 Task: Making Ringtones.
Action: Mouse pressed left at (704, 424)
Screenshot: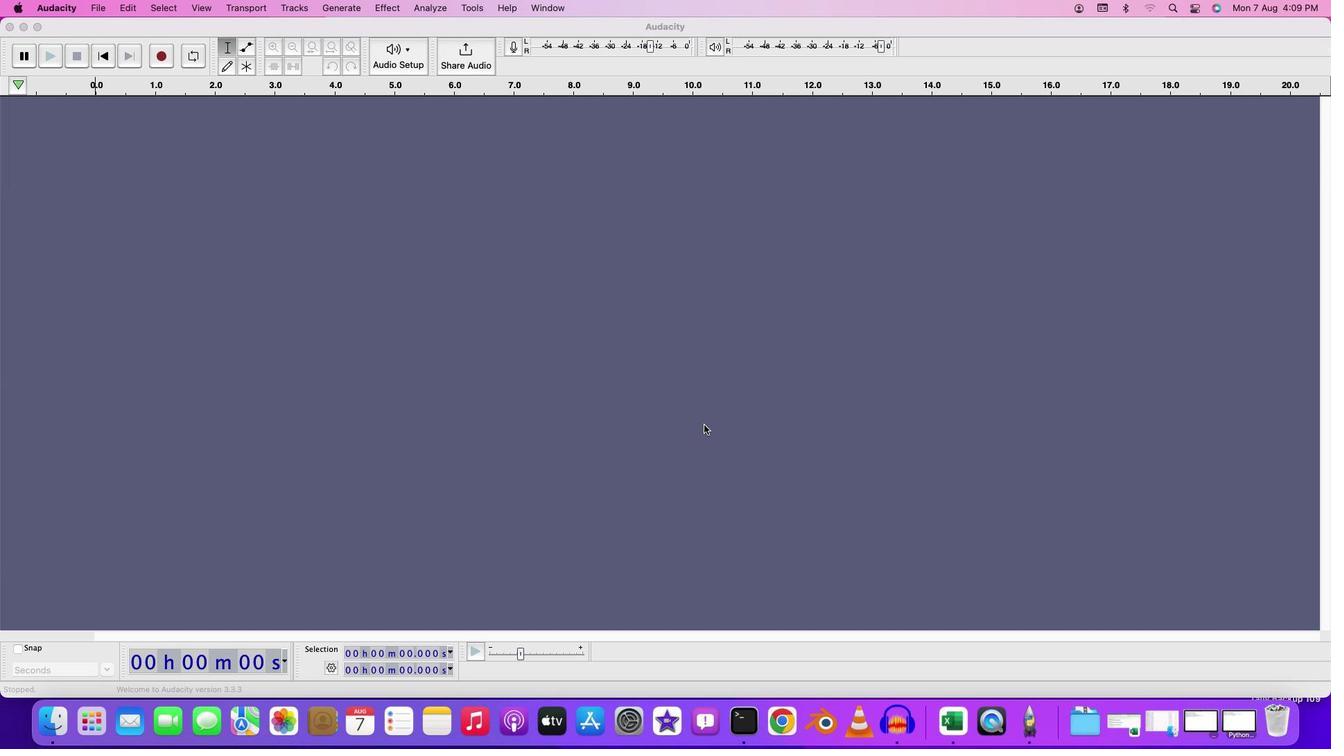 
Action: Mouse moved to (101, 11)
Screenshot: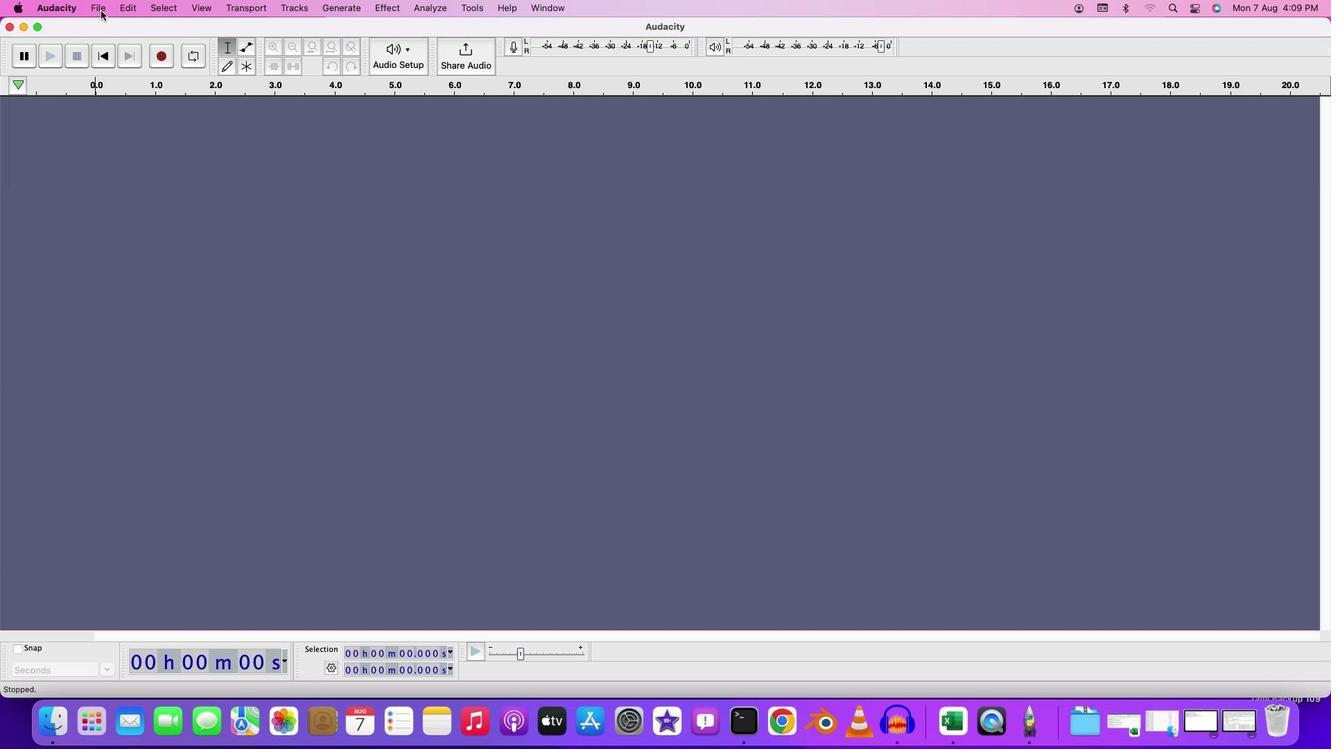 
Action: Mouse pressed left at (101, 11)
Screenshot: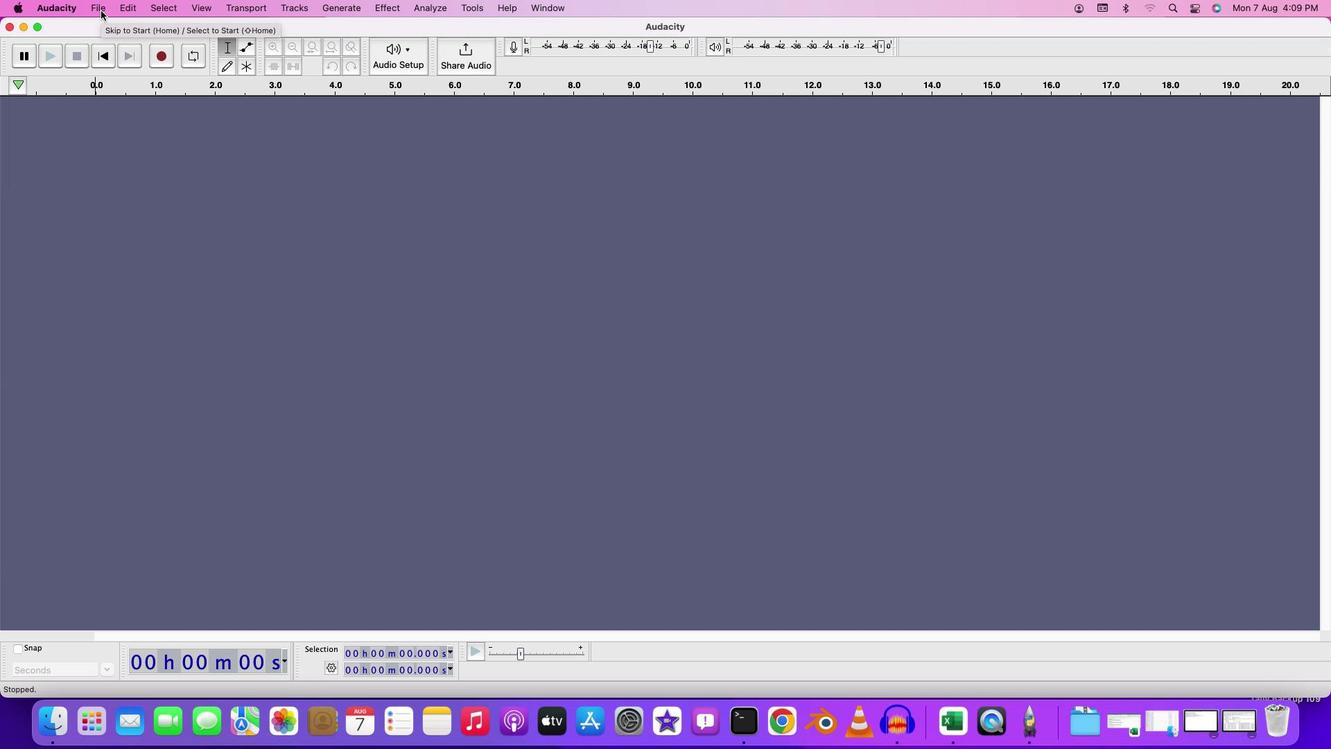 
Action: Mouse moved to (113, 45)
Screenshot: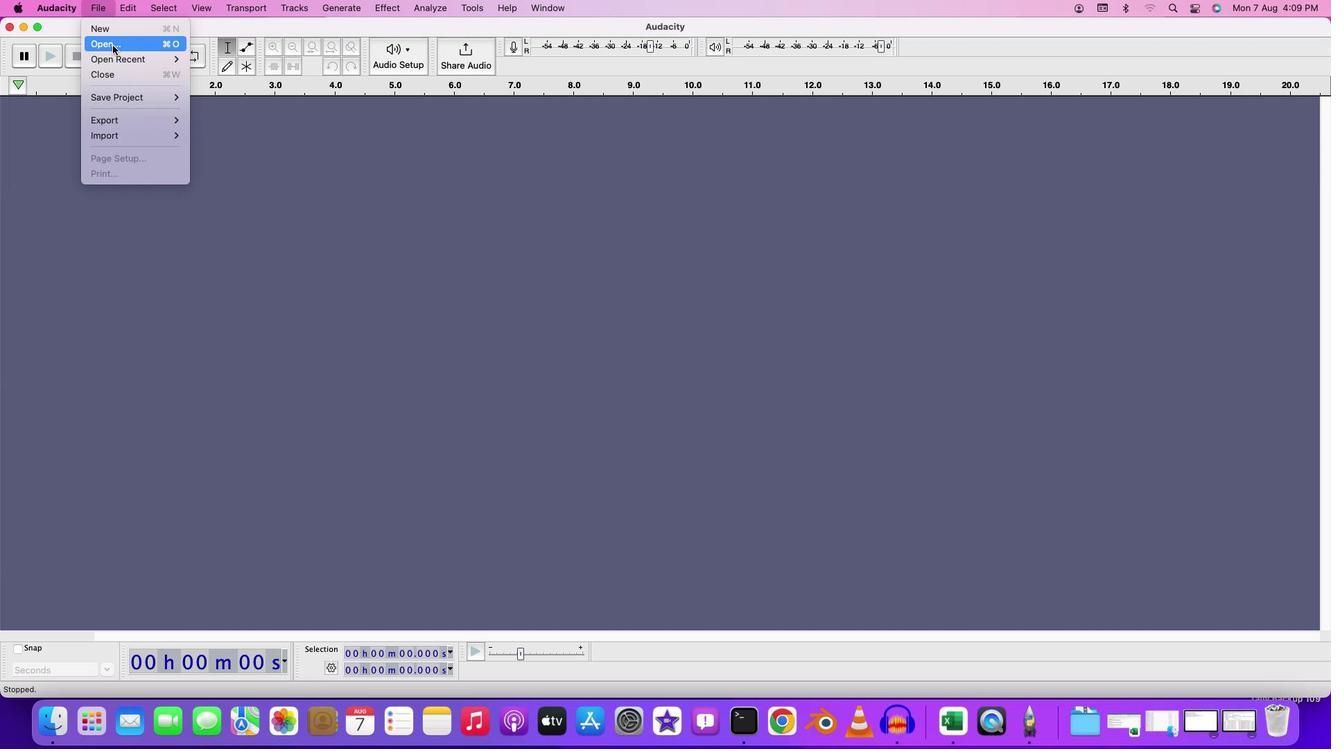 
Action: Mouse pressed left at (113, 45)
Screenshot: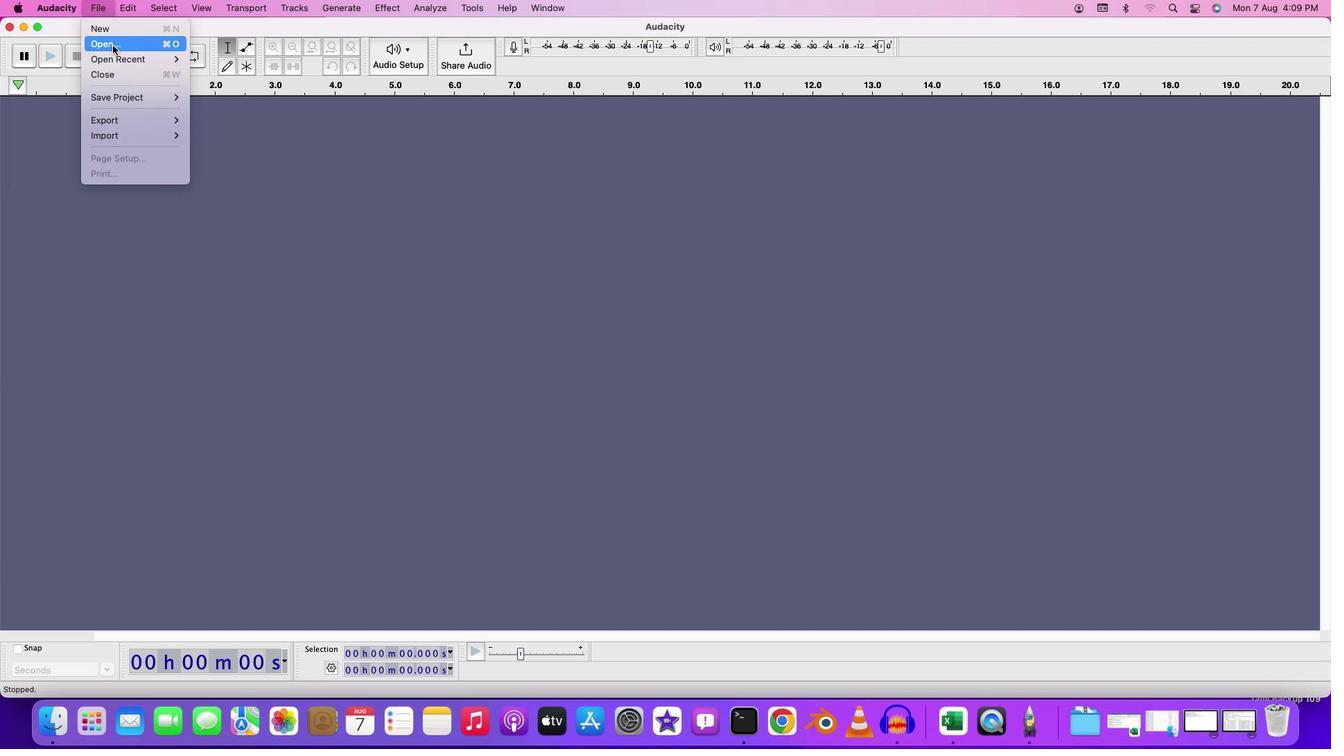 
Action: Mouse moved to (584, 200)
Screenshot: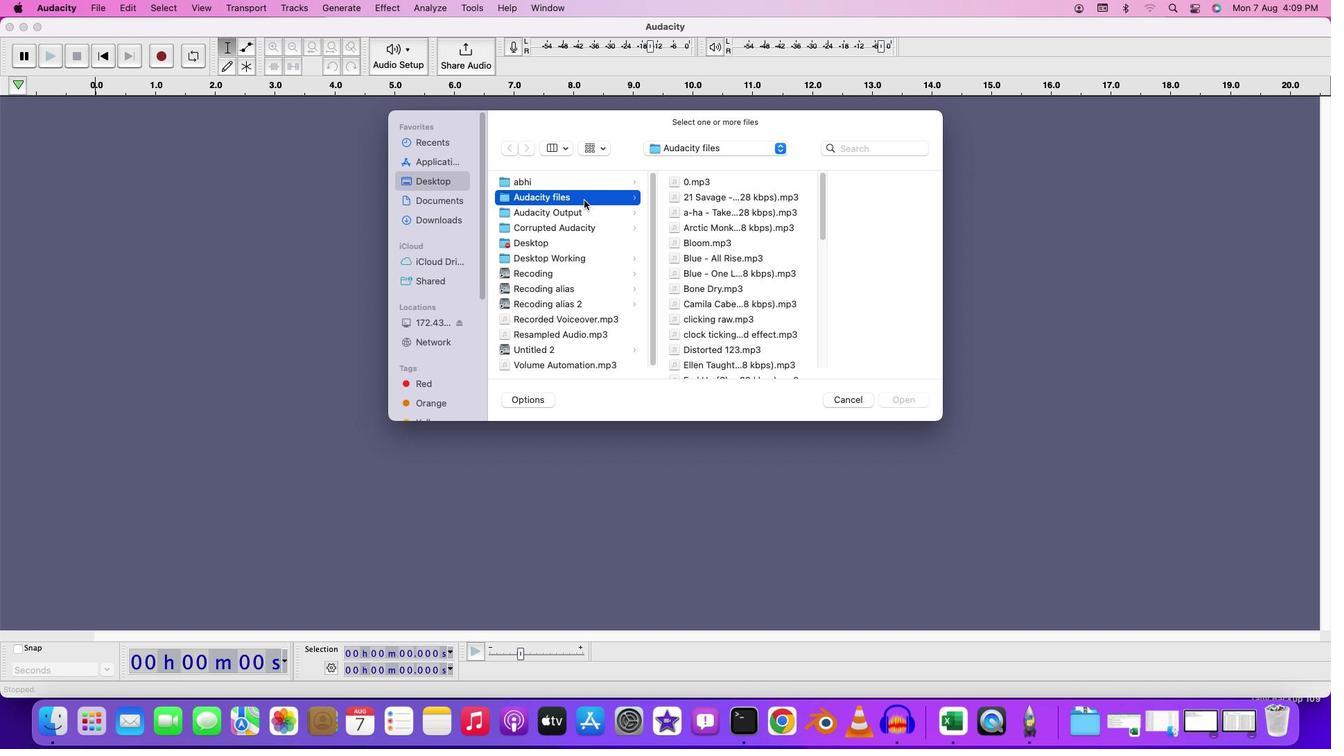 
Action: Mouse pressed left at (584, 200)
Screenshot: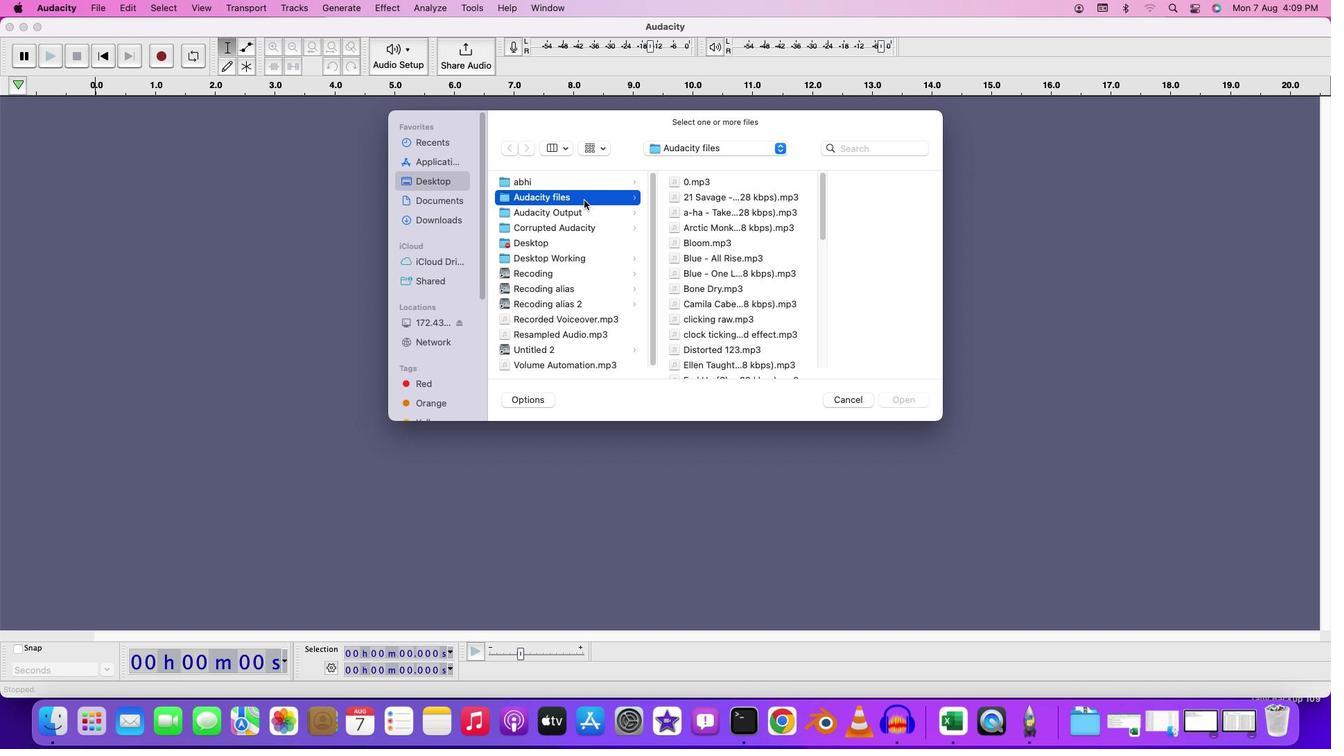 
Action: Mouse moved to (733, 285)
Screenshot: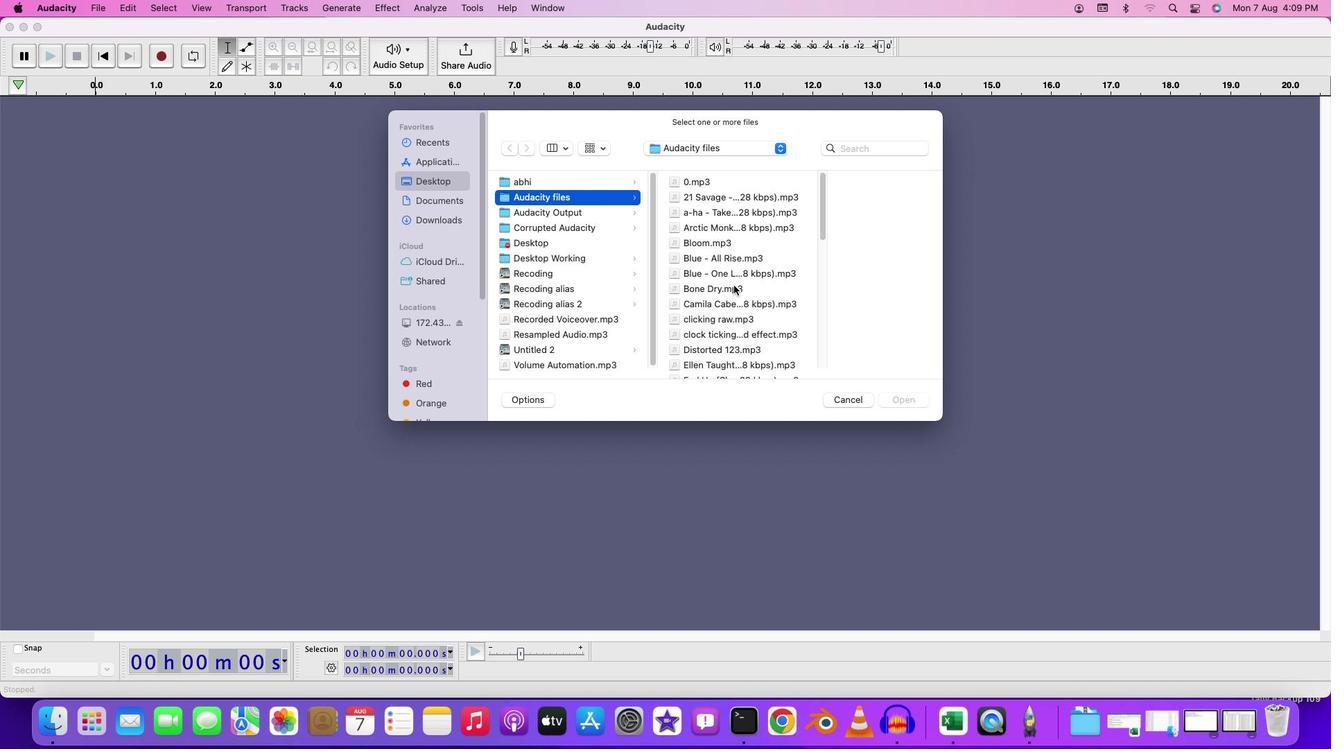 
Action: Mouse scrolled (733, 285) with delta (0, 0)
Screenshot: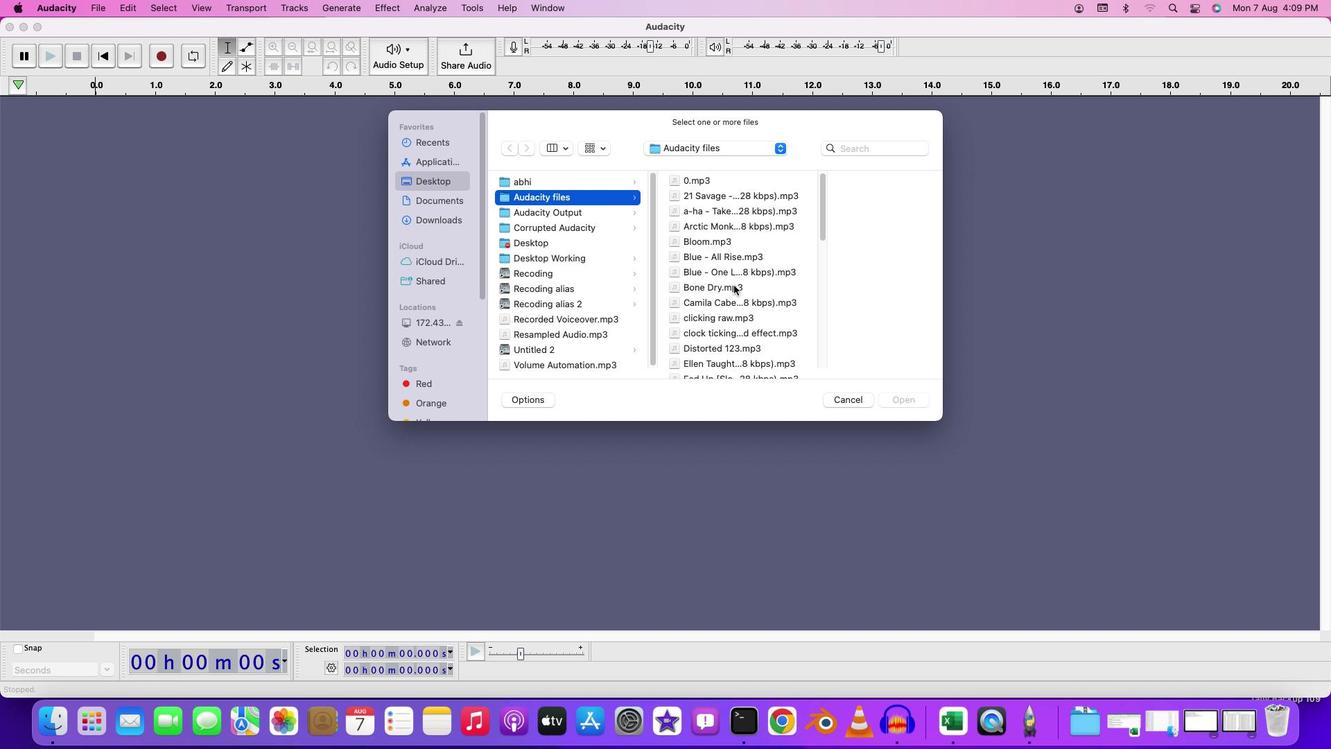 
Action: Mouse moved to (733, 285)
Screenshot: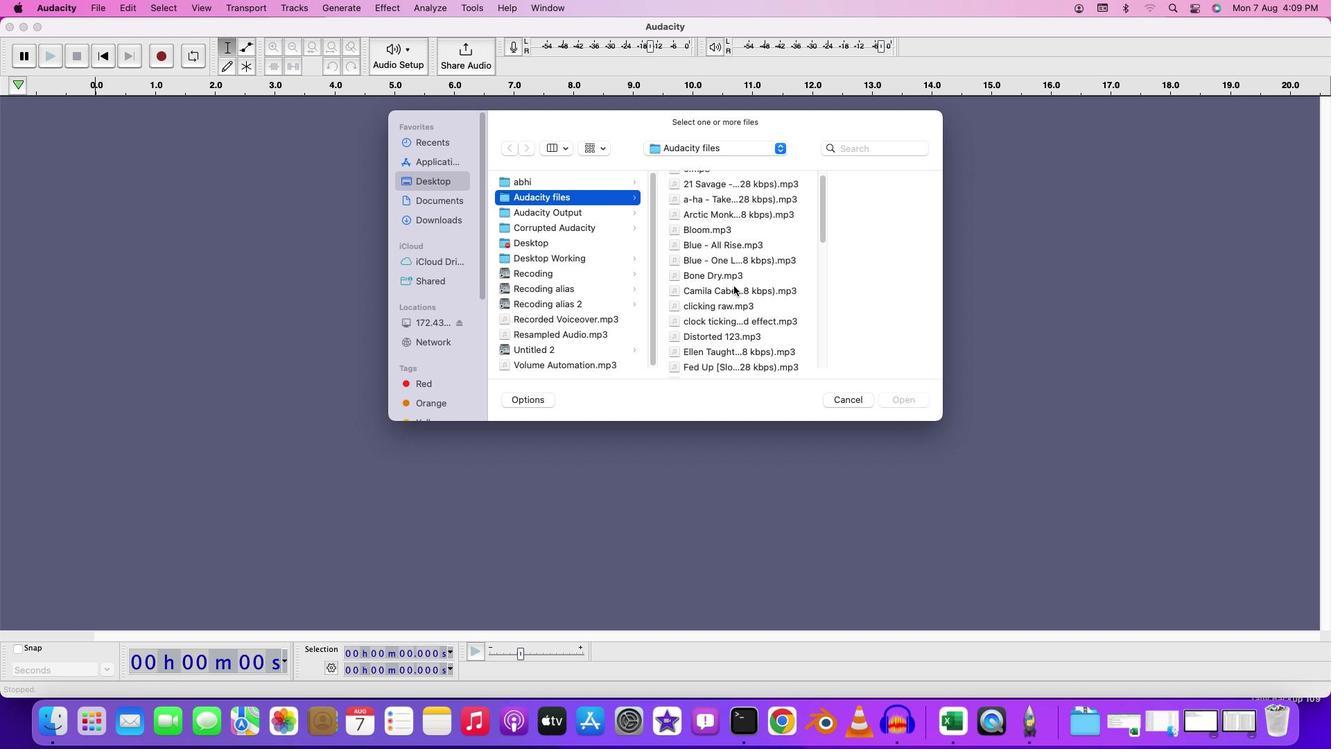 
Action: Mouse scrolled (733, 285) with delta (0, 0)
Screenshot: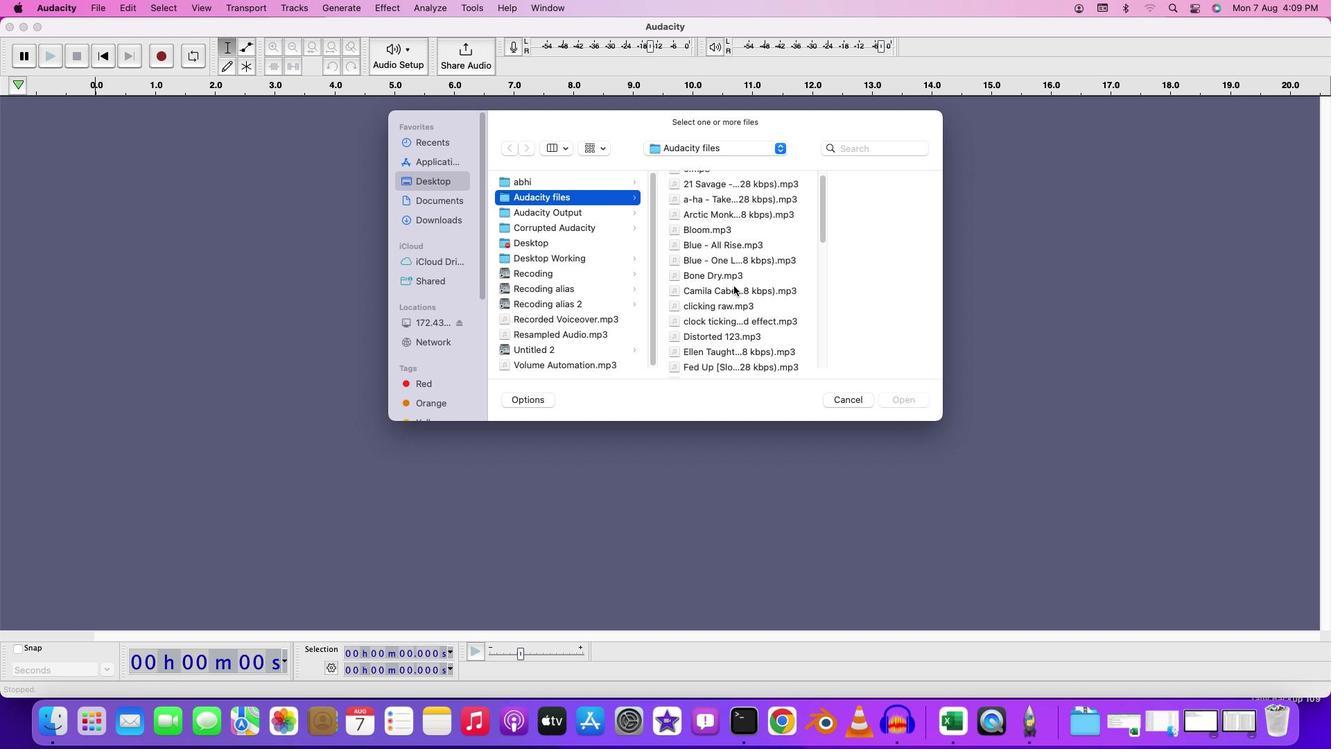 
Action: Mouse scrolled (733, 285) with delta (0, -2)
Screenshot: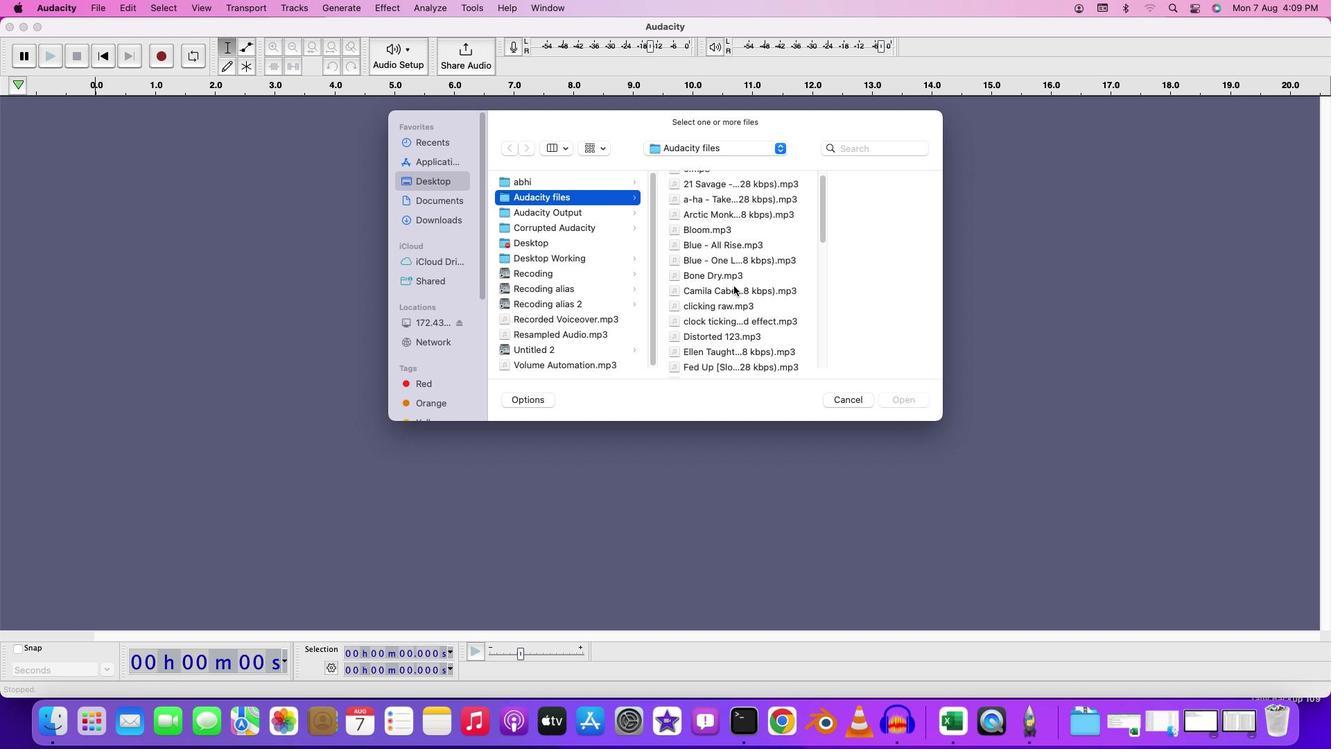 
Action: Mouse scrolled (733, 285) with delta (0, -3)
Screenshot: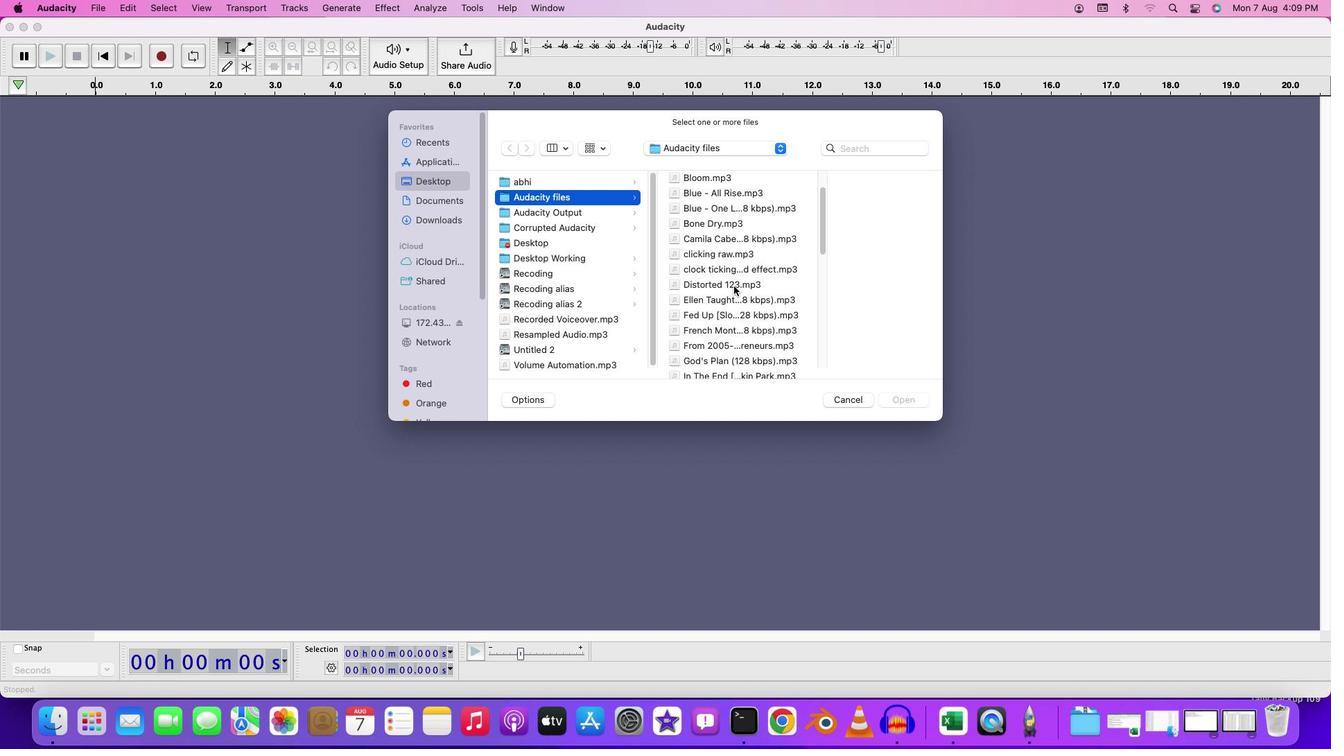 
Action: Mouse scrolled (733, 285) with delta (0, -3)
Screenshot: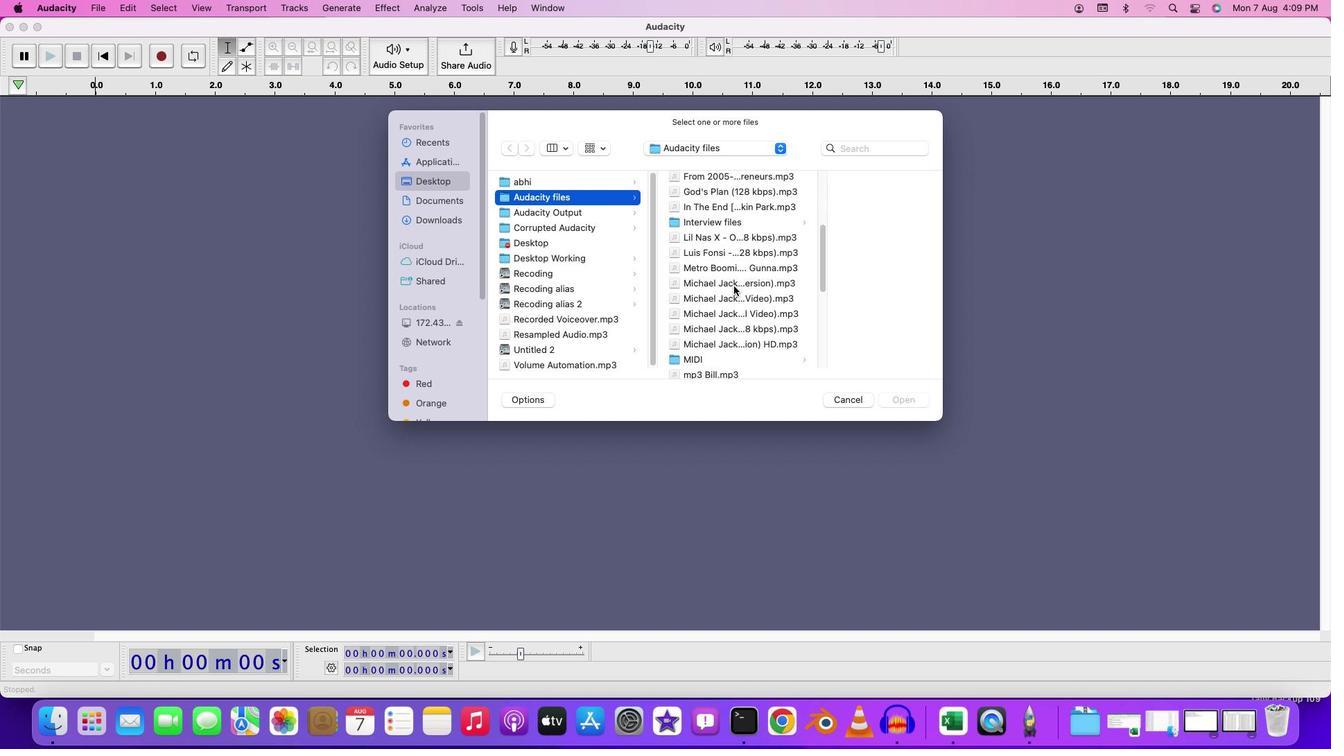 
Action: Mouse scrolled (733, 285) with delta (0, 0)
Screenshot: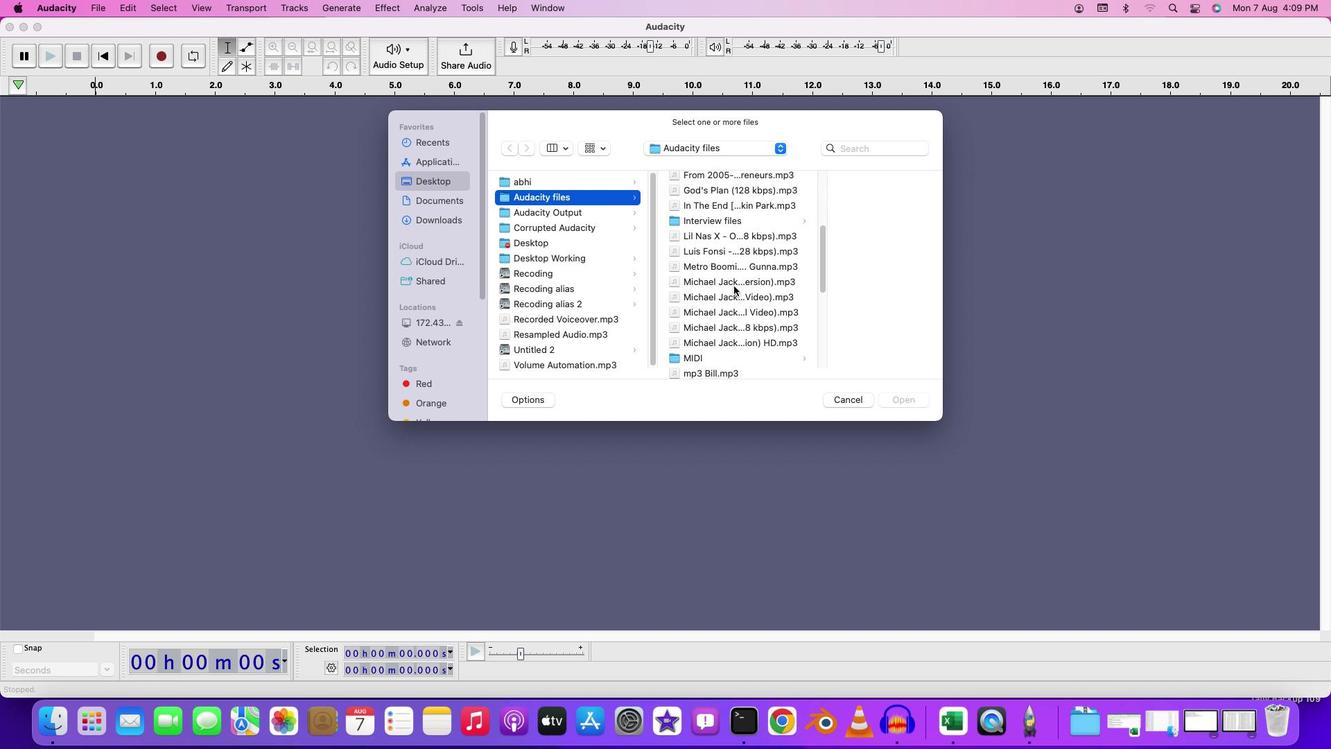 
Action: Mouse scrolled (733, 285) with delta (0, 0)
Screenshot: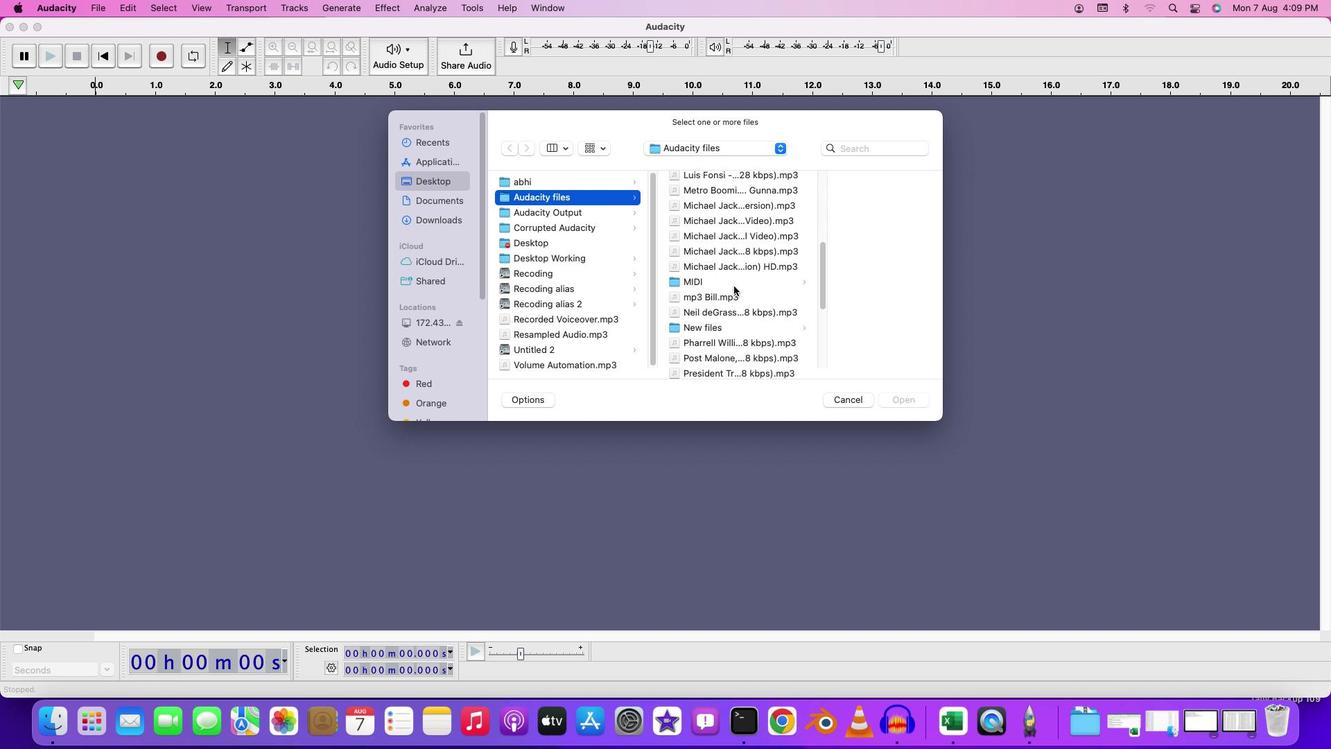 
Action: Mouse scrolled (733, 285) with delta (0, -2)
Screenshot: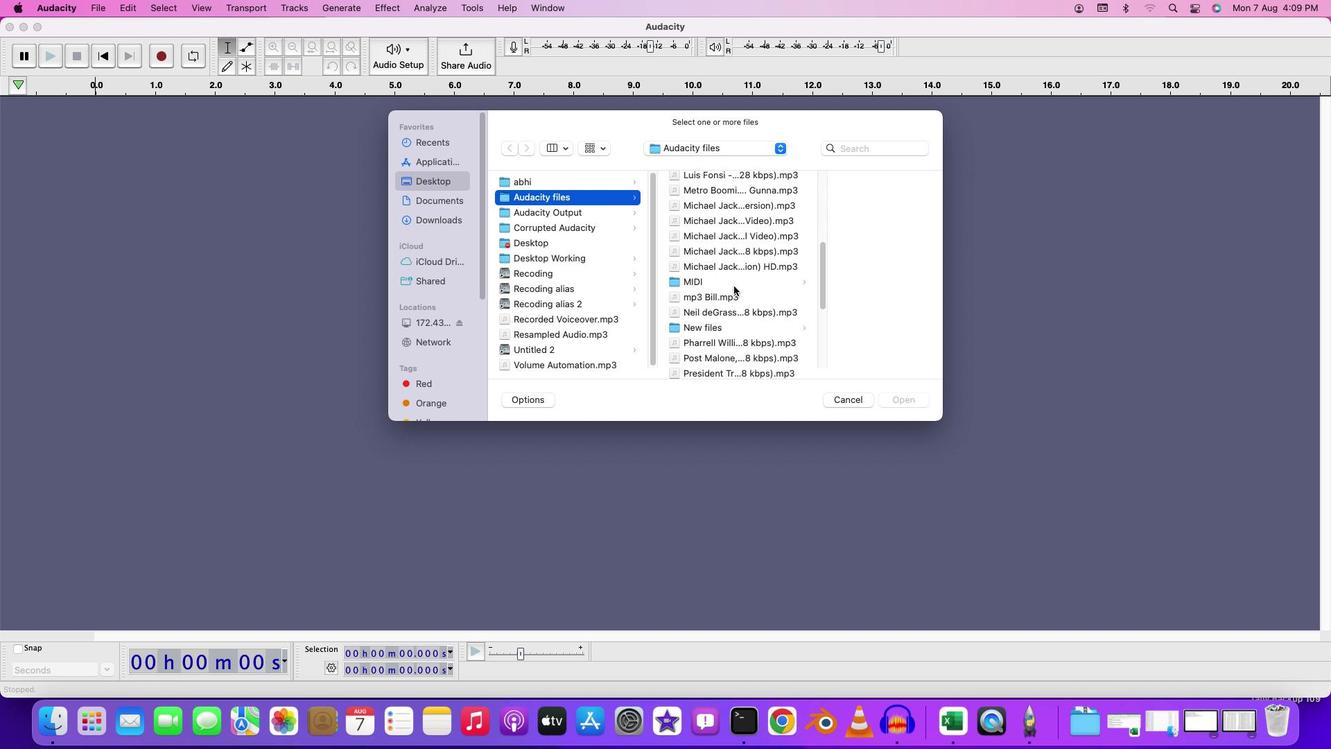 
Action: Mouse scrolled (733, 285) with delta (0, -3)
Screenshot: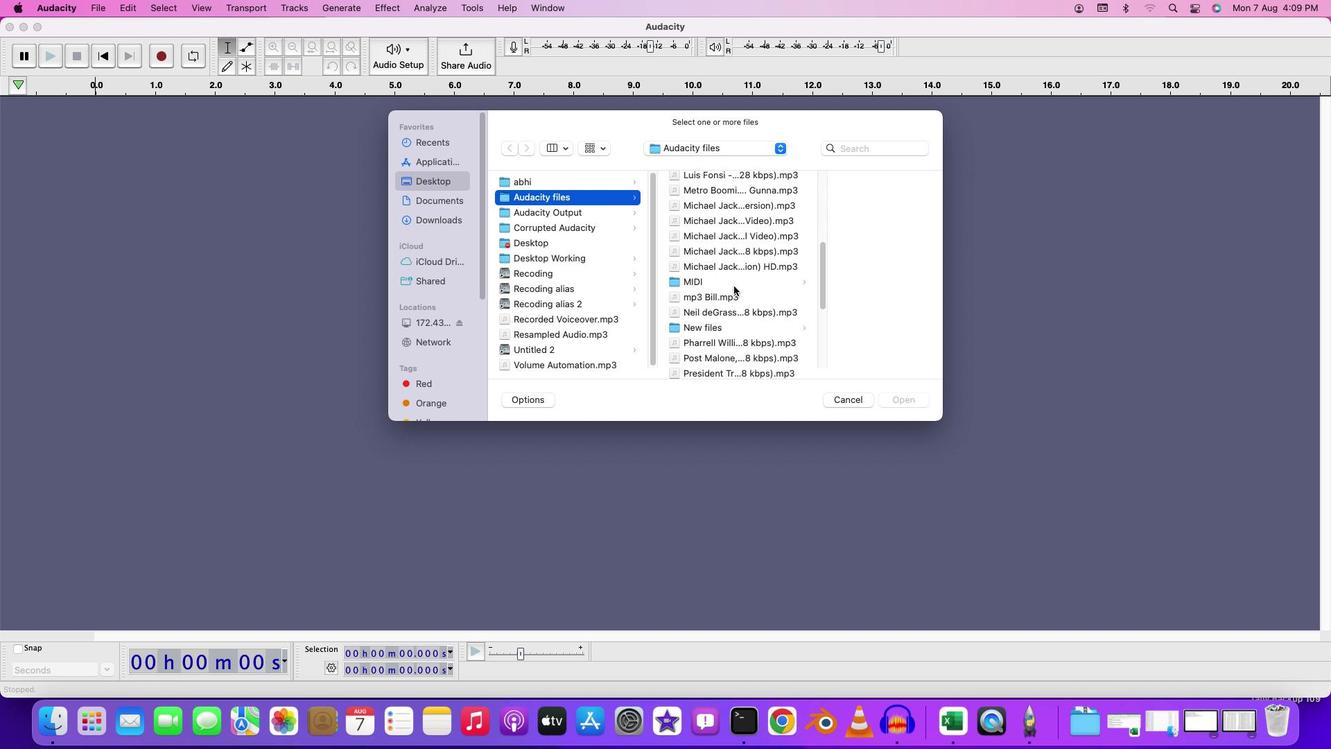 
Action: Mouse scrolled (733, 285) with delta (0, -4)
Screenshot: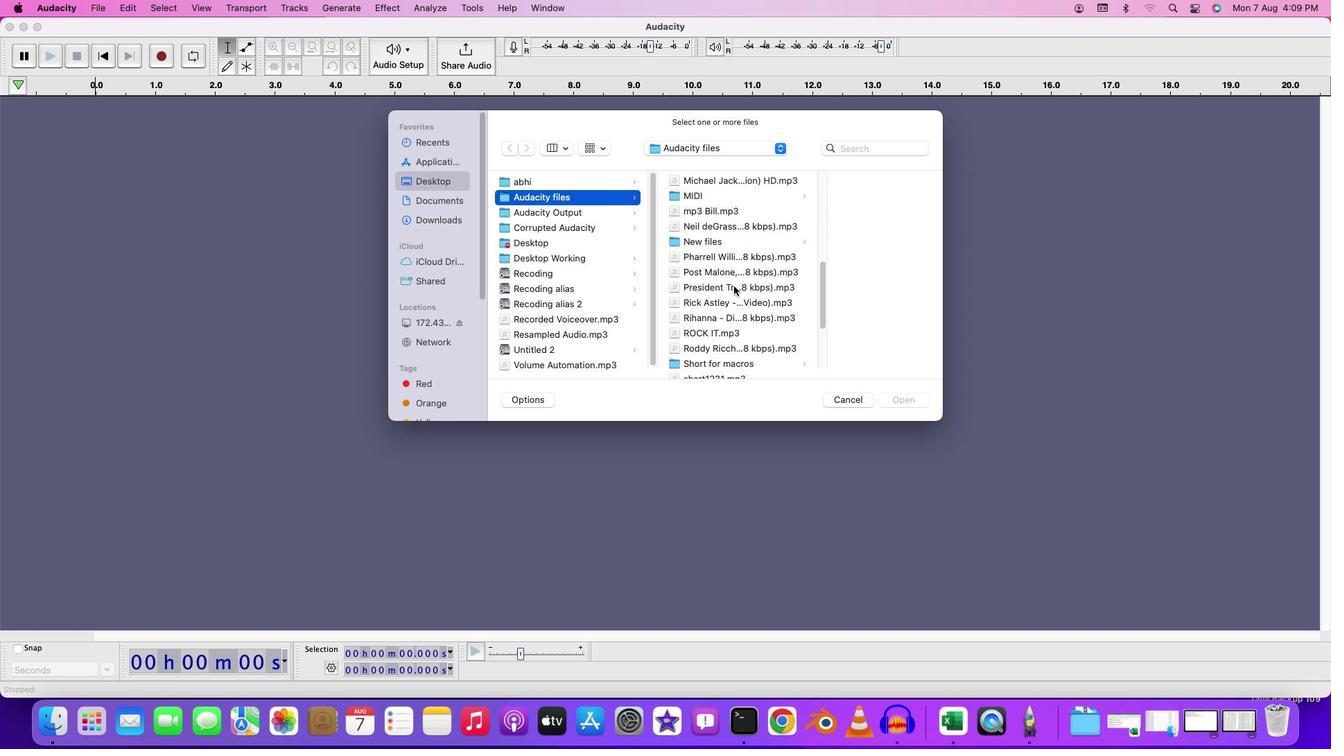 
Action: Mouse moved to (749, 320)
Screenshot: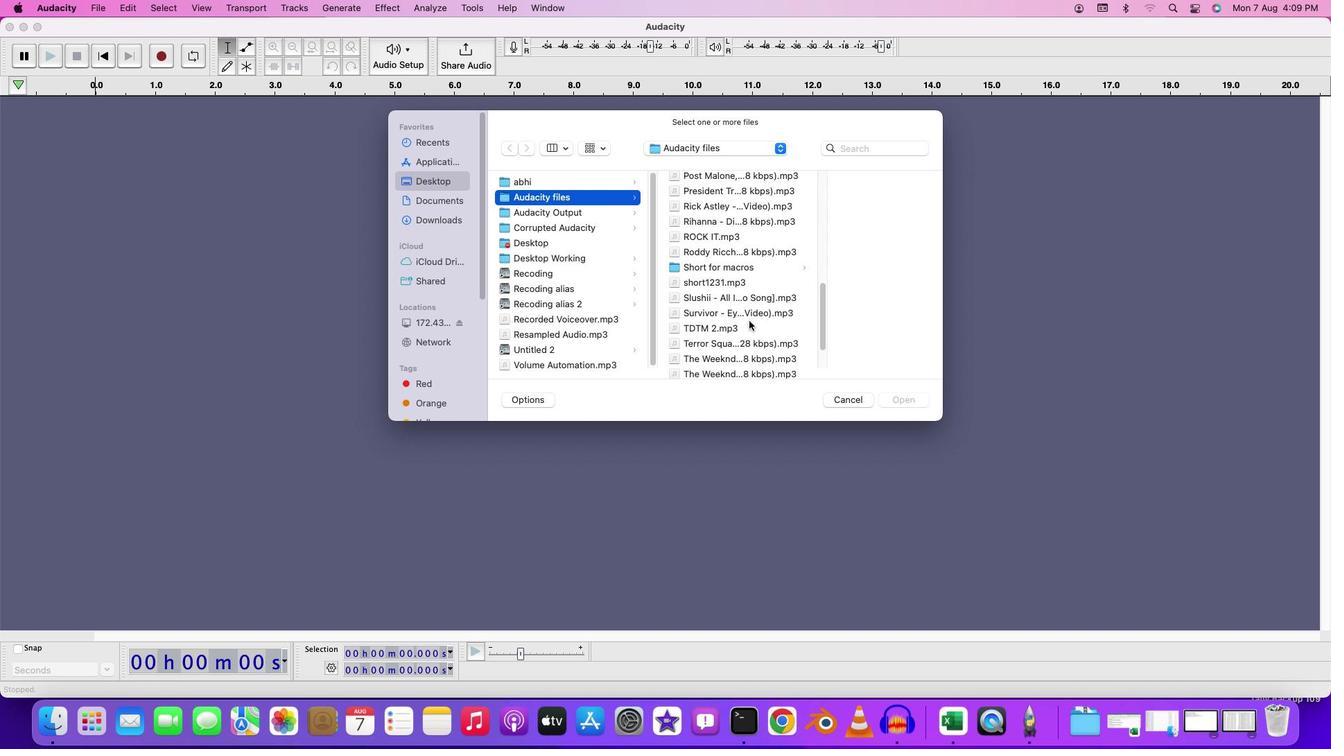 
Action: Mouse scrolled (749, 320) with delta (0, 0)
Screenshot: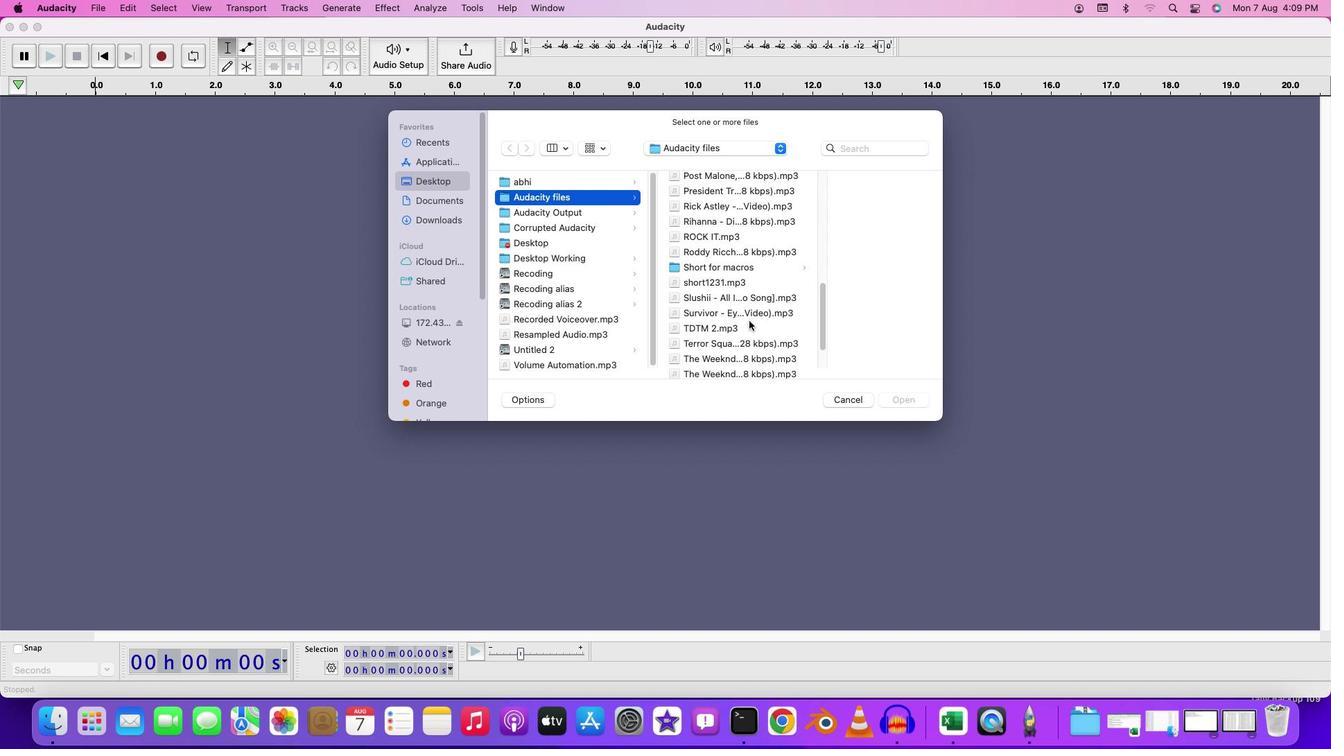 
Action: Mouse moved to (731, 327)
Screenshot: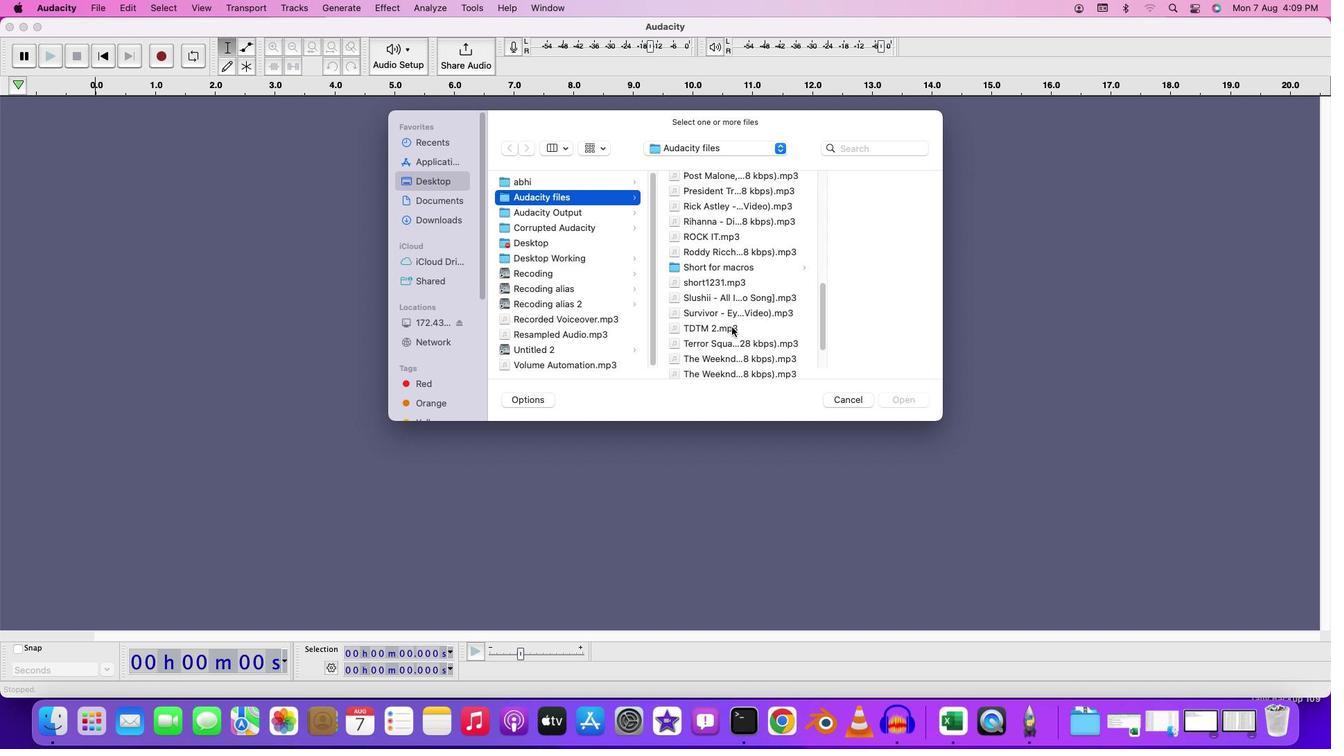 
Action: Mouse pressed left at (731, 327)
Screenshot: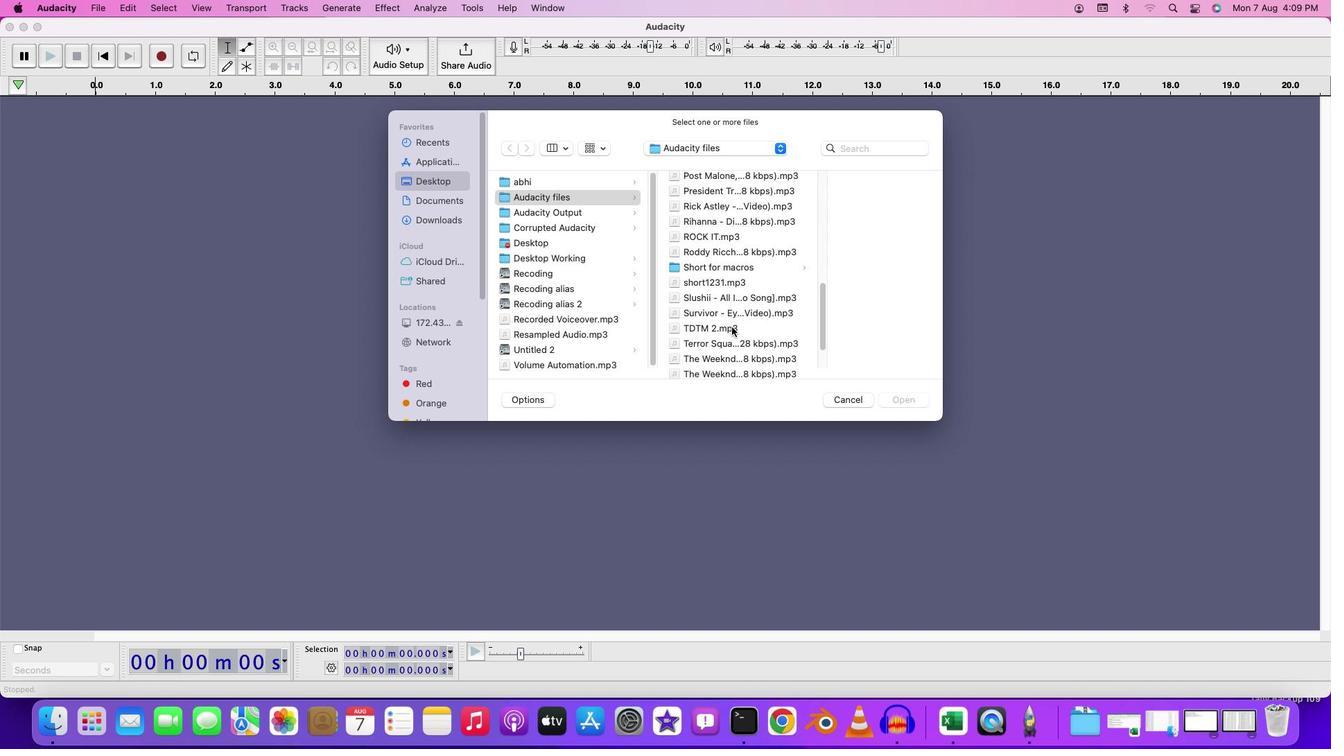 
Action: Mouse pressed left at (731, 327)
Screenshot: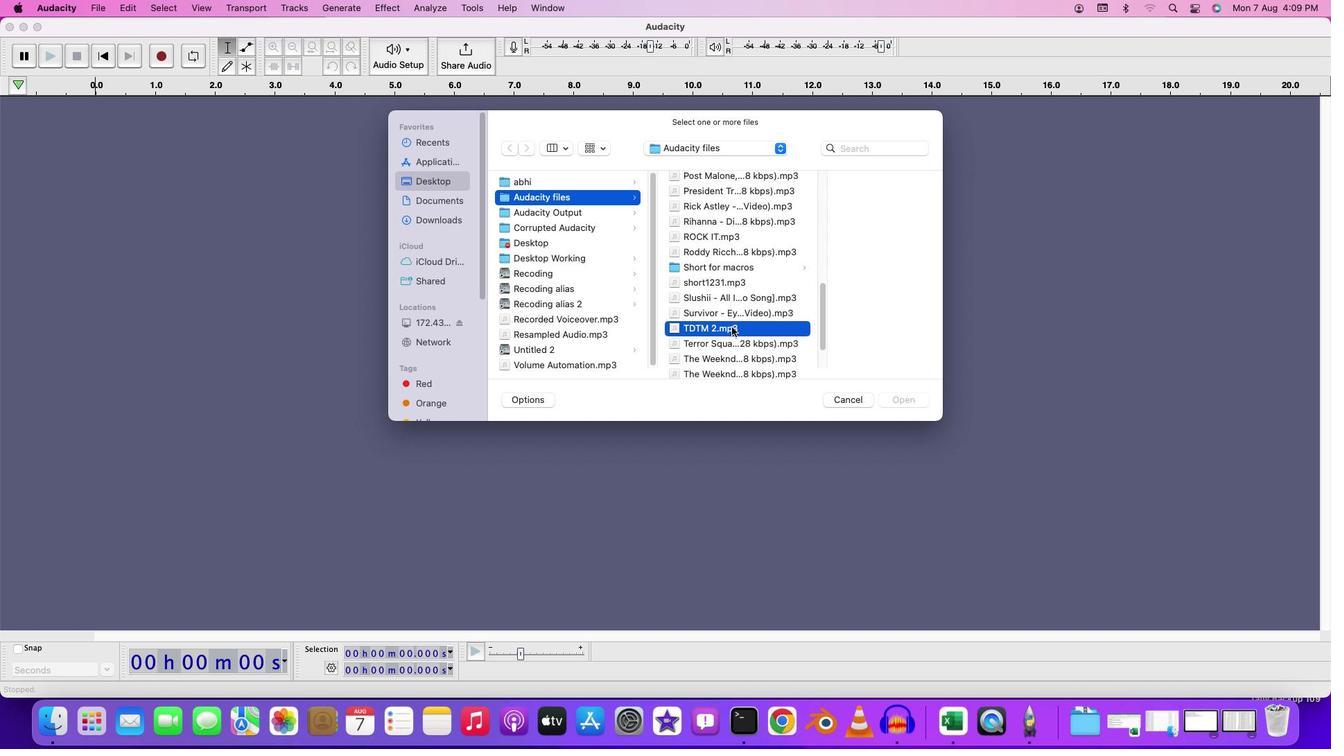 
Action: Mouse moved to (423, 373)
Screenshot: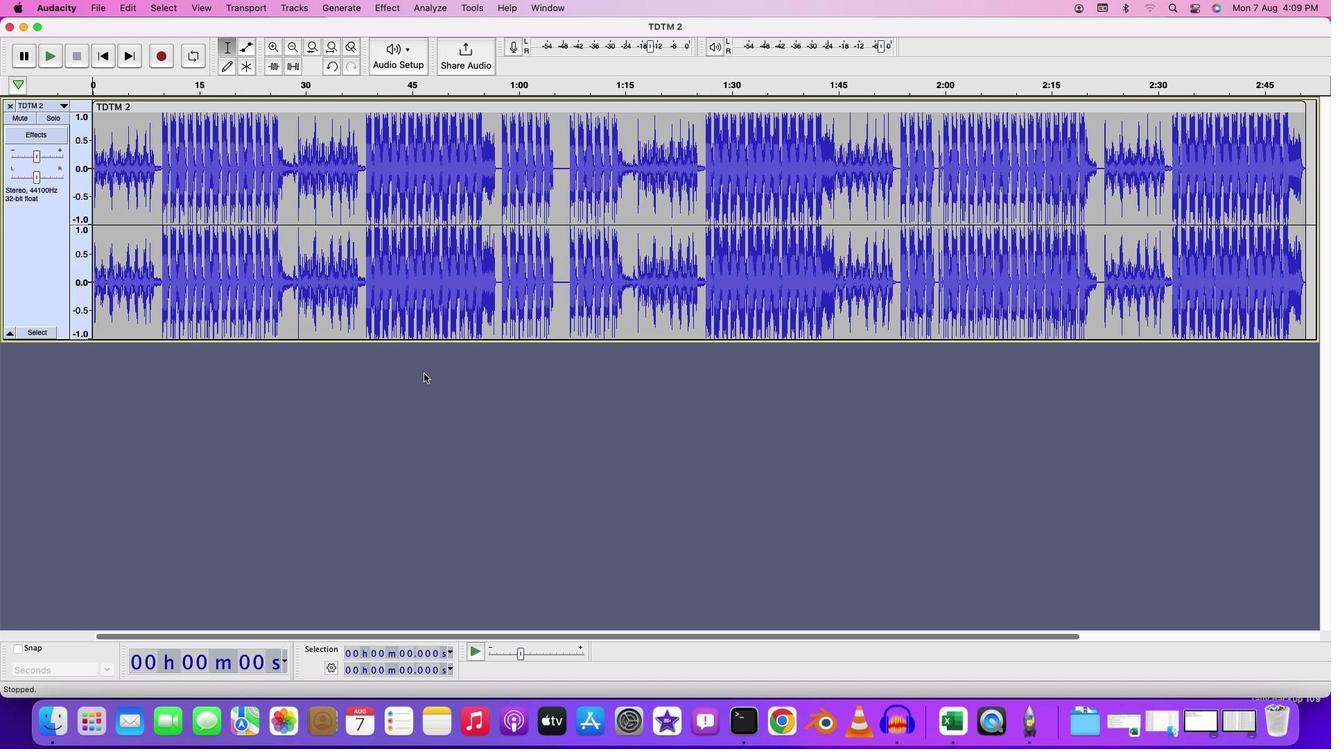 
Action: Mouse pressed left at (423, 373)
Screenshot: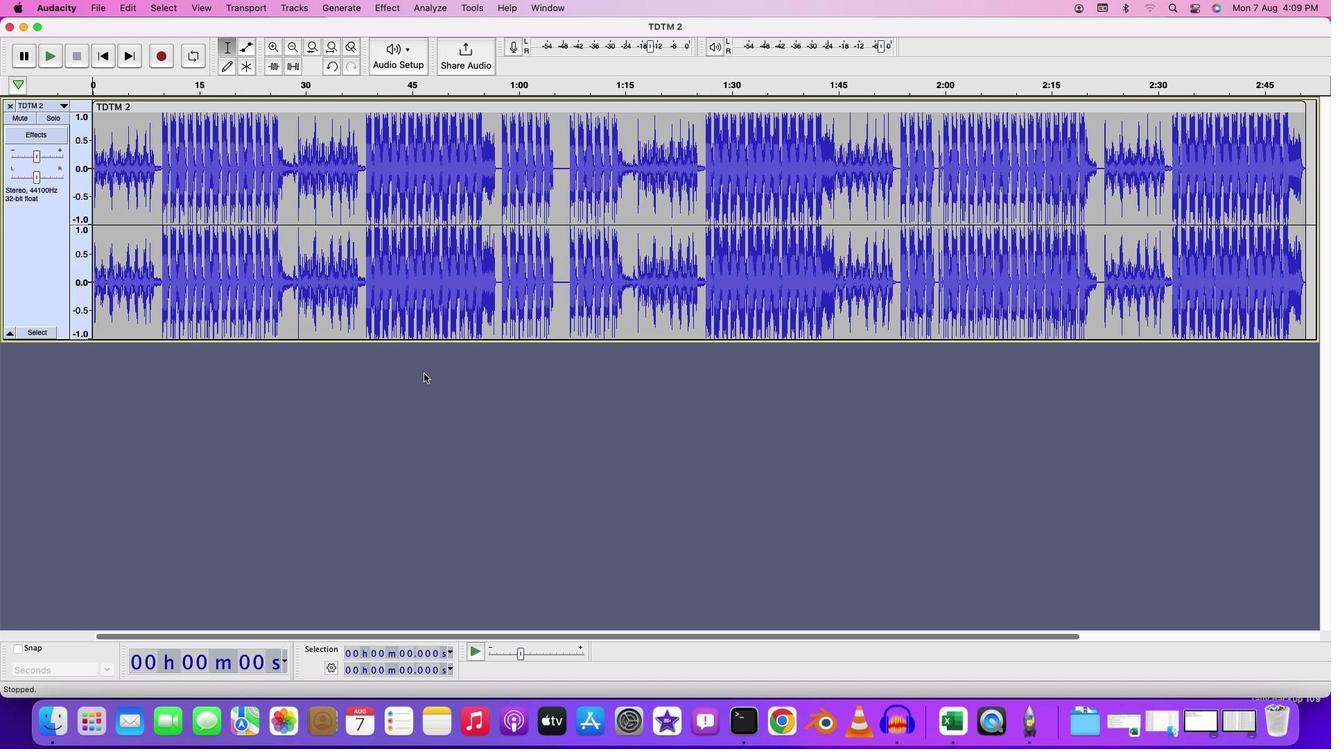 
Action: Mouse moved to (115, 136)
Screenshot: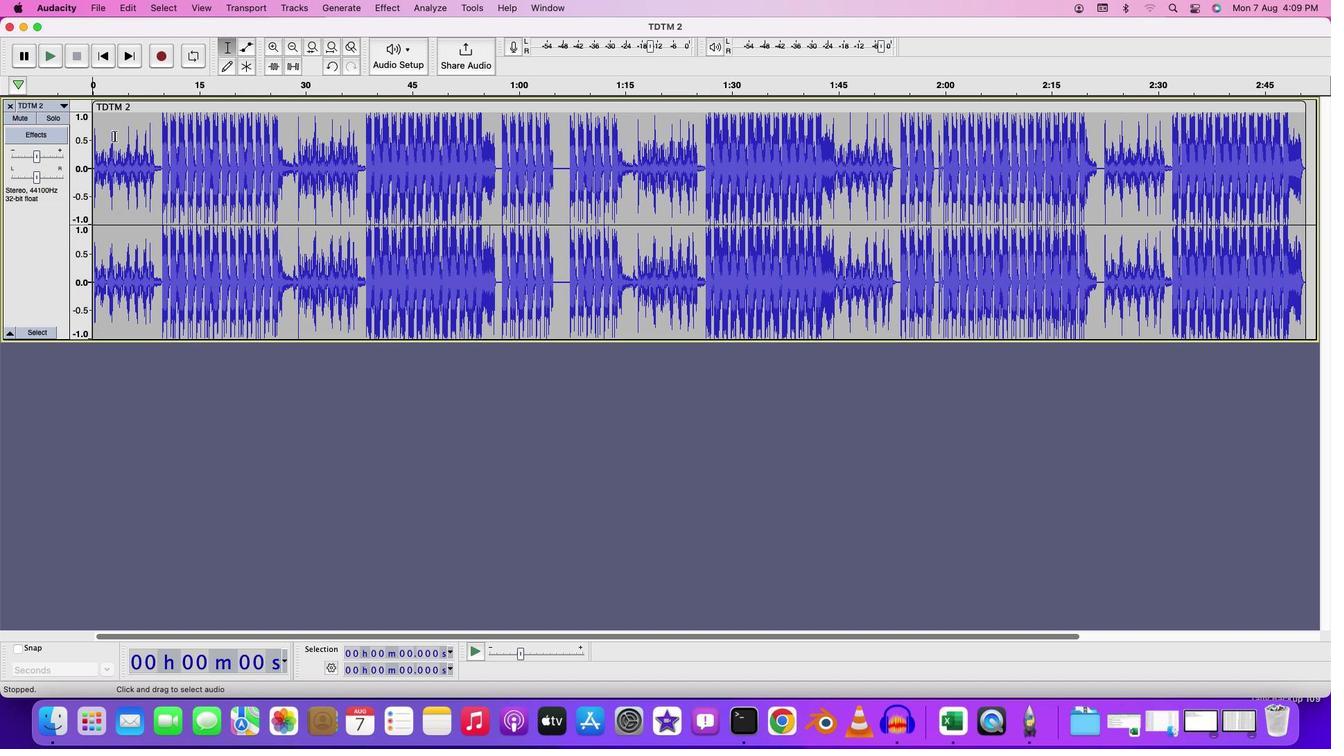 
Action: Key pressed Key.space
Screenshot: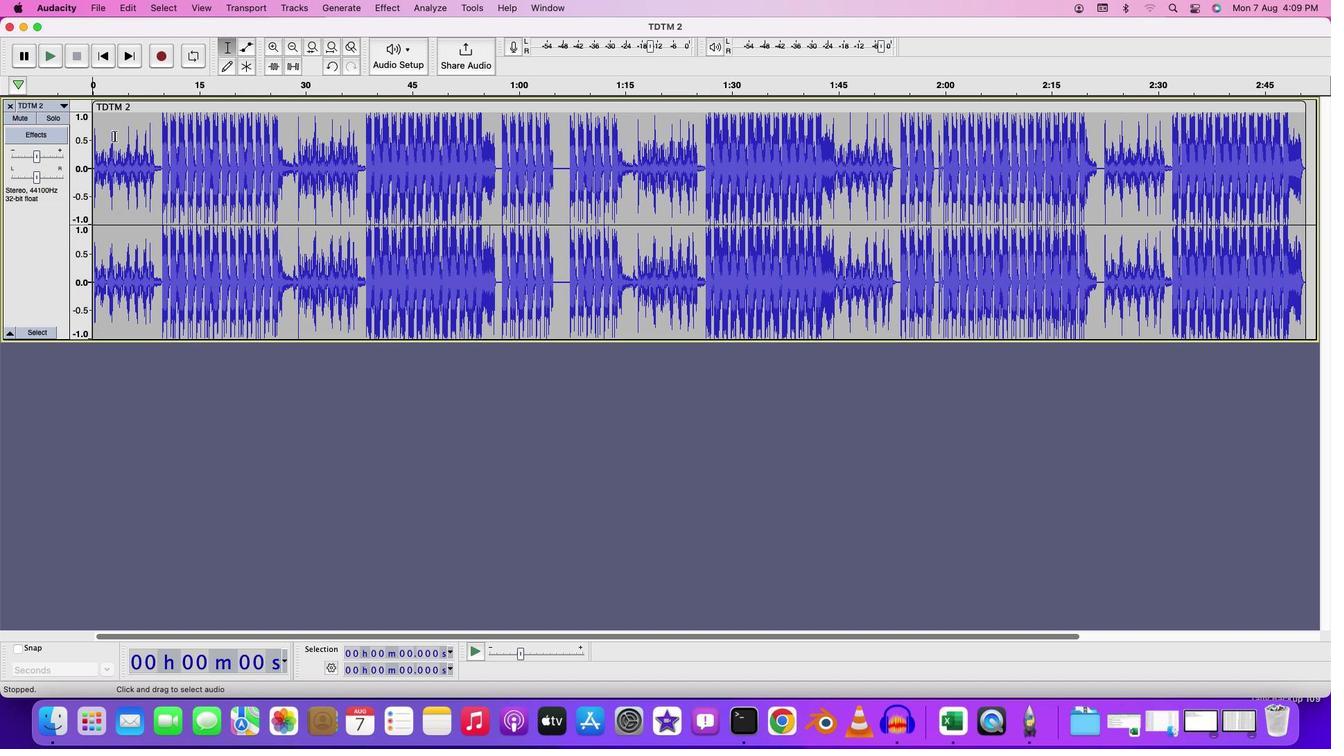 
Action: Mouse moved to (113, 136)
Screenshot: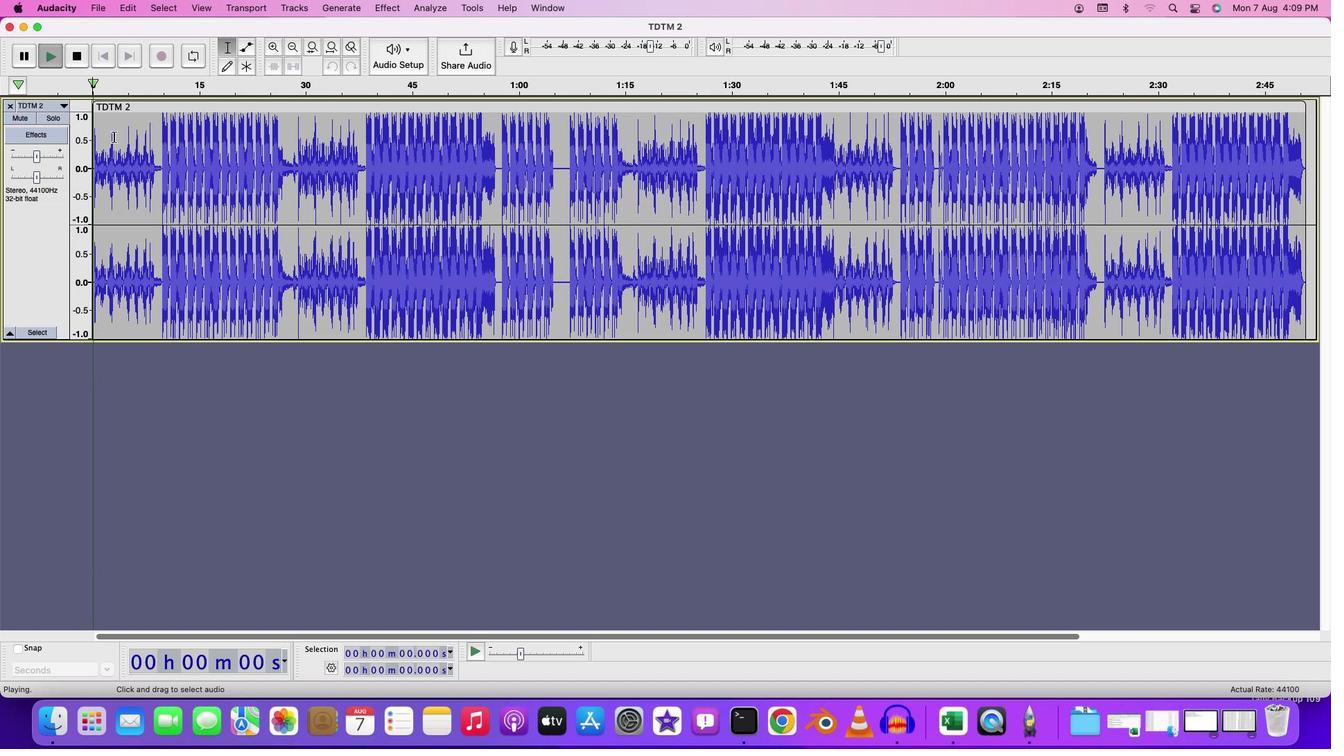 
Action: Key pressed Key.space
Screenshot: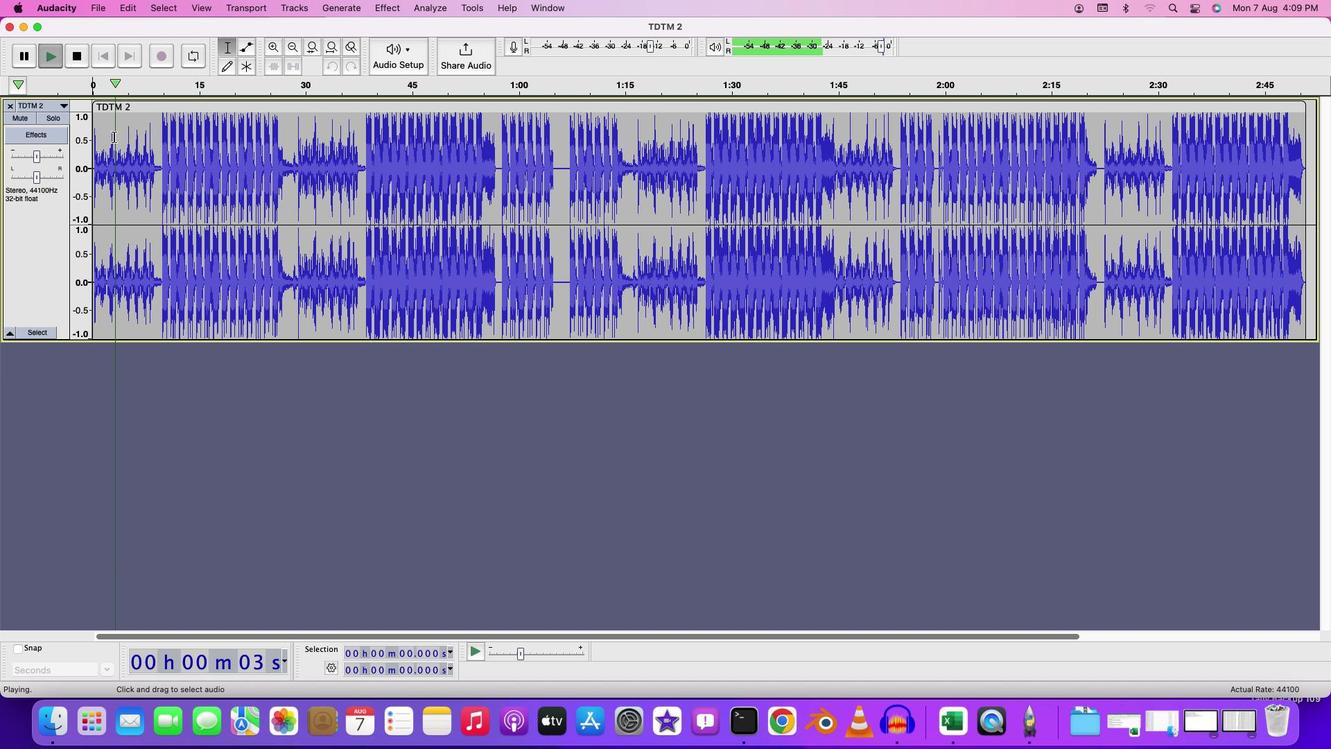 
Action: Mouse moved to (101, 15)
Screenshot: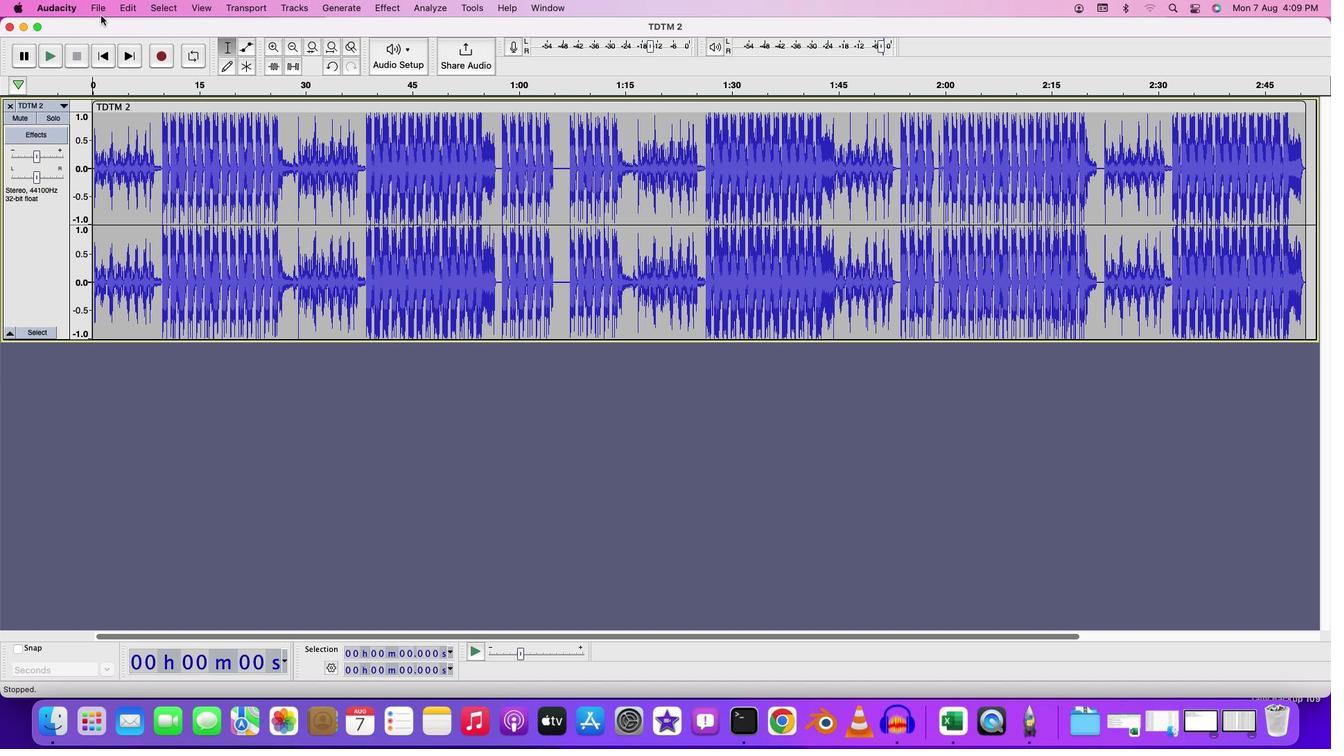 
Action: Mouse pressed left at (101, 15)
Screenshot: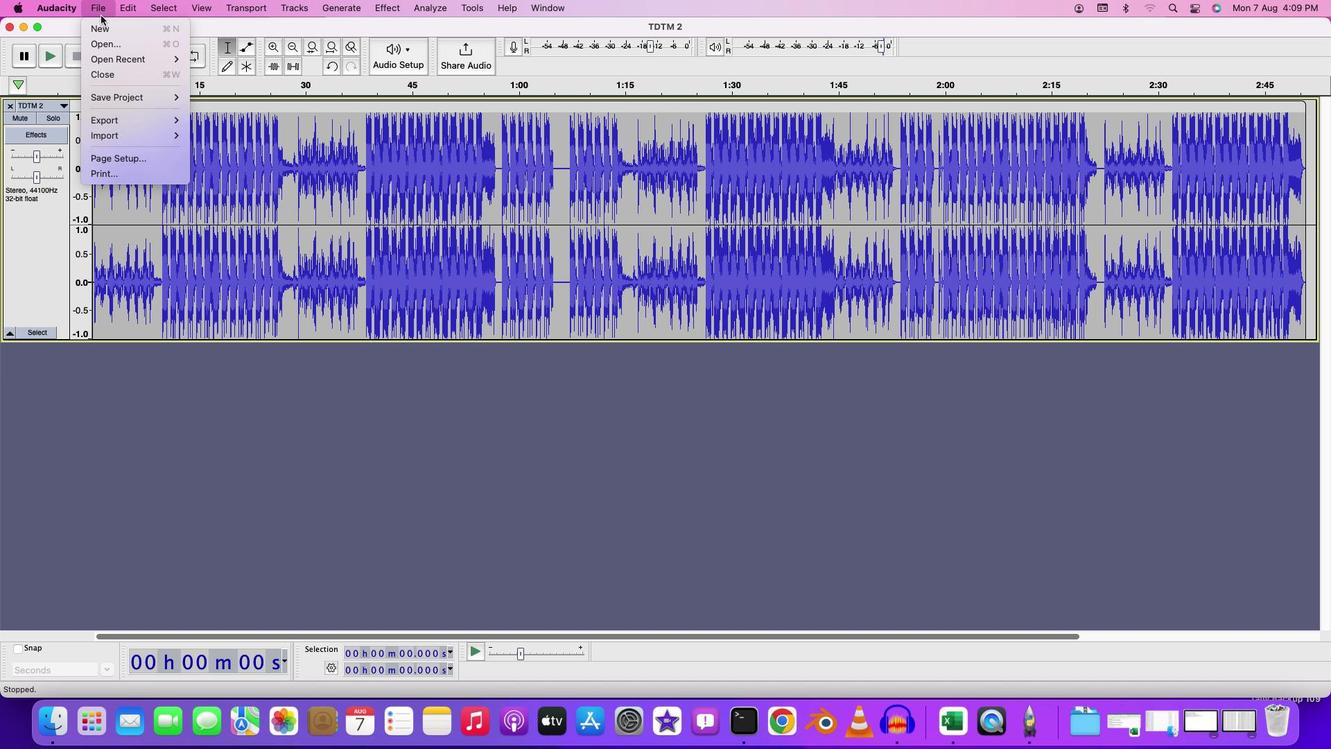 
Action: Mouse moved to (103, 49)
Screenshot: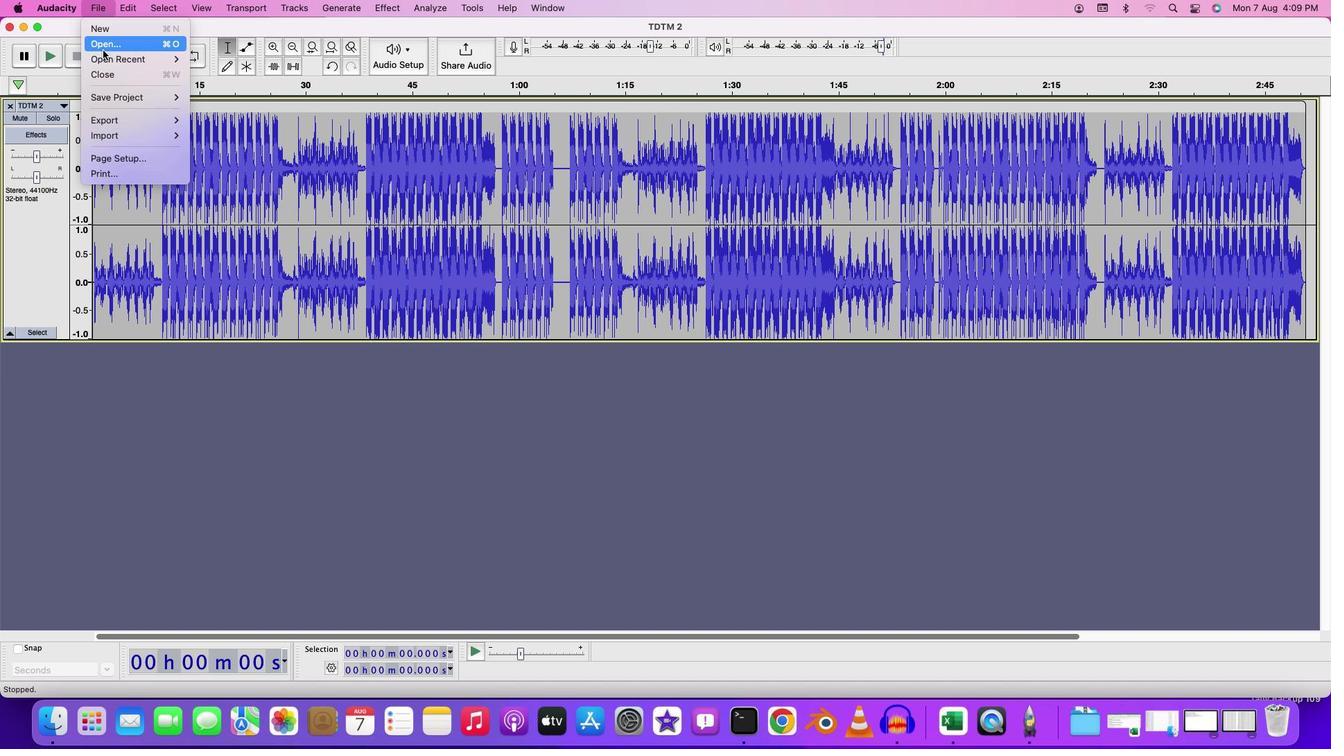
Action: Mouse pressed left at (103, 49)
Screenshot: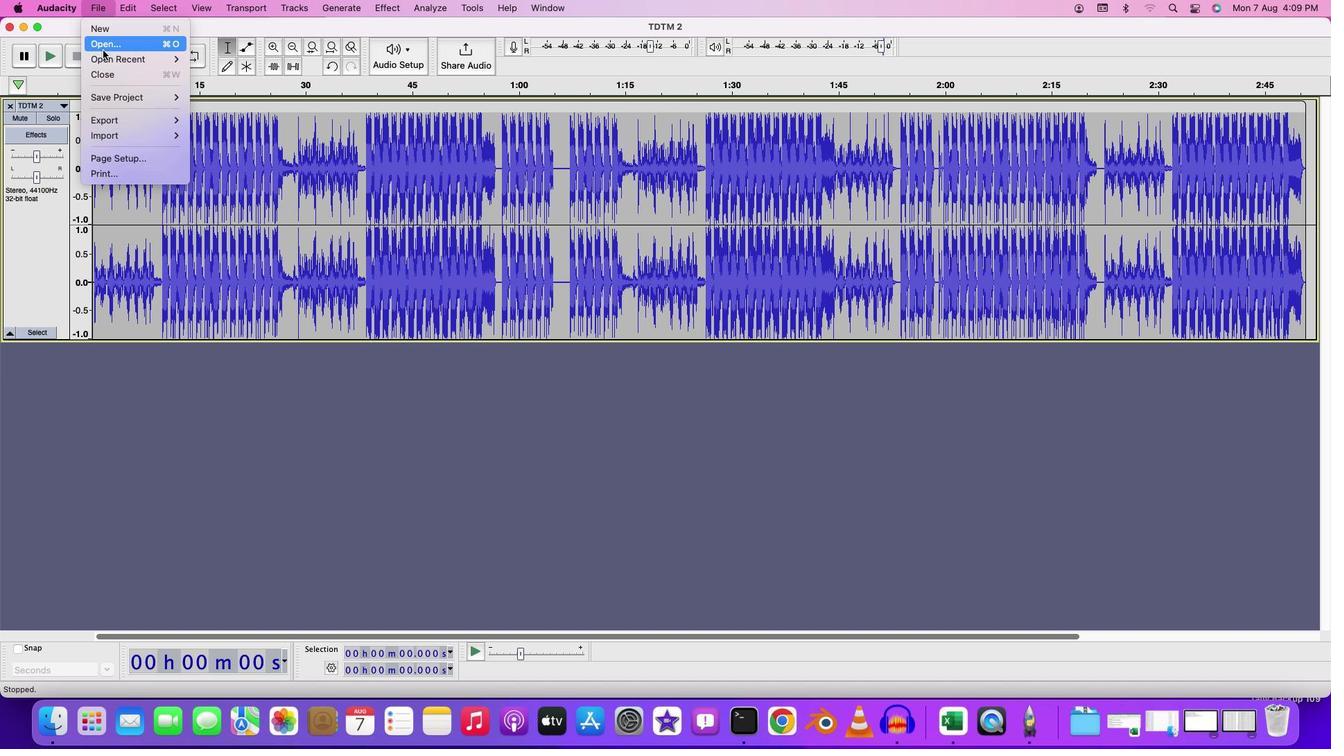
Action: Mouse moved to (708, 126)
Screenshot: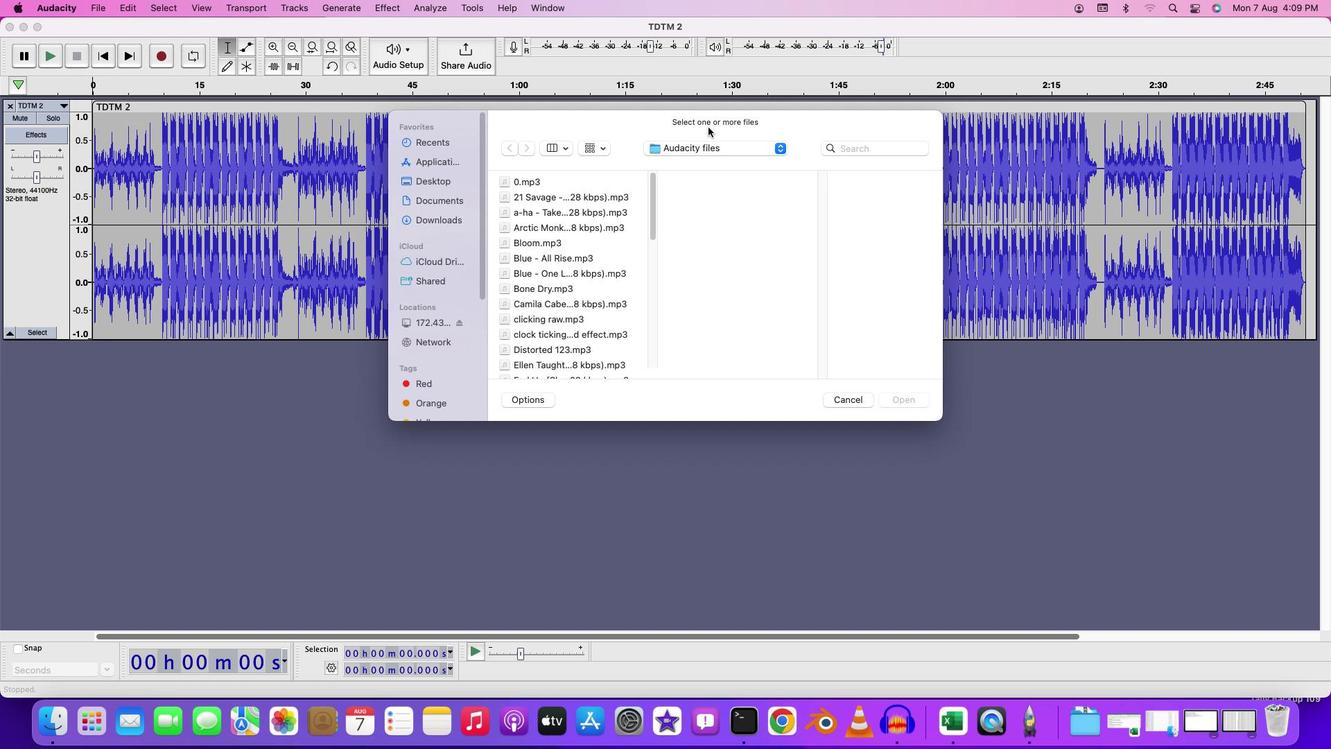 
Action: Mouse pressed left at (708, 126)
Screenshot: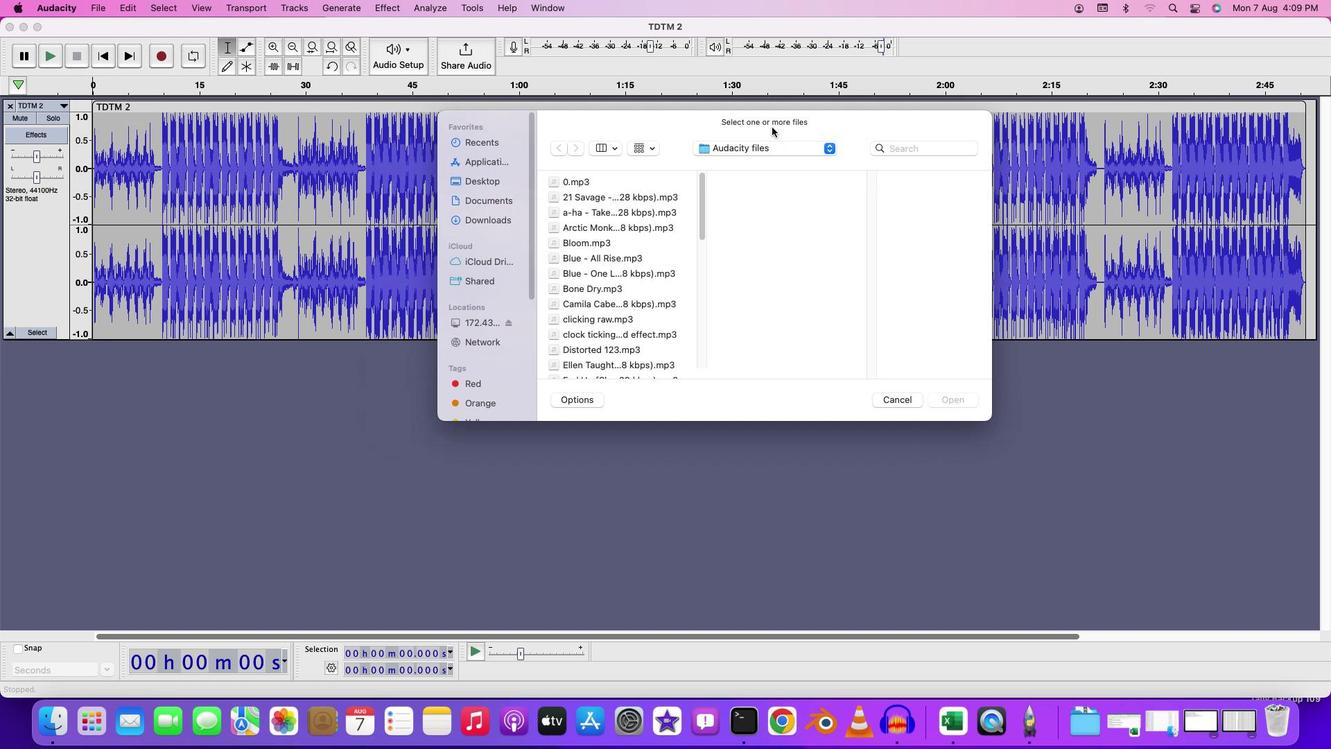 
Action: Mouse moved to (868, 310)
Screenshot: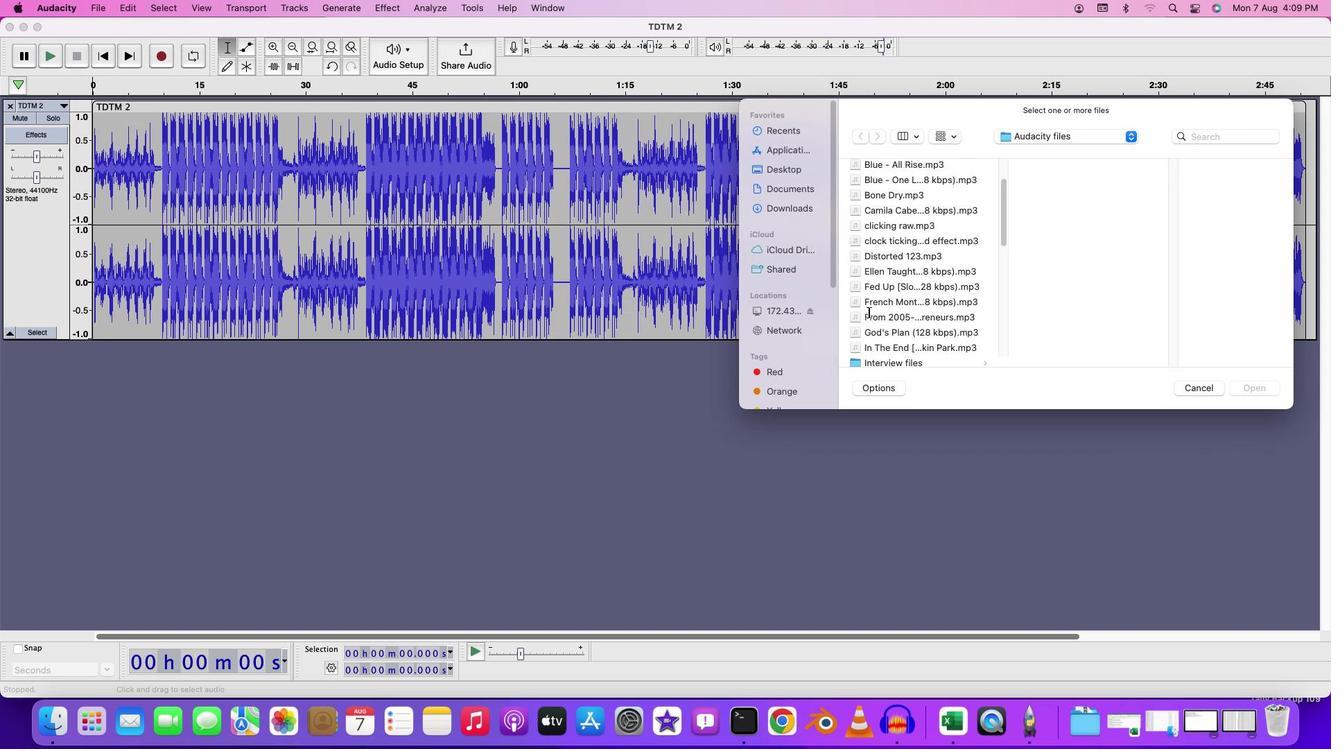 
Action: Mouse scrolled (868, 310) with delta (0, 0)
Screenshot: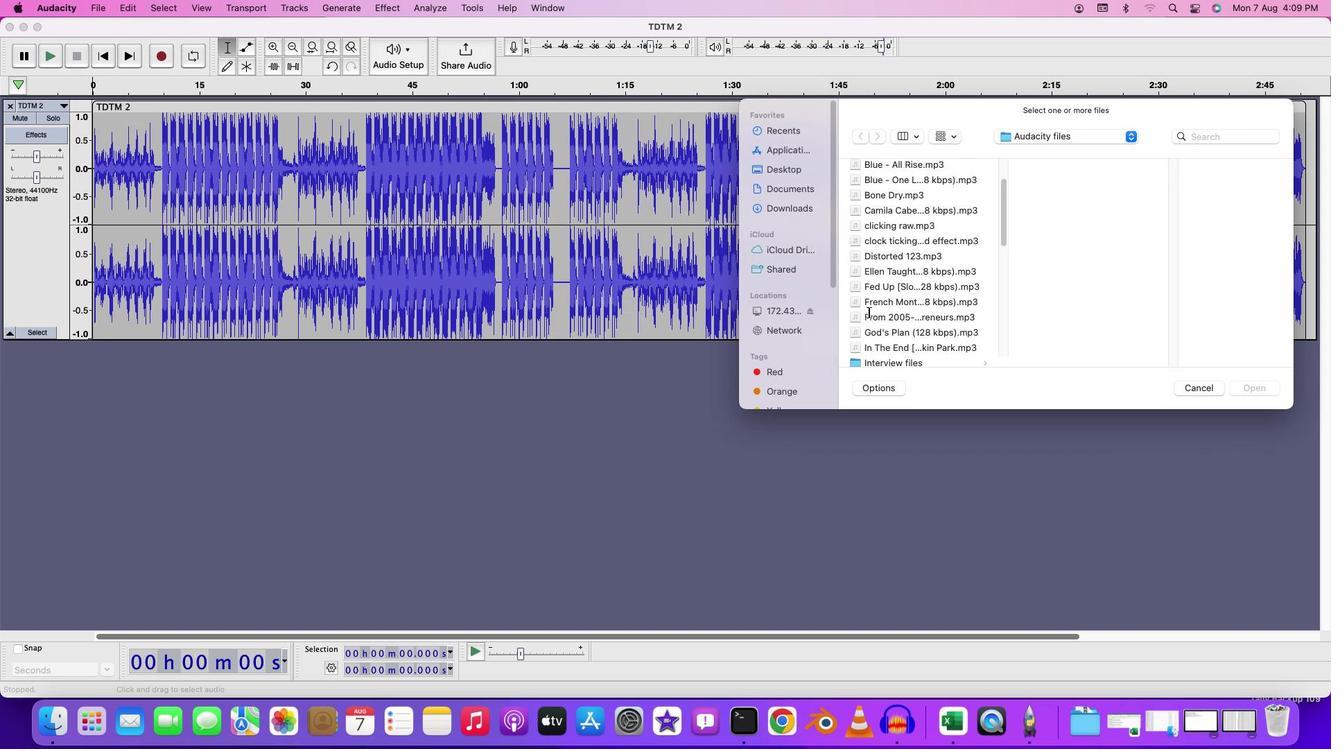
Action: Mouse moved to (869, 311)
Screenshot: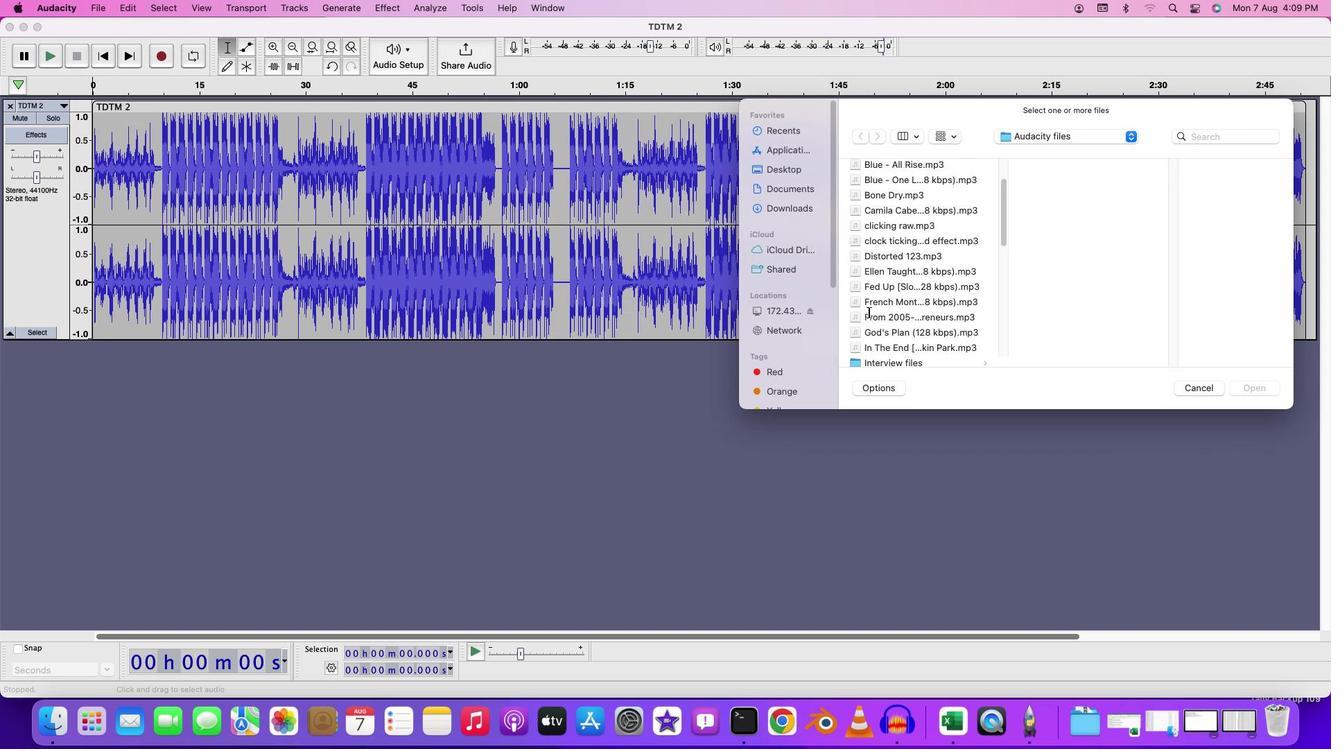
Action: Mouse scrolled (869, 311) with delta (0, 0)
Screenshot: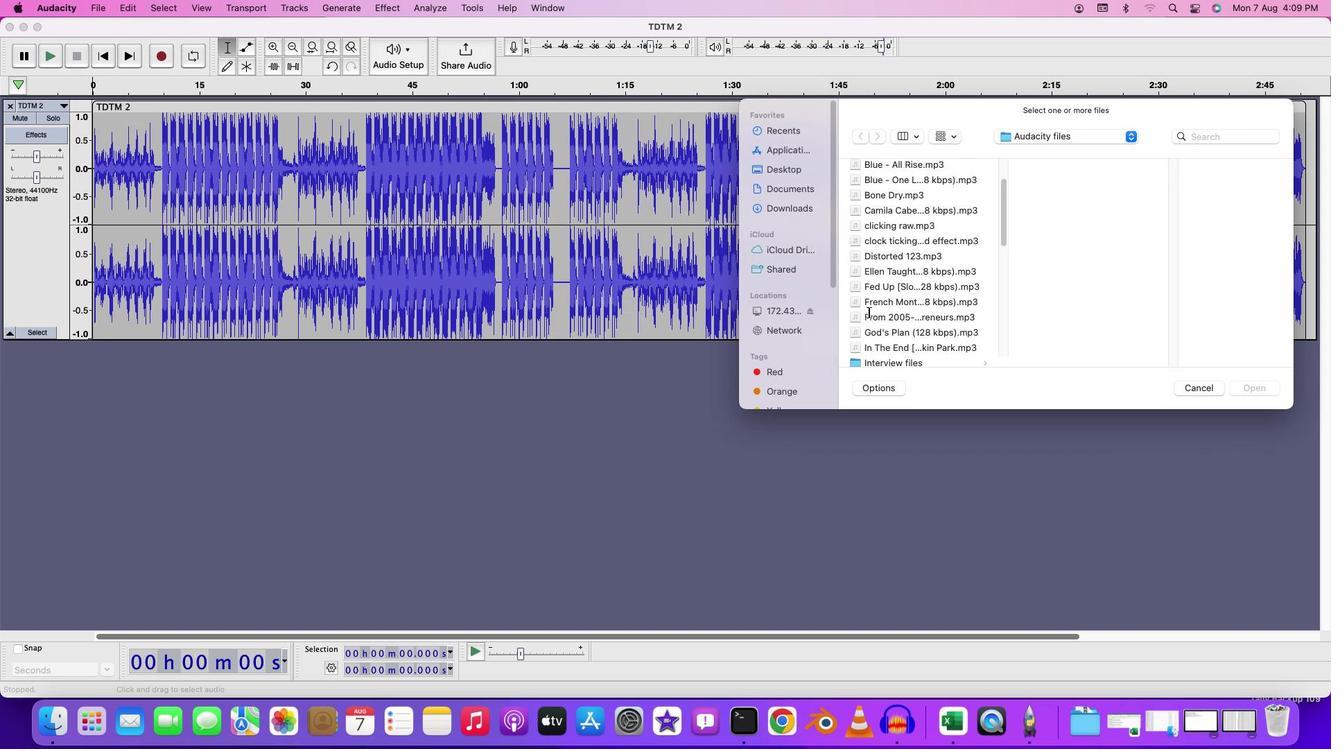 
Action: Mouse moved to (869, 311)
Screenshot: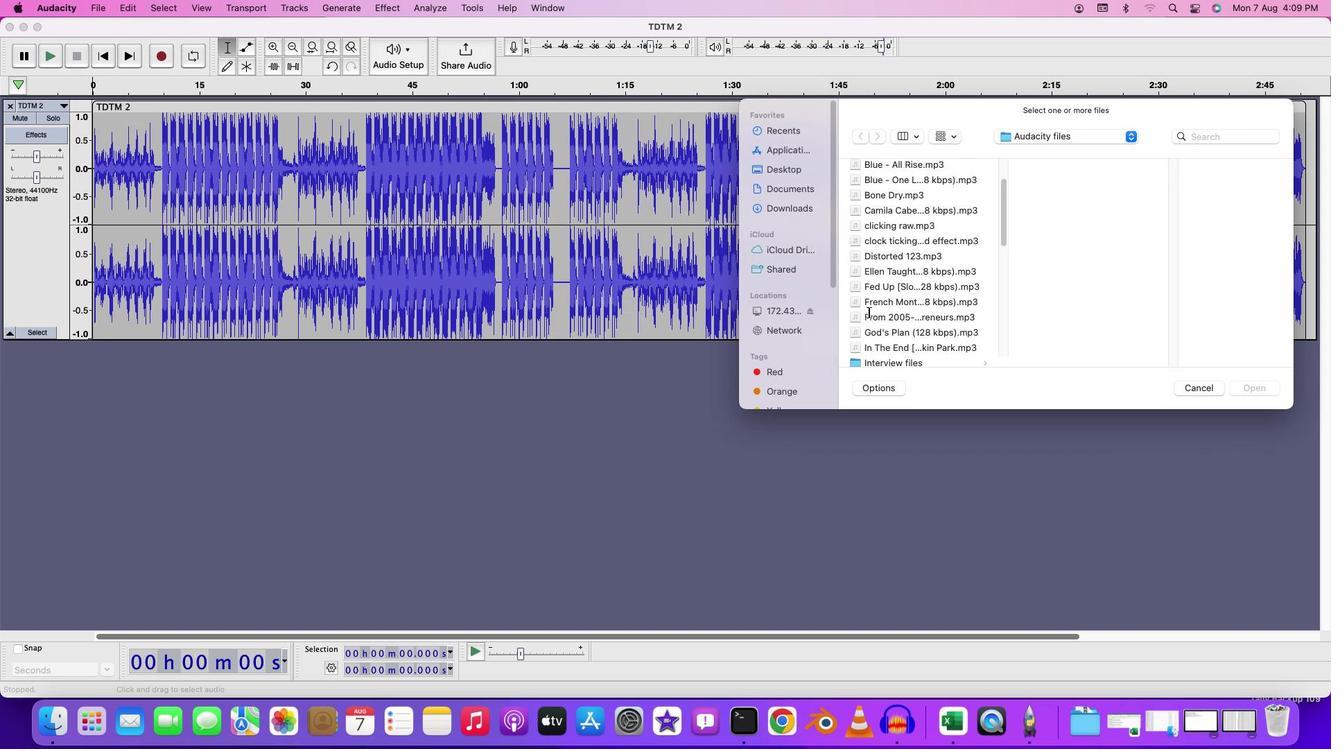 
Action: Mouse scrolled (869, 311) with delta (0, -2)
Screenshot: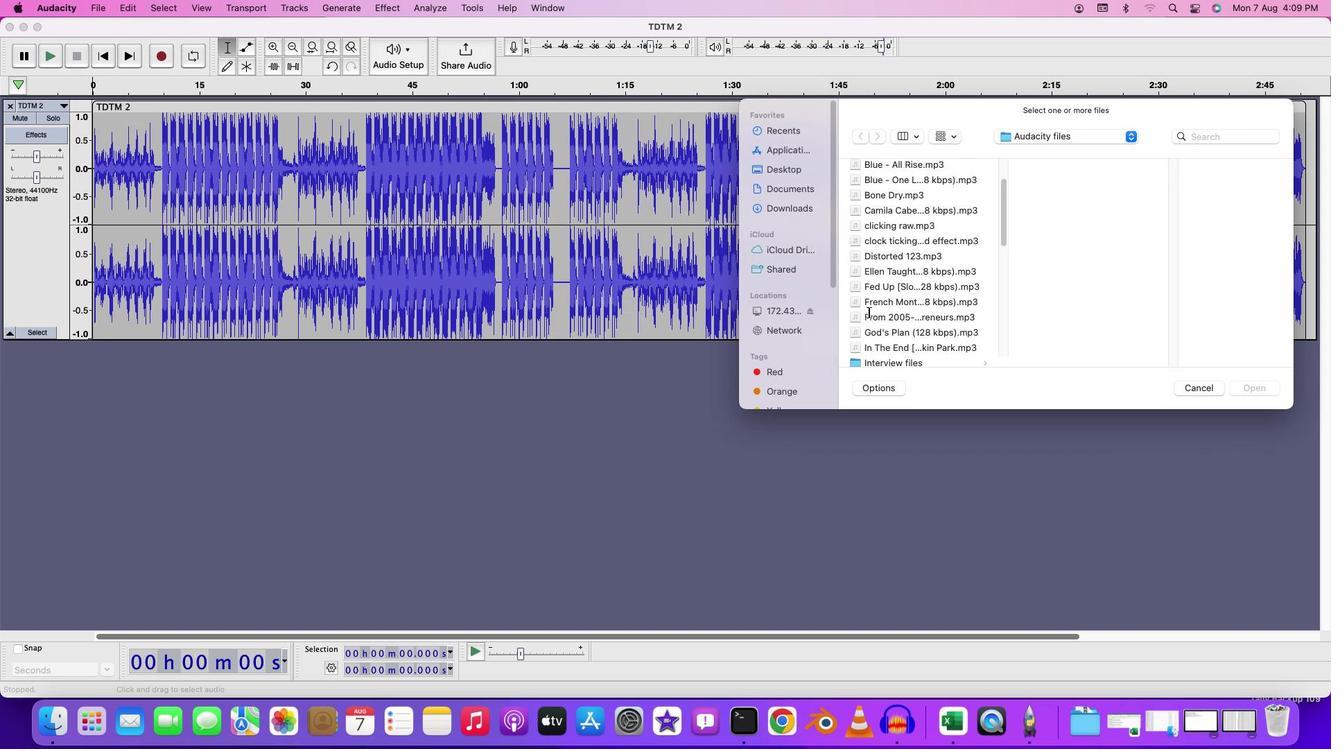 
Action: Mouse scrolled (869, 311) with delta (0, -3)
Screenshot: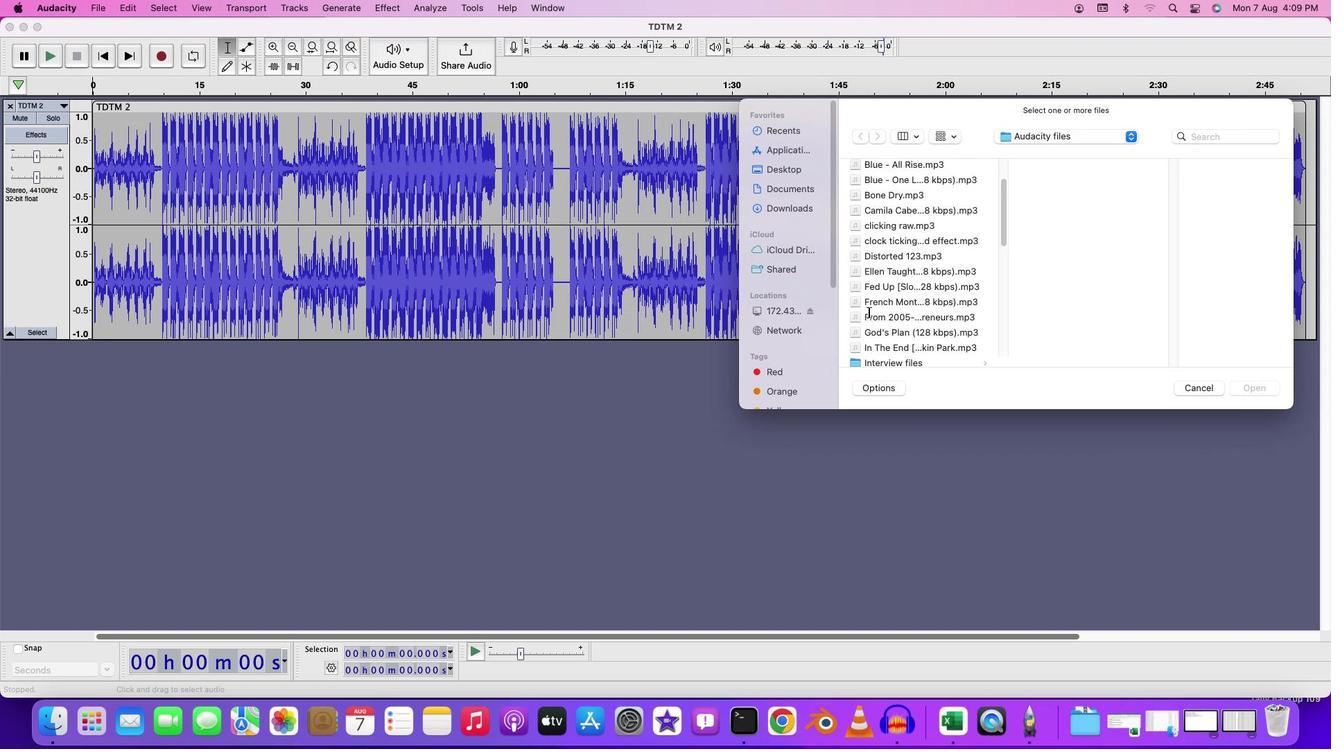 
Action: Mouse scrolled (869, 311) with delta (0, -4)
Screenshot: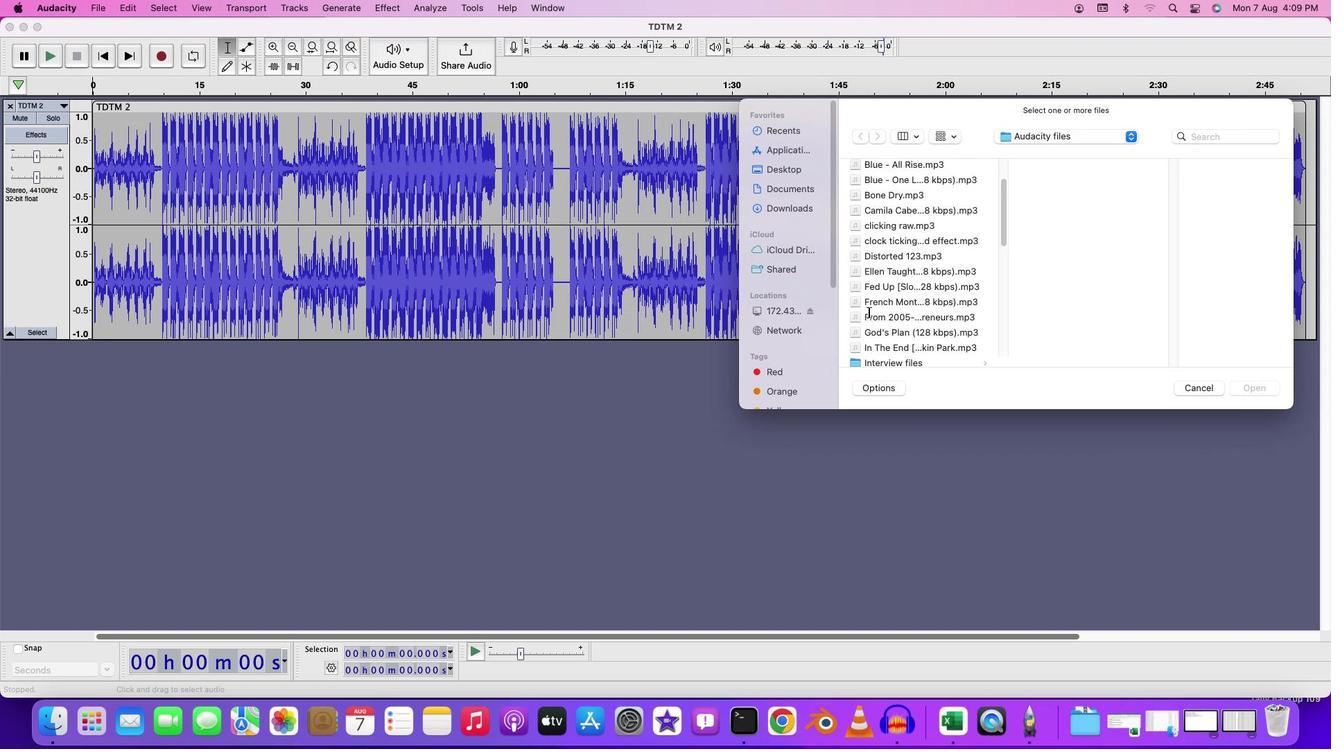 
Action: Mouse moved to (869, 312)
Screenshot: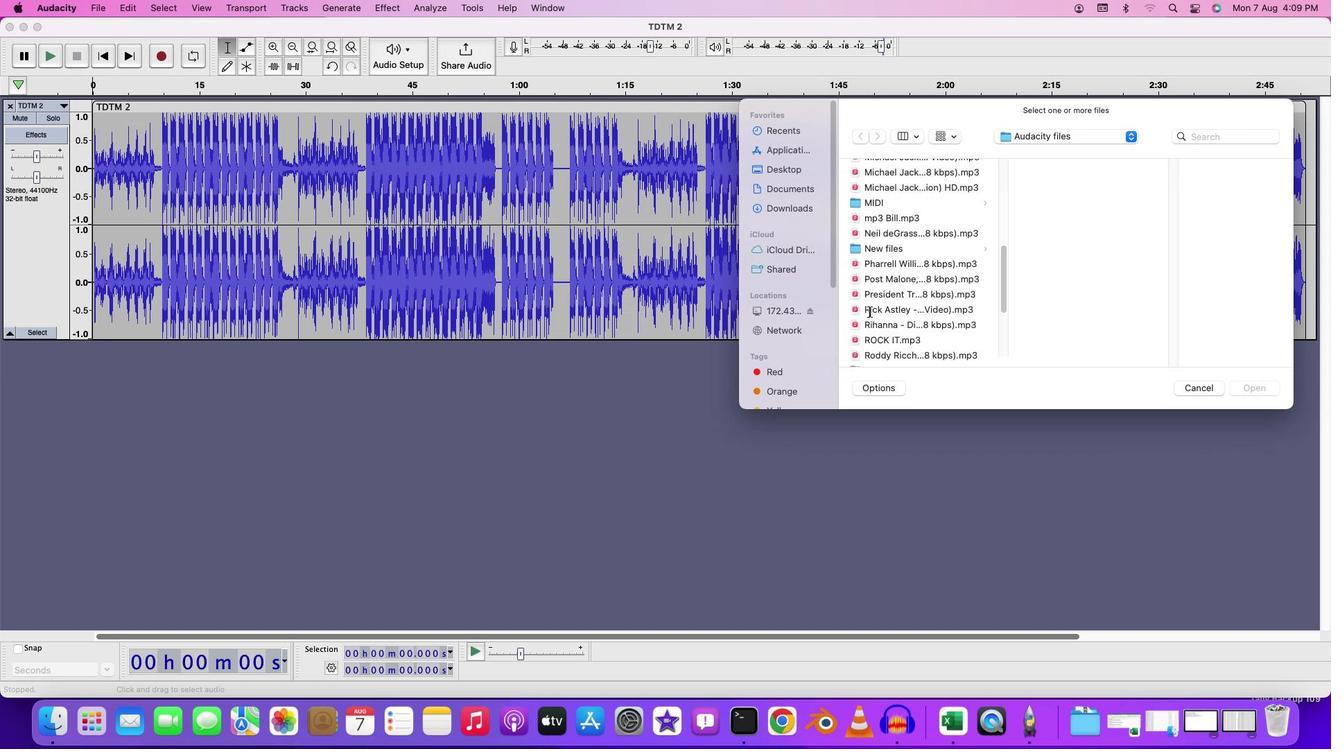 
Action: Mouse scrolled (869, 312) with delta (0, -4)
Screenshot: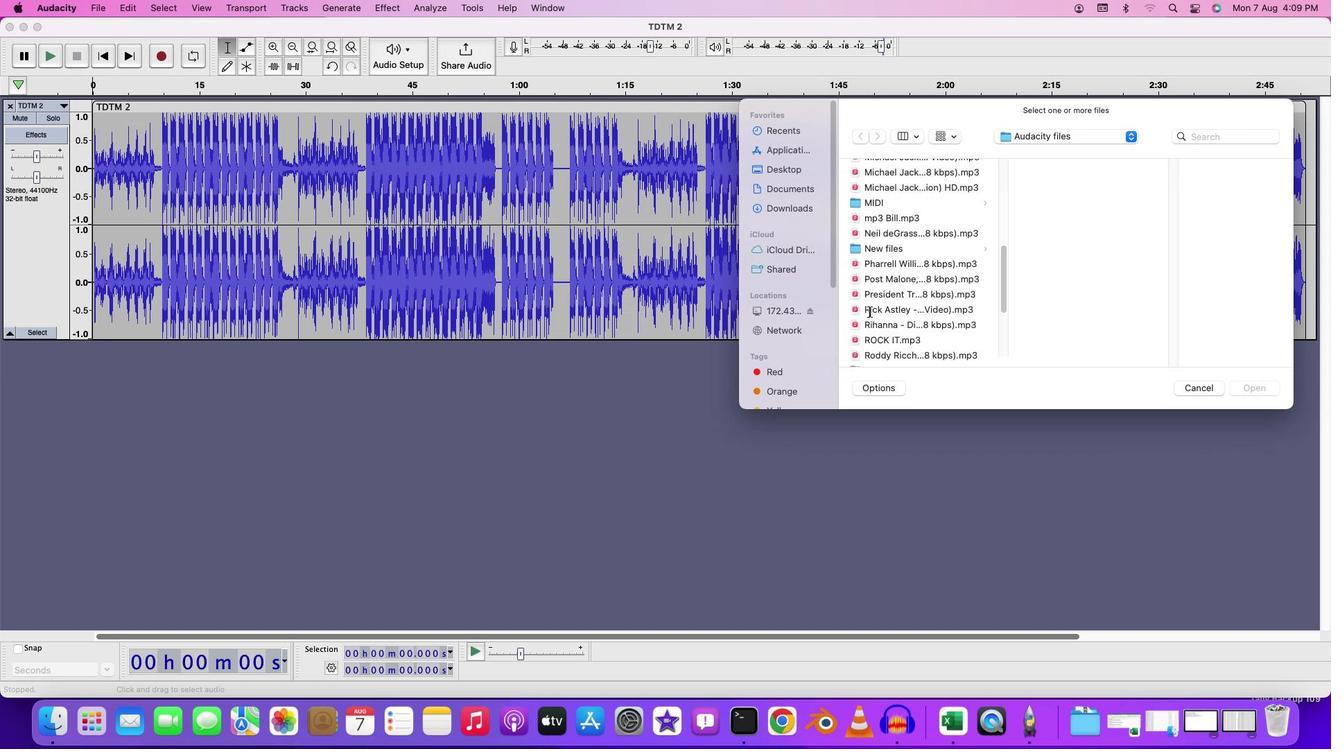 
Action: Mouse moved to (889, 310)
Screenshot: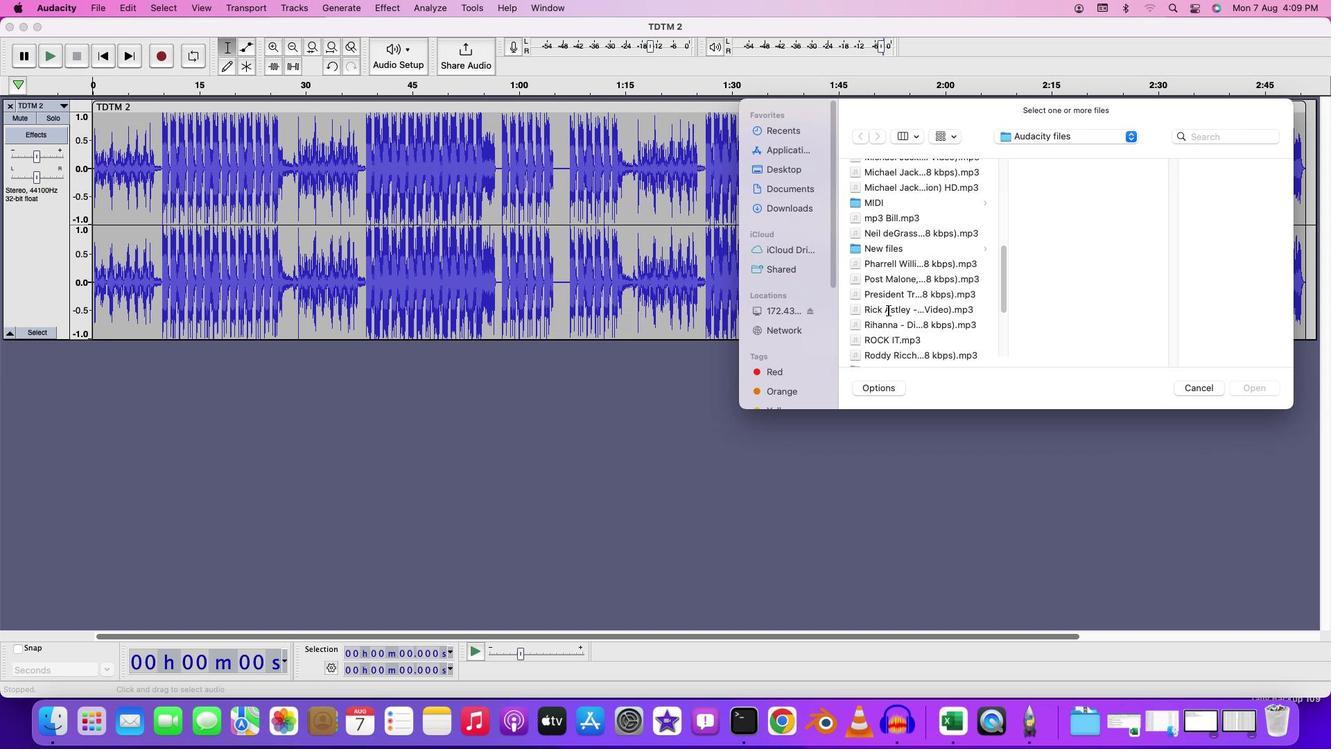 
Action: Mouse scrolled (889, 310) with delta (0, 0)
Screenshot: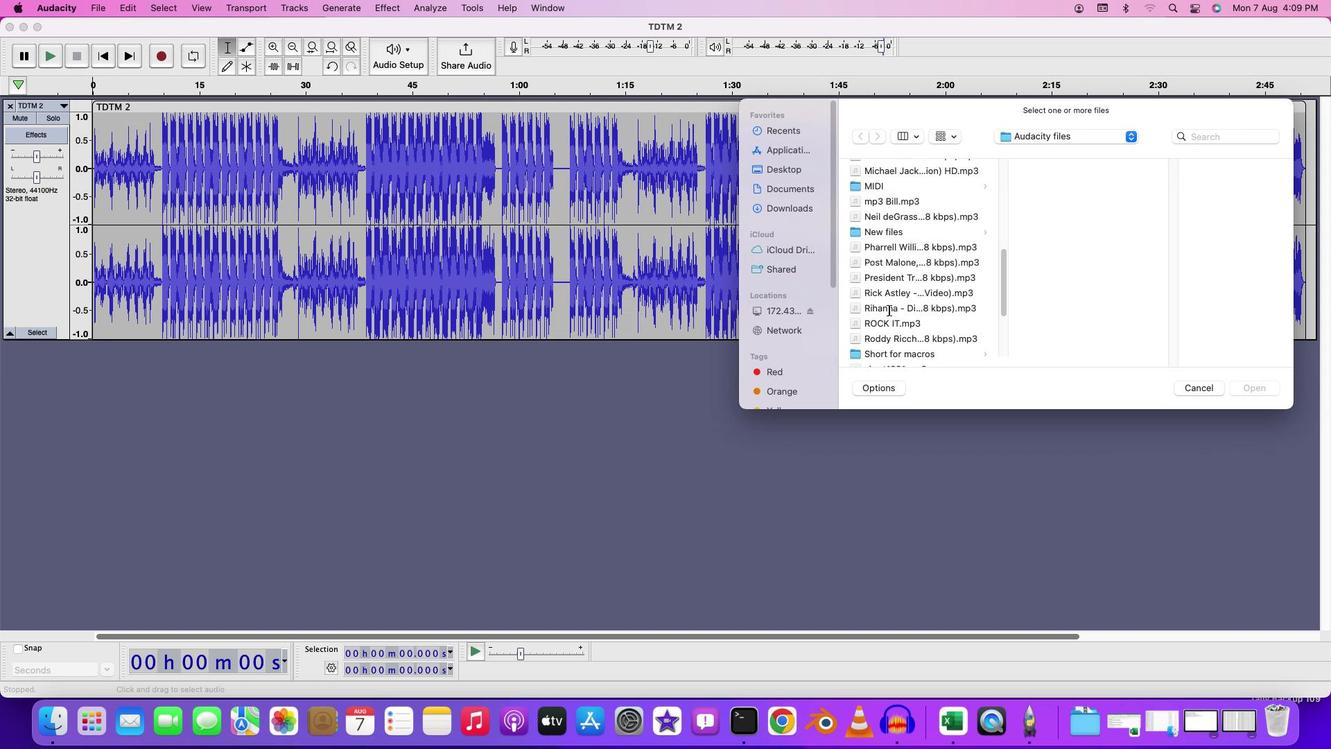 
Action: Mouse moved to (889, 310)
Screenshot: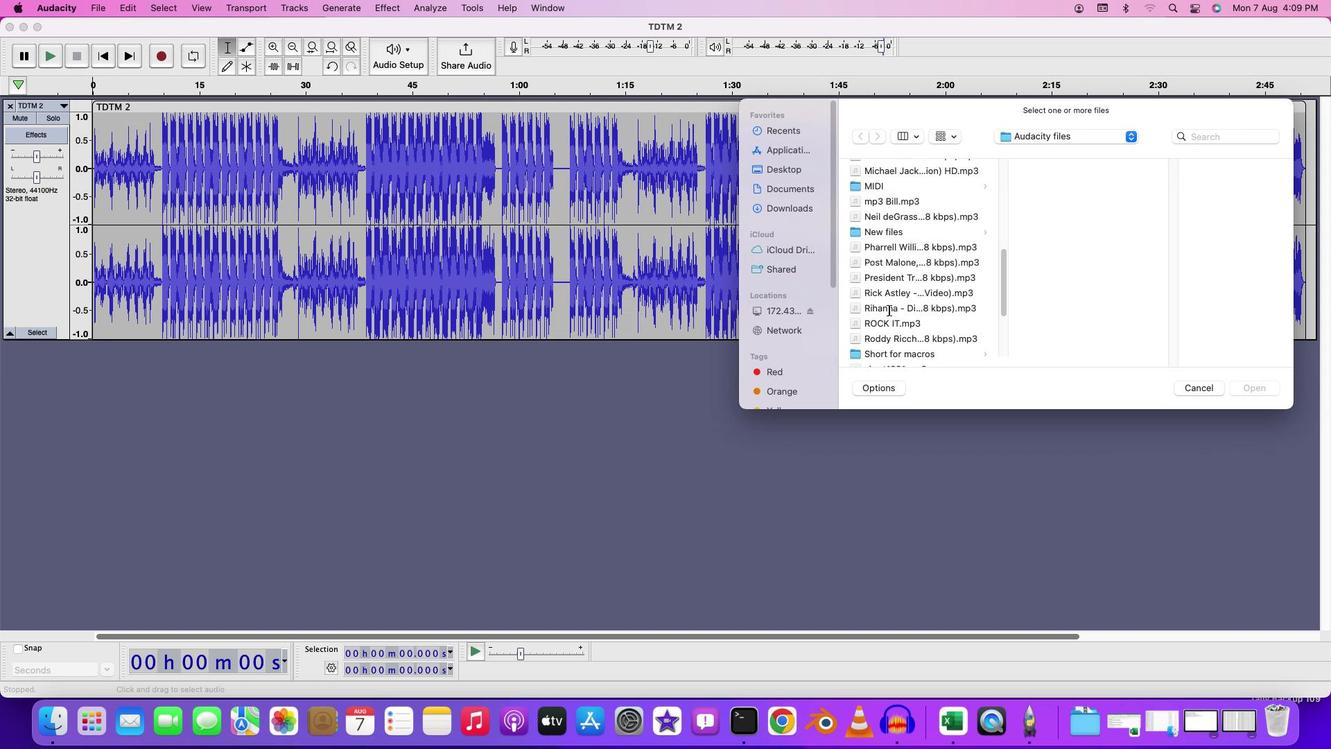 
Action: Mouse scrolled (889, 310) with delta (0, 0)
Screenshot: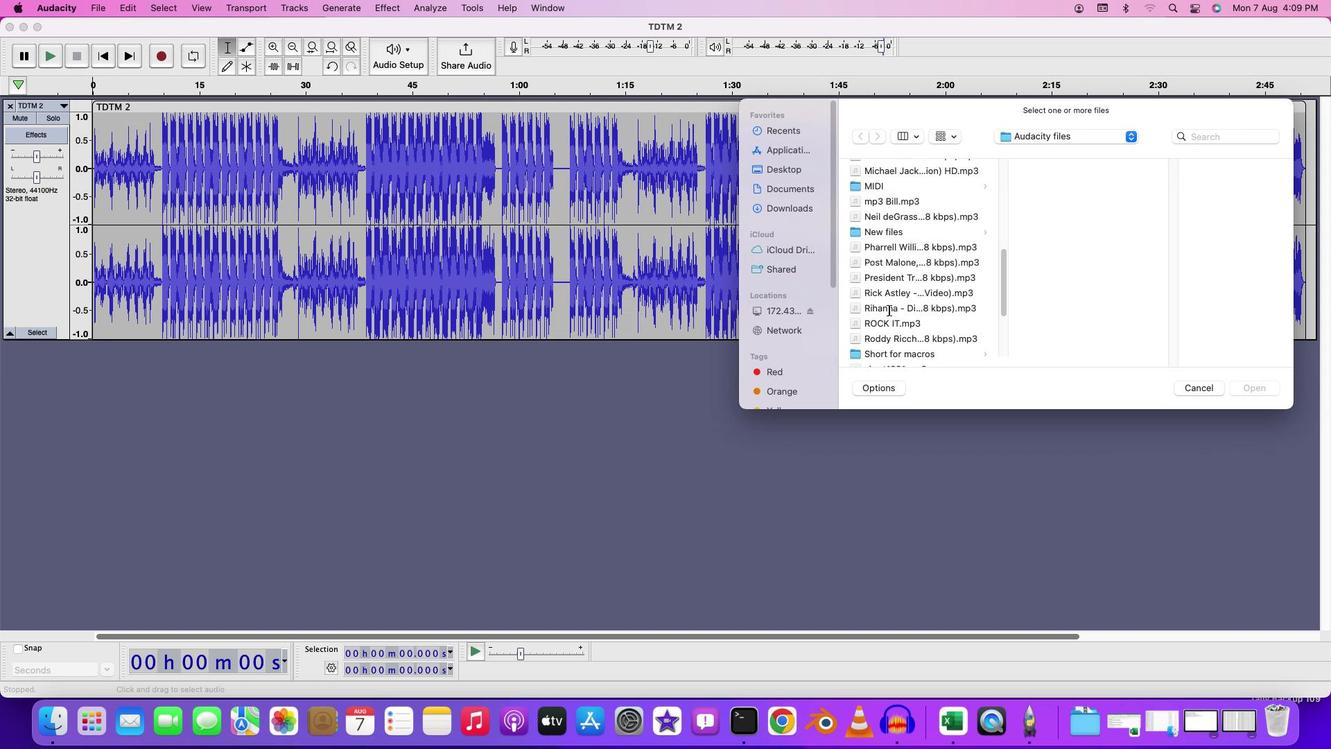 
Action: Mouse scrolled (889, 310) with delta (0, -2)
Screenshot: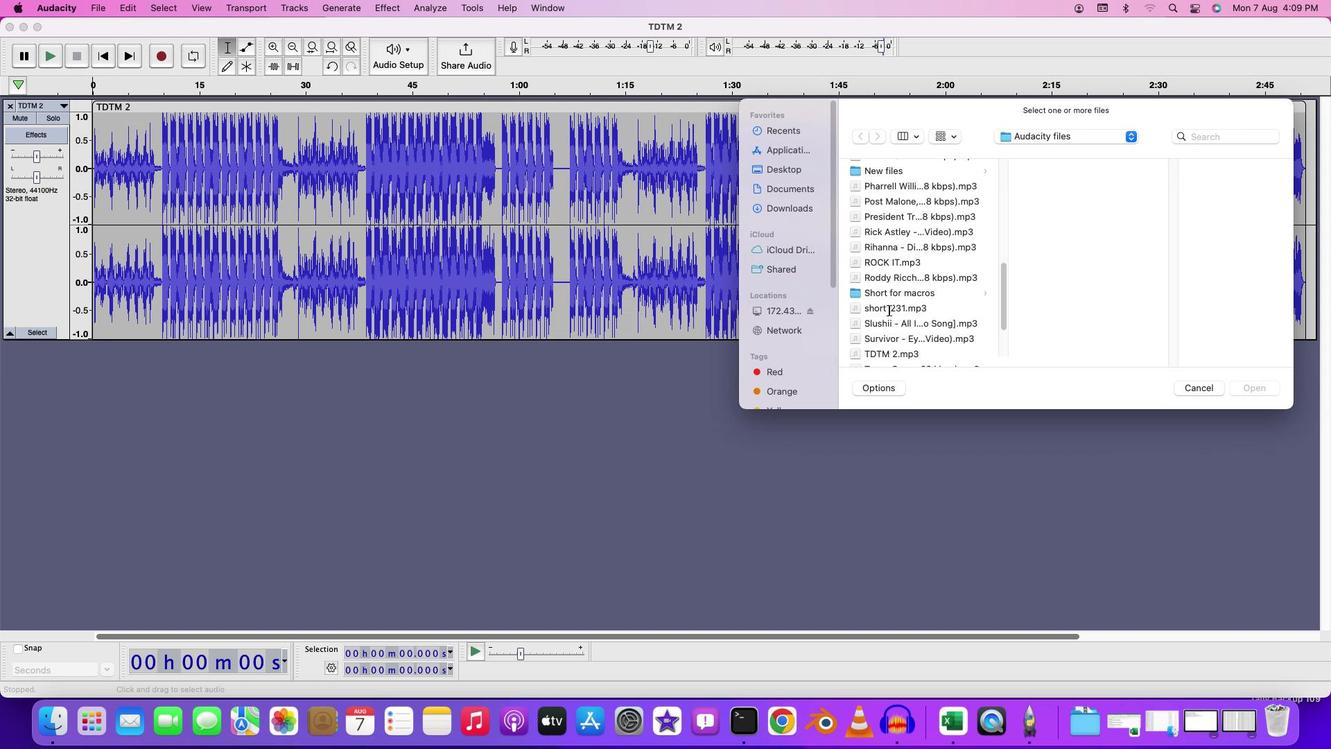 
Action: Mouse scrolled (889, 310) with delta (0, -3)
Screenshot: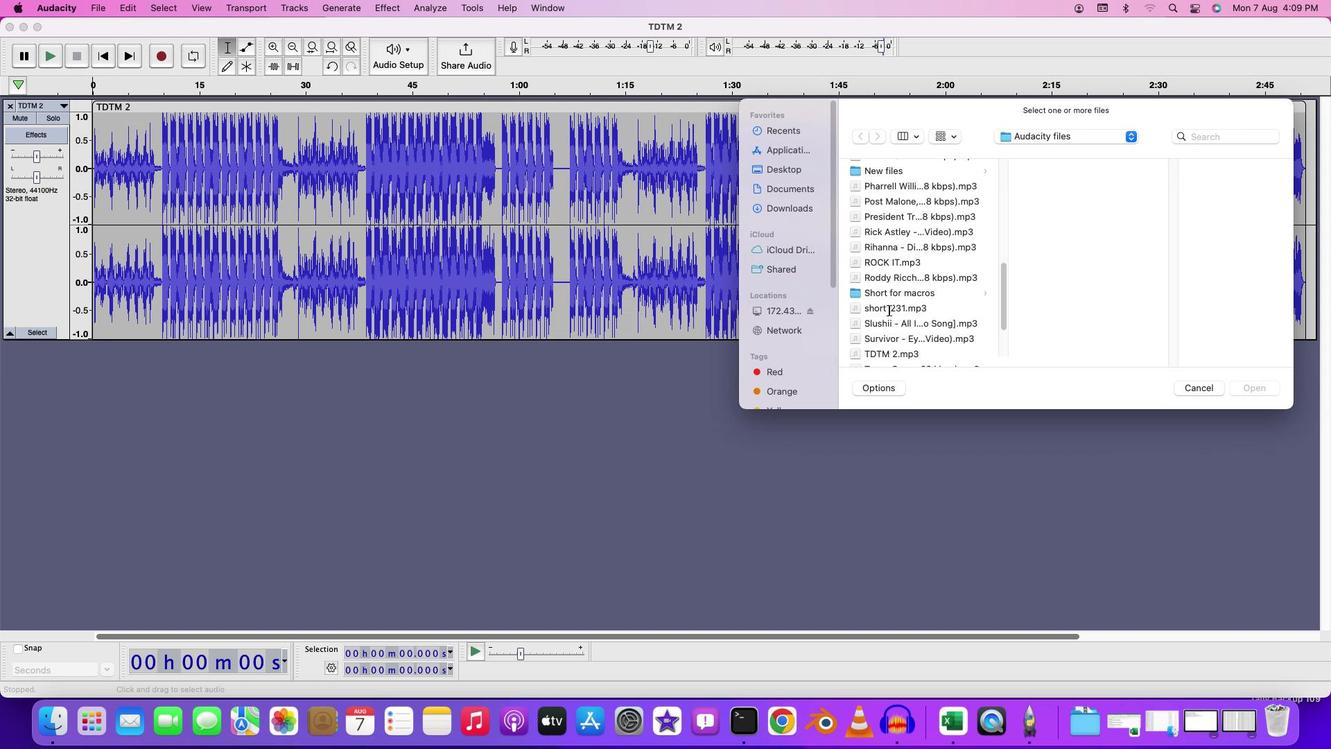 
Action: Mouse scrolled (889, 310) with delta (0, -4)
Screenshot: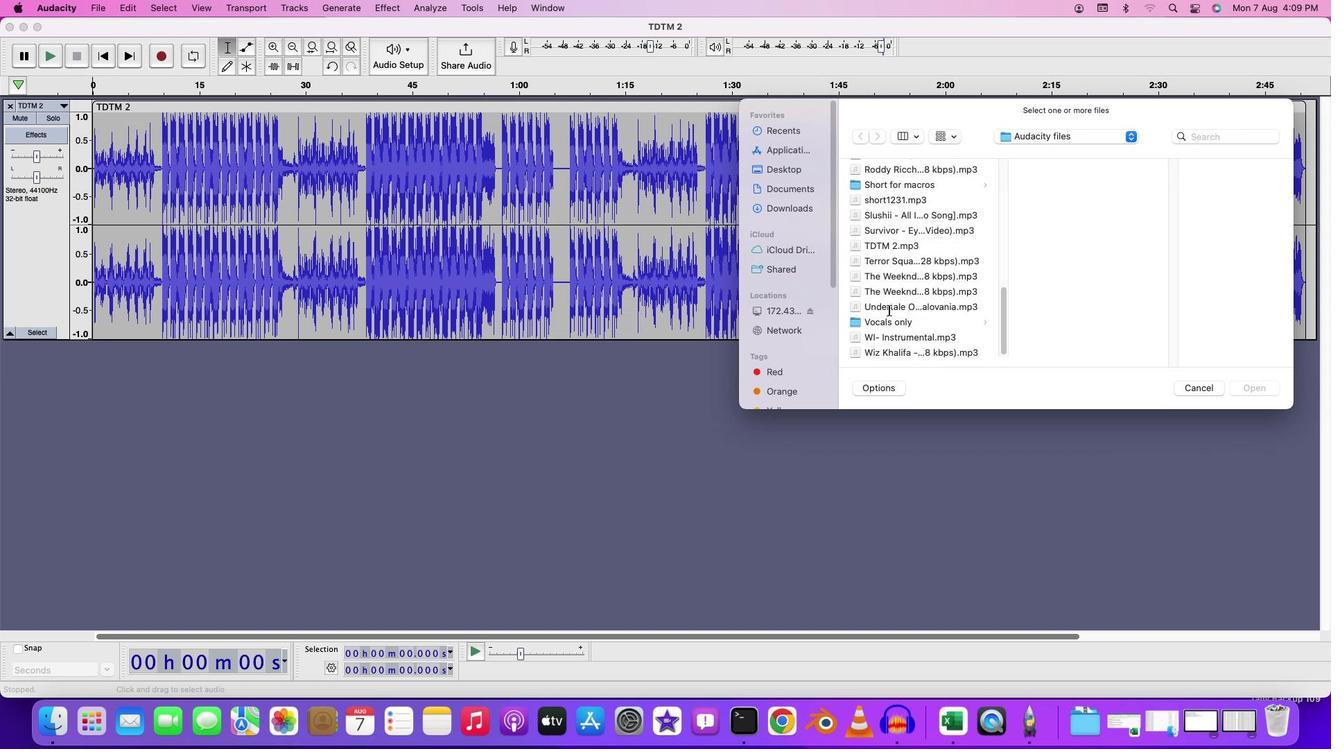 
Action: Mouse moved to (905, 337)
Screenshot: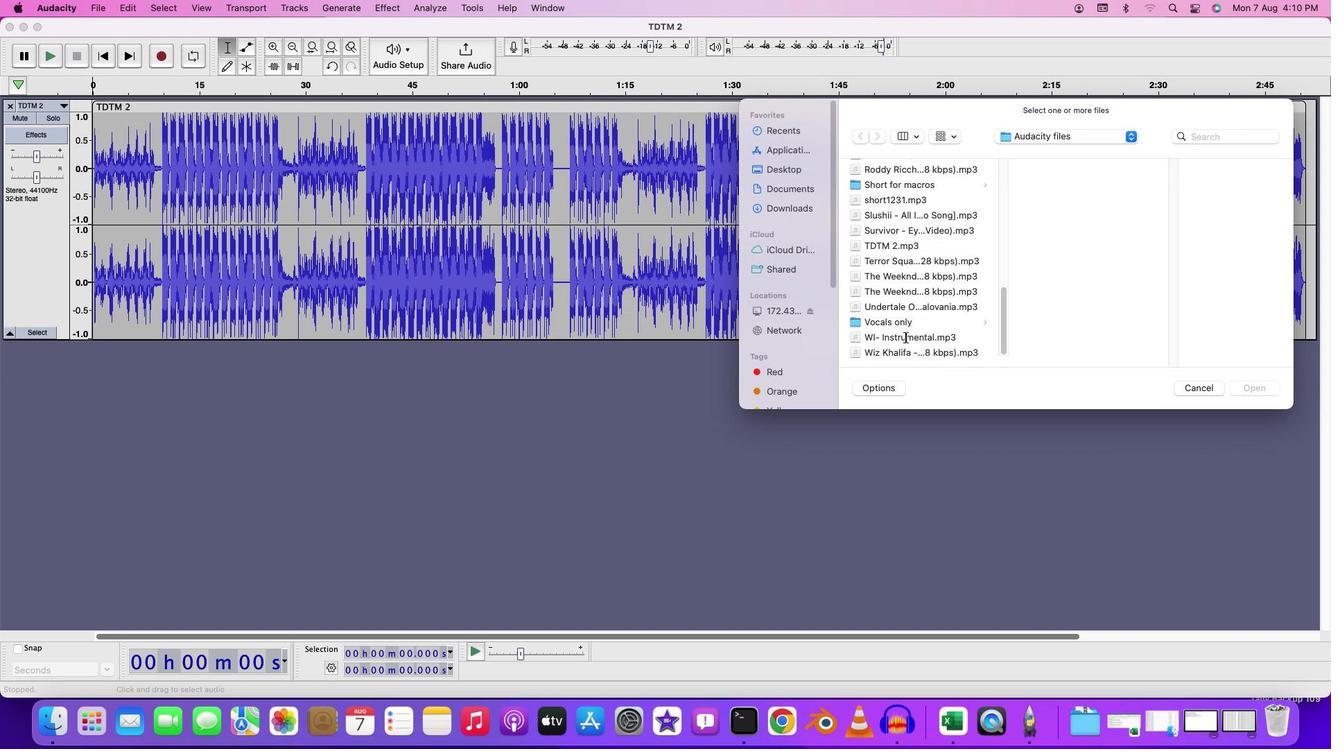 
Action: Mouse pressed left at (905, 337)
Screenshot: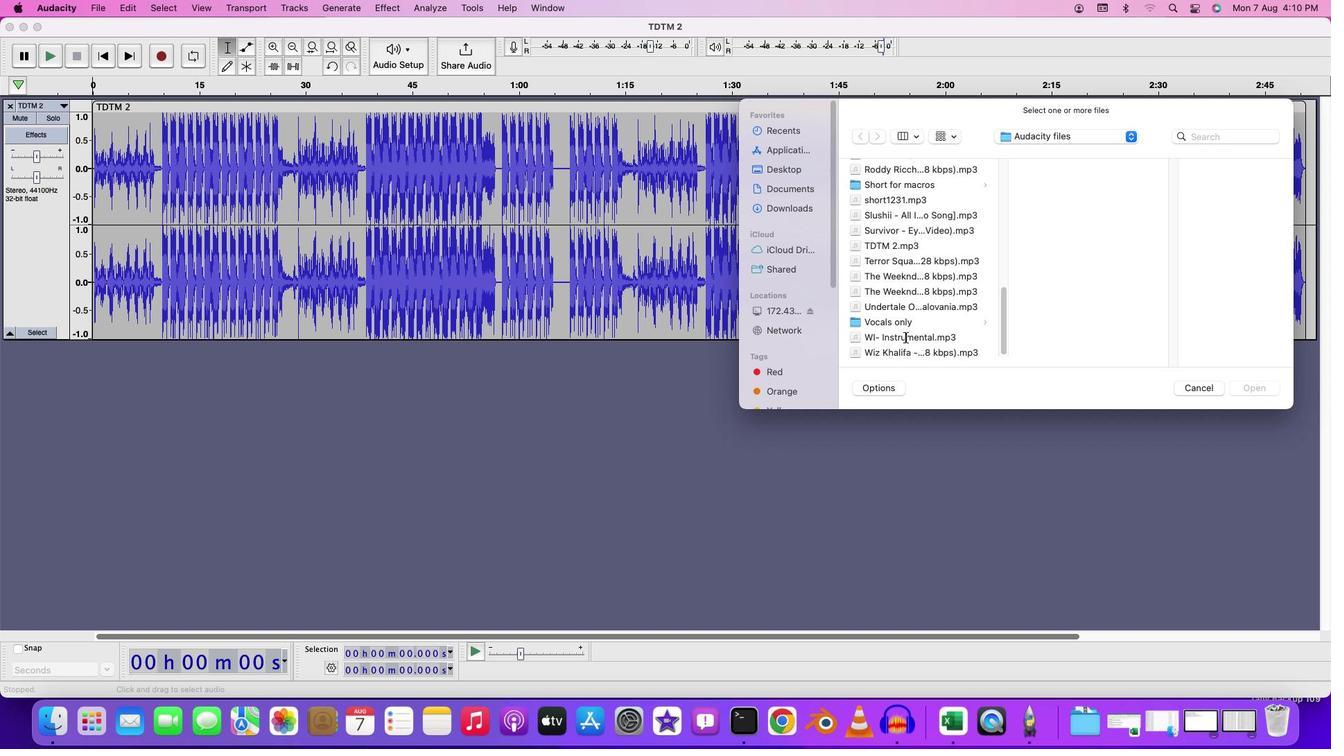 
Action: Mouse moved to (1199, 389)
Screenshot: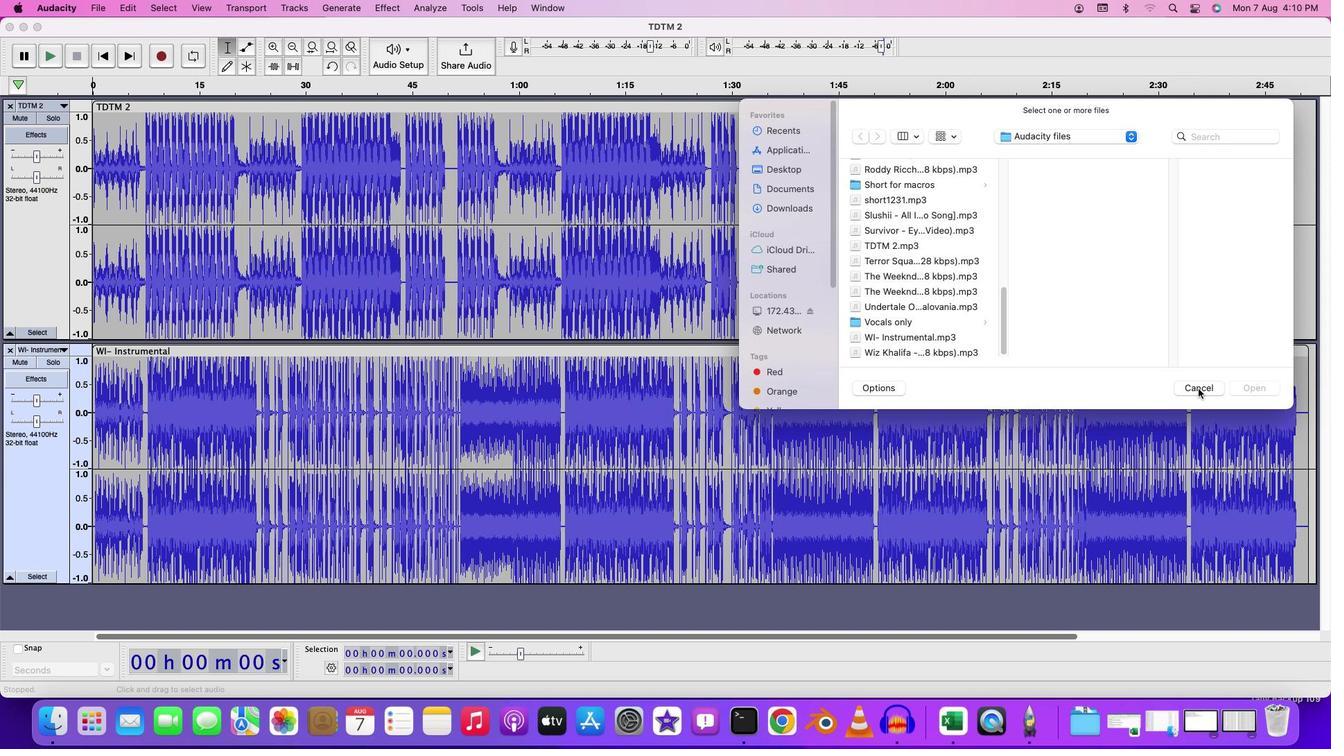 
Action: Mouse pressed left at (1199, 389)
Screenshot: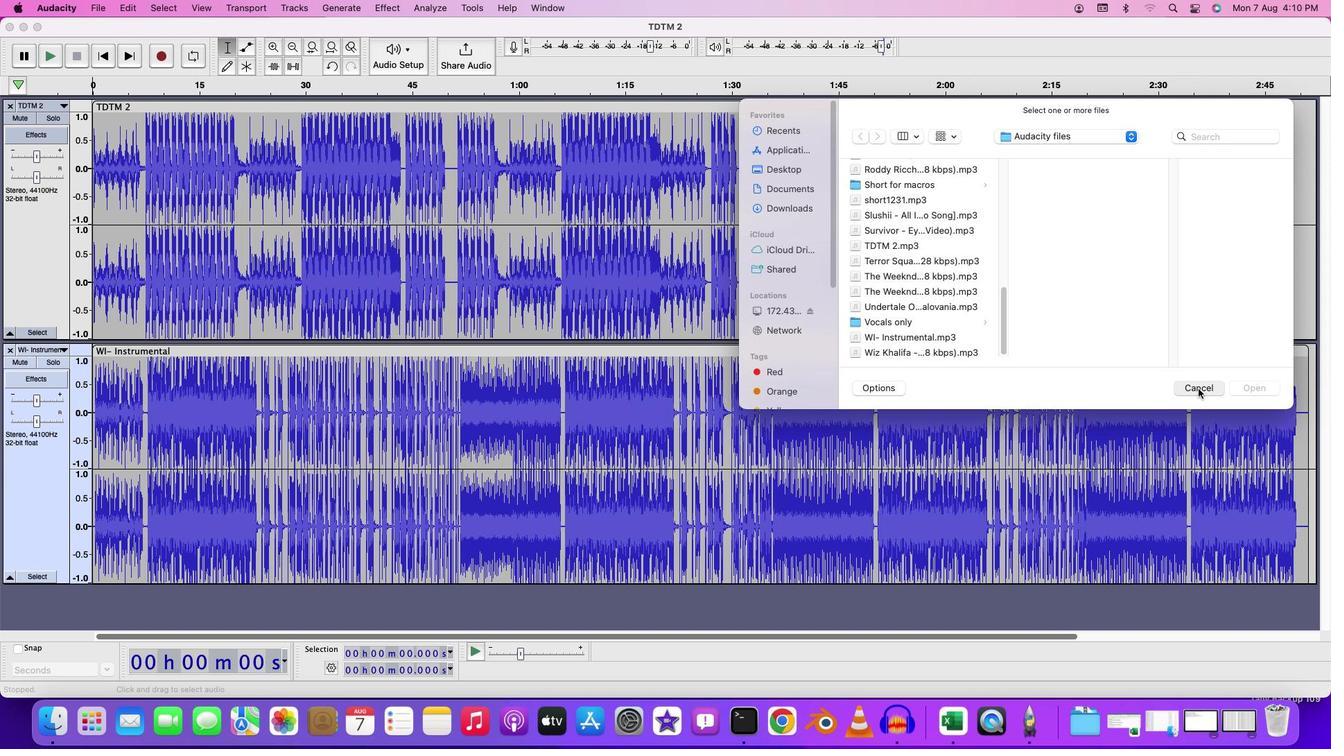 
Action: Mouse moved to (187, 352)
Screenshot: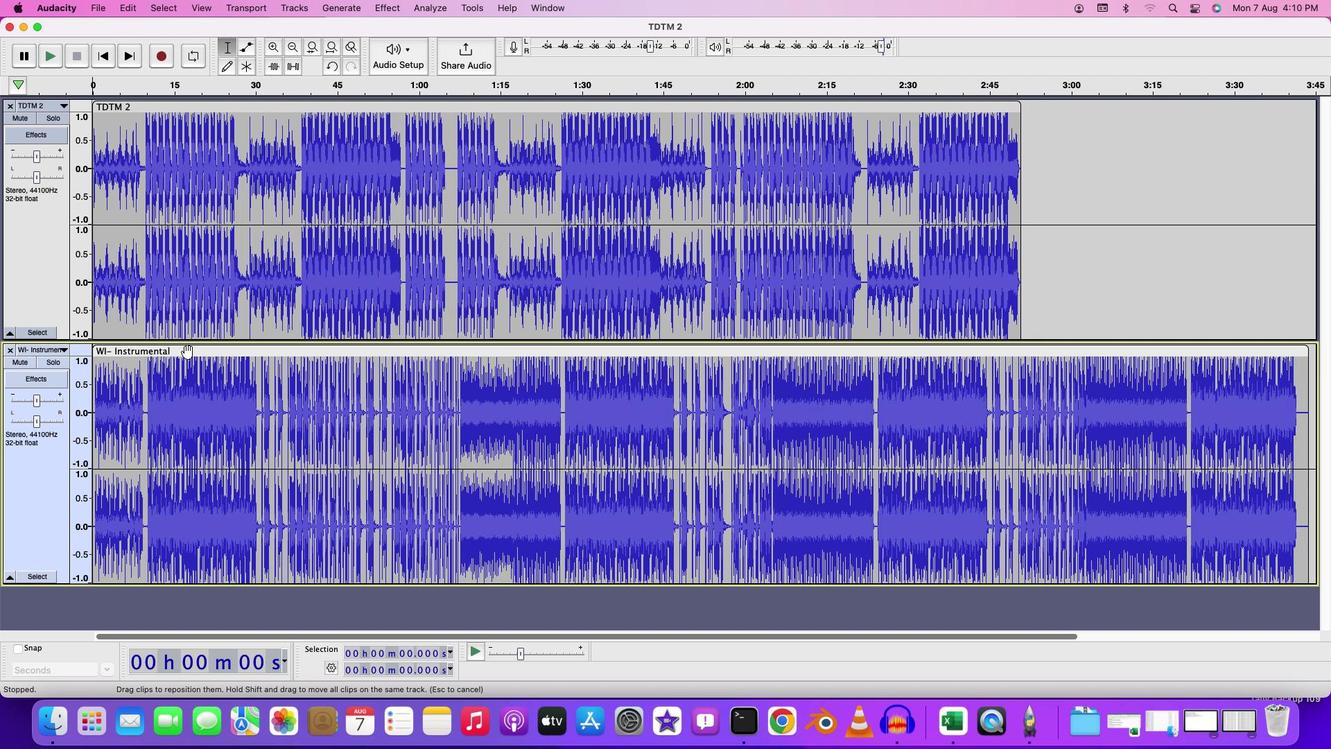 
Action: Mouse pressed left at (187, 352)
Screenshot: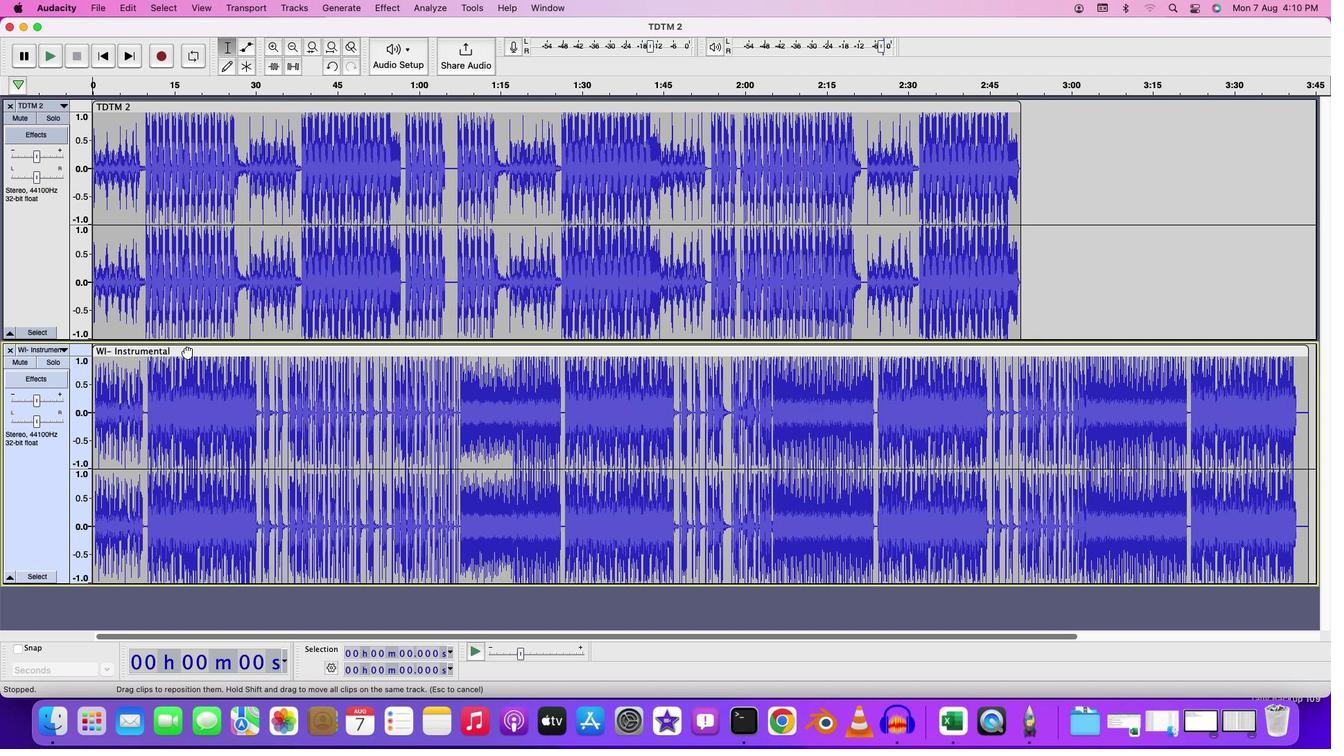 
Action: Mouse moved to (97, 129)
Screenshot: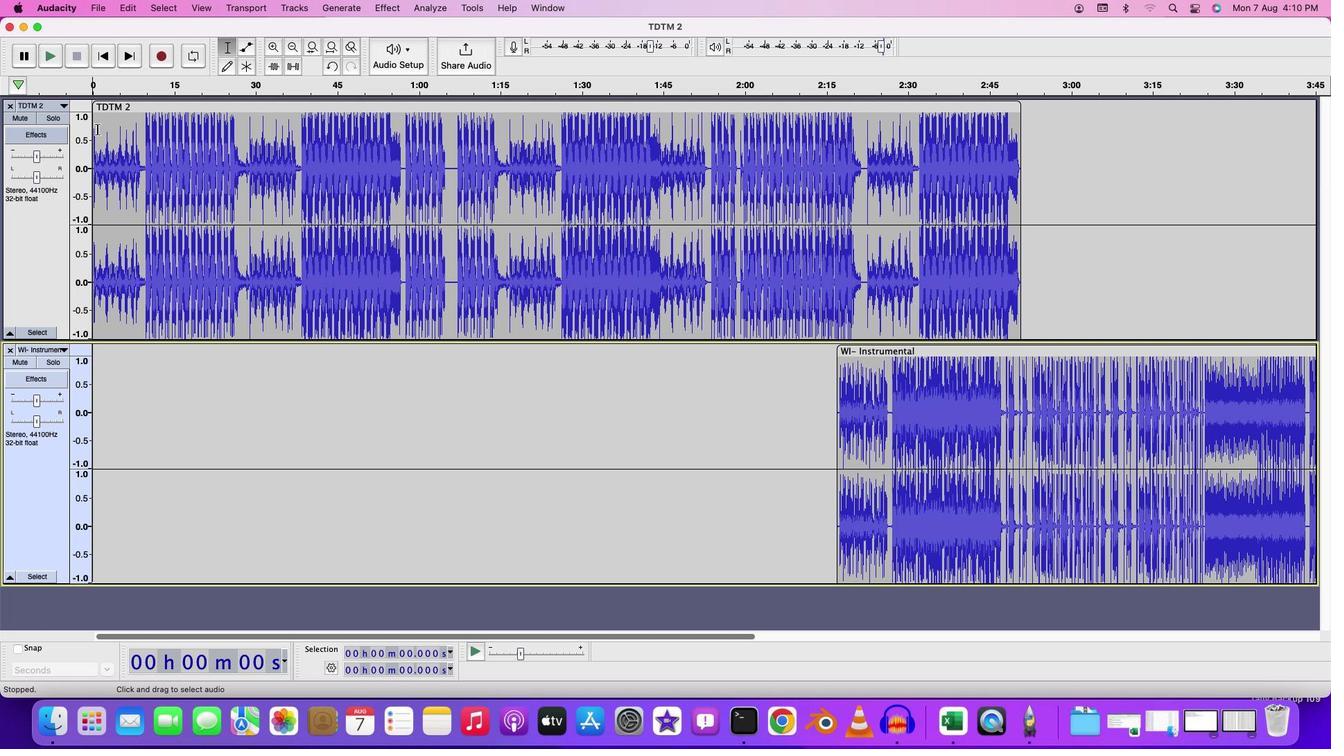 
Action: Mouse pressed left at (97, 129)
Screenshot: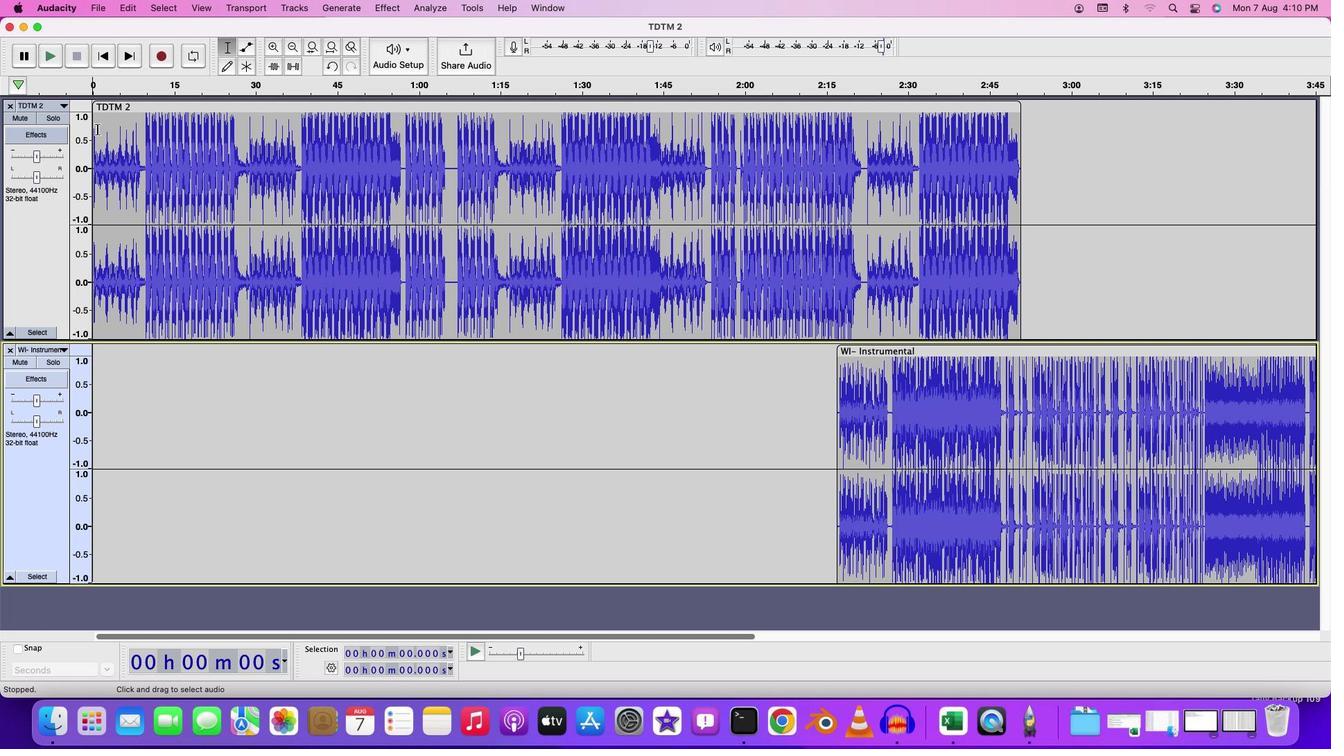 
Action: Key pressed Key.space
Screenshot: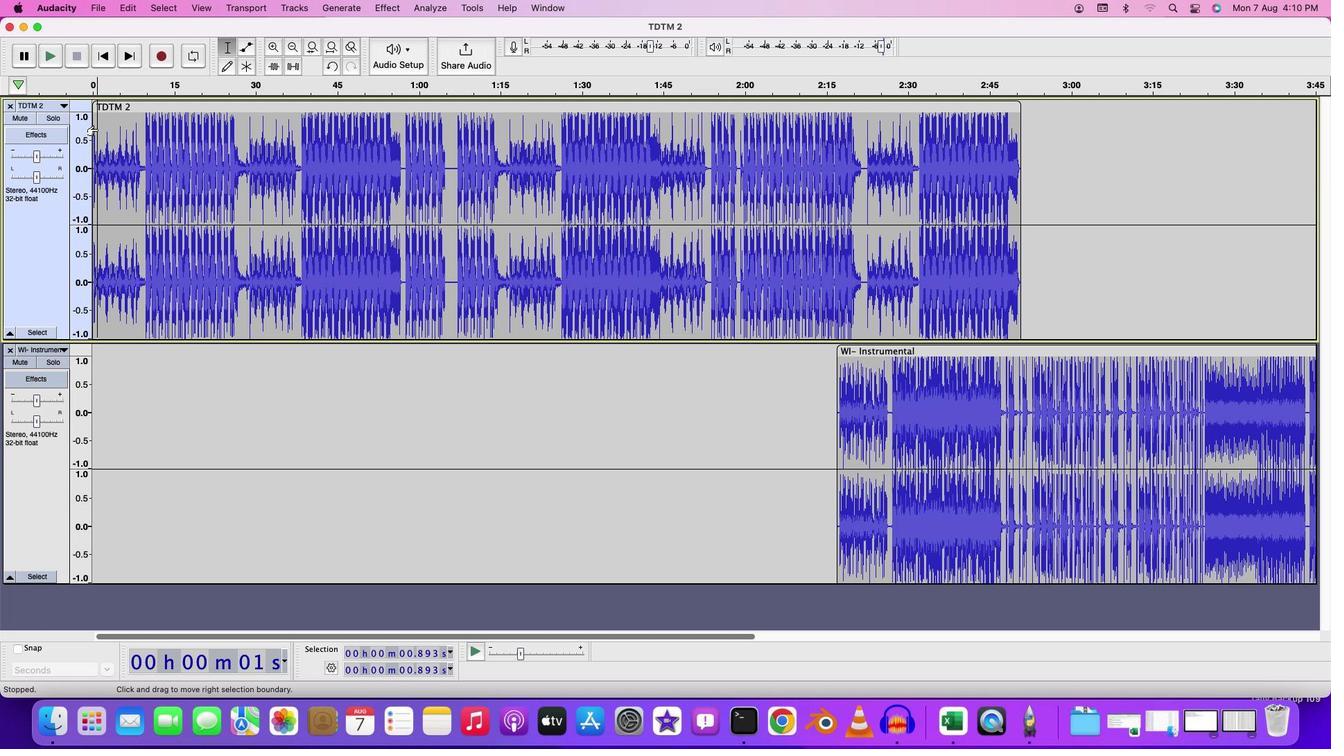 
Action: Mouse moved to (137, 120)
Screenshot: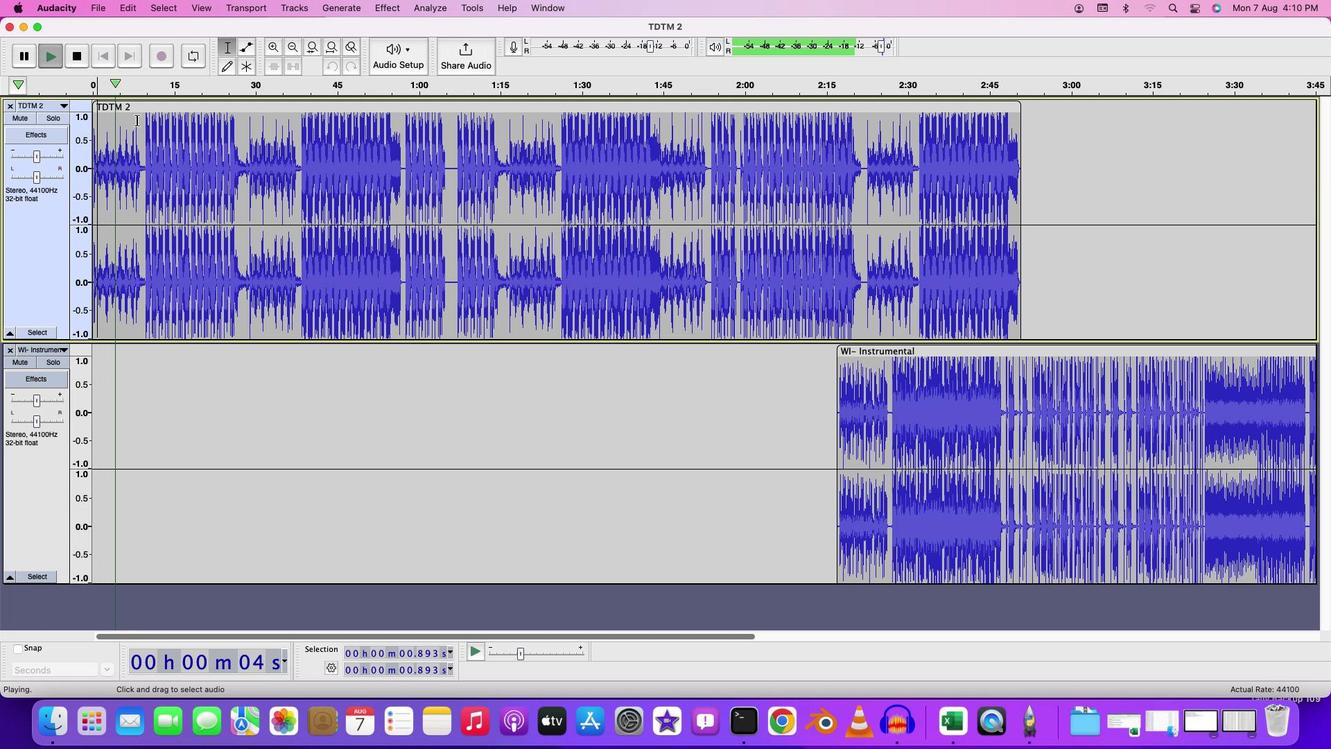 
Action: Mouse pressed left at (137, 120)
Screenshot: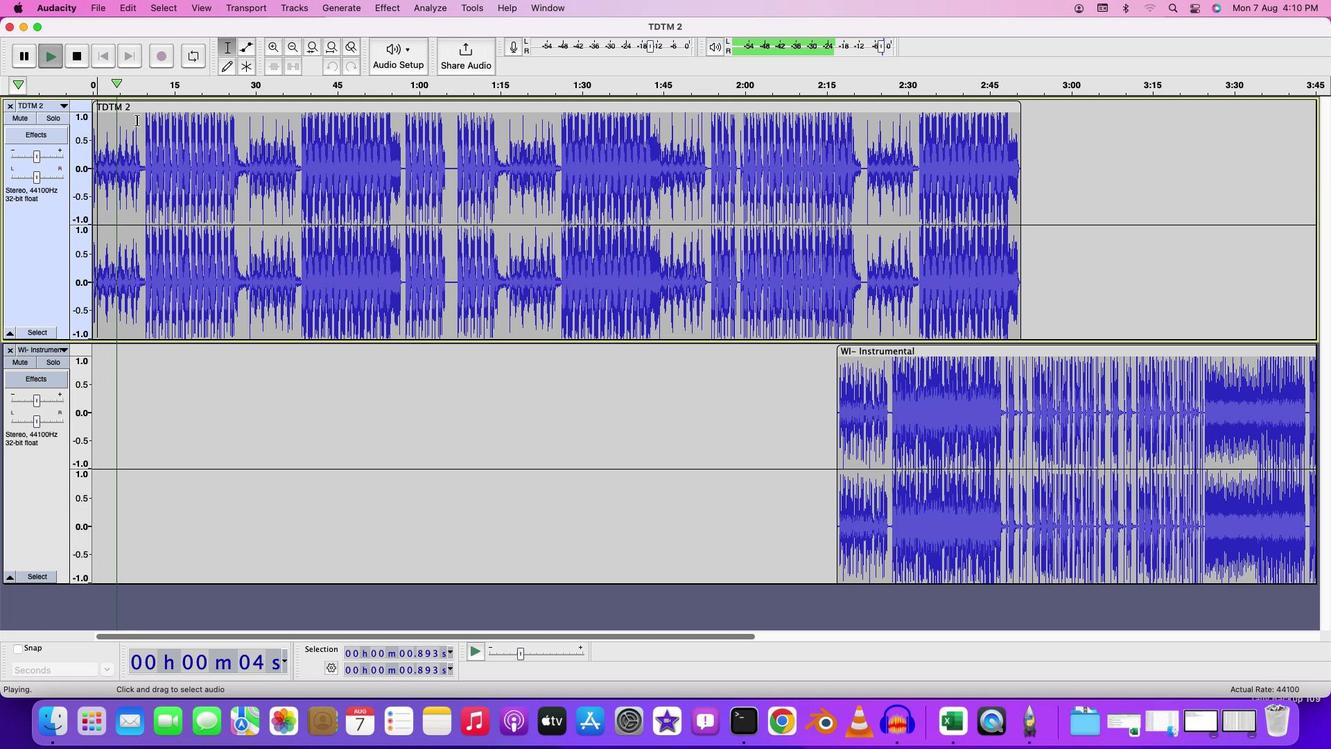 
Action: Mouse moved to (136, 120)
Screenshot: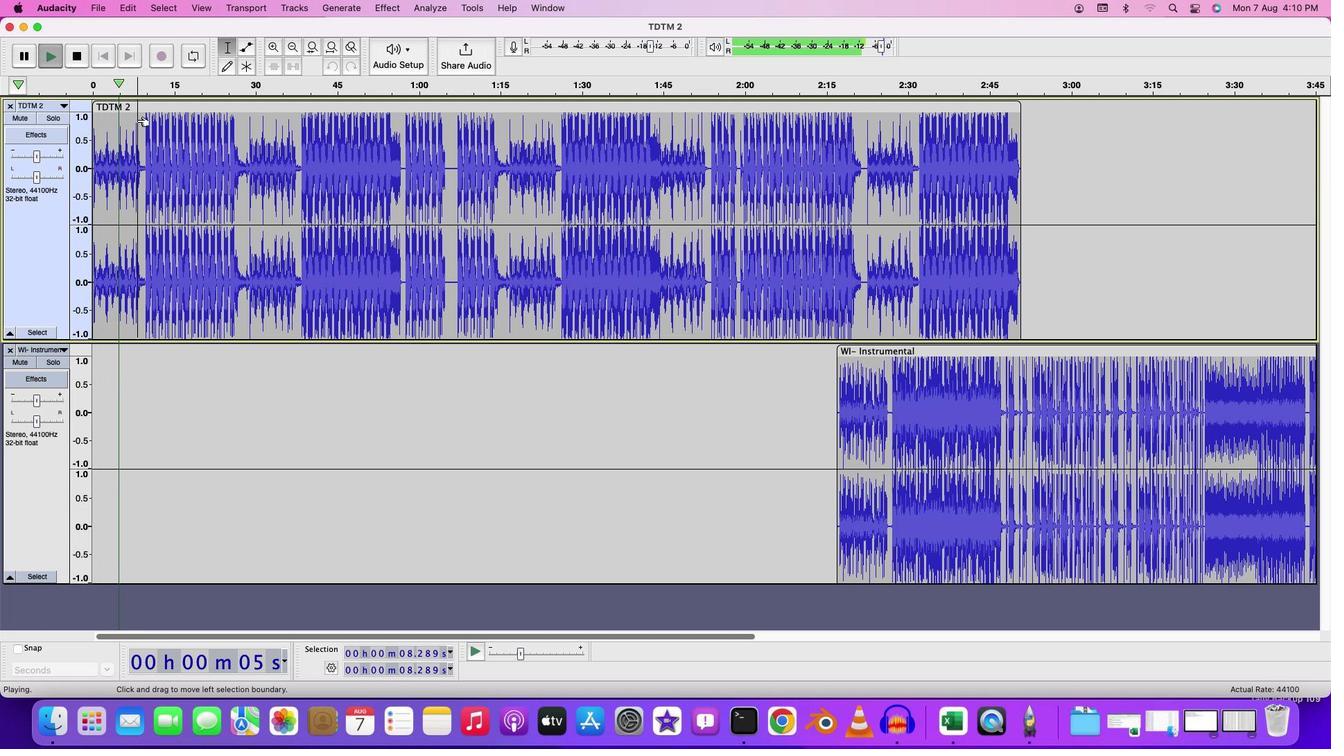 
Action: Key pressed Key.spaceKey.space
Screenshot: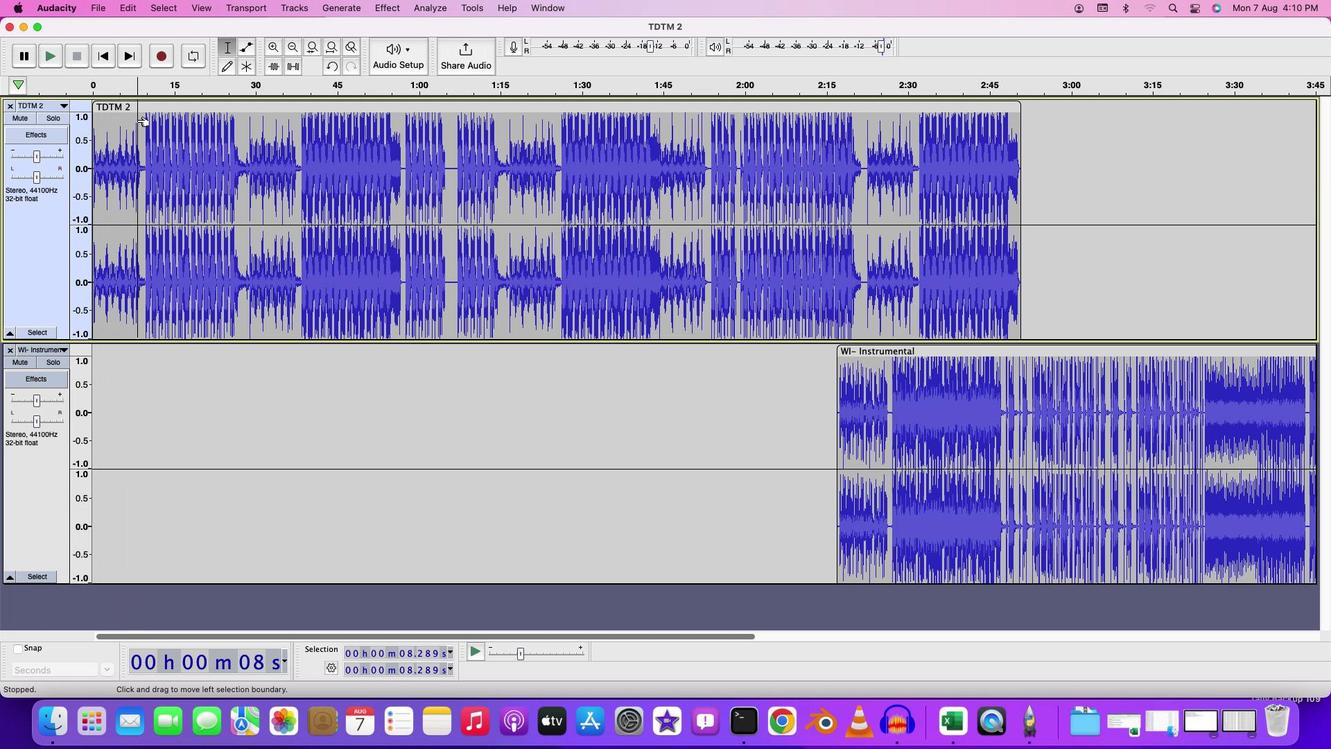 
Action: Mouse moved to (234, 126)
Screenshot: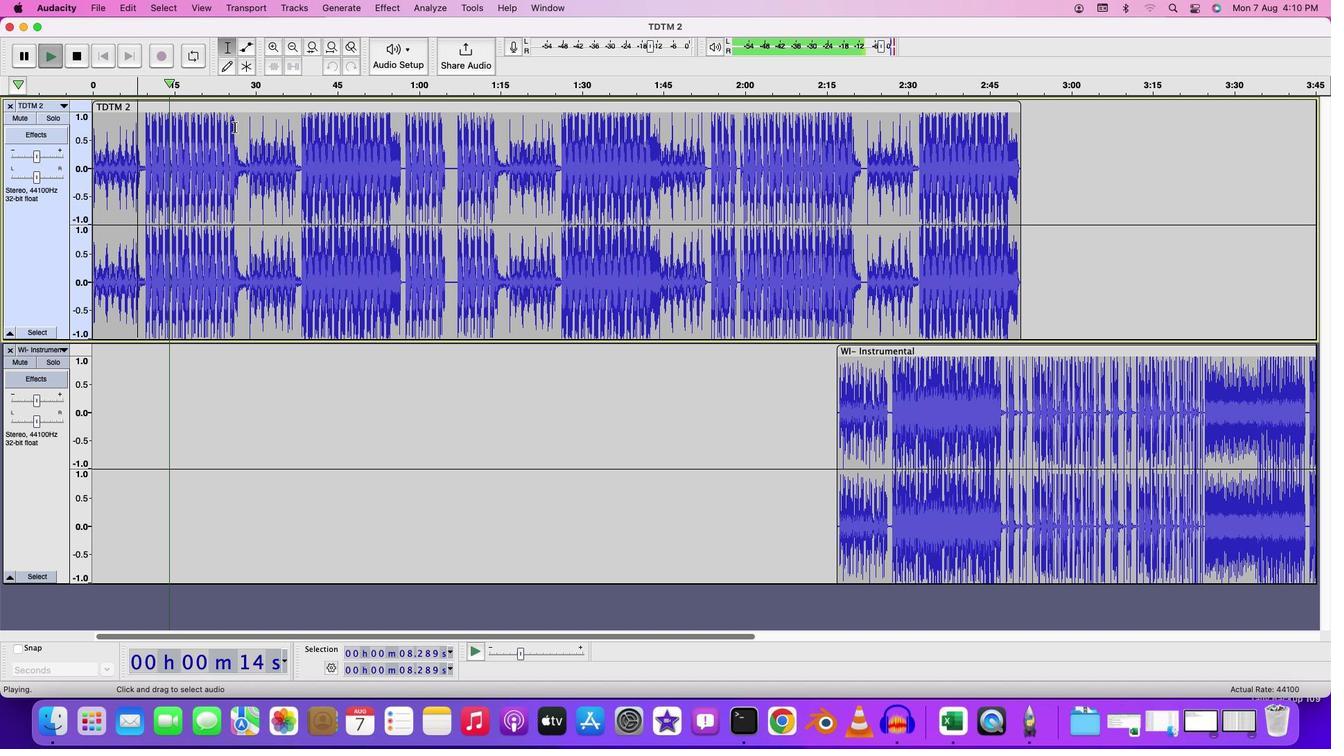 
Action: Mouse pressed left at (234, 126)
Screenshot: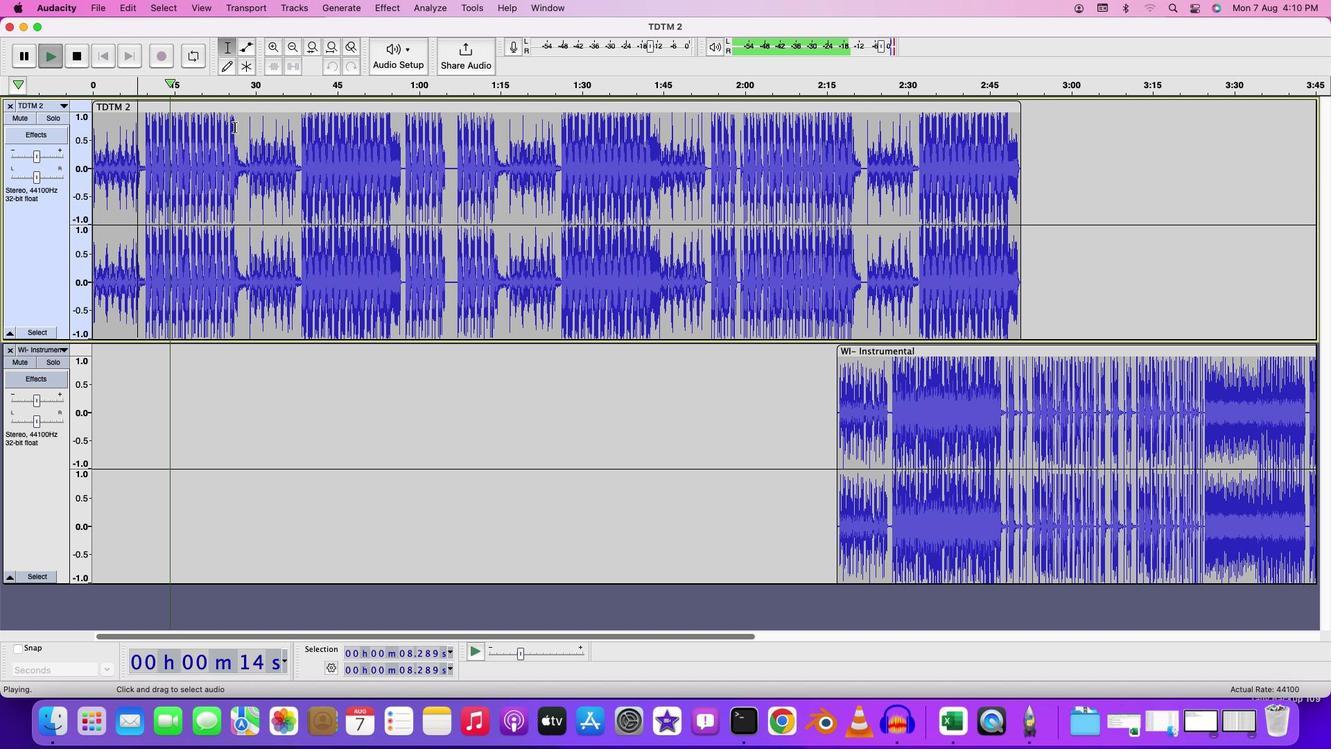 
Action: Key pressed Key.spaceKey.space
Screenshot: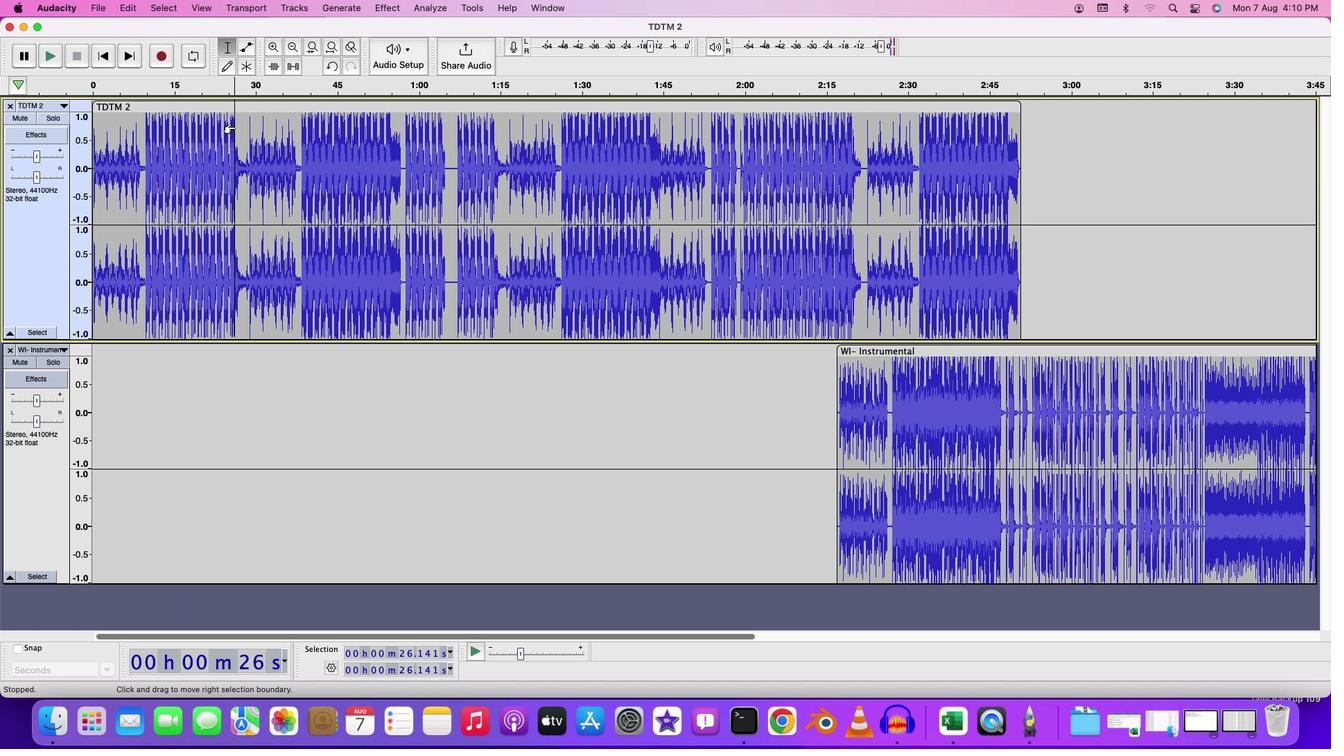 
Action: Mouse moved to (257, 152)
Screenshot: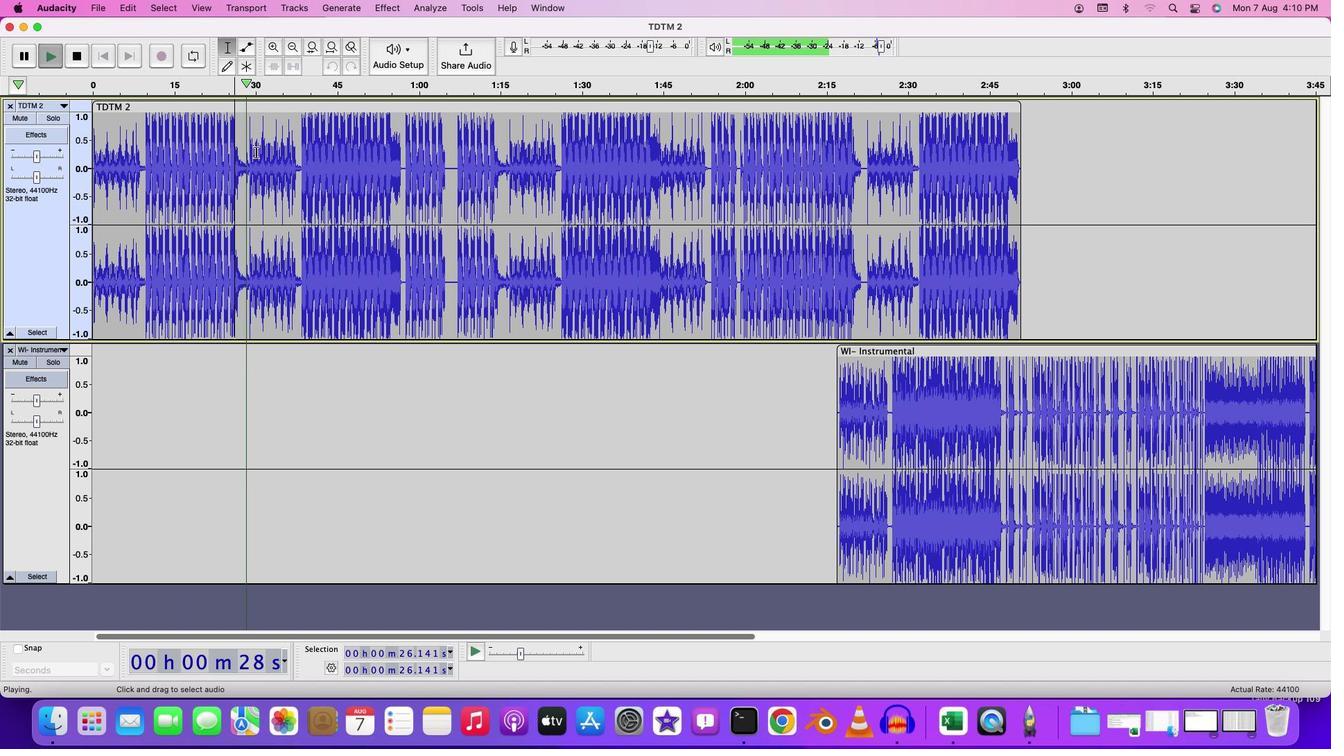 
Action: Key pressed Key.space
Screenshot: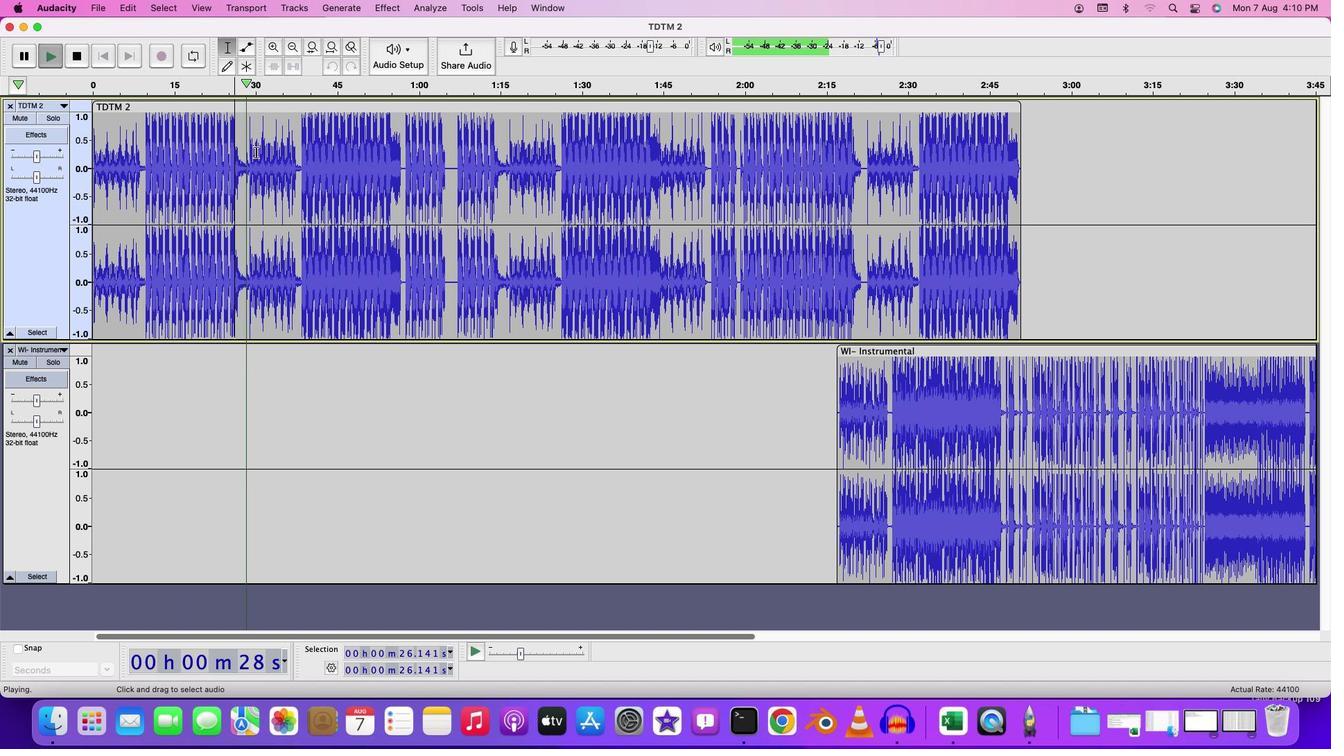 
Action: Mouse moved to (248, 150)
Screenshot: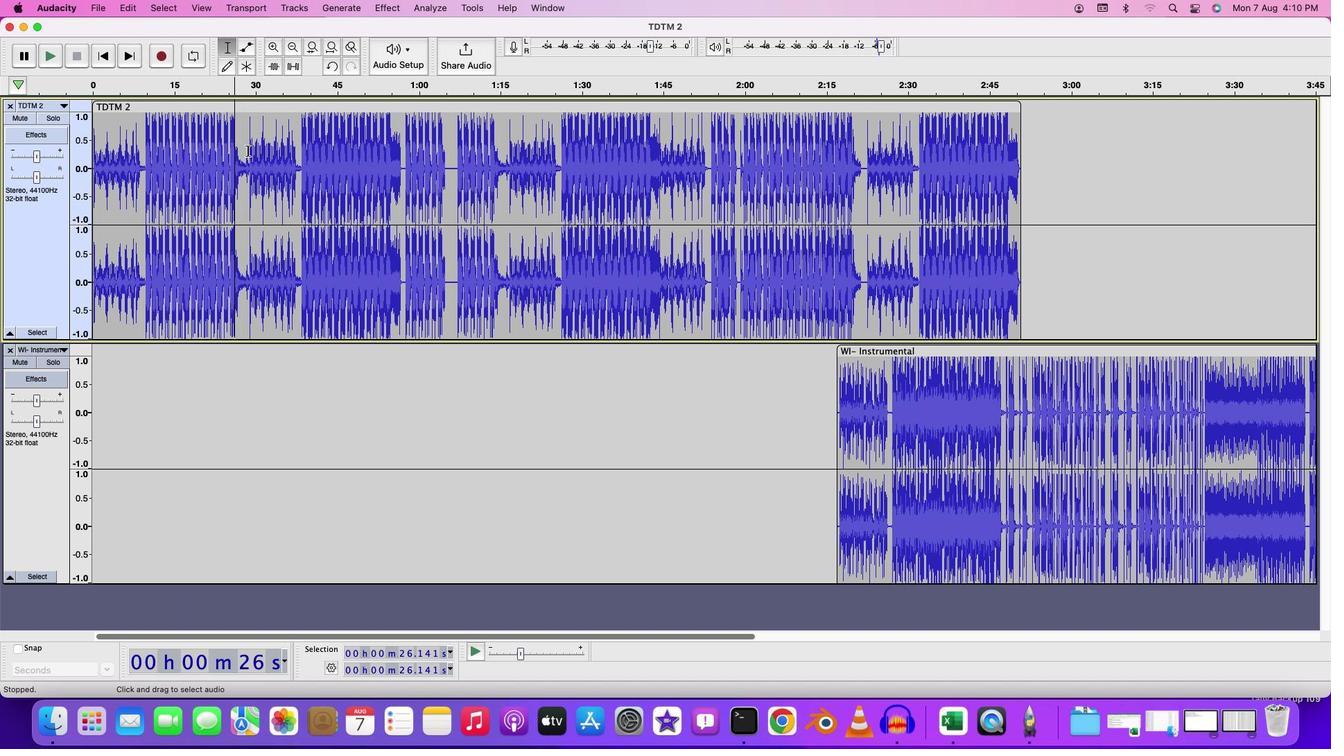 
Action: Mouse pressed left at (248, 150)
Screenshot: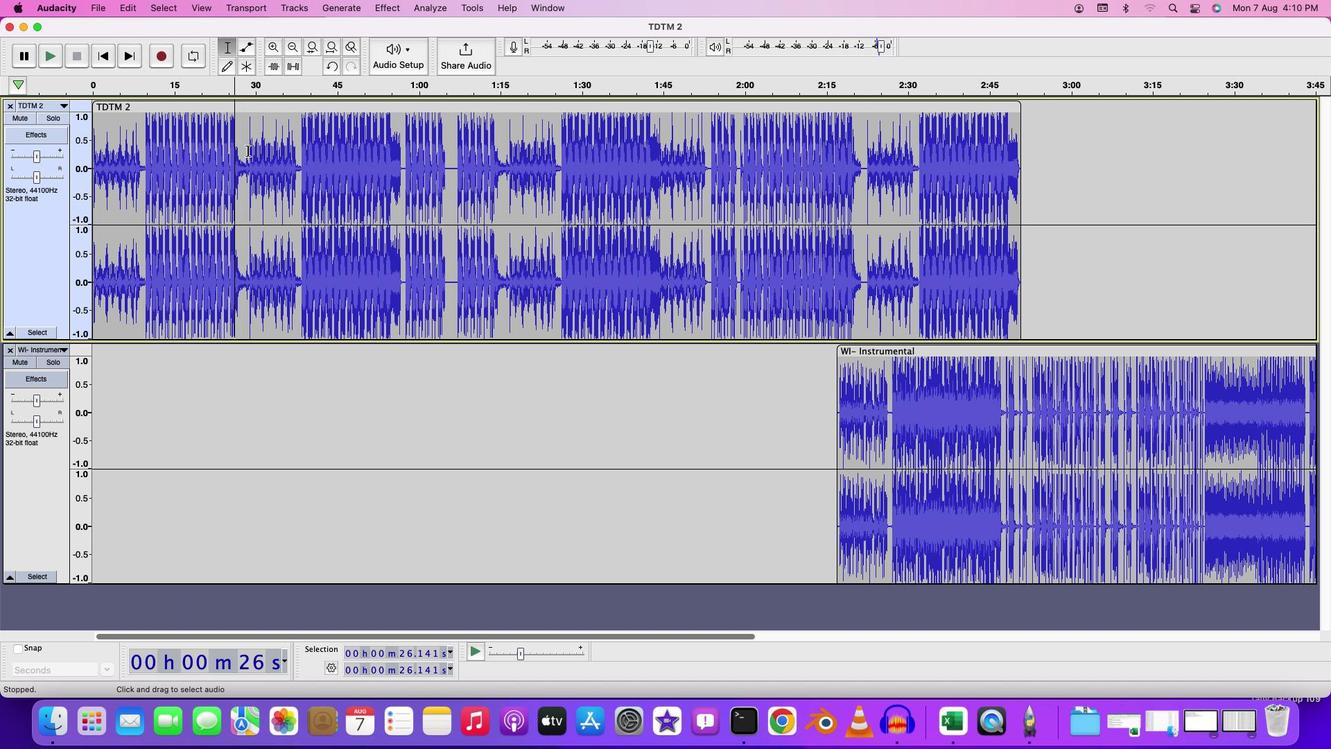 
Action: Mouse moved to (1021, 190)
Screenshot: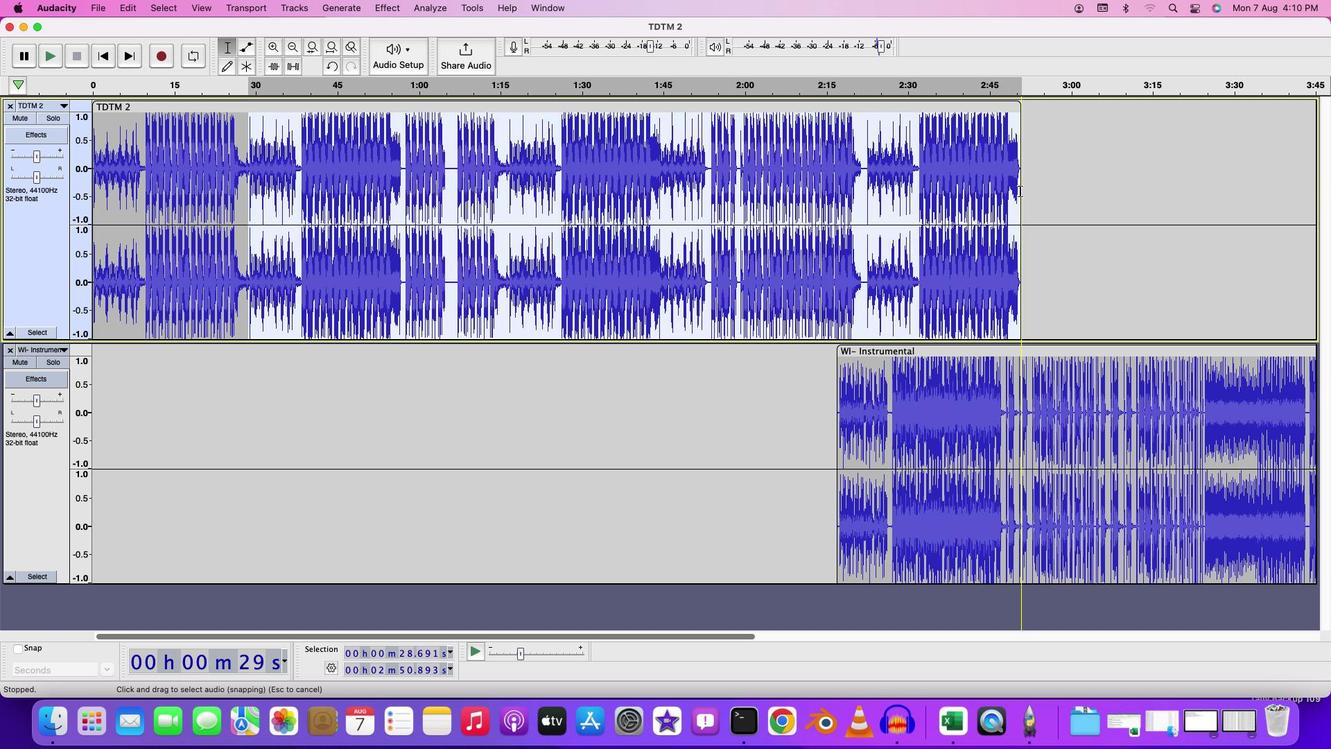 
Action: Key pressed Key.delete
Screenshot: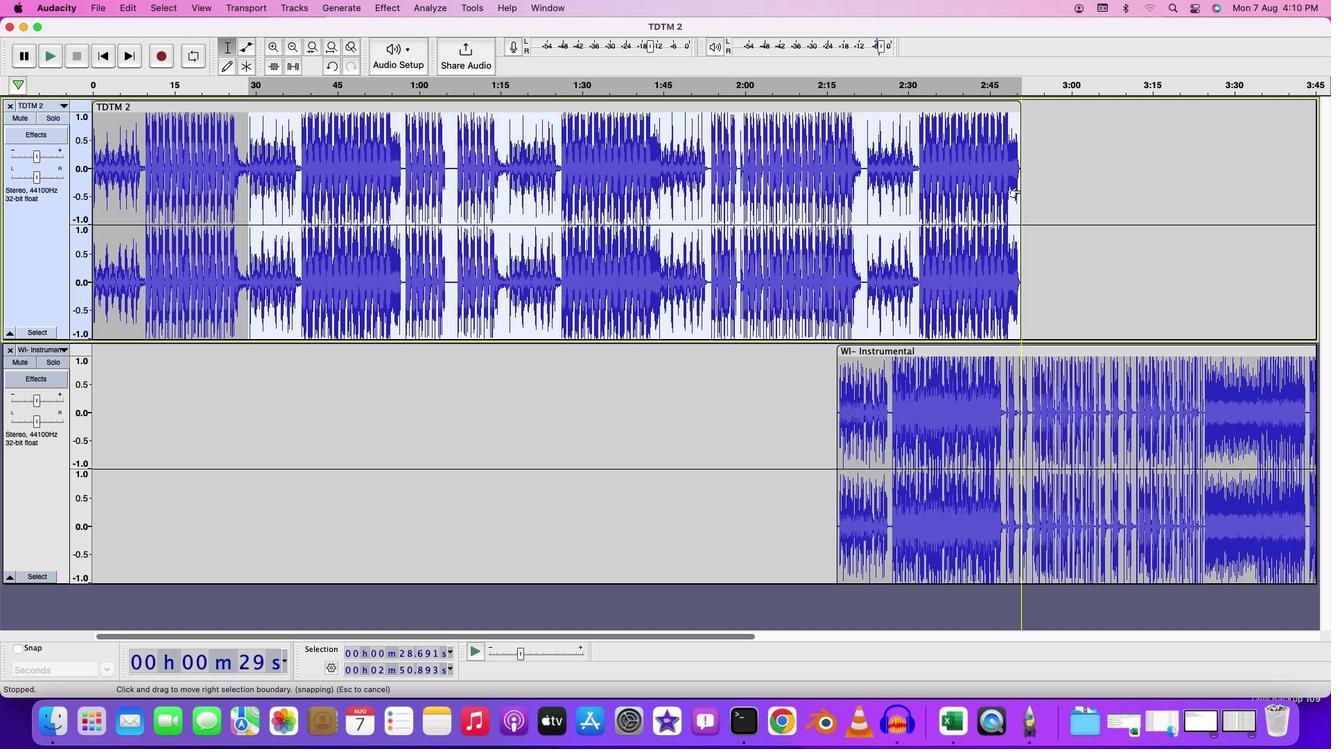 
Action: Mouse moved to (233, 142)
Screenshot: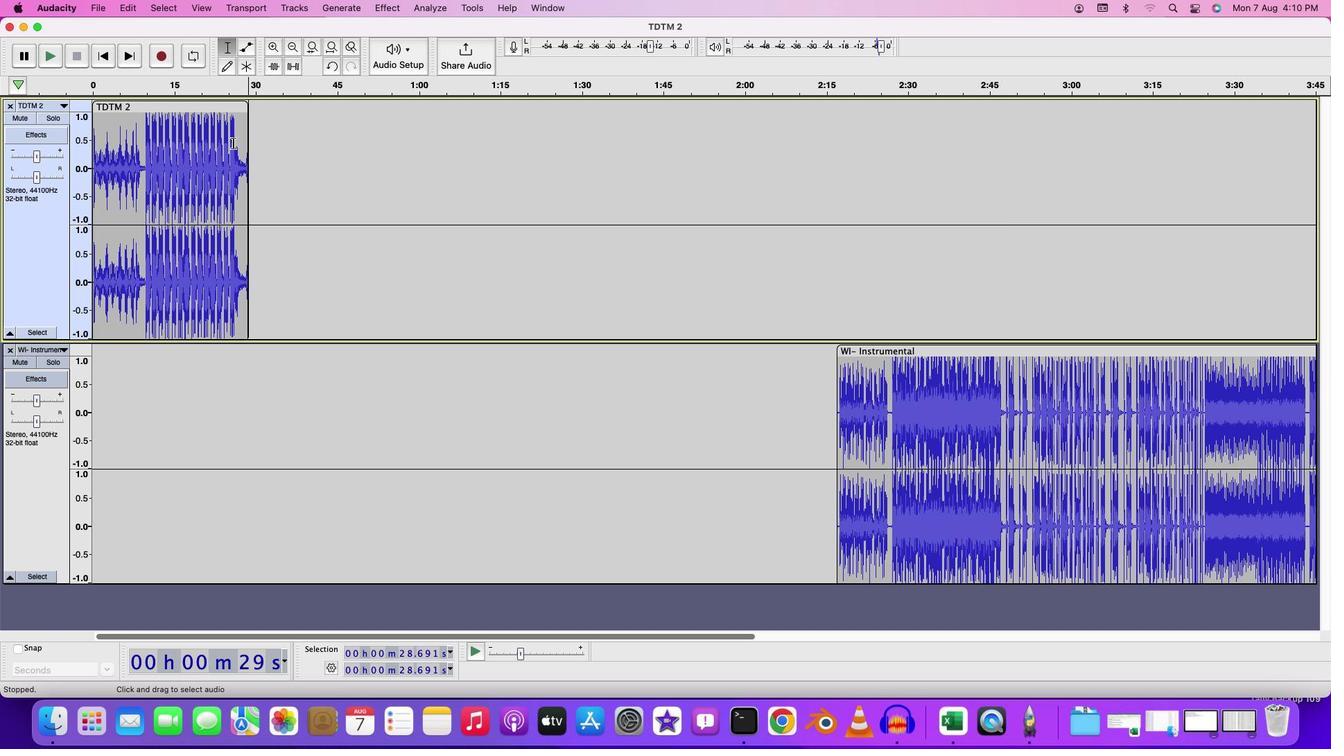 
Action: Mouse pressed left at (233, 142)
Screenshot: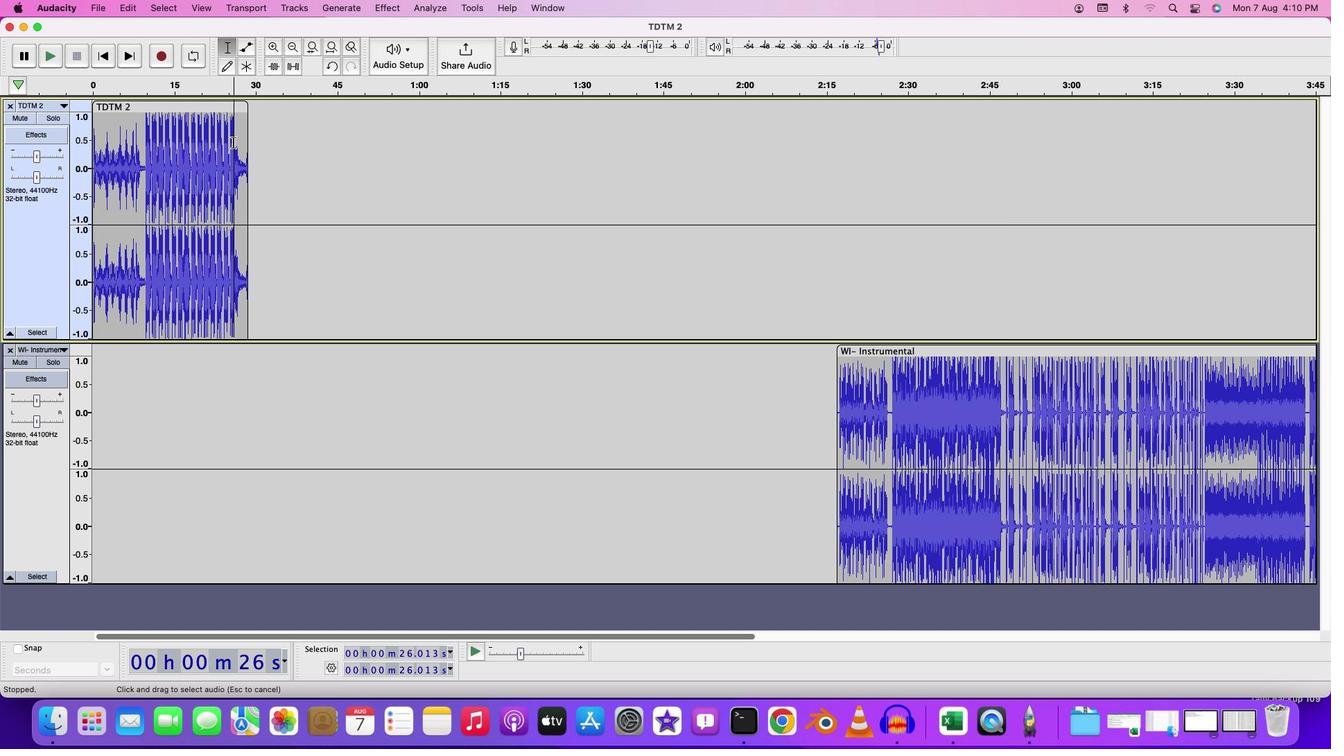 
Action: Mouse moved to (233, 142)
Screenshot: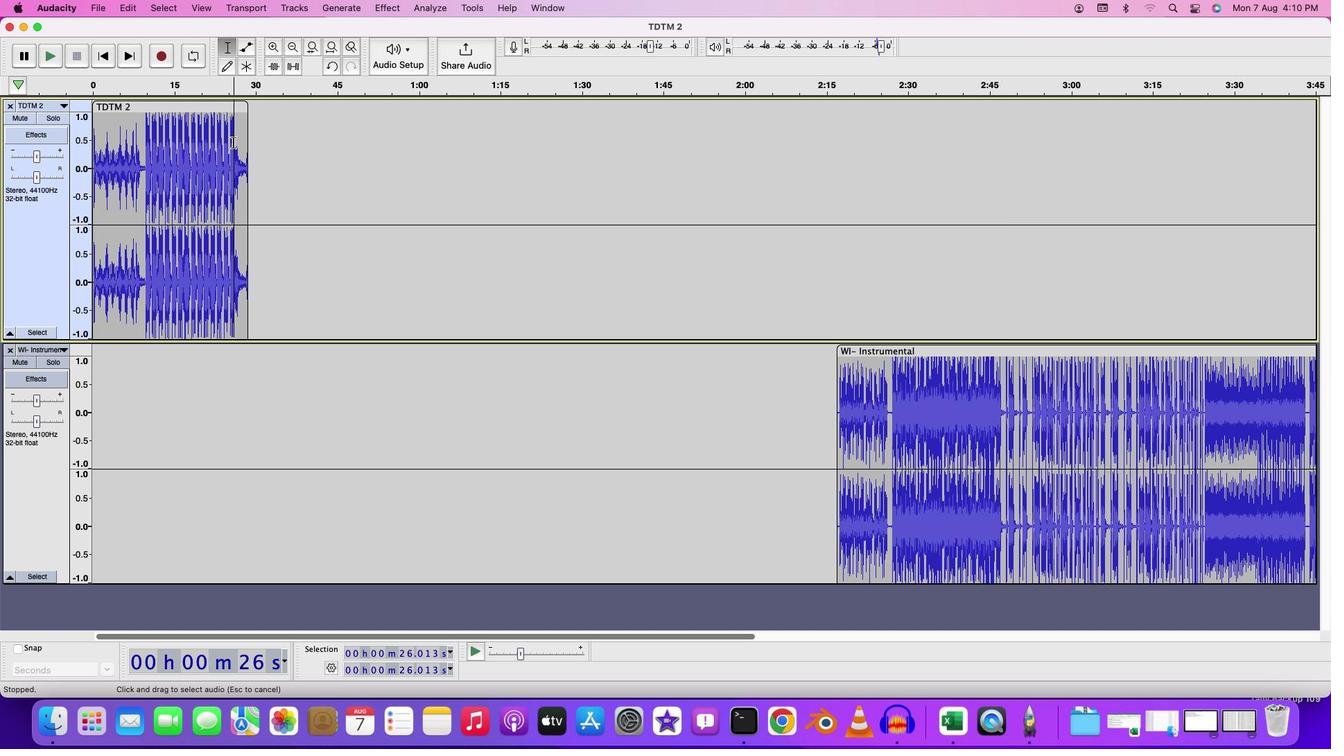 
Action: Key pressed Key.space
Screenshot: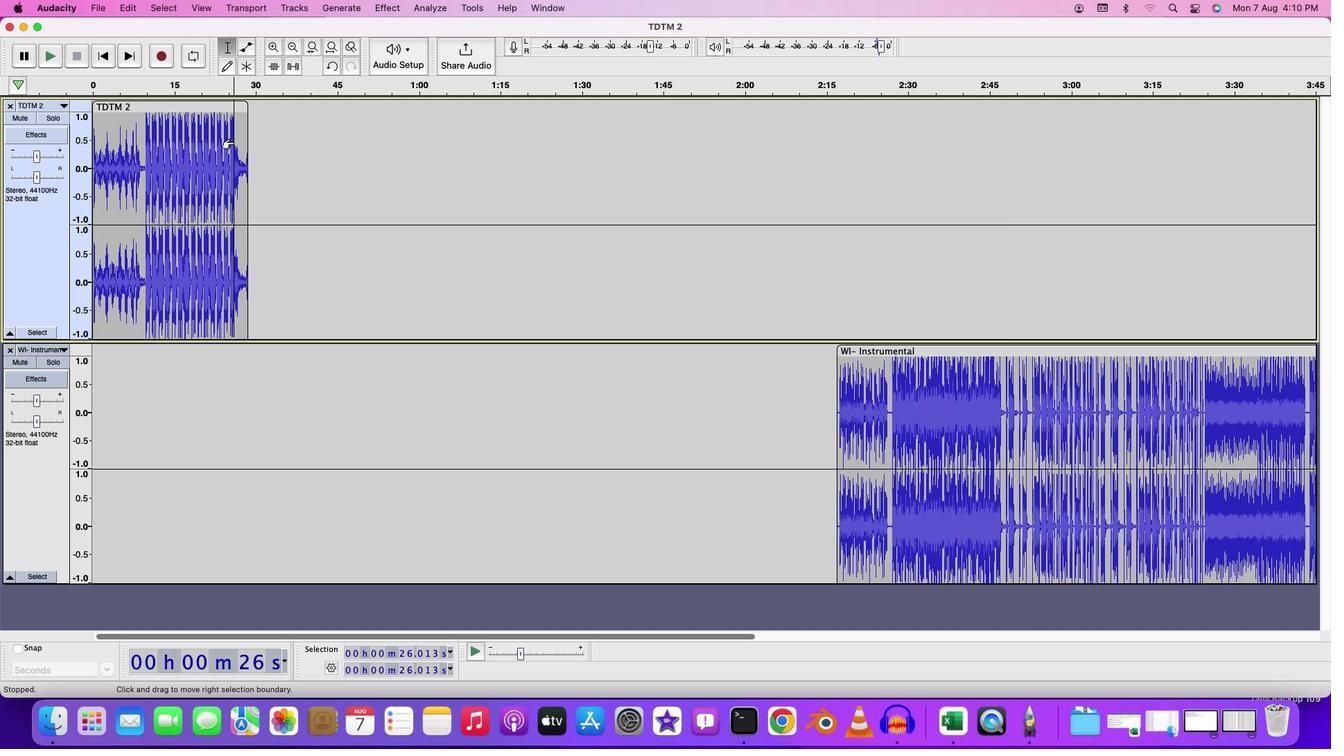 
Action: Mouse moved to (246, 130)
Screenshot: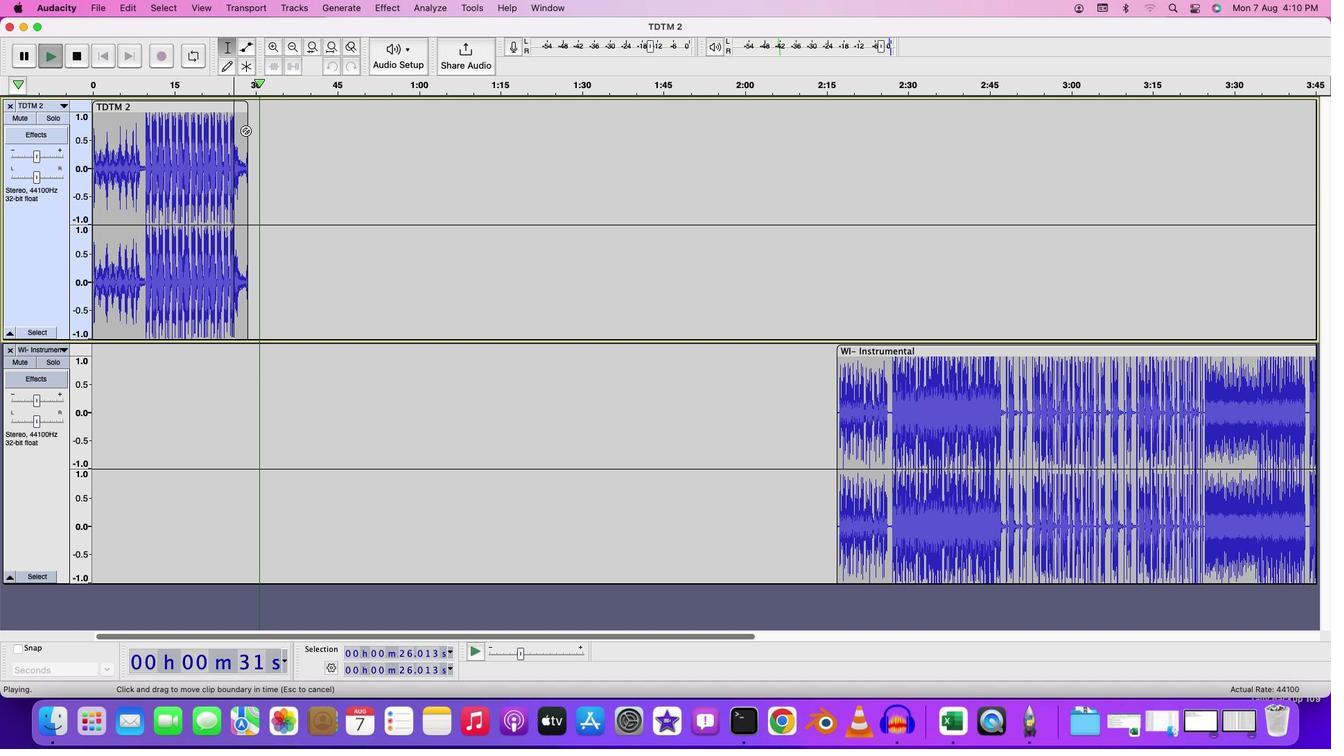 
Action: Key pressed Key.space
Screenshot: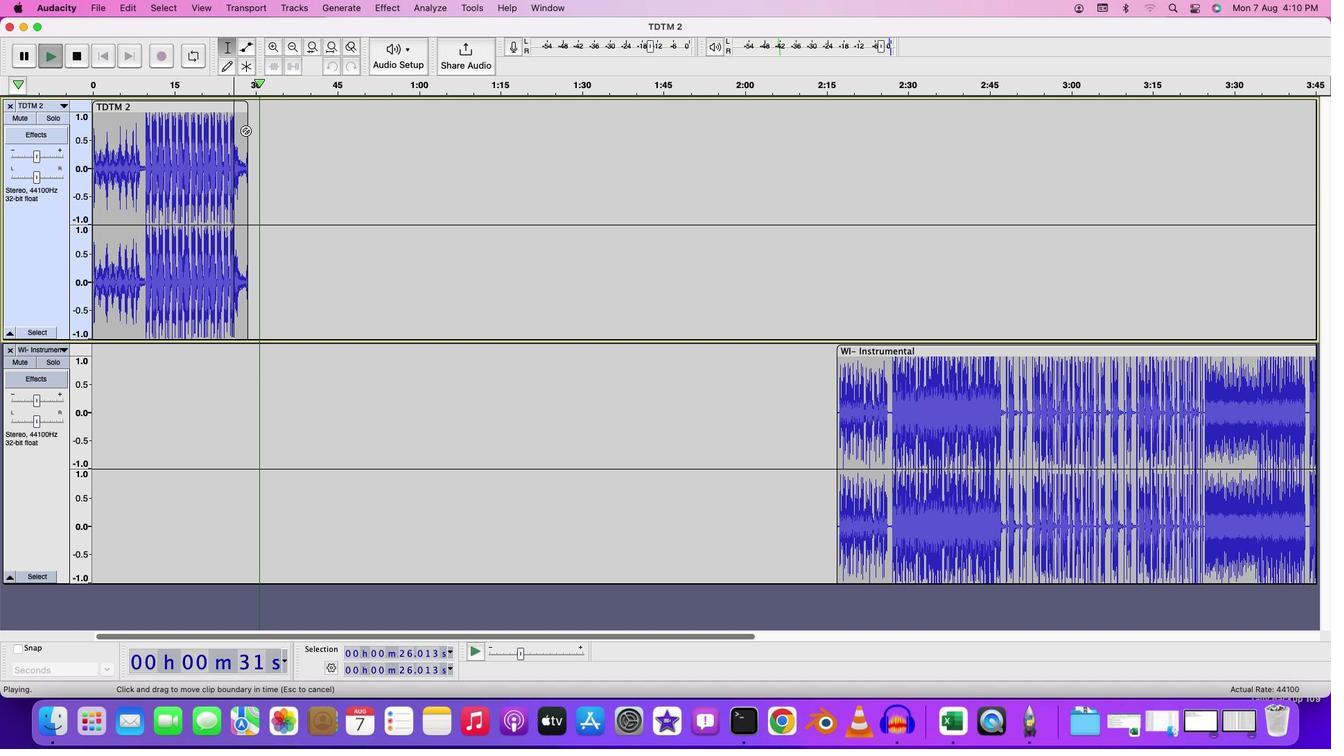 
Action: Mouse moved to (248, 127)
Screenshot: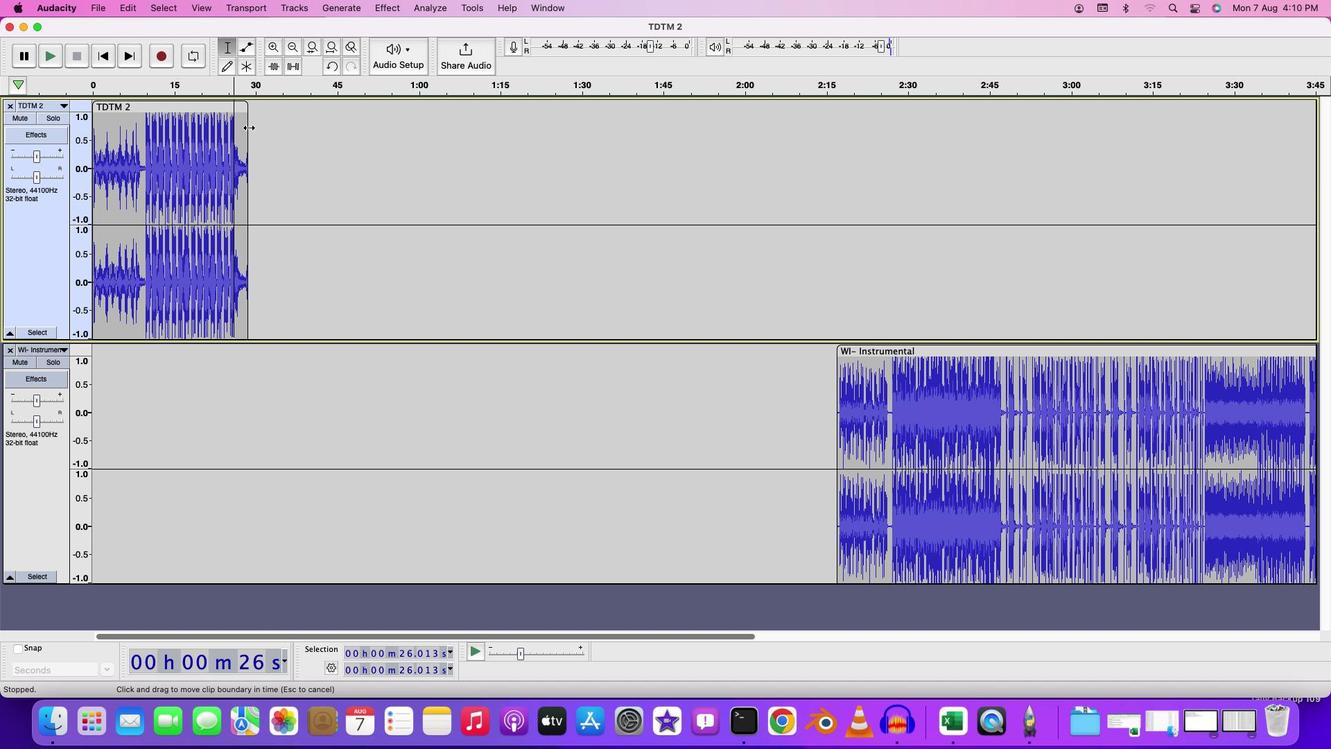 
Action: Mouse pressed left at (248, 127)
Screenshot: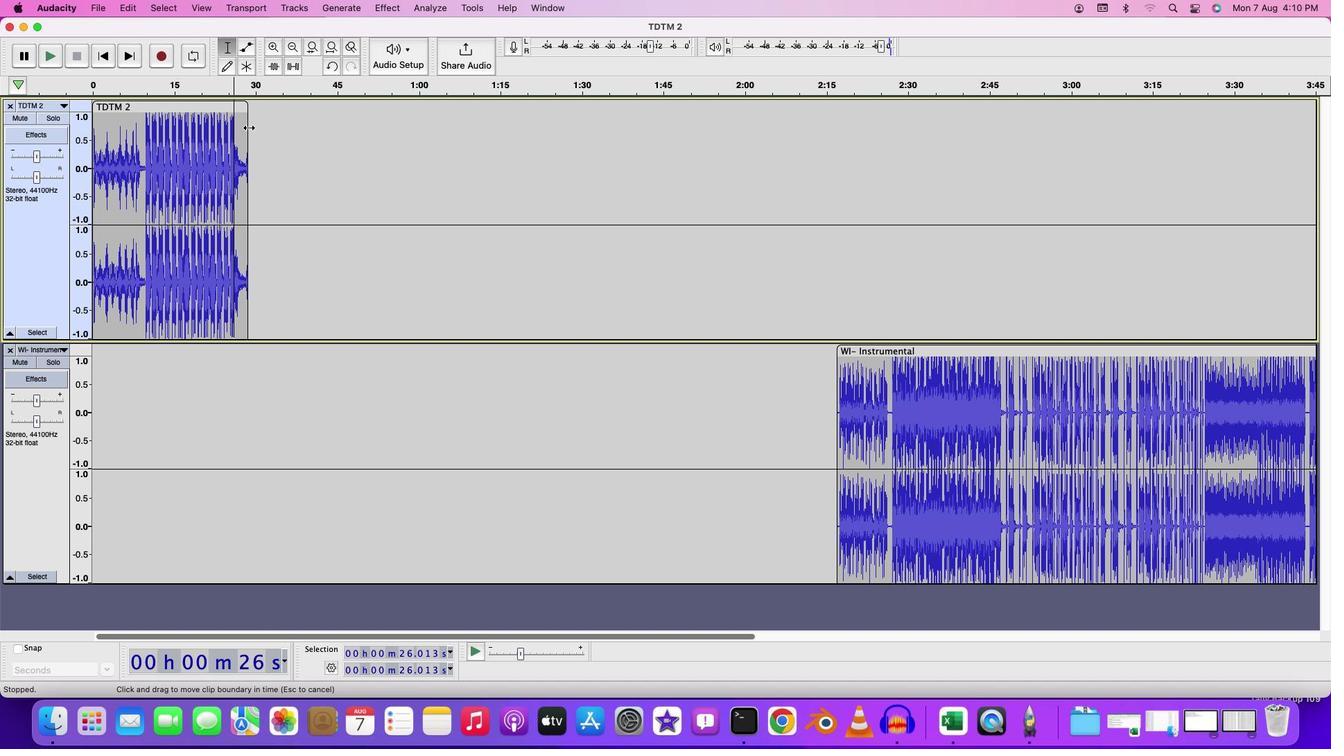
Action: Mouse moved to (224, 128)
Screenshot: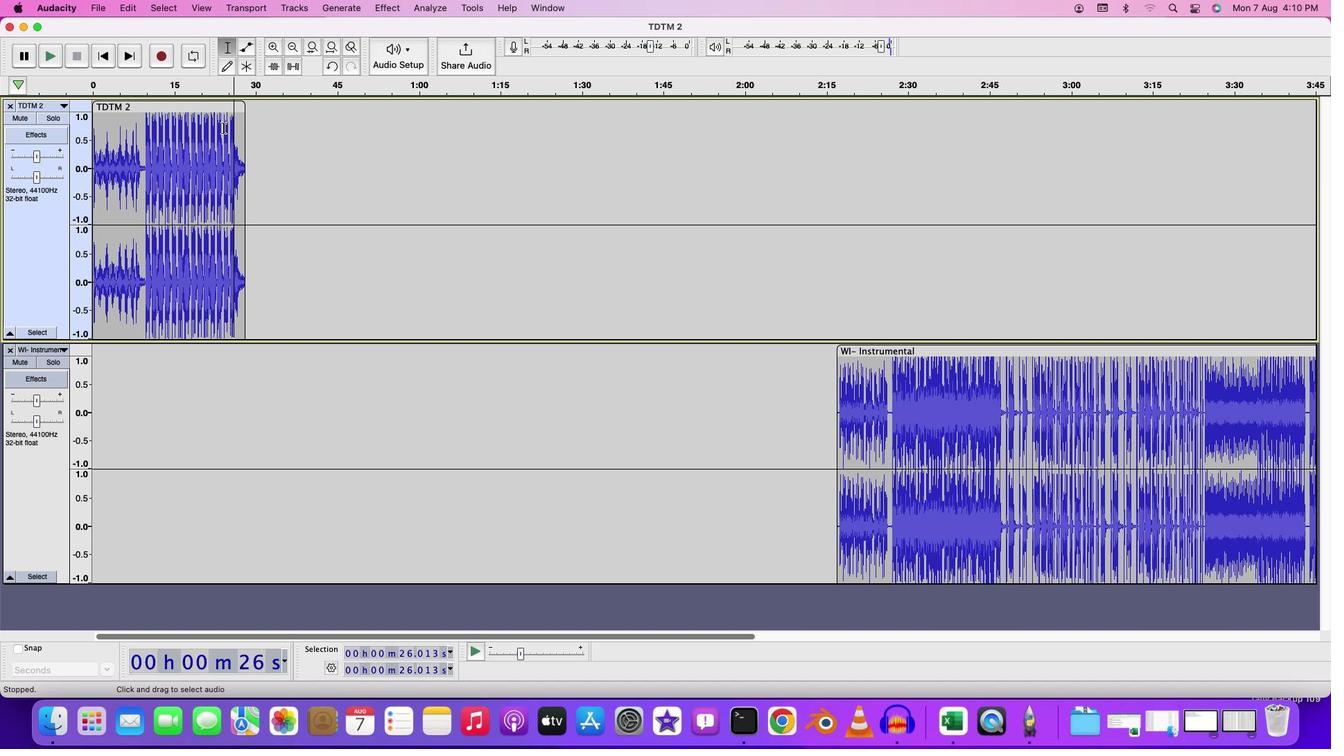 
Action: Mouse pressed left at (224, 128)
Screenshot: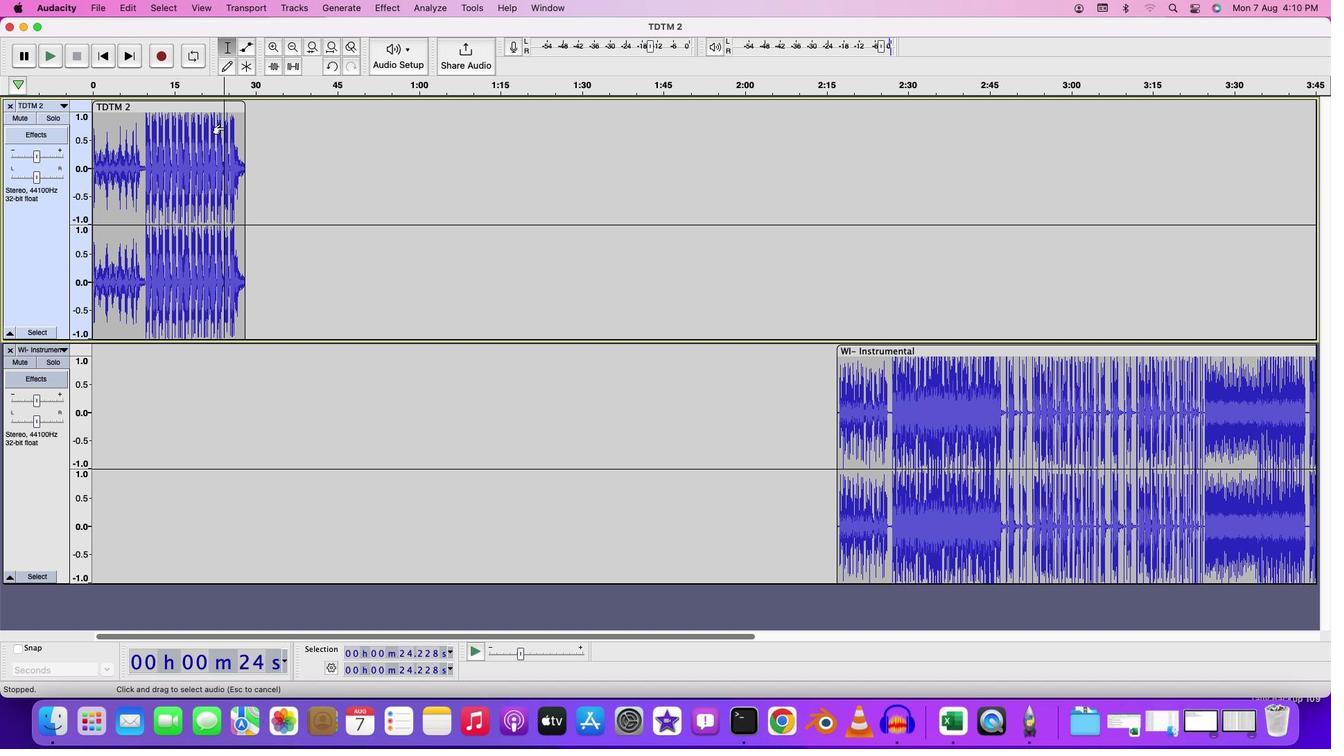 
Action: Key pressed Key.space
Screenshot: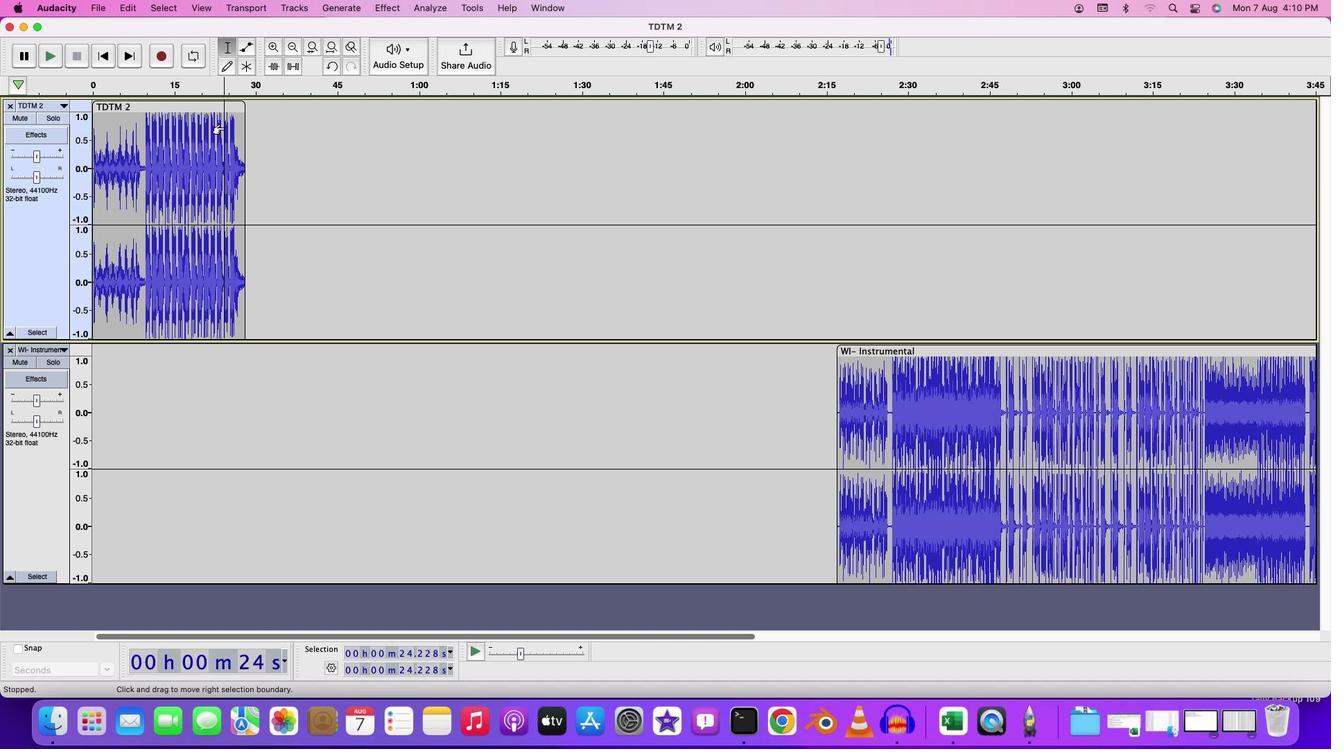 
Action: Mouse moved to (228, 133)
Screenshot: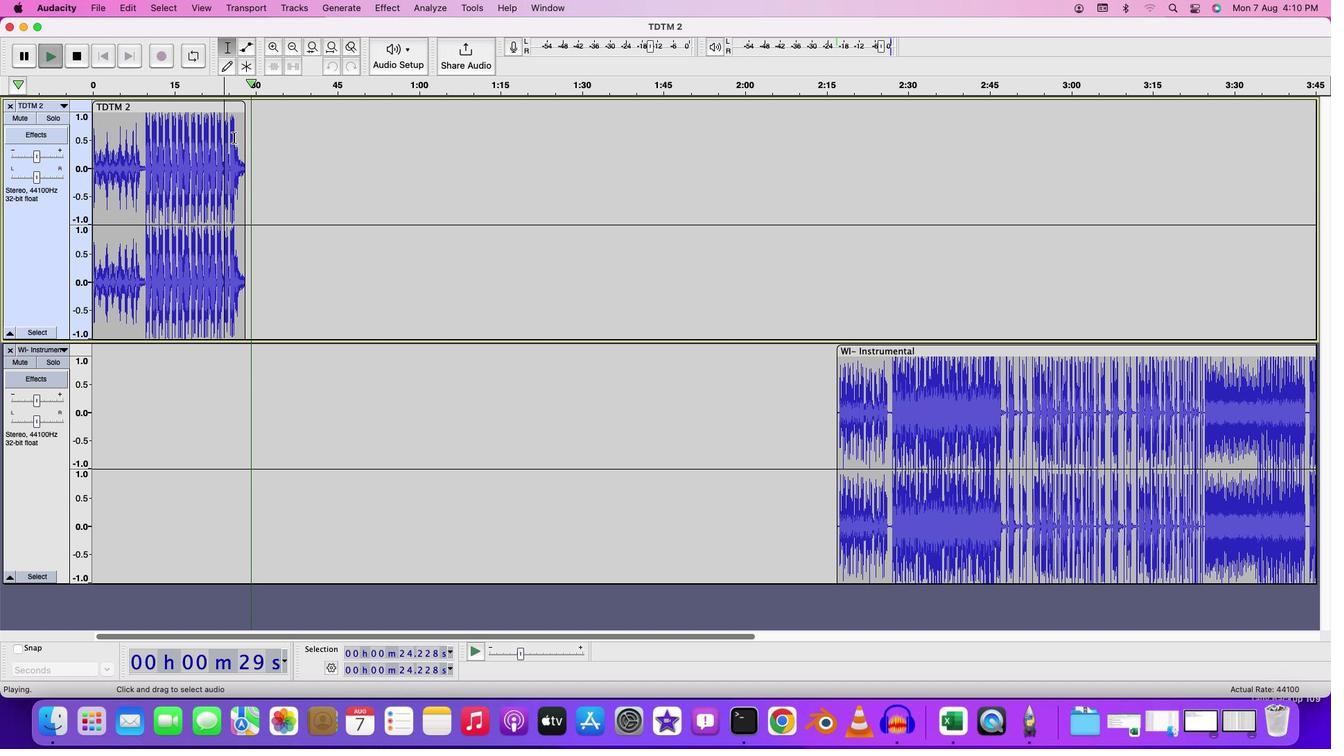 
Action: Key pressed Key.space
Screenshot: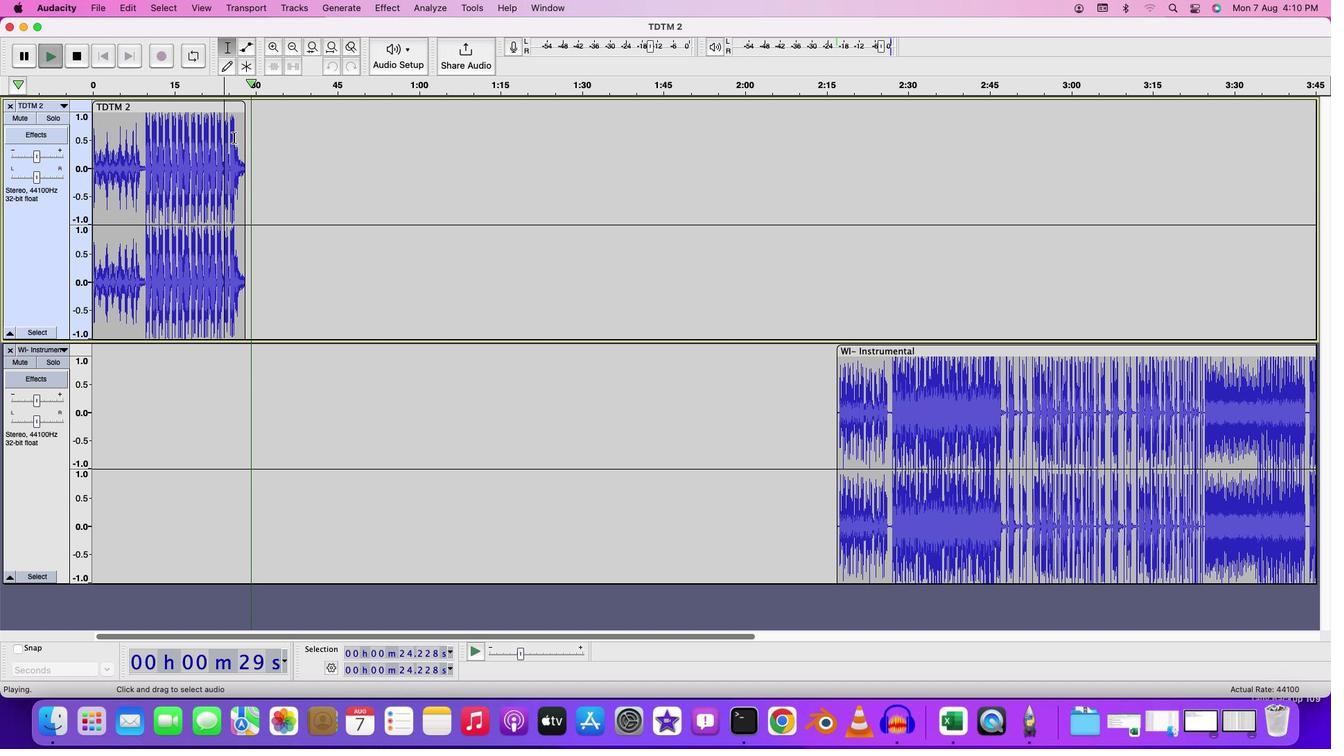 
Action: Mouse moved to (177, 124)
Screenshot: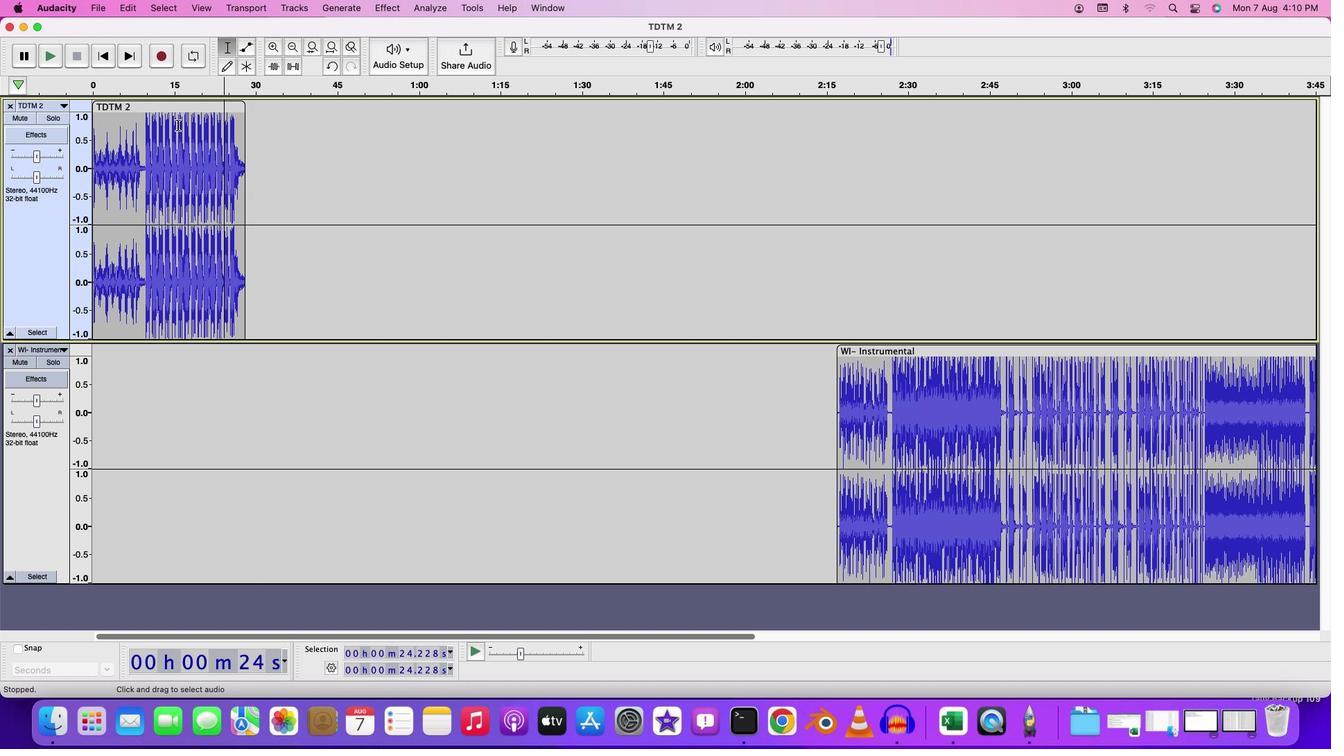 
Action: Mouse pressed left at (177, 124)
Screenshot: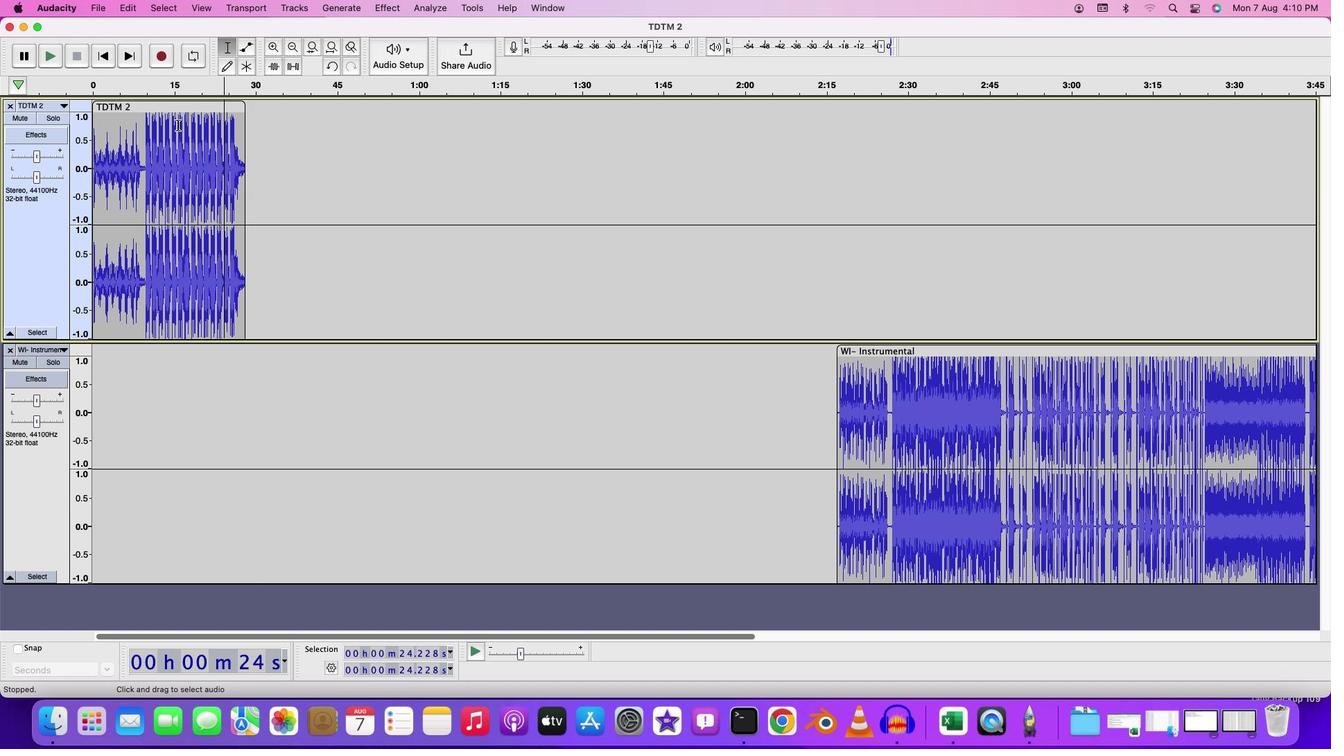 
Action: Mouse moved to (178, 125)
Screenshot: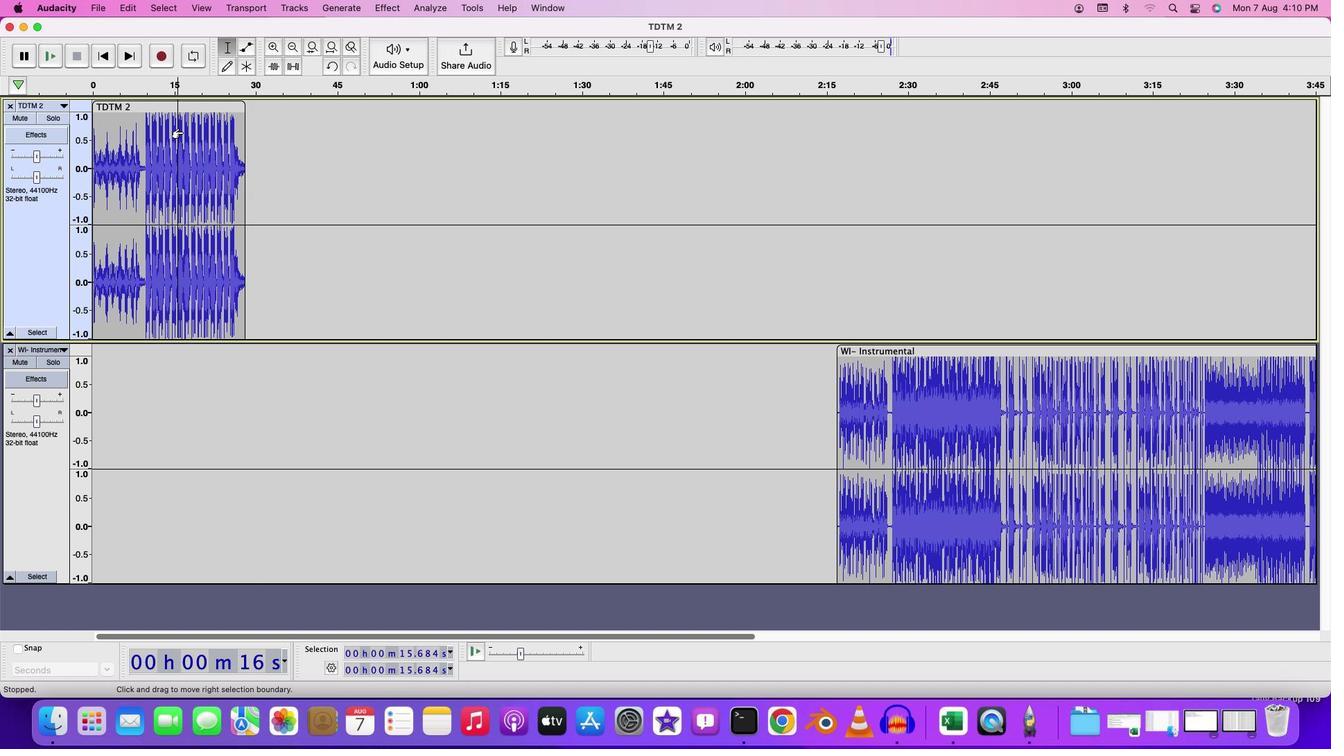 
Action: Key pressed Key.cmd
Screenshot: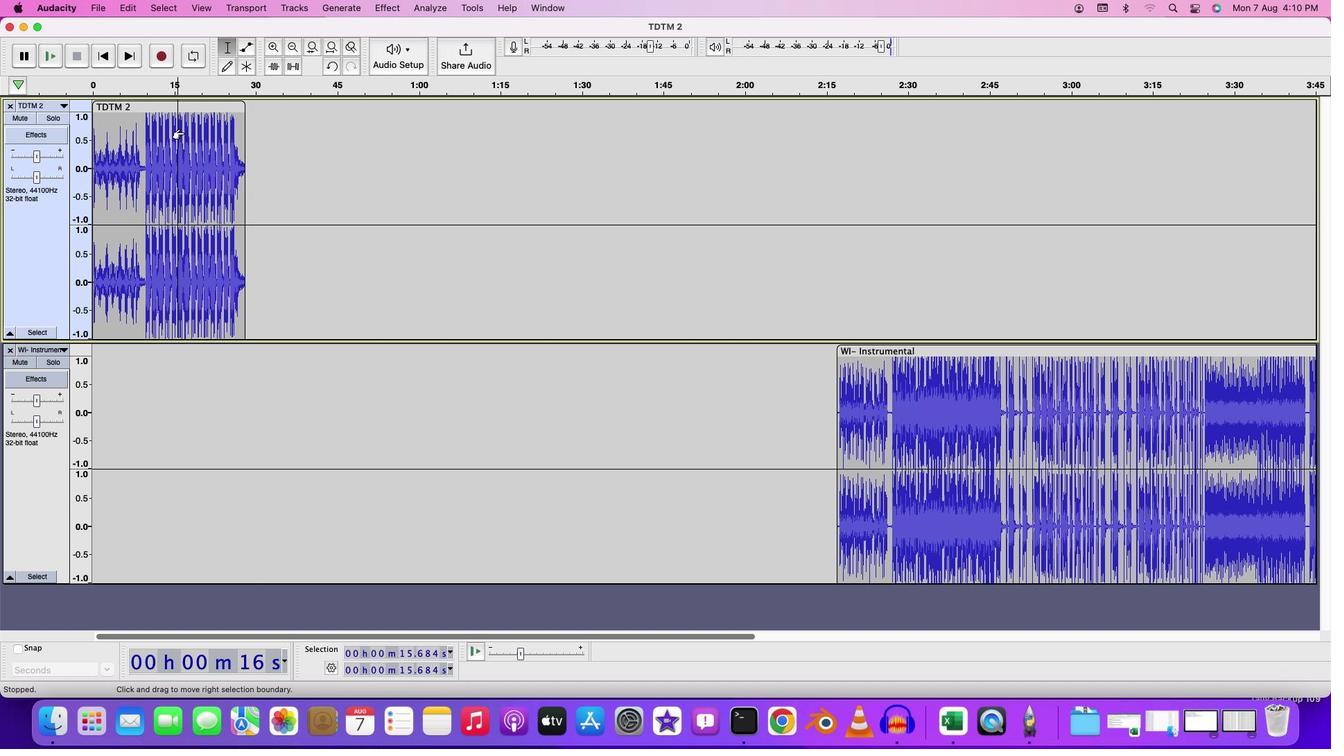 
Action: Mouse moved to (185, 135)
Screenshot: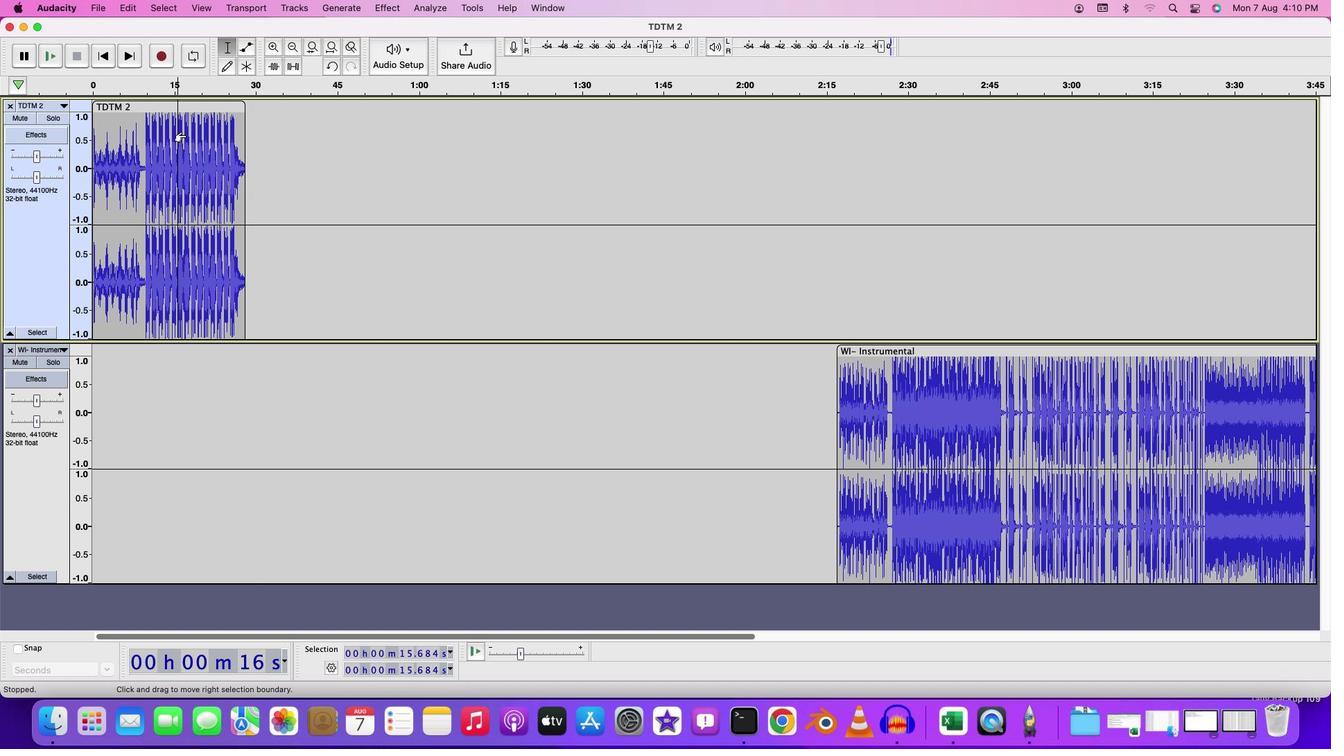 
Action: Mouse scrolled (185, 135) with delta (0, 0)
Screenshot: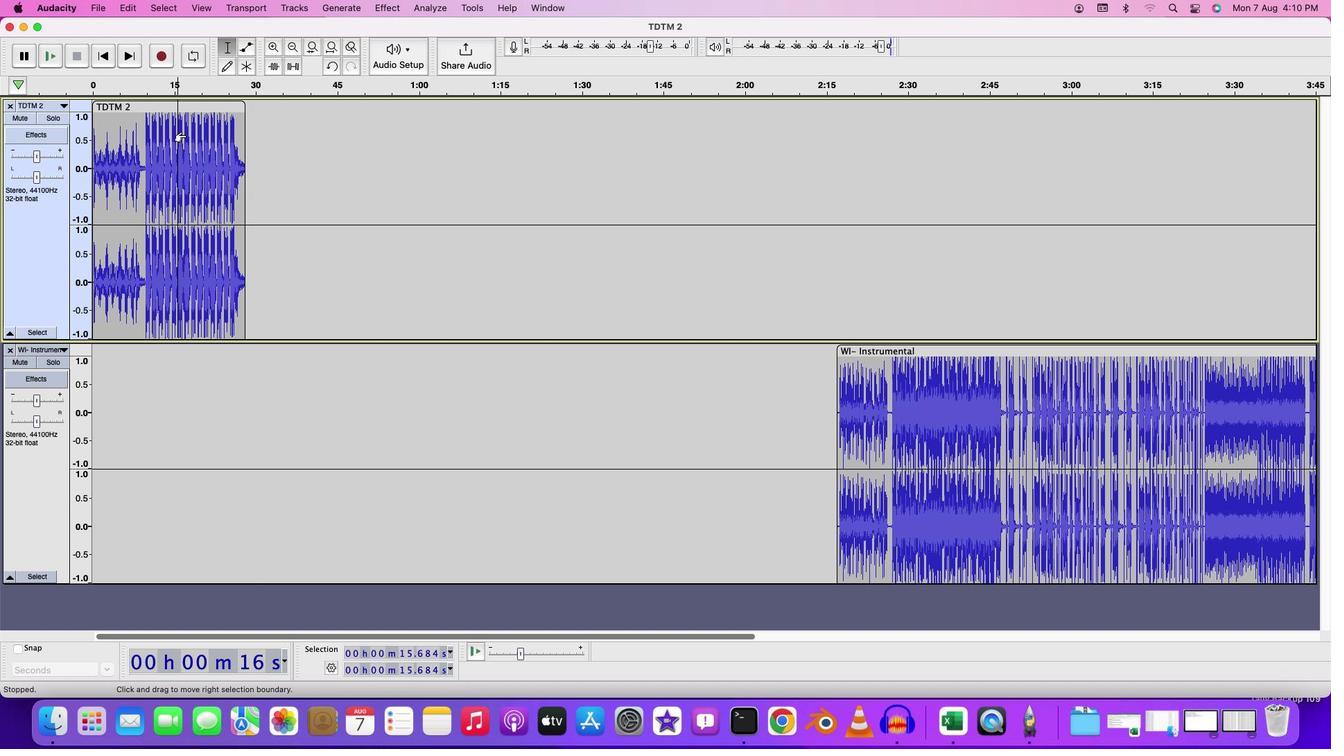 
Action: Mouse moved to (185, 135)
Screenshot: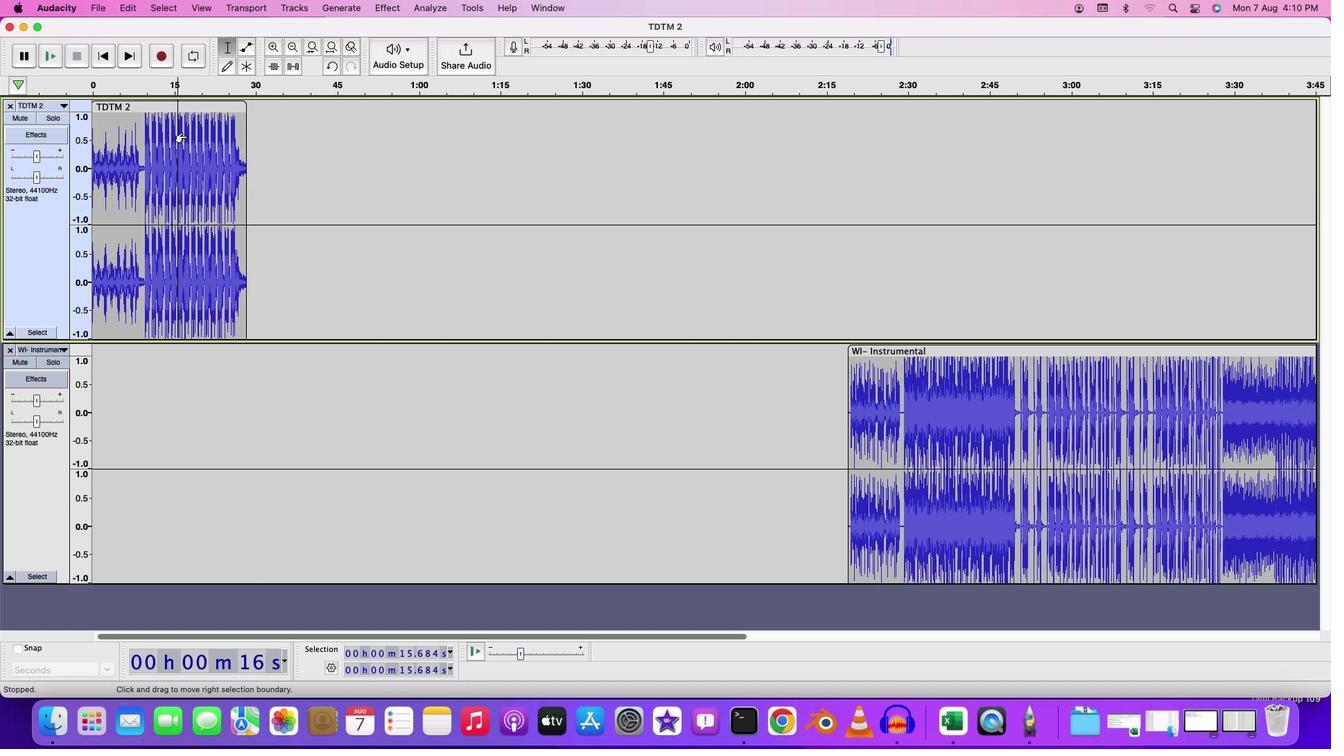 
Action: Mouse scrolled (185, 135) with delta (0, 0)
Screenshot: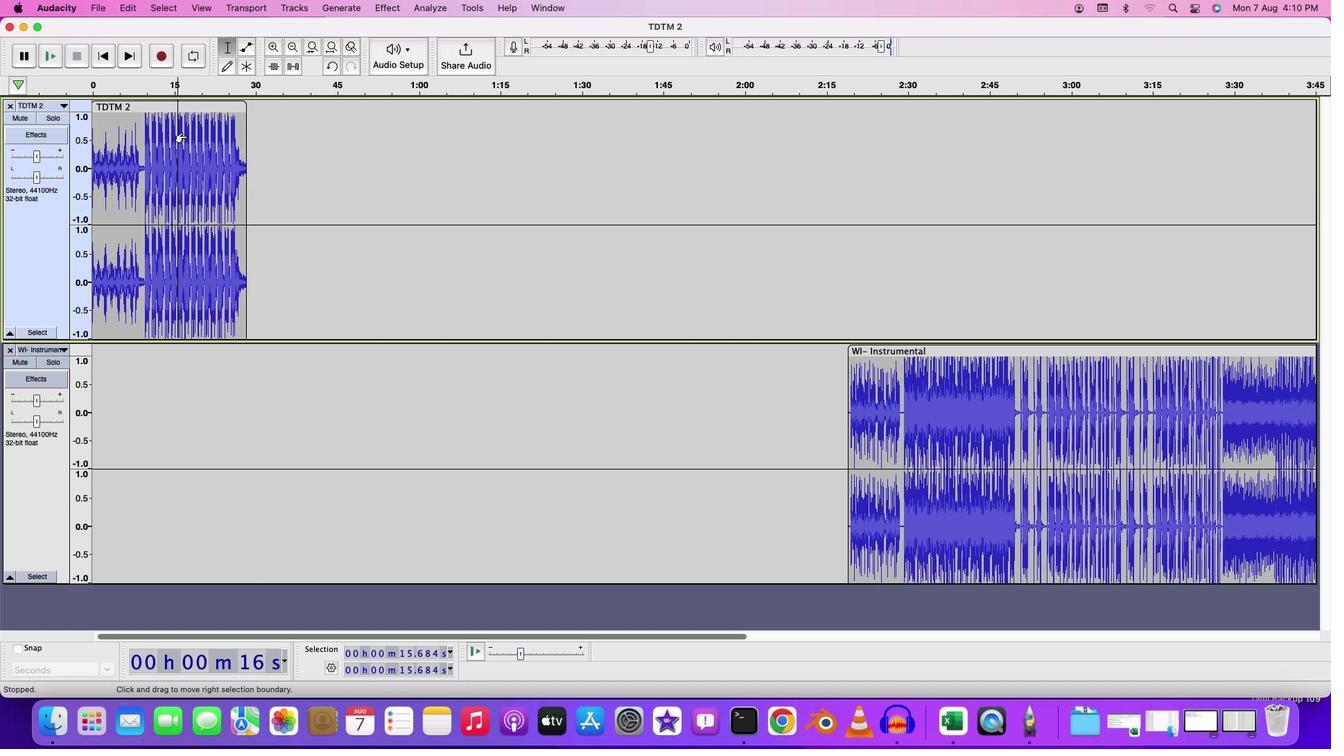 
Action: Mouse moved to (185, 136)
Screenshot: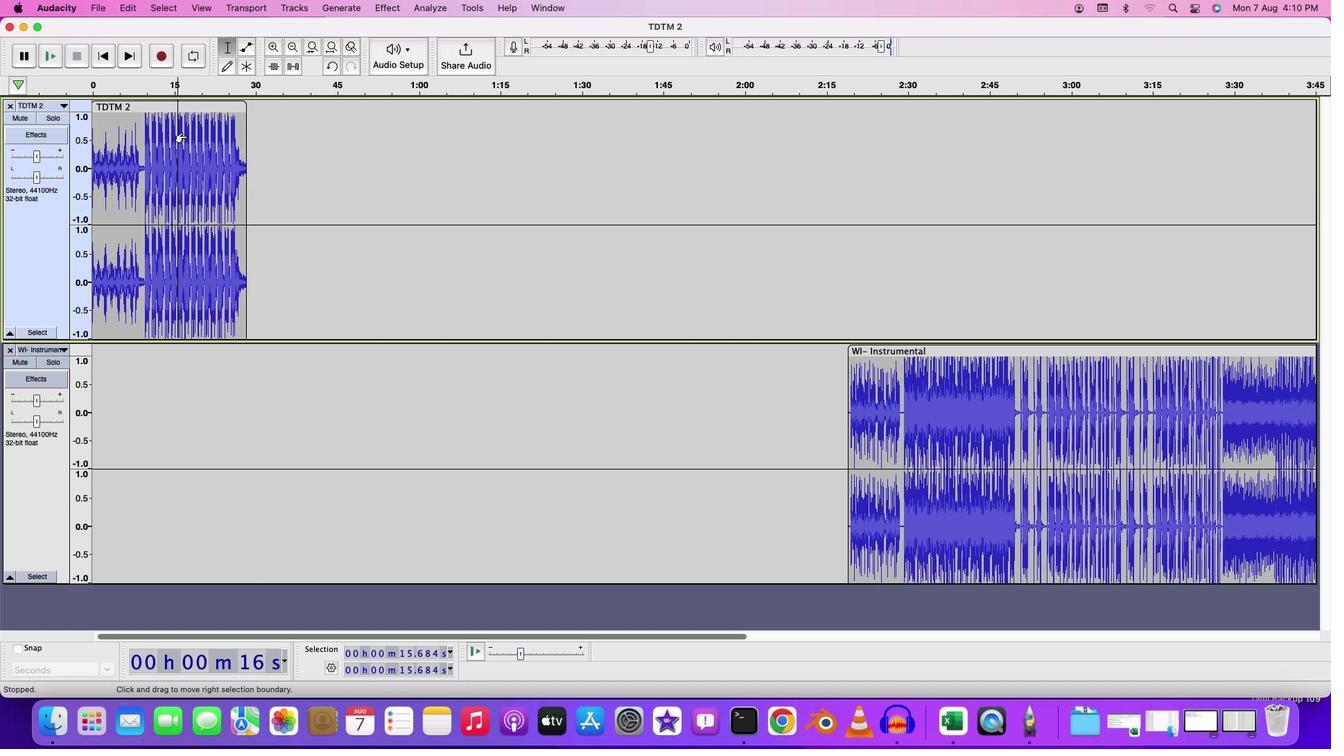 
Action: Mouse scrolled (185, 136) with delta (0, 1)
Screenshot: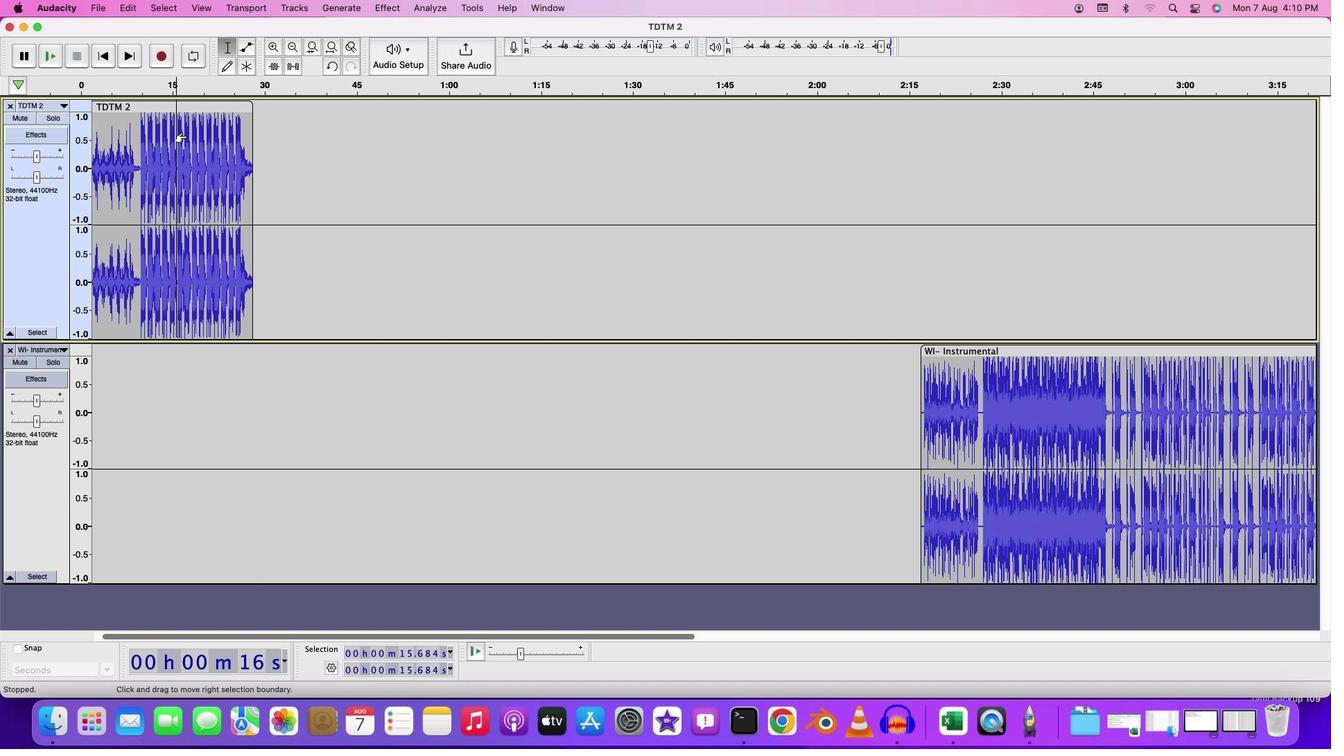 
Action: Mouse scrolled (185, 136) with delta (0, 2)
Screenshot: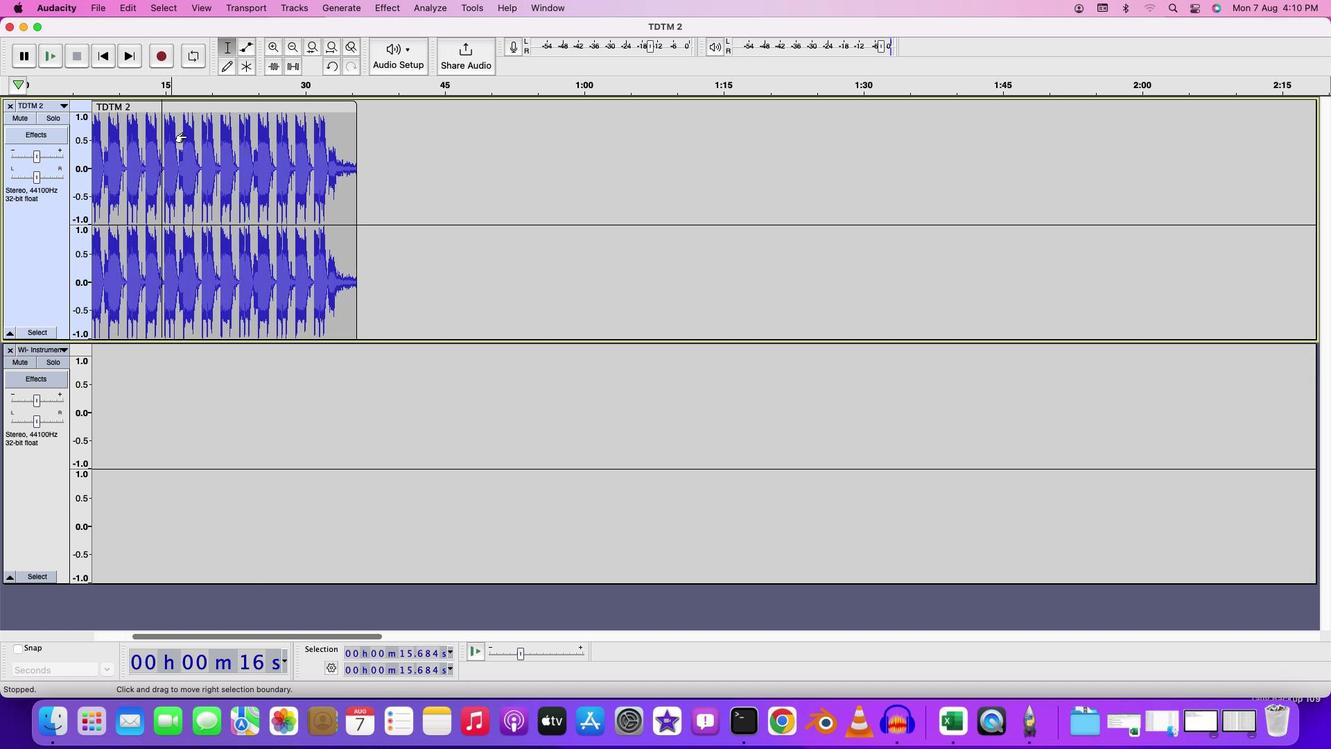 
Action: Mouse moved to (239, 170)
Screenshot: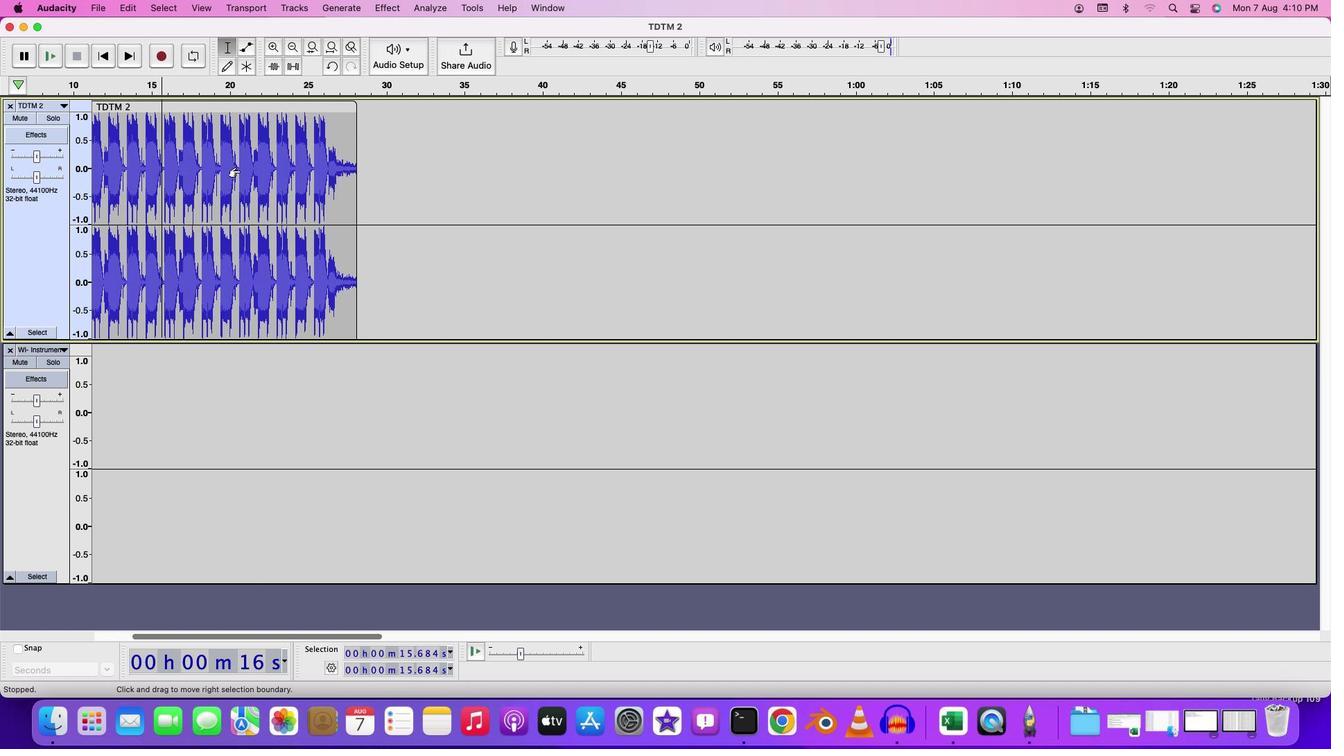 
Action: Mouse scrolled (239, 170) with delta (0, 0)
Screenshot: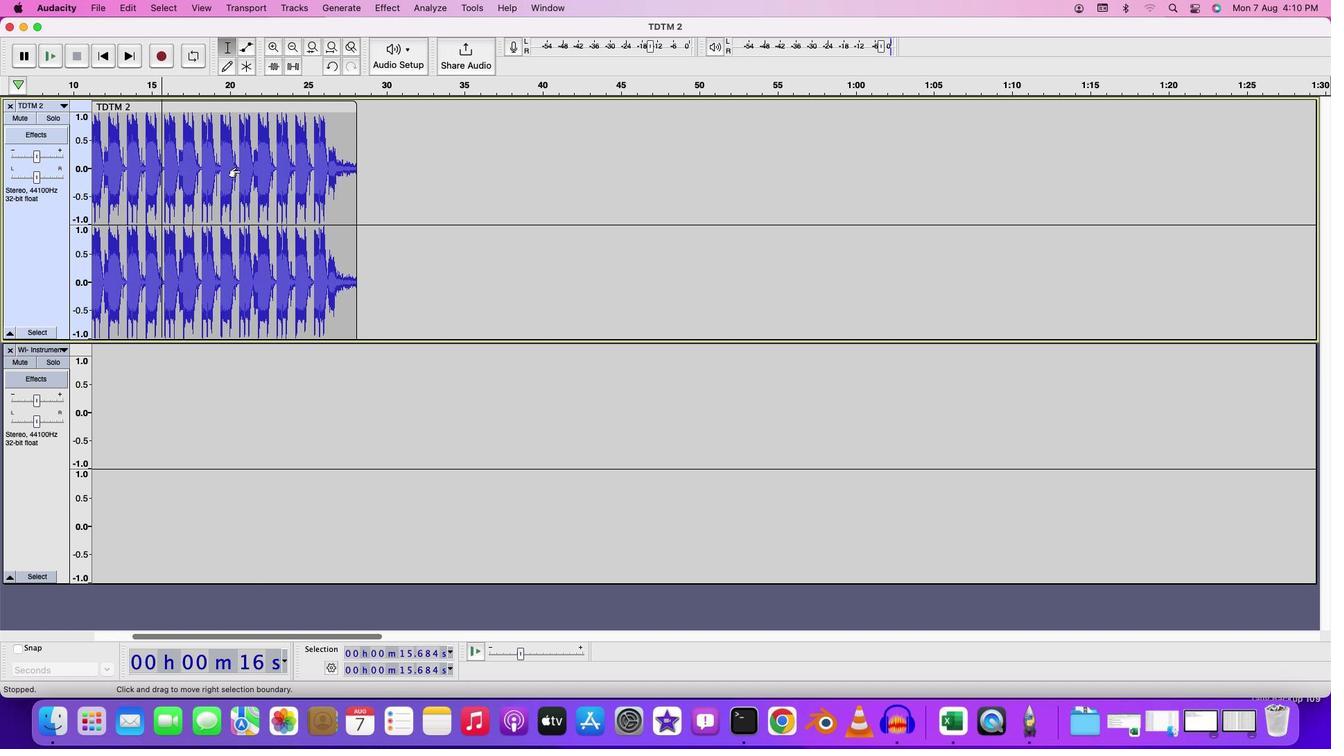
Action: Mouse moved to (242, 174)
Screenshot: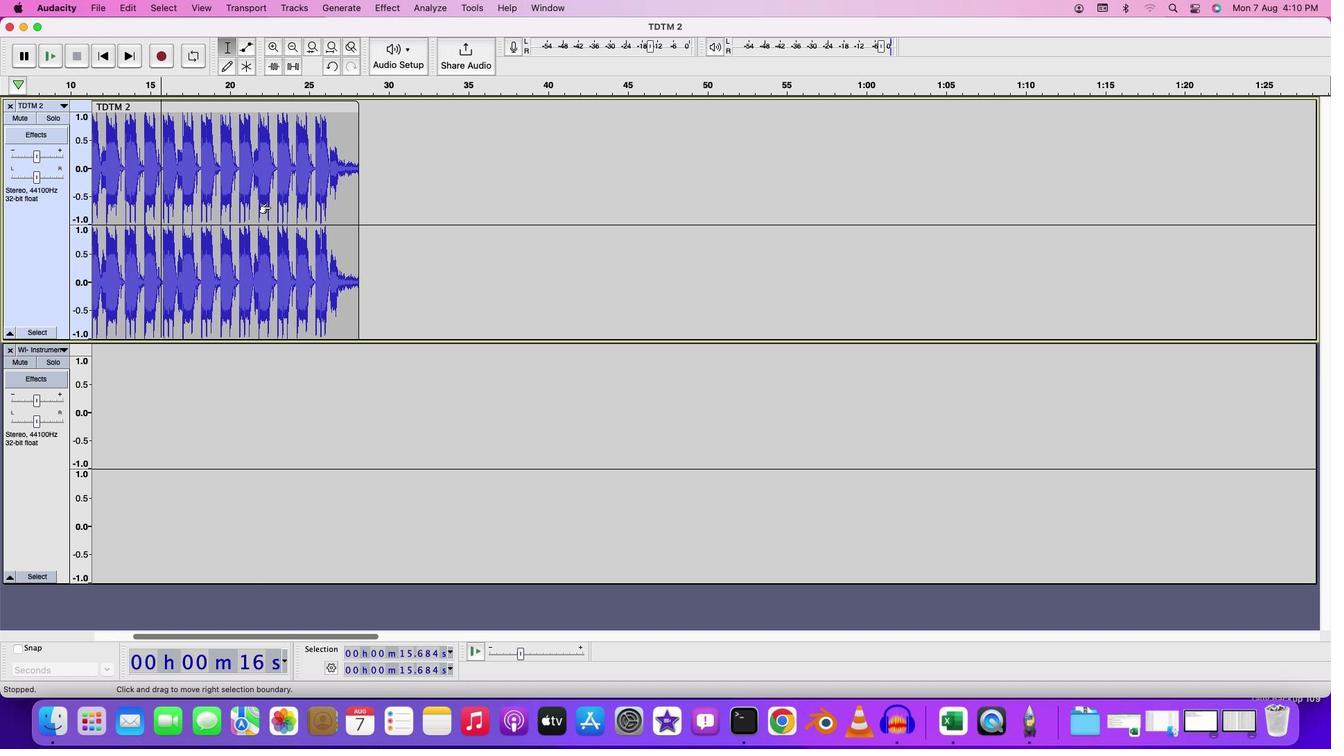 
Action: Mouse scrolled (242, 174) with delta (0, 0)
Screenshot: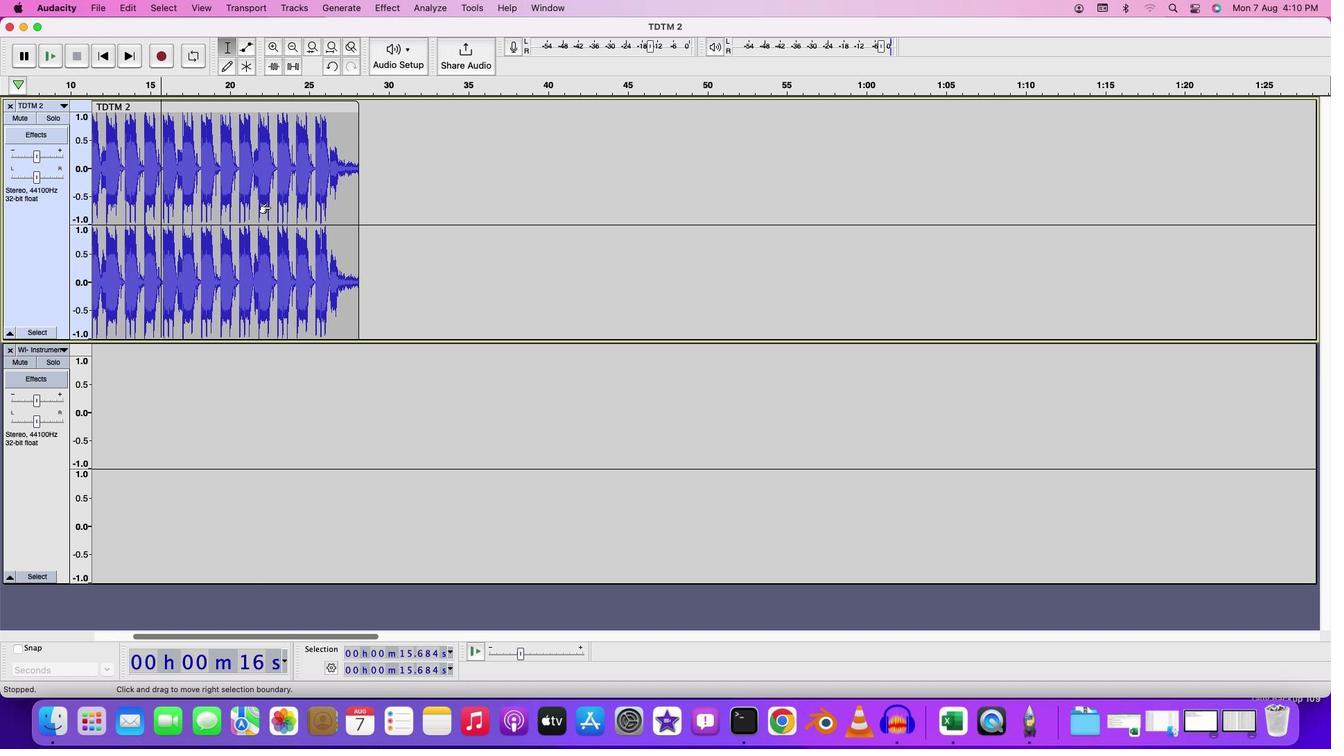 
Action: Mouse moved to (365, 636)
Screenshot: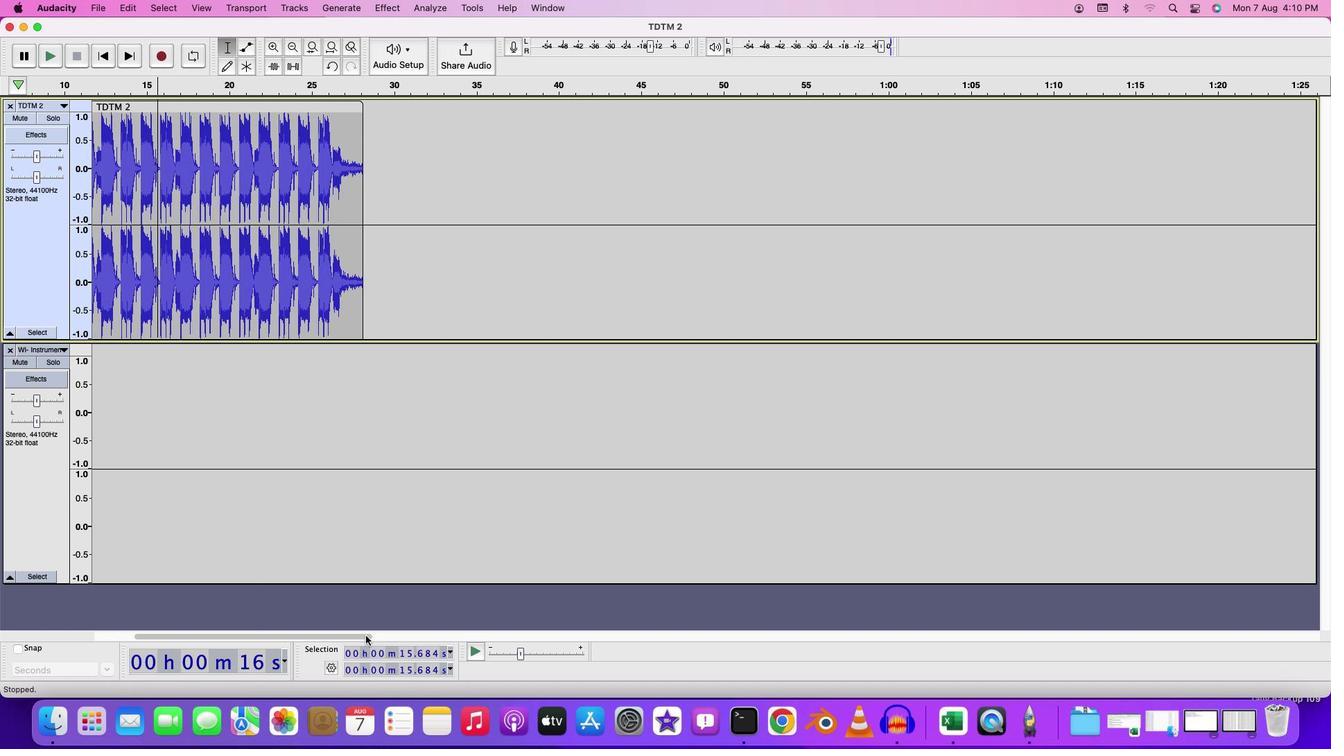 
Action: Mouse pressed left at (365, 636)
Screenshot: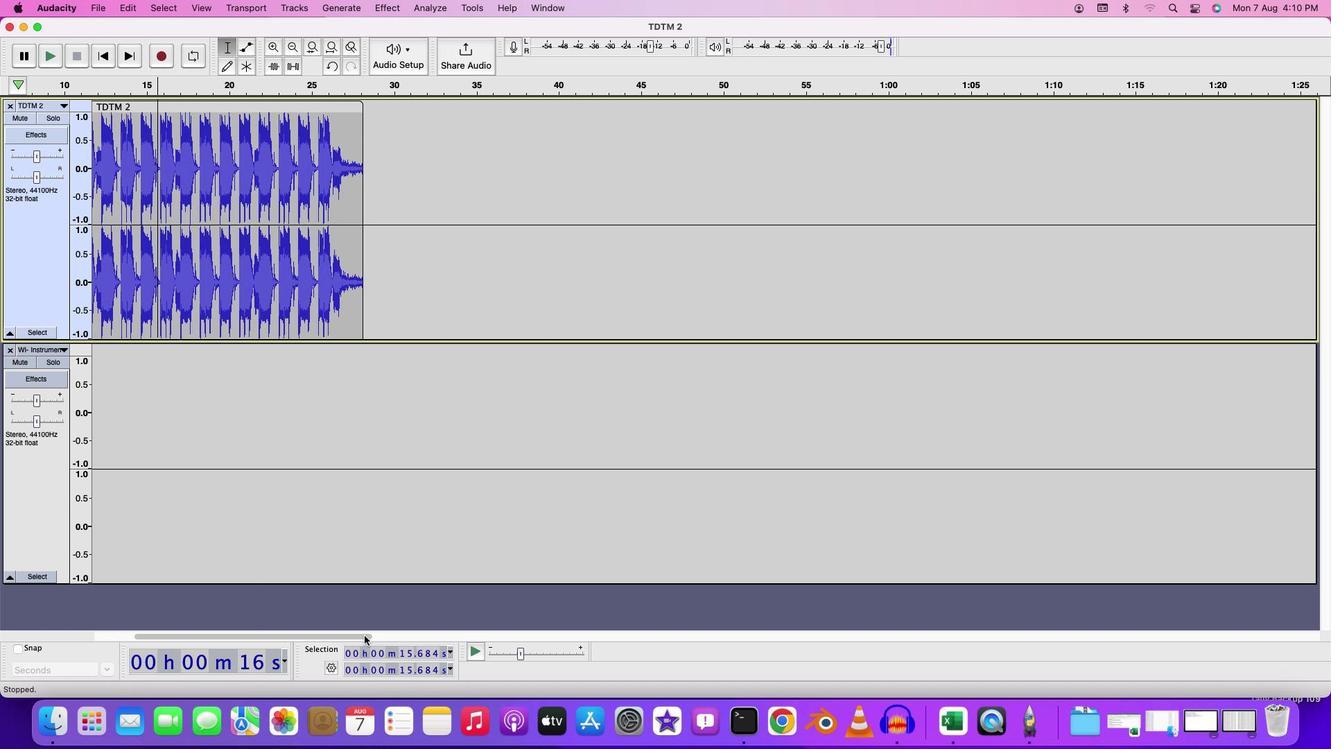 
Action: Mouse moved to (379, 172)
Screenshot: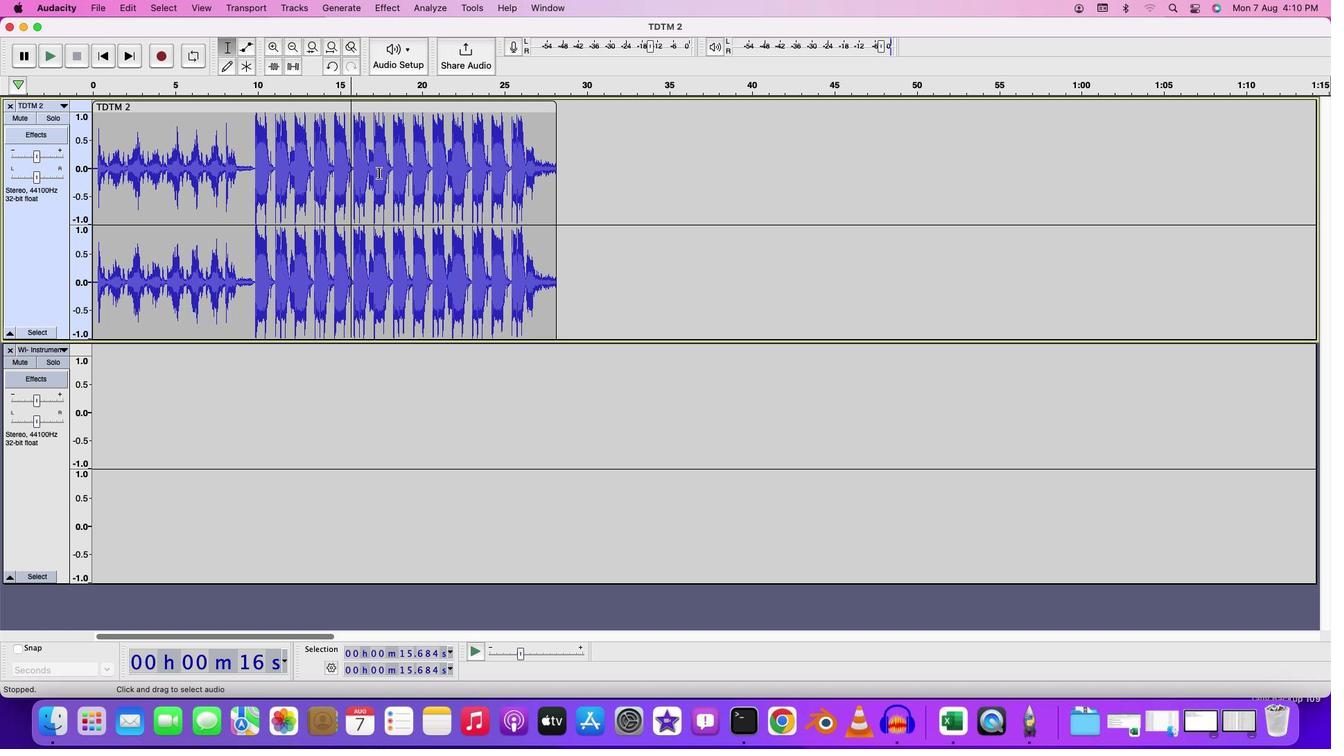 
Action: Mouse pressed left at (379, 172)
Screenshot: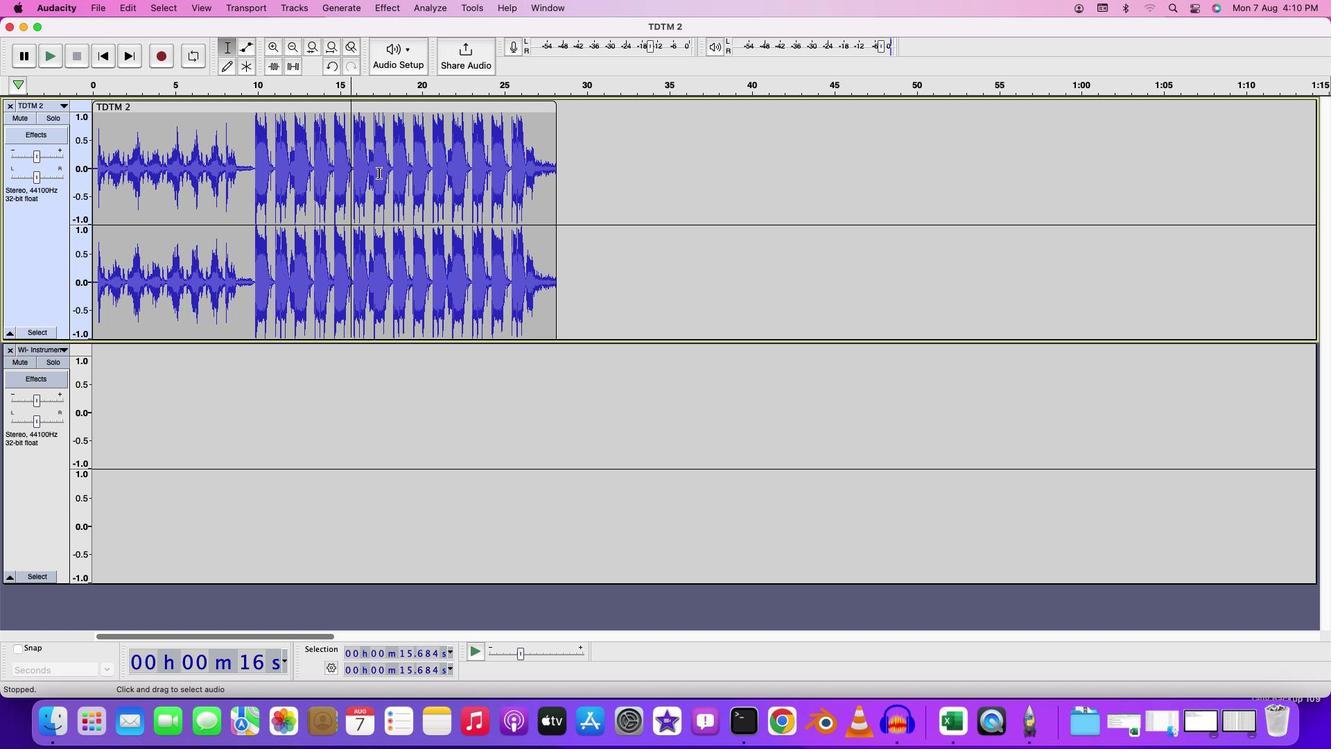 
Action: Mouse moved to (390, 169)
Screenshot: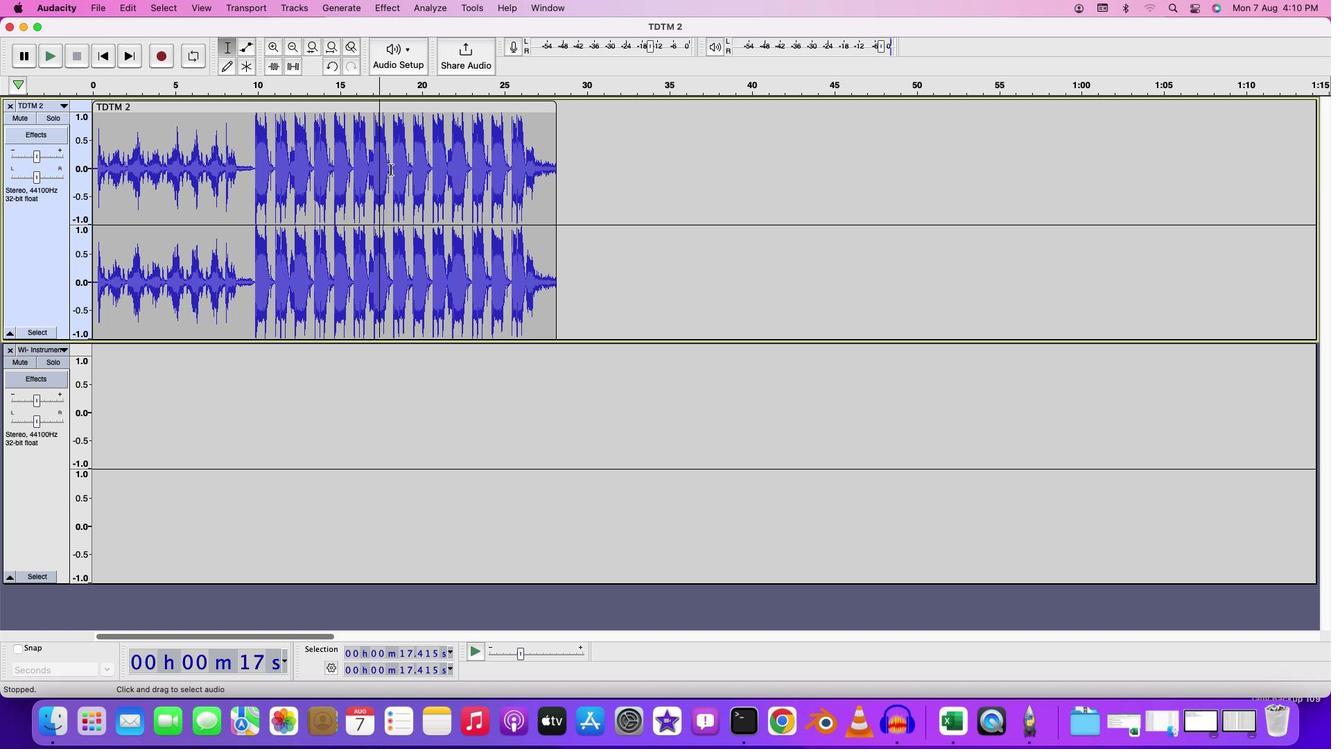 
Action: Mouse pressed left at (390, 169)
Screenshot: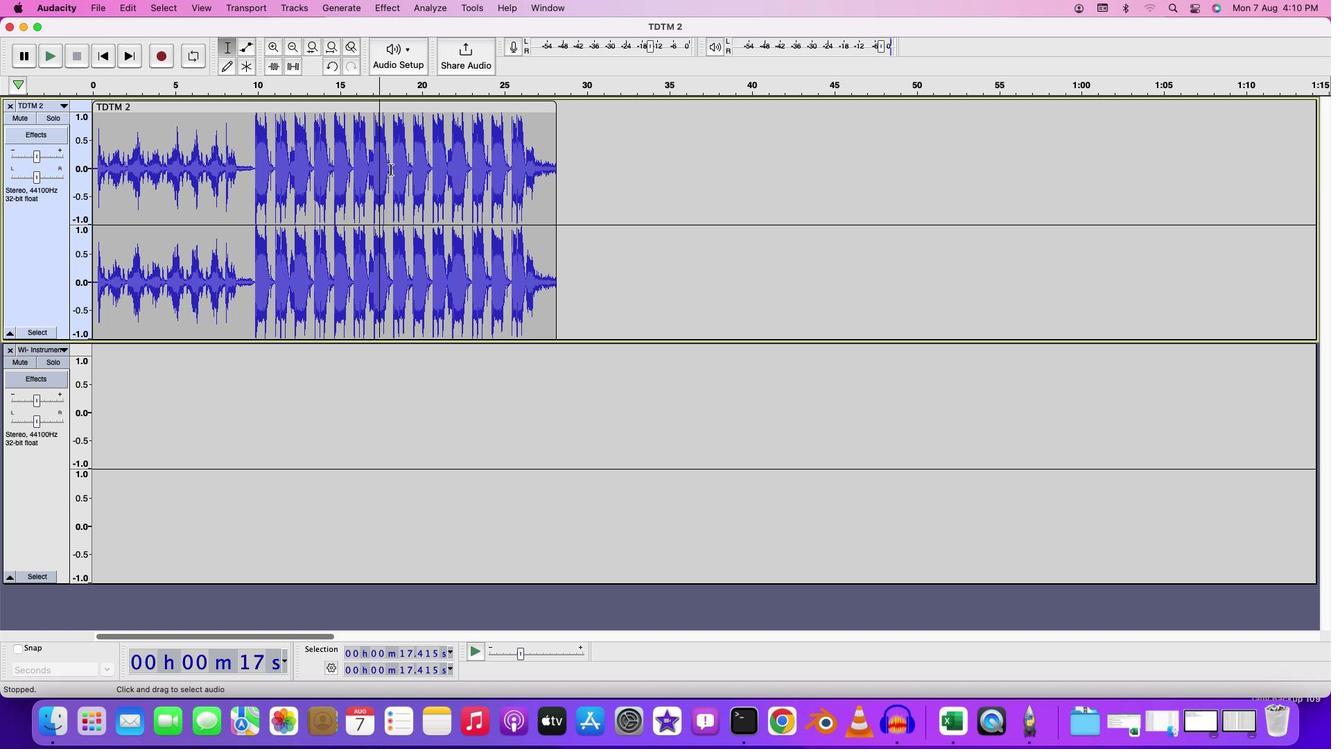 
Action: Mouse moved to (399, 225)
Screenshot: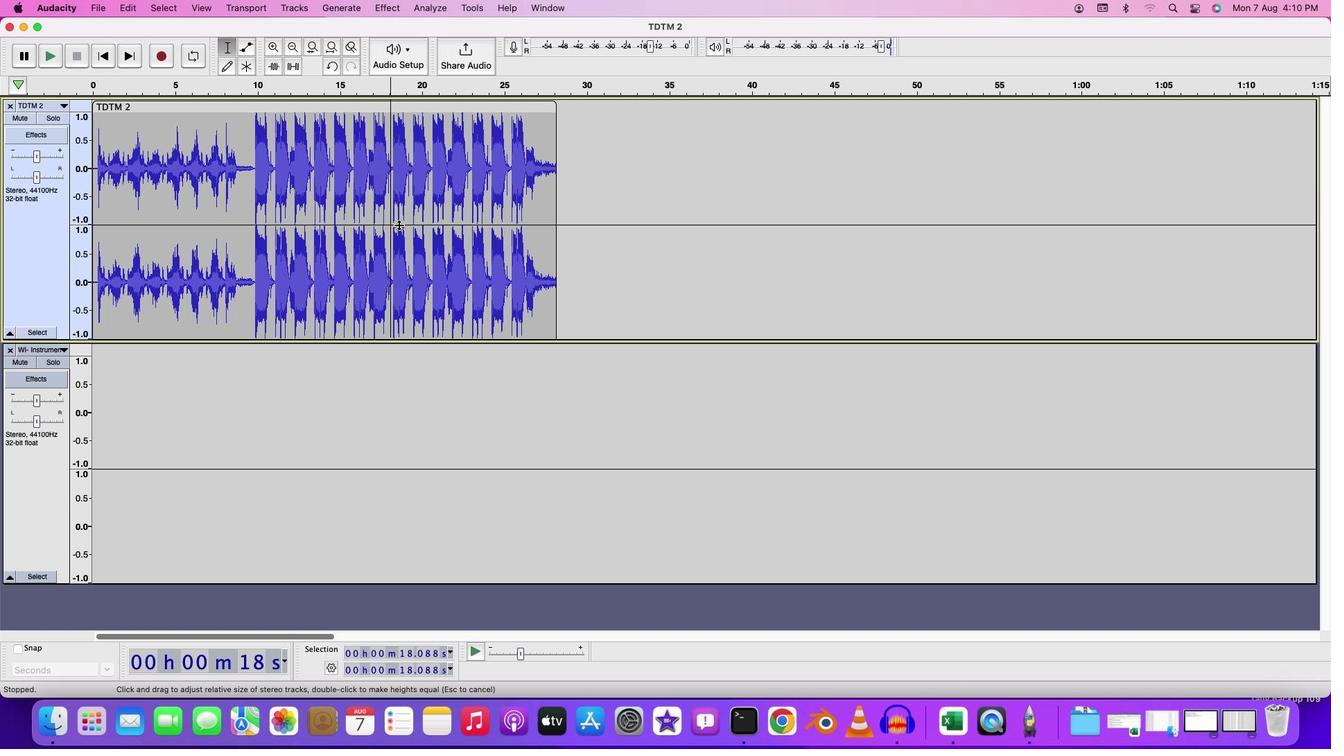
Action: Mouse scrolled (399, 225) with delta (0, 0)
Screenshot: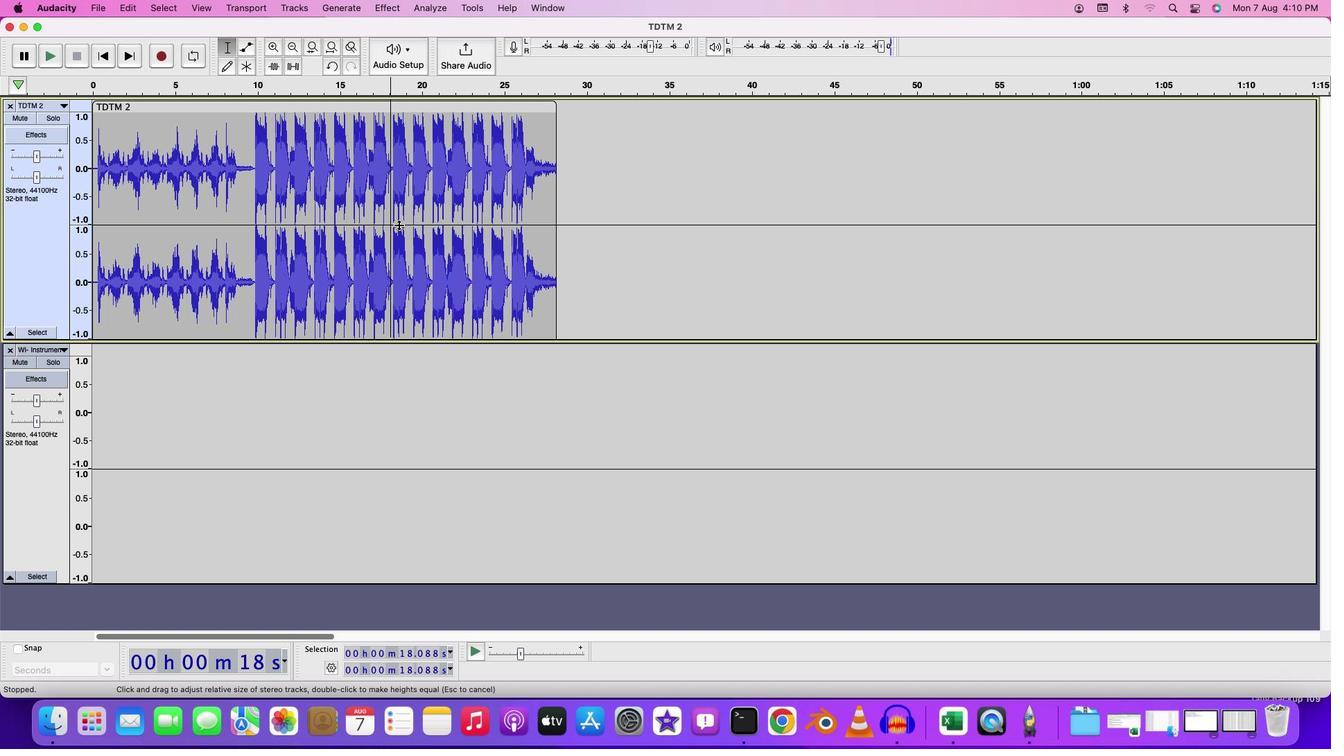 
Action: Key pressed Key.cmd
Screenshot: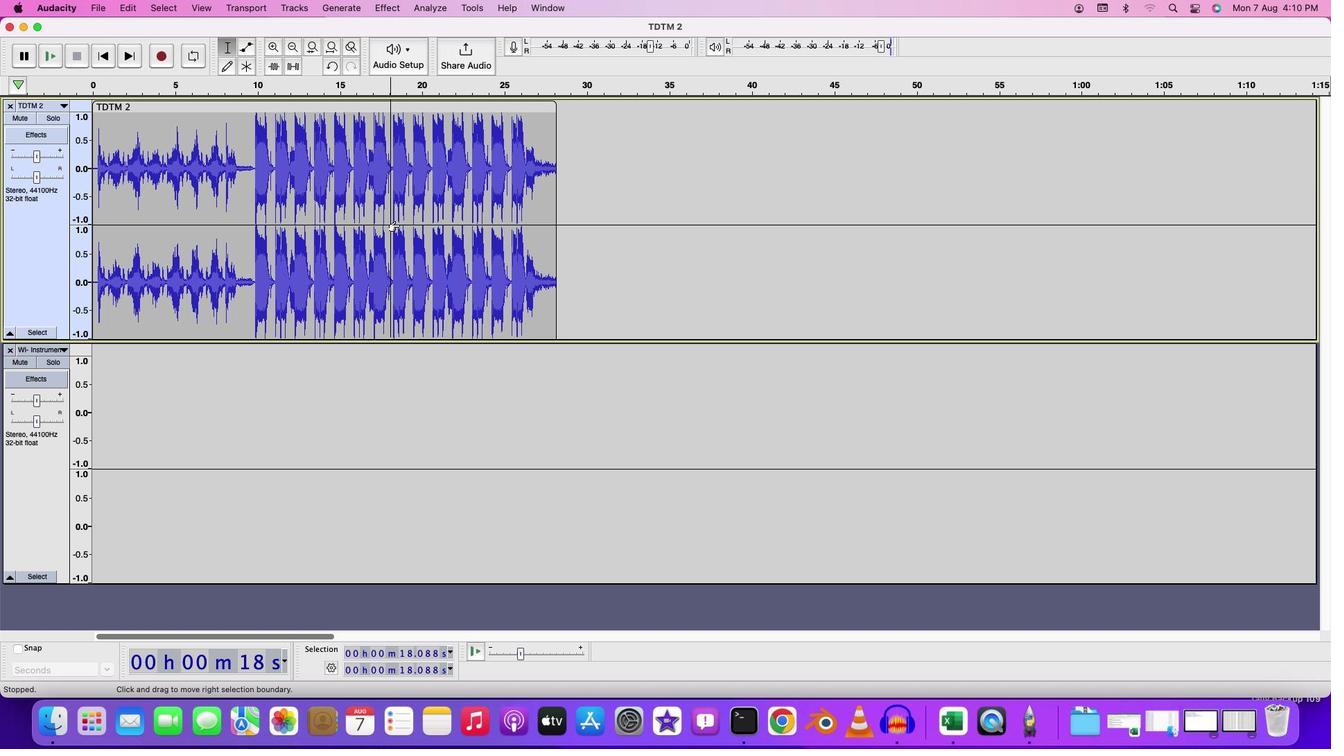 
Action: Mouse scrolled (399, 225) with delta (0, 0)
Screenshot: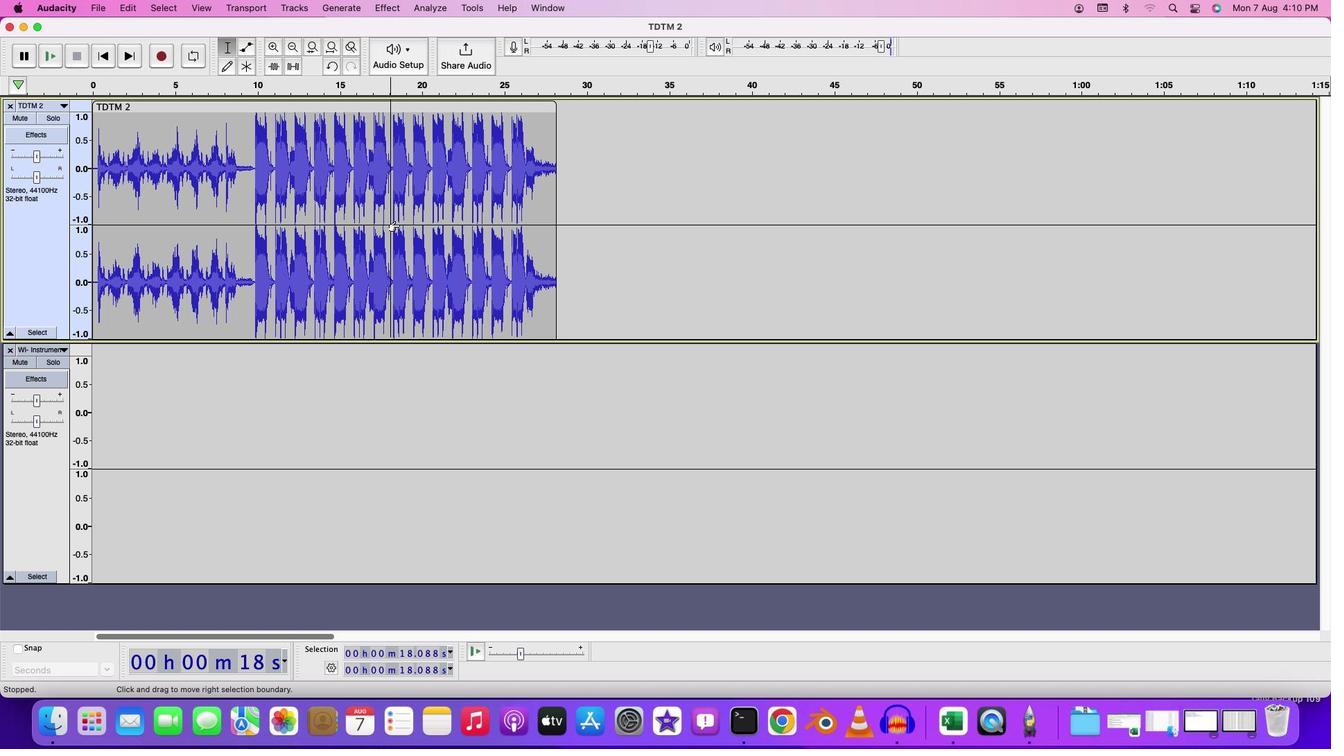 
Action: Mouse scrolled (399, 225) with delta (0, 0)
Screenshot: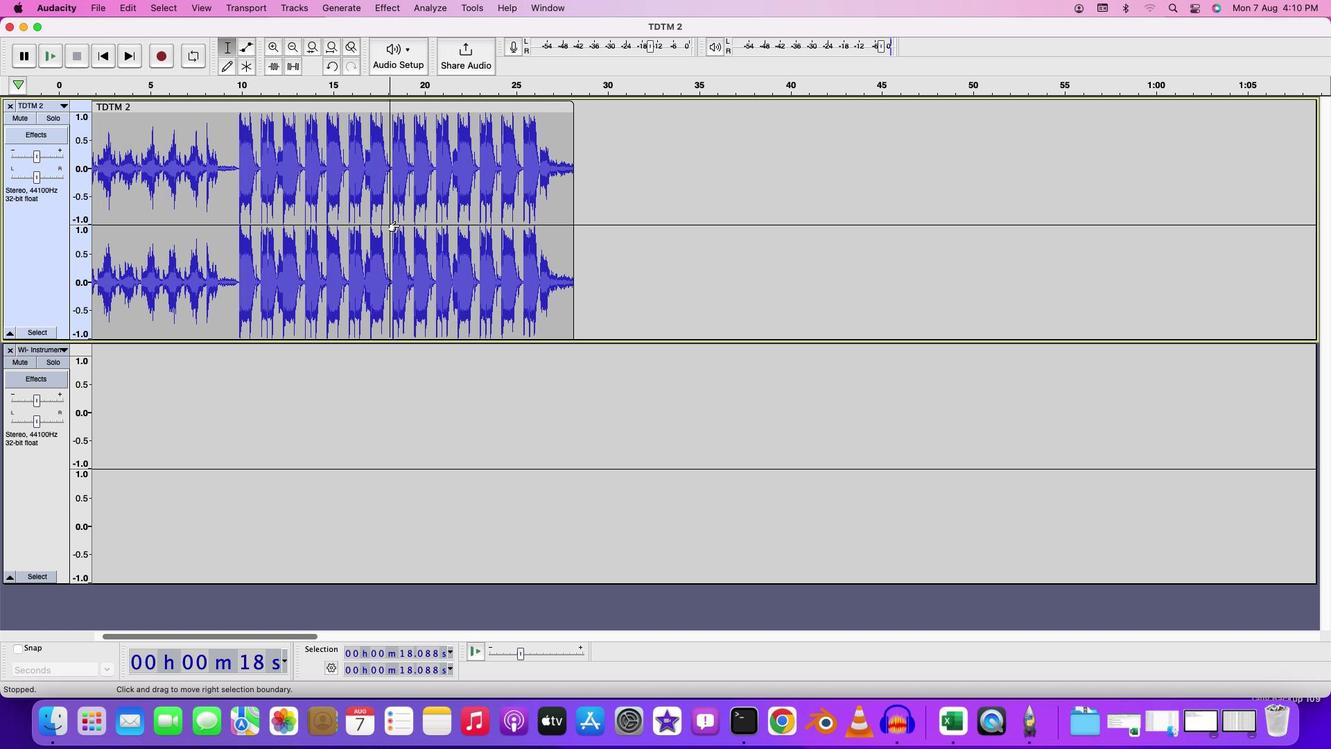 
Action: Mouse scrolled (399, 225) with delta (0, 0)
Screenshot: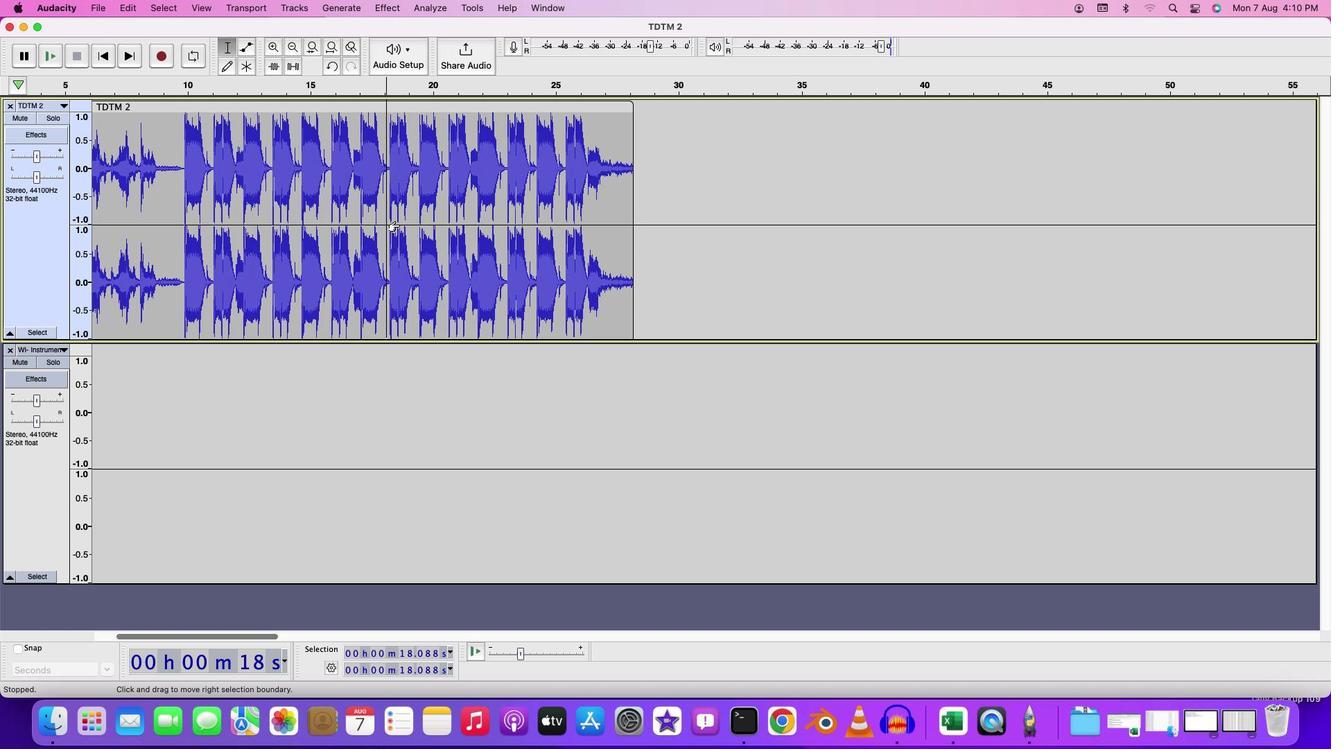 
Action: Mouse scrolled (399, 225) with delta (0, 0)
Screenshot: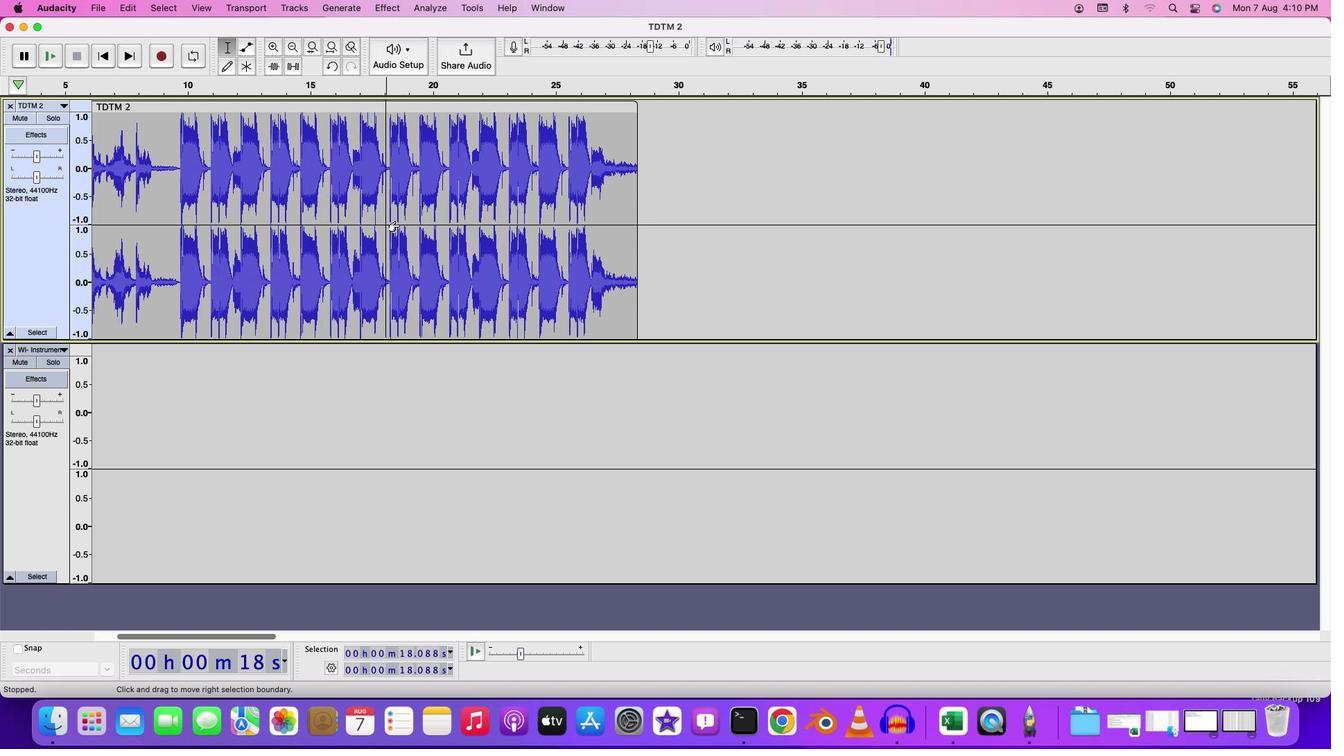 
Action: Mouse moved to (384, 145)
Screenshot: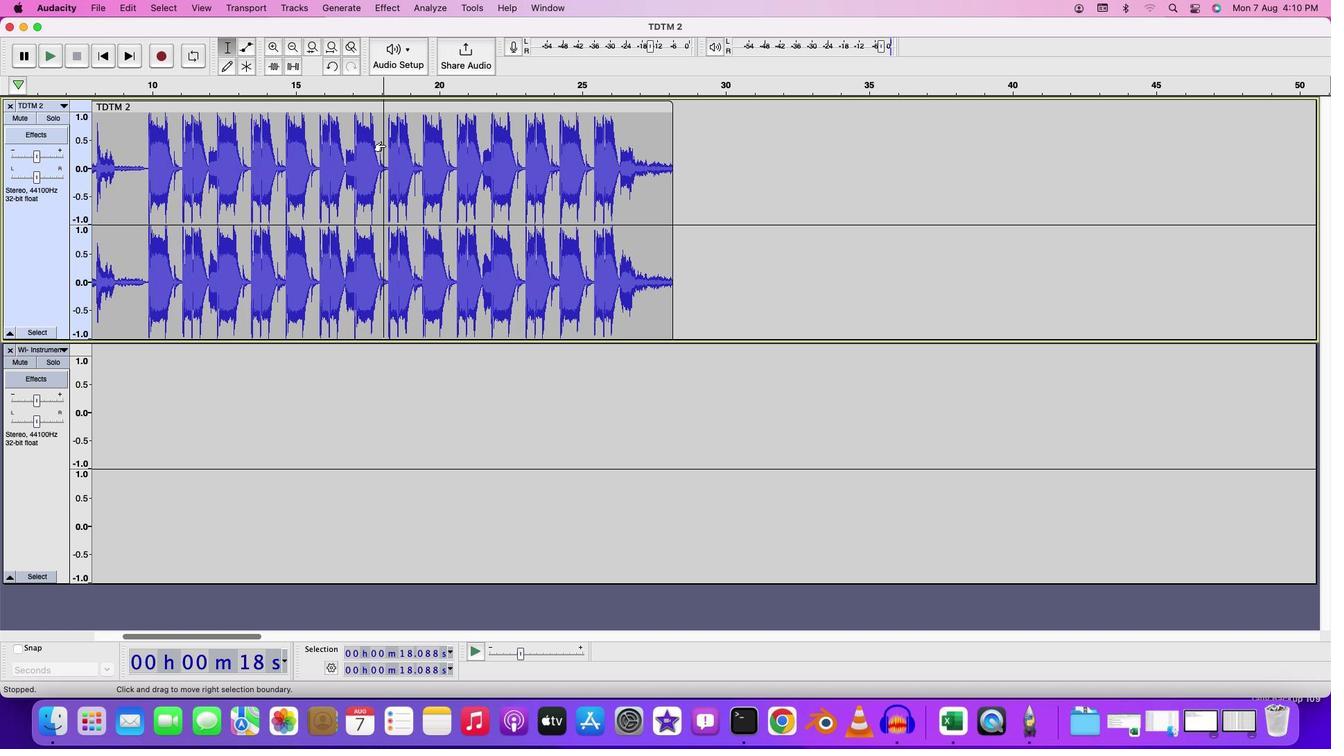 
Action: Mouse pressed left at (384, 145)
Screenshot: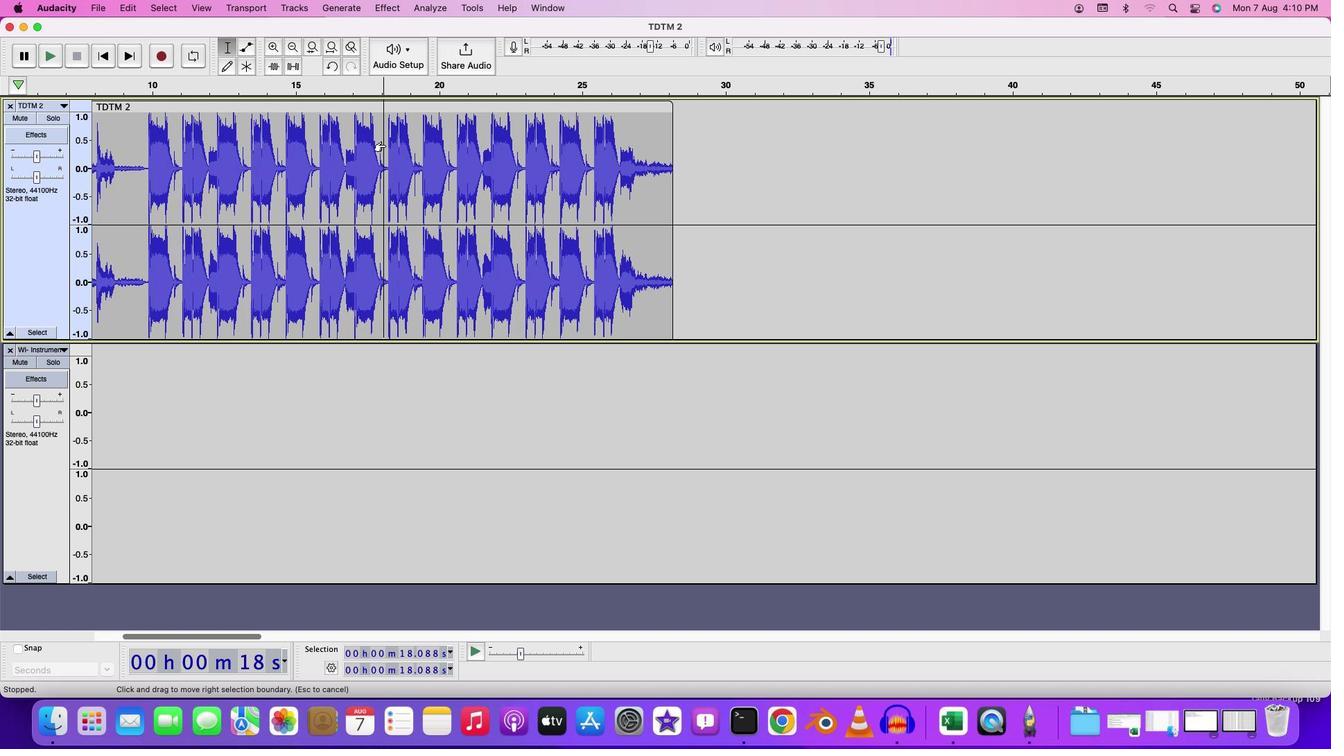 
Action: Mouse pressed left at (384, 145)
Screenshot: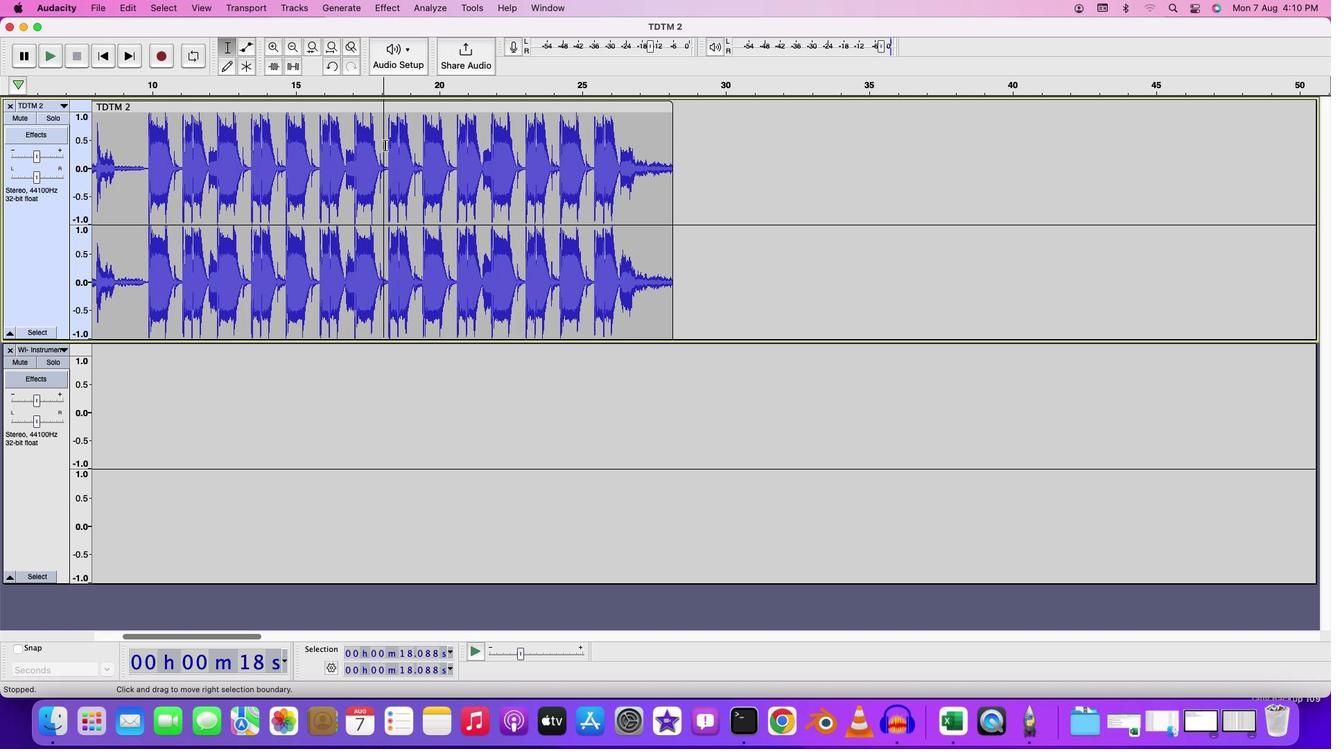 
Action: Mouse moved to (384, 145)
Screenshot: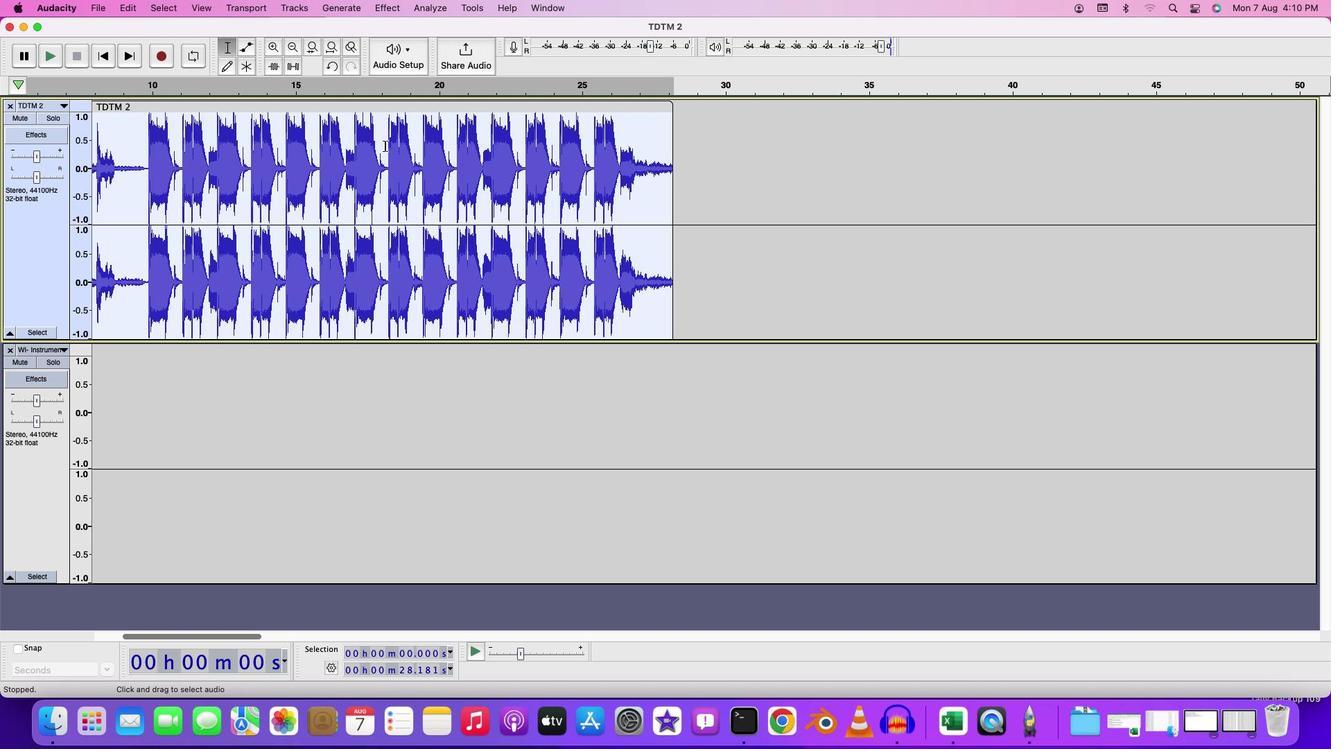 
Action: Mouse pressed left at (384, 145)
Screenshot: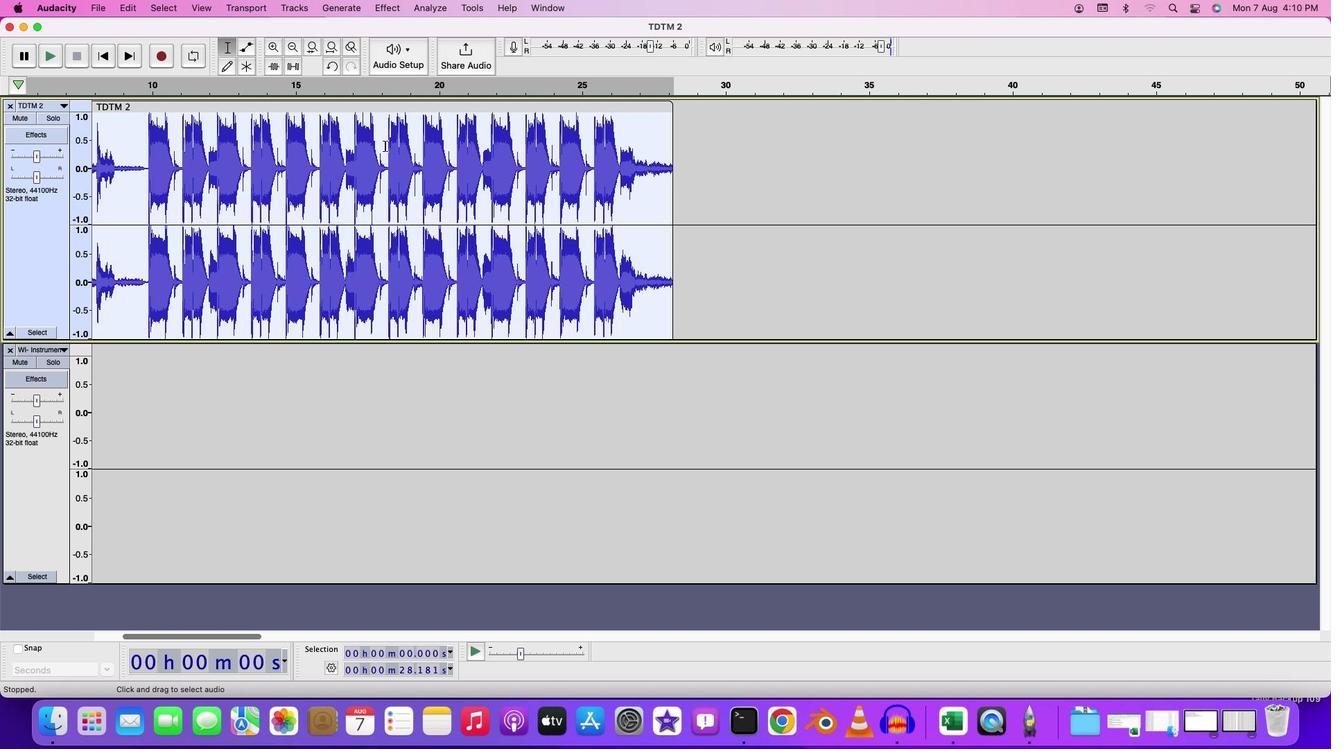 
Action: Mouse moved to (373, 145)
Screenshot: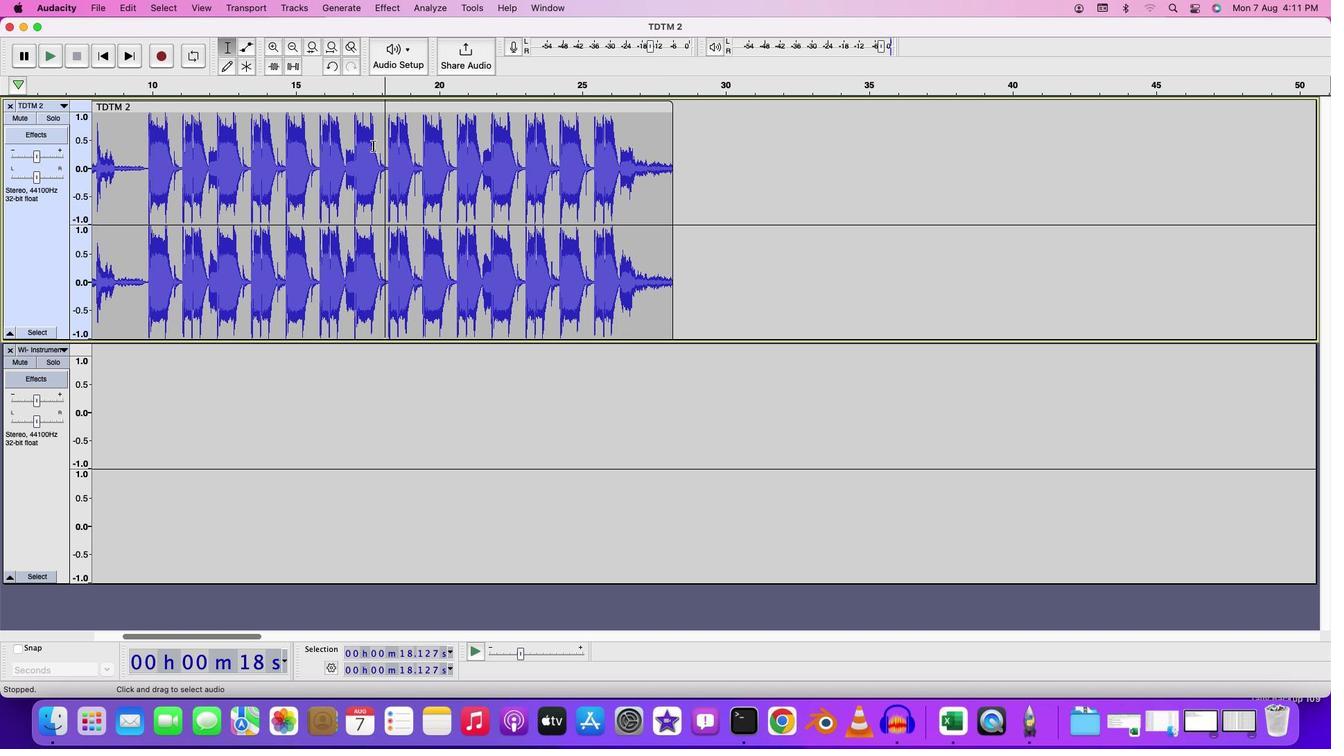 
Action: Mouse pressed left at (373, 145)
Screenshot: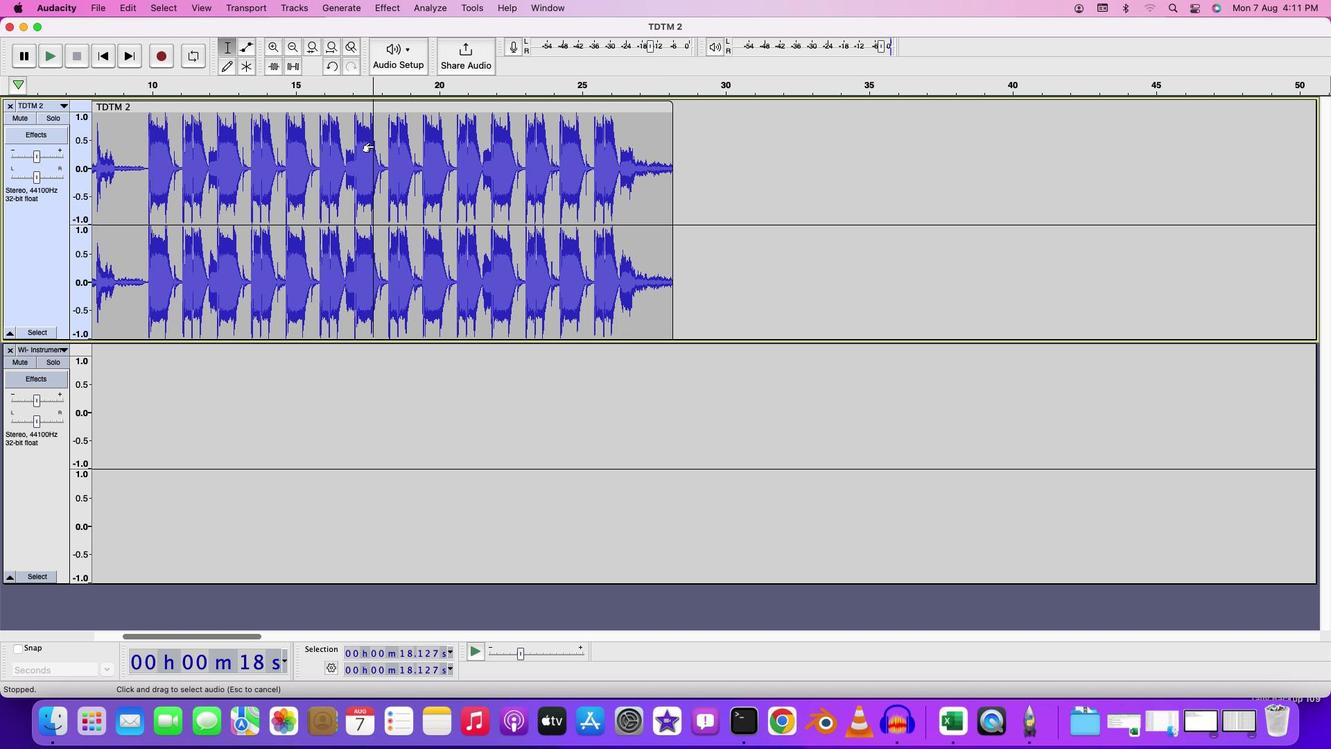 
Action: Mouse moved to (384, 147)
Screenshot: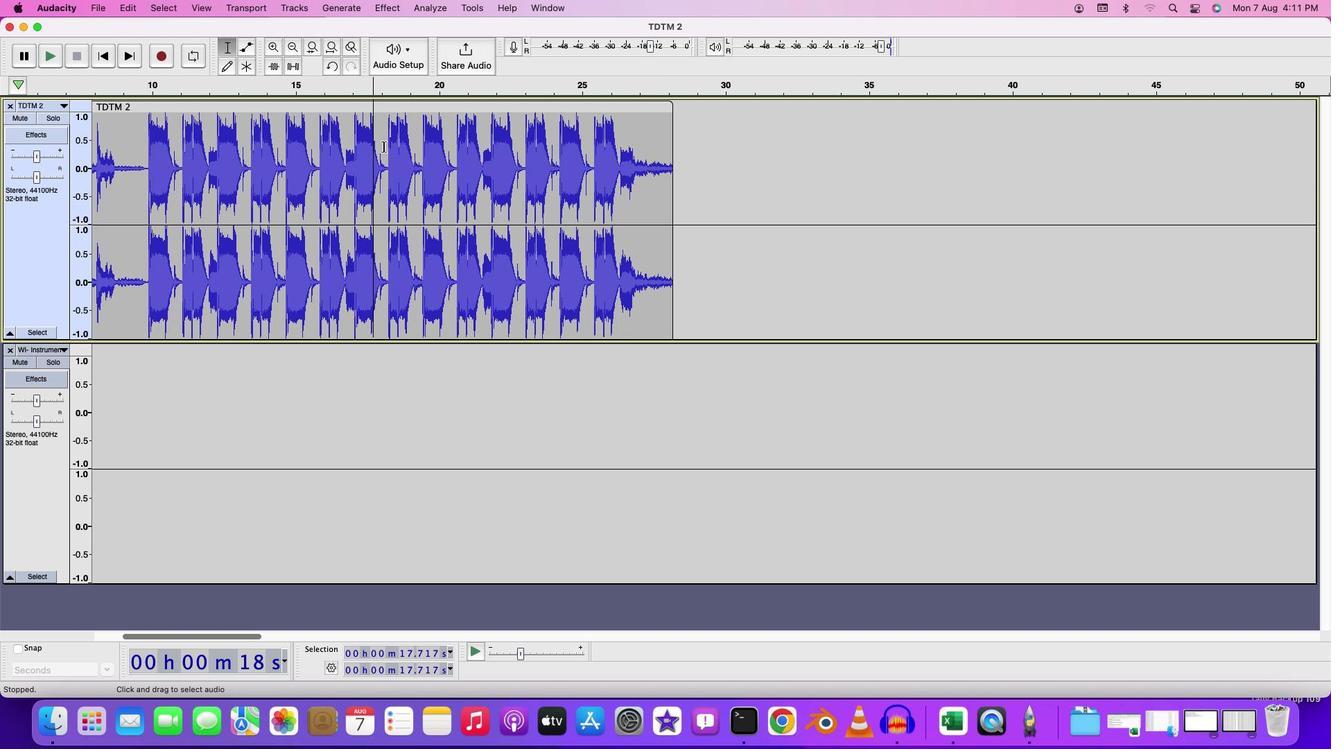 
Action: Mouse pressed left at (384, 147)
Screenshot: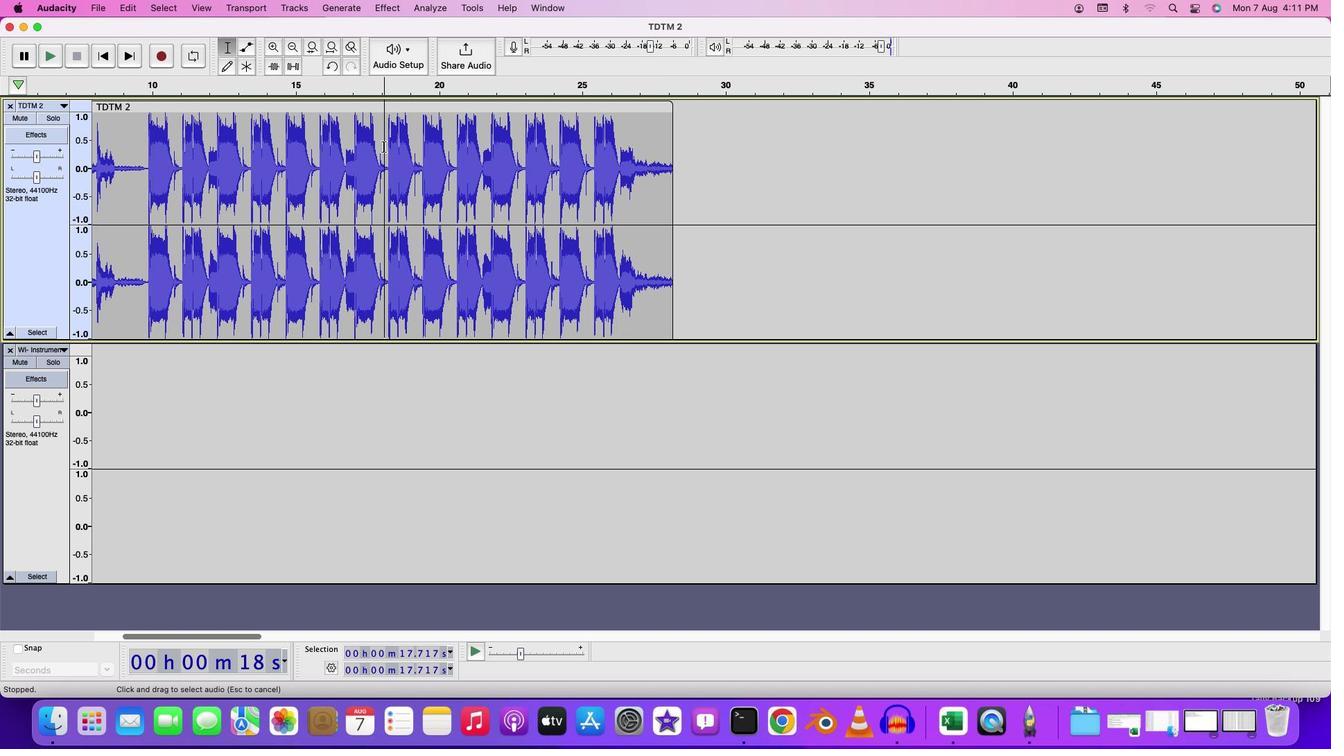 
Action: Mouse moved to (670, 145)
Screenshot: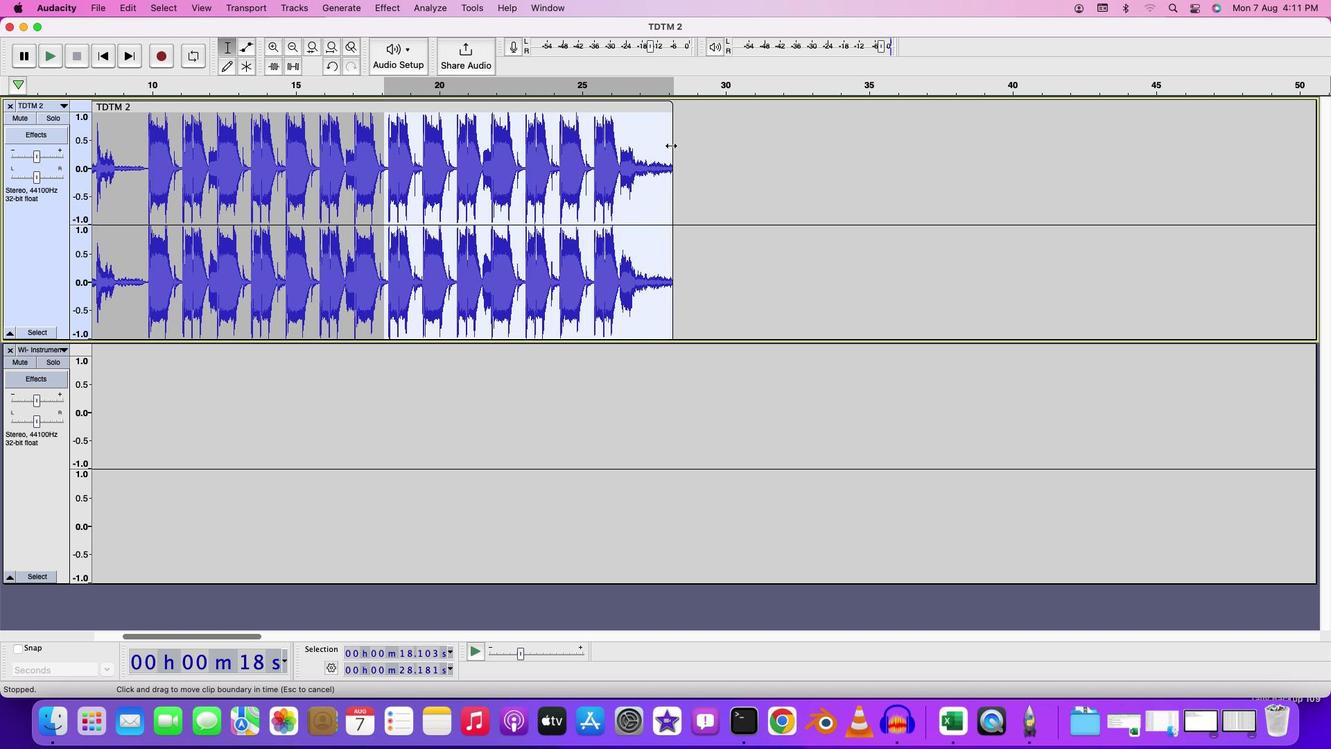 
Action: Key pressed Key.cmd'x'
Screenshot: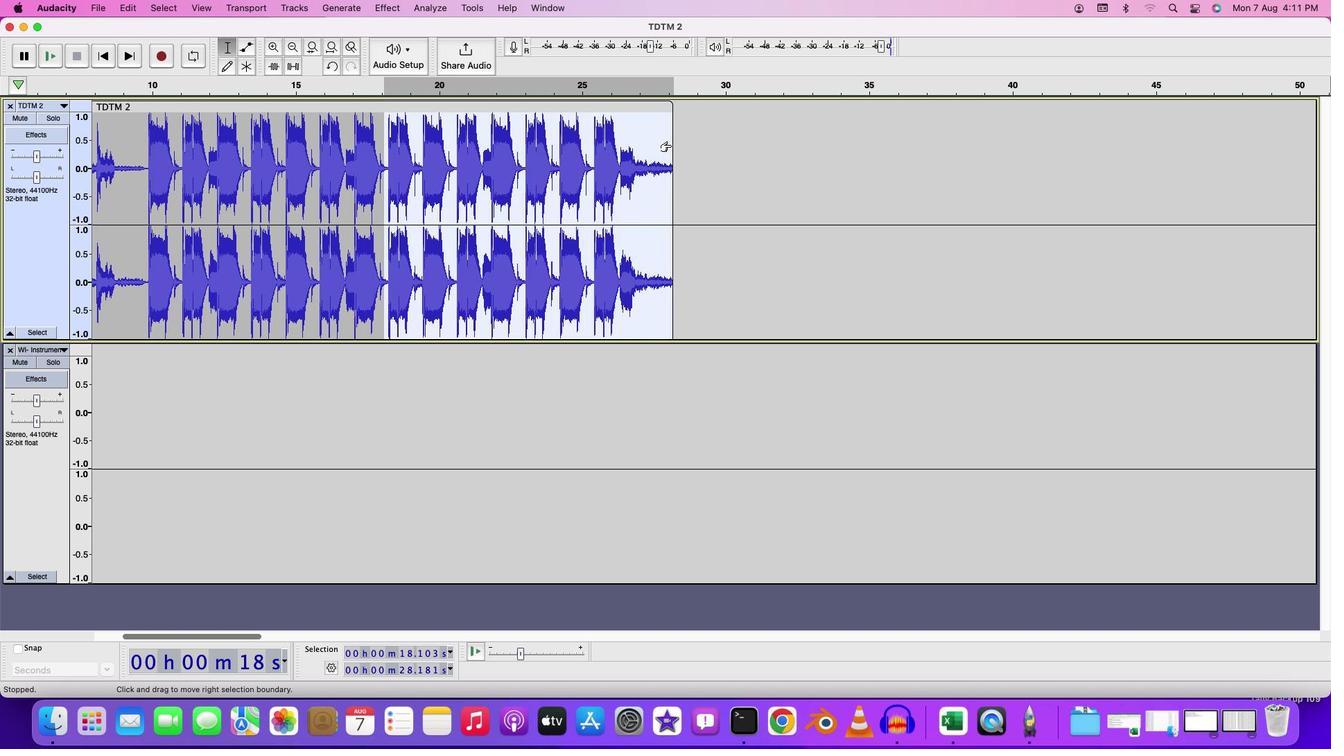 
Action: Mouse moved to (132, 373)
Screenshot: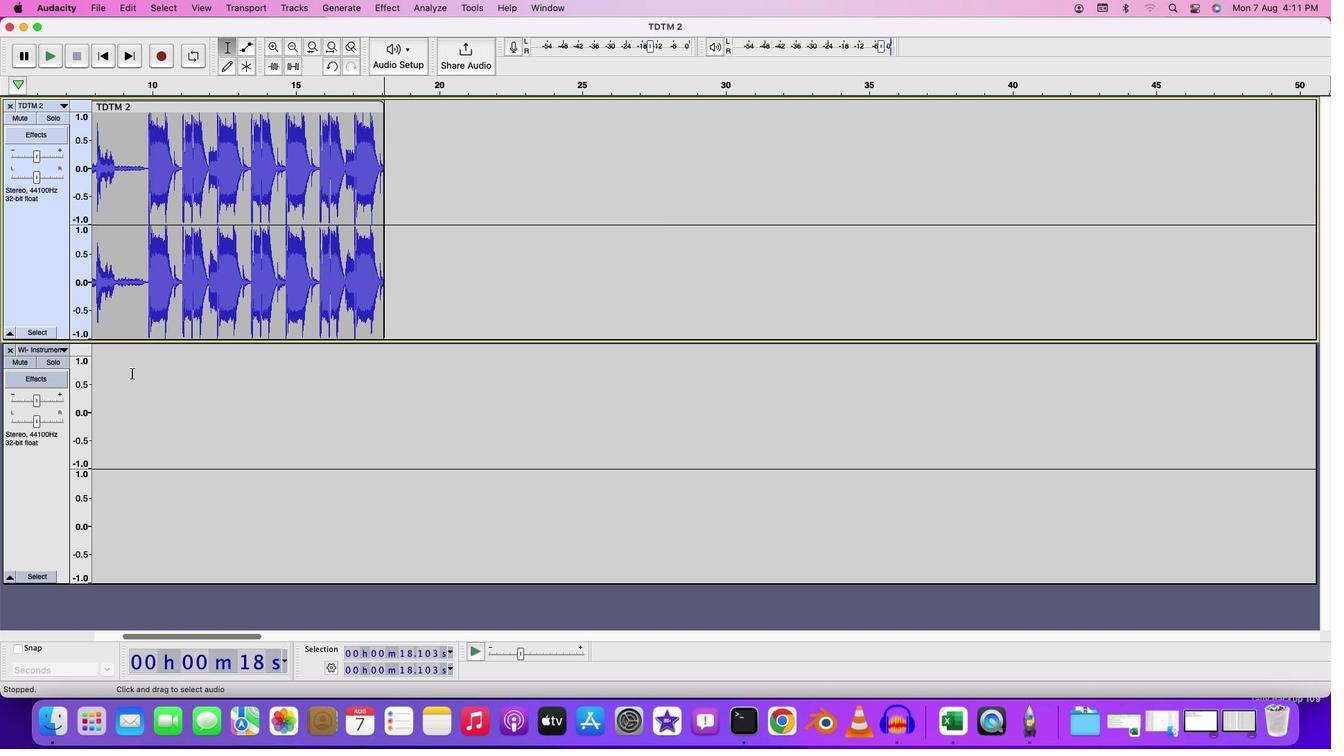 
Action: Mouse pressed left at (132, 373)
Screenshot: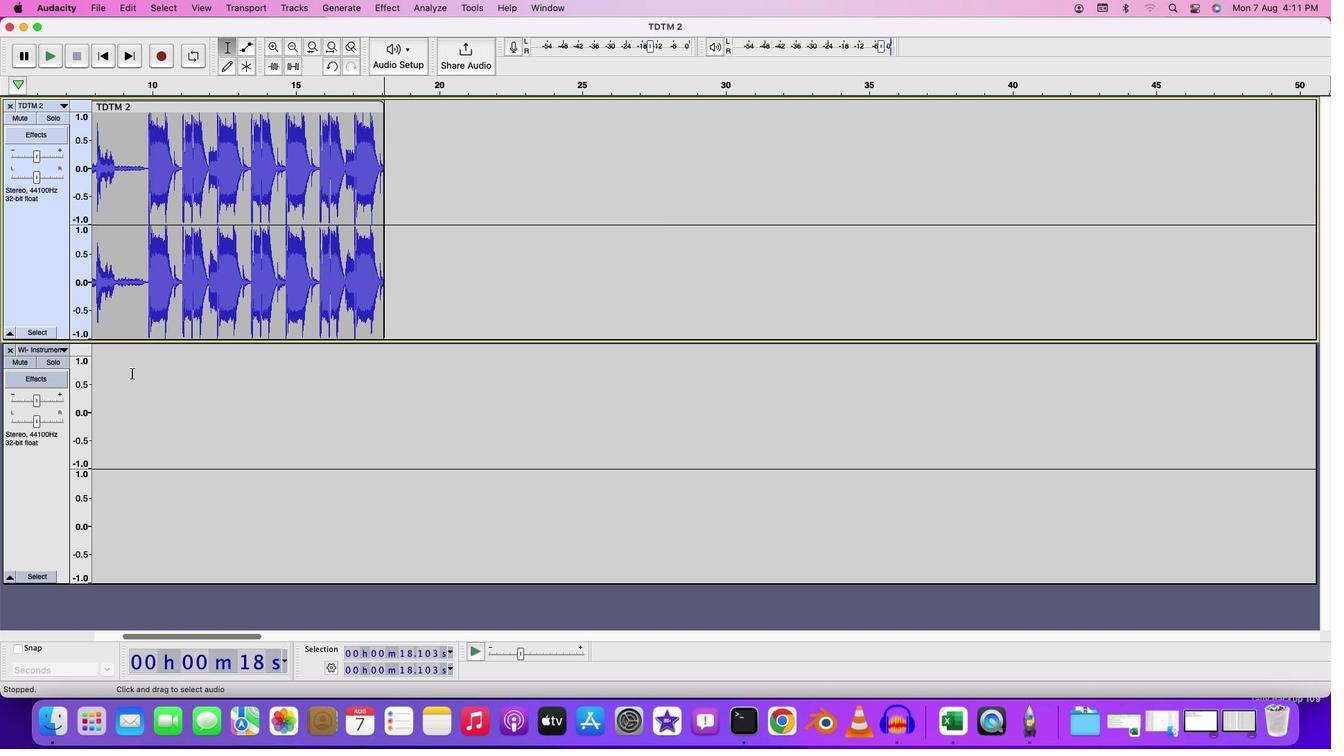 
Action: Key pressed Key.cmd'v'
Screenshot: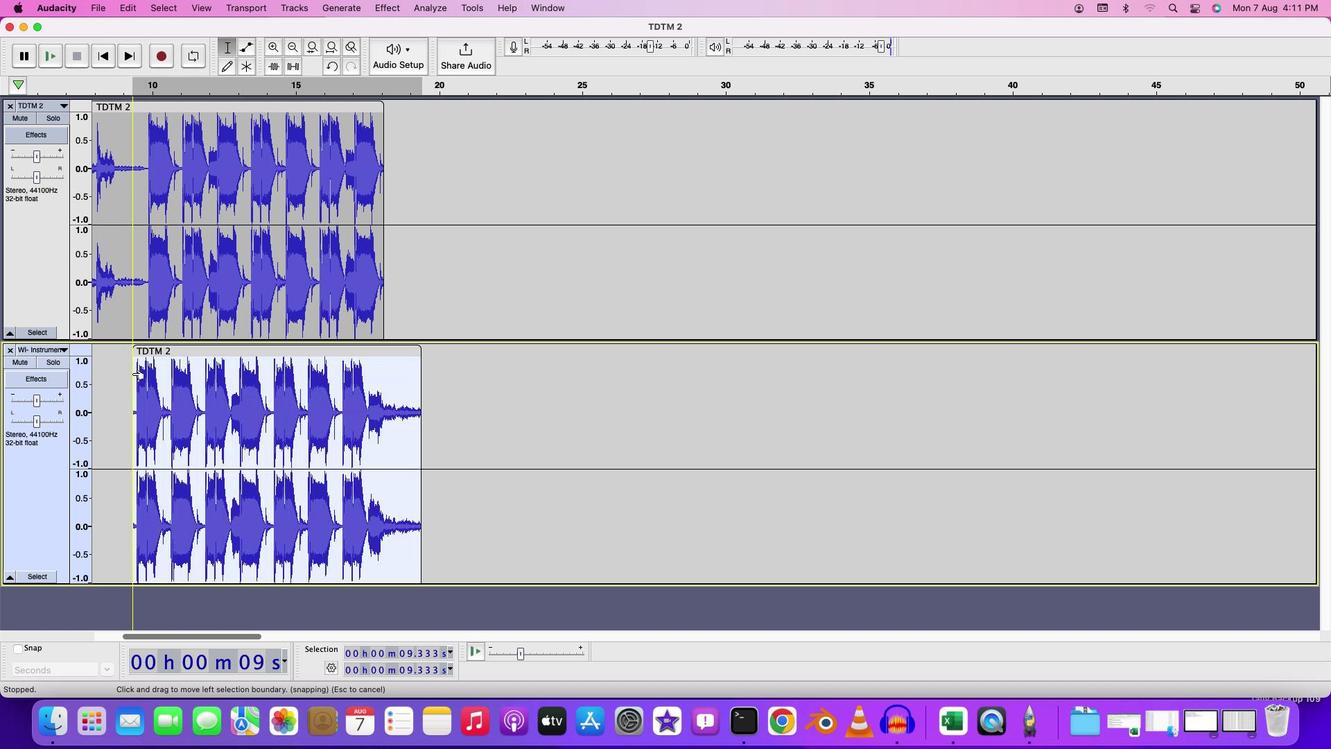 
Action: Mouse moved to (255, 636)
Screenshot: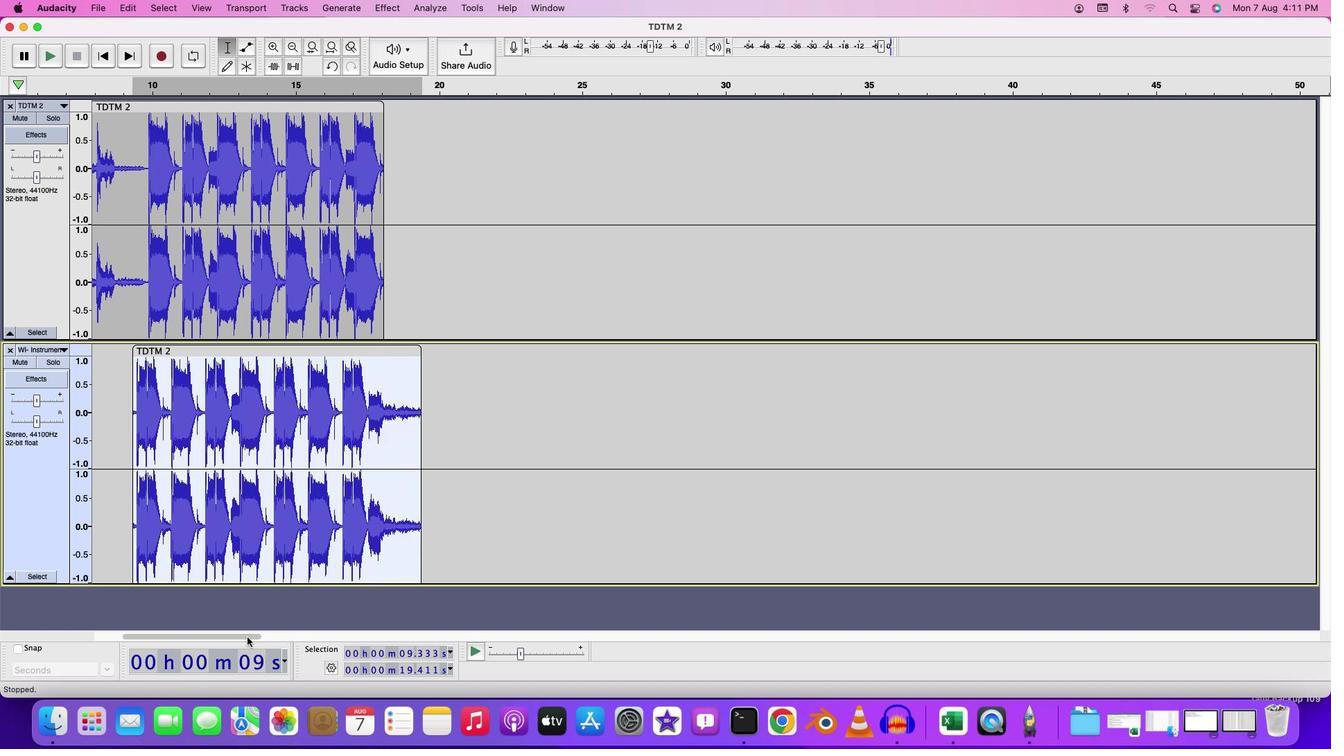 
Action: Mouse pressed left at (255, 636)
Screenshot: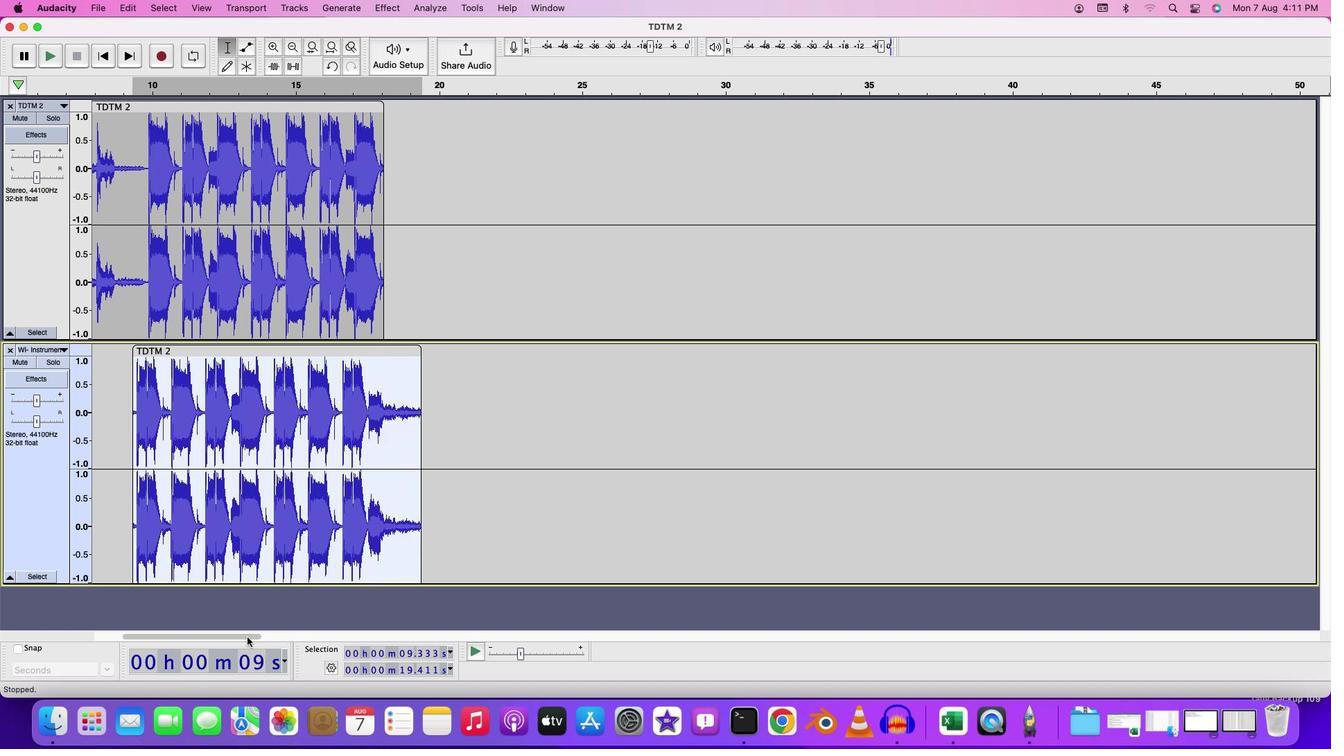 
Action: Mouse moved to (690, 376)
Screenshot: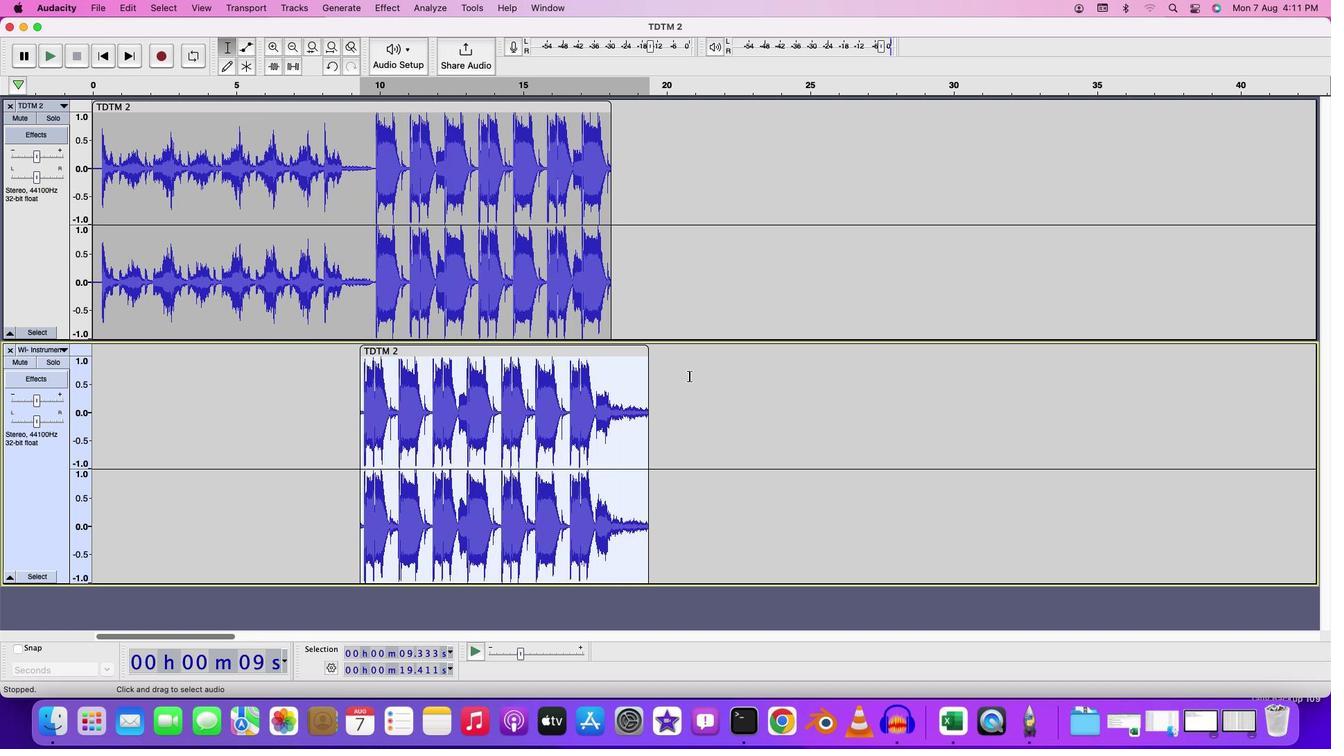 
Action: Mouse pressed left at (690, 376)
Screenshot: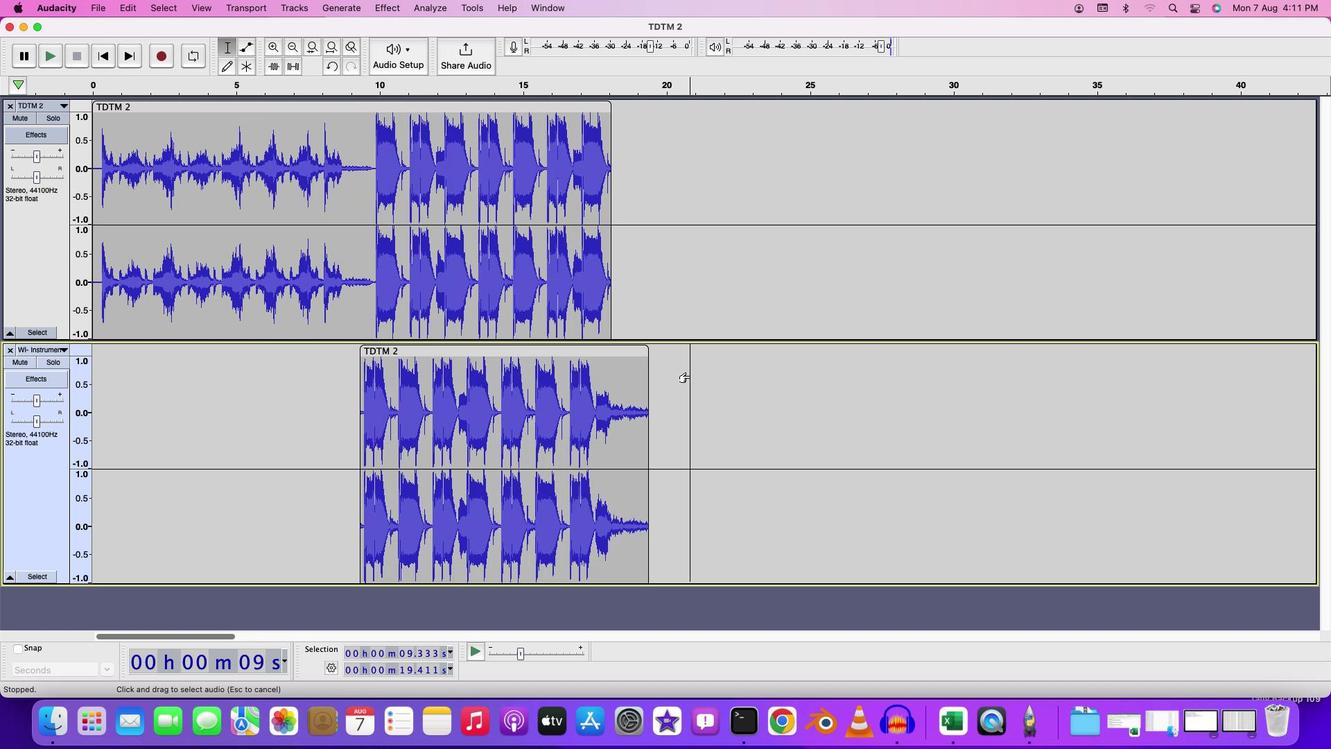 
Action: Mouse moved to (501, 353)
Screenshot: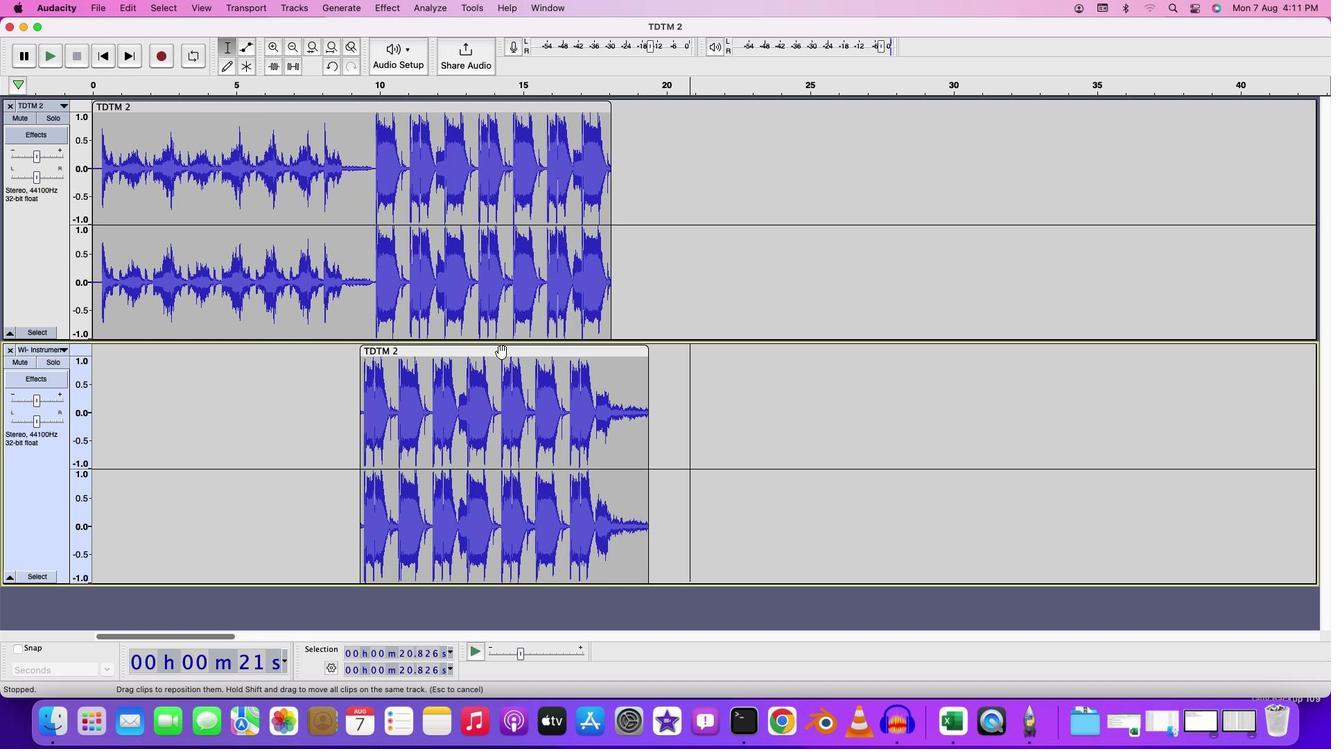 
Action: Mouse pressed left at (501, 353)
Screenshot: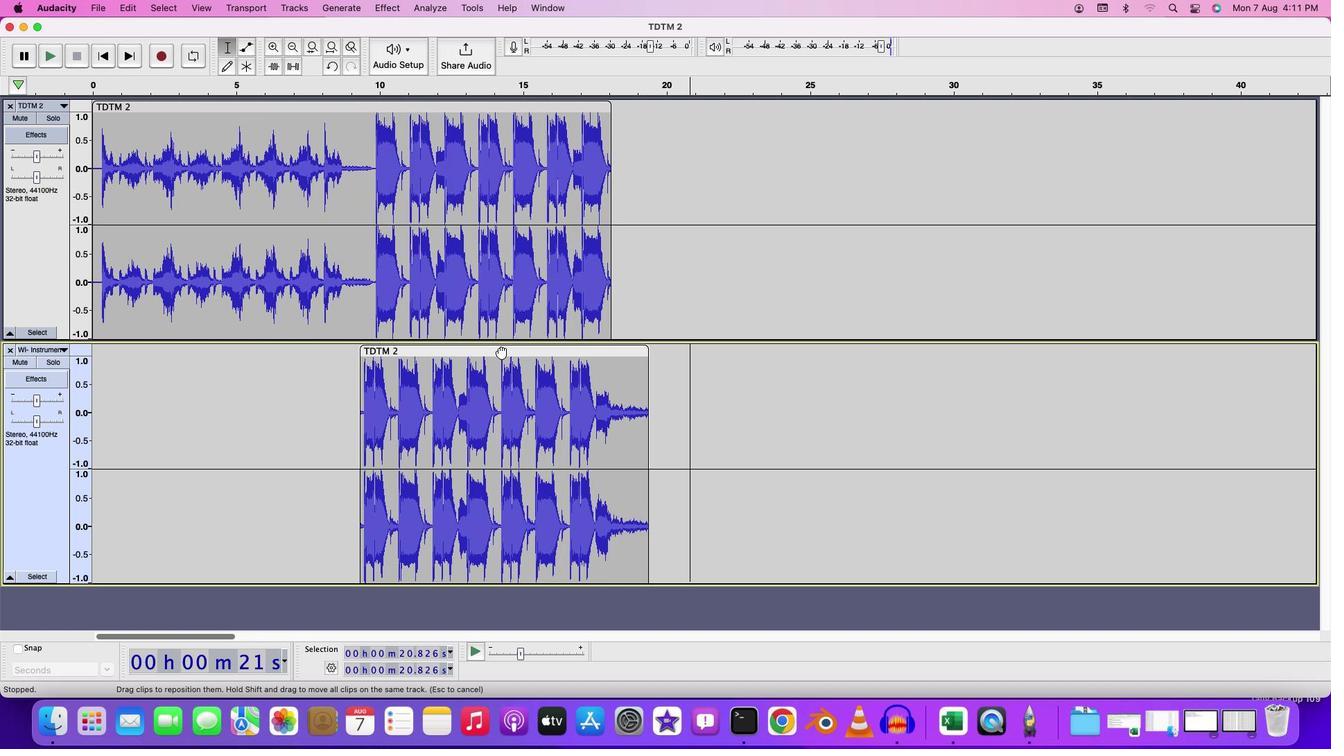 
Action: Mouse moved to (474, 352)
Screenshot: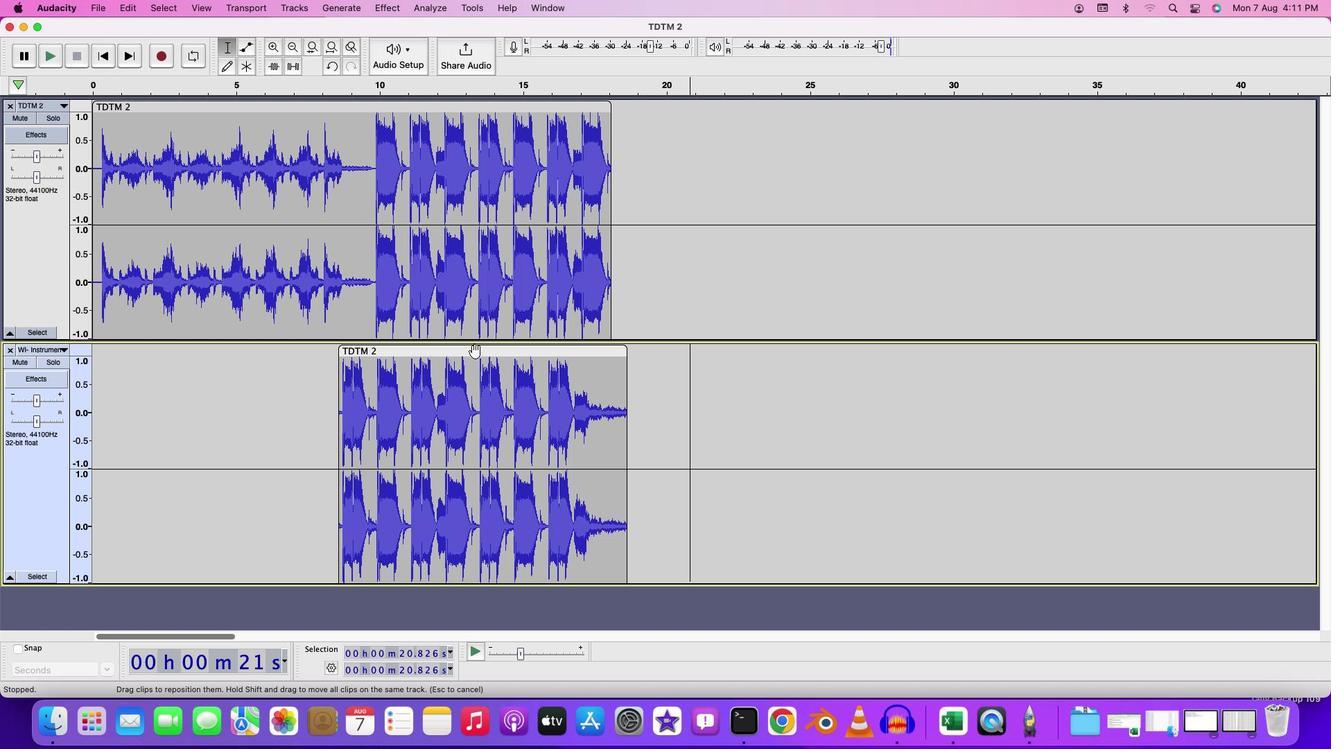 
Action: Mouse pressed left at (474, 352)
Screenshot: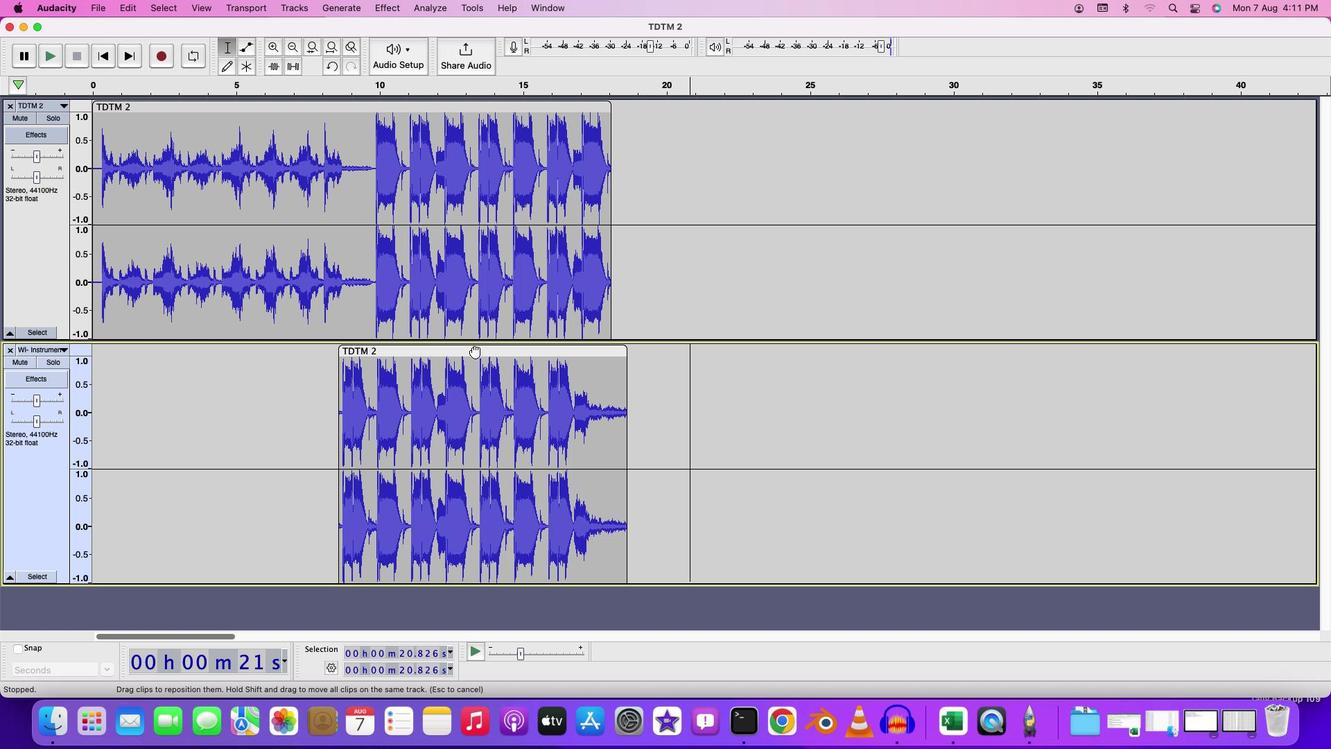 
Action: Mouse moved to (312, 135)
Screenshot: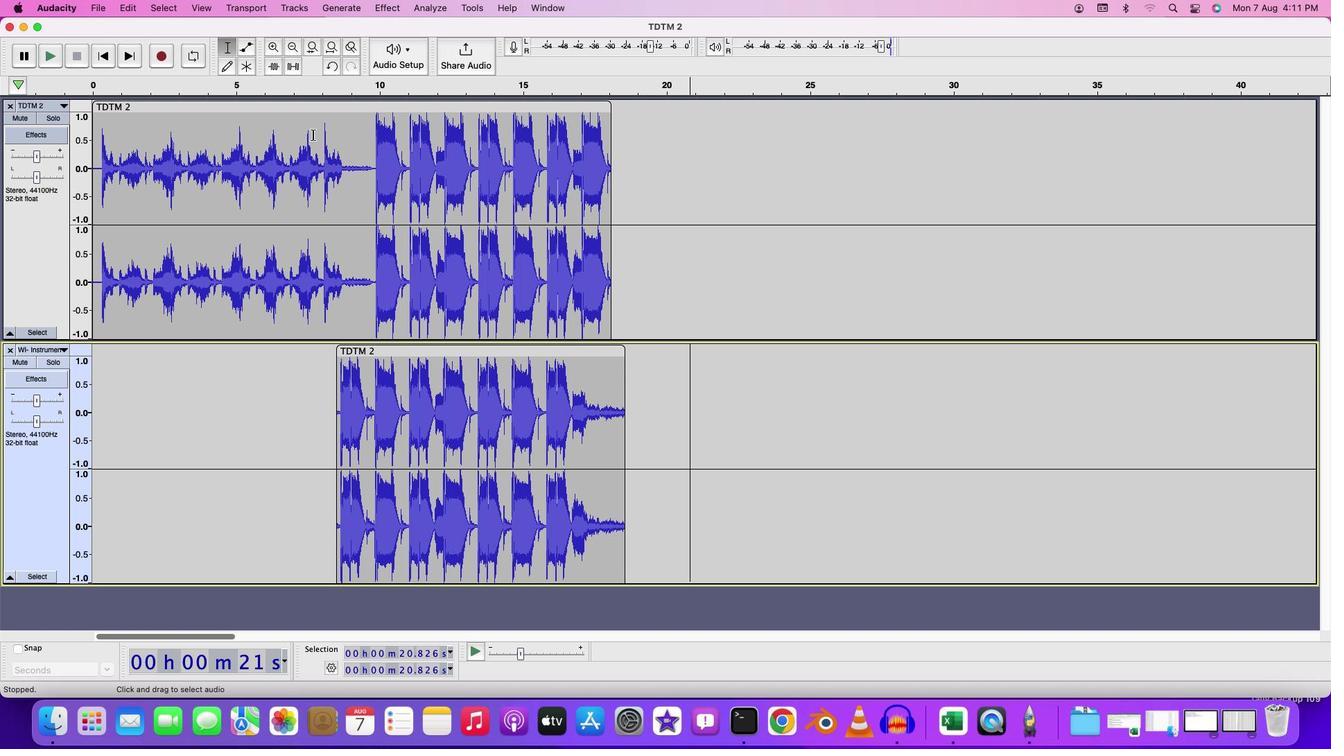 
Action: Mouse pressed left at (312, 135)
Screenshot: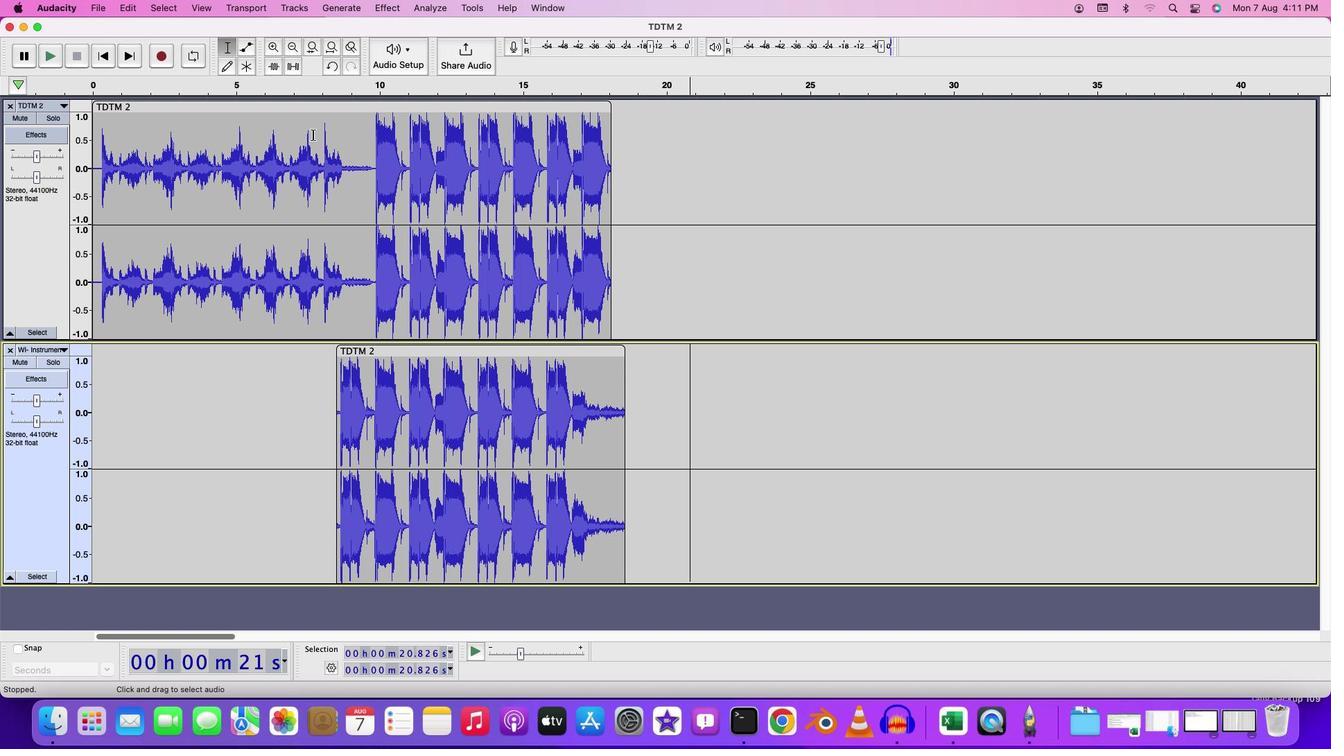 
Action: Mouse moved to (312, 135)
Screenshot: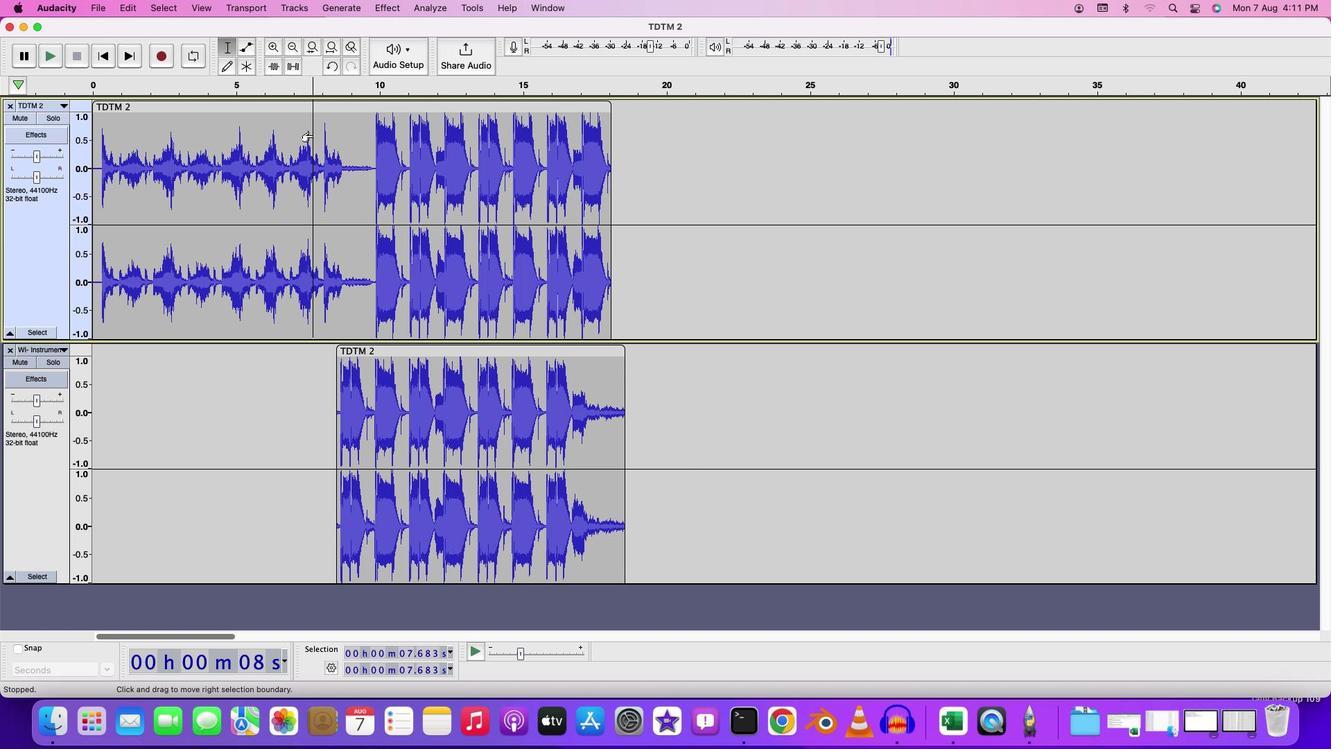 
Action: Key pressed Key.space
Screenshot: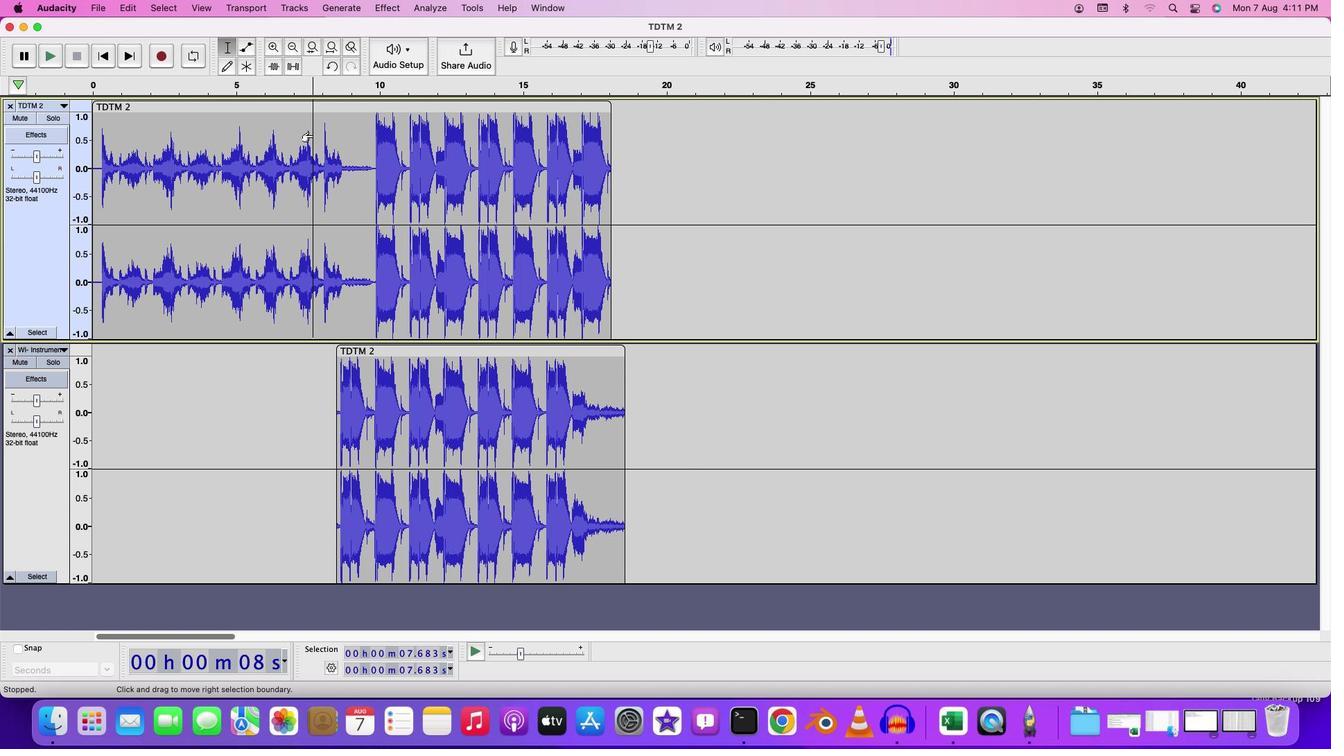 
Action: Mouse moved to (370, 390)
Screenshot: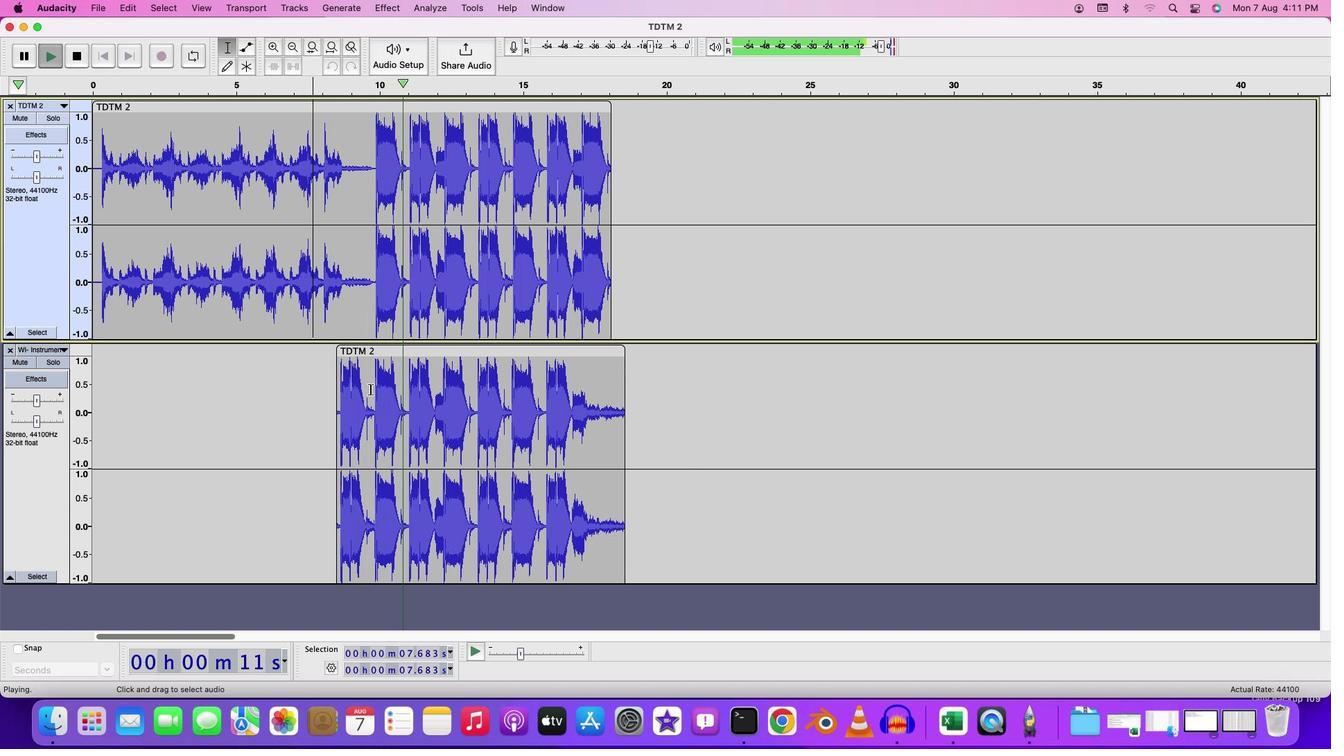 
Action: Key pressed Key.space
Screenshot: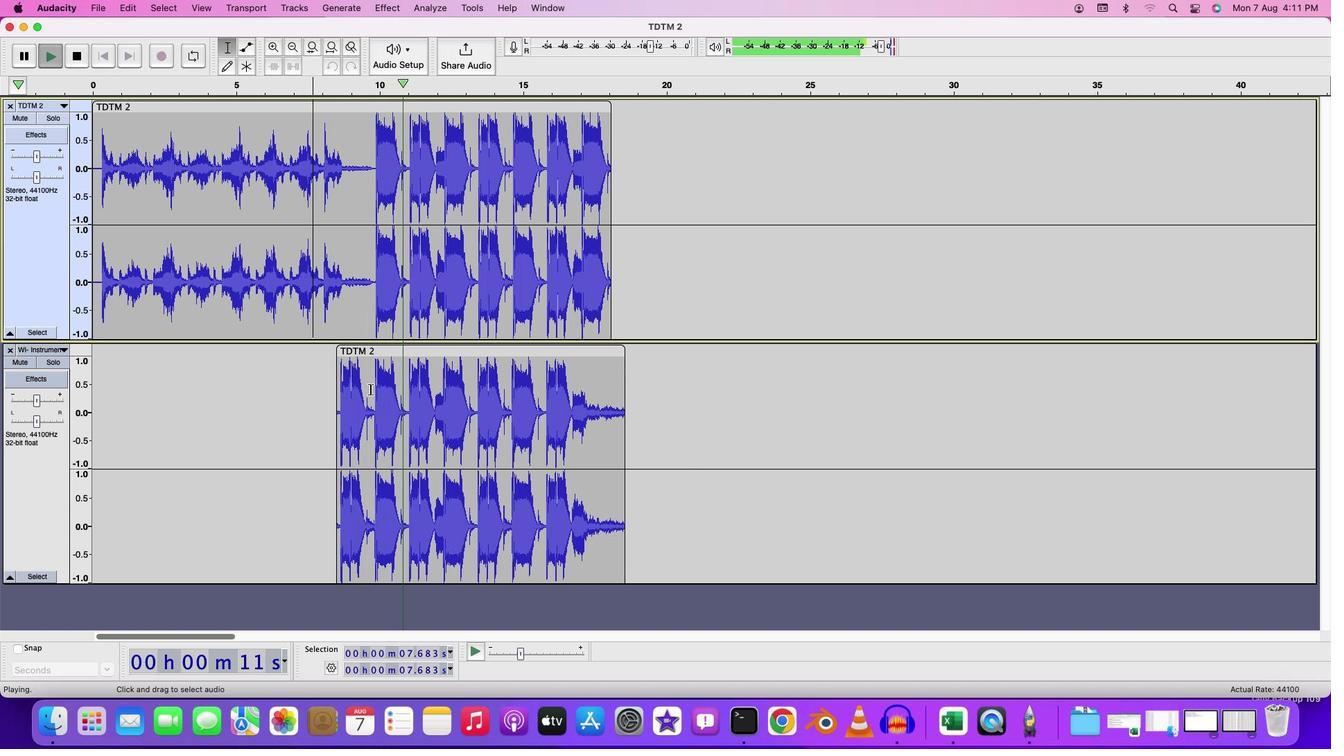 
Action: Mouse moved to (373, 382)
Screenshot: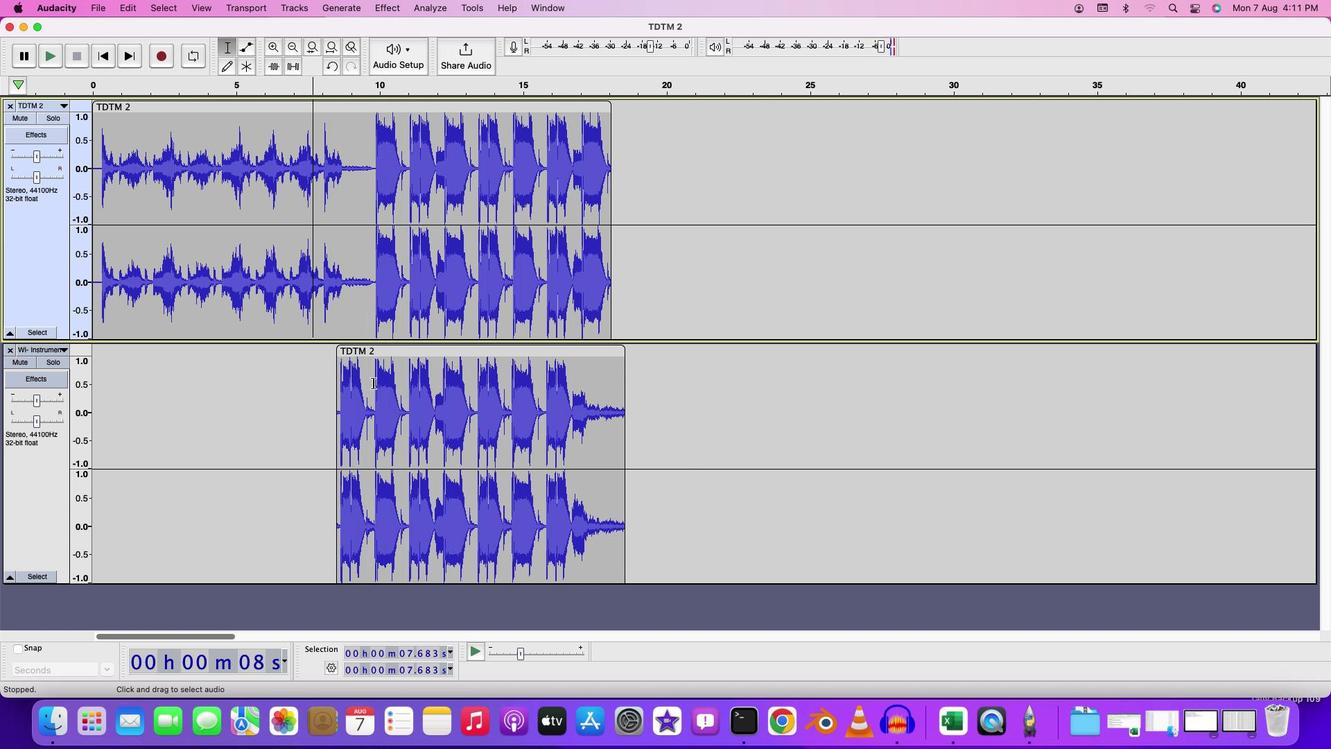 
Action: Mouse pressed left at (373, 382)
Screenshot: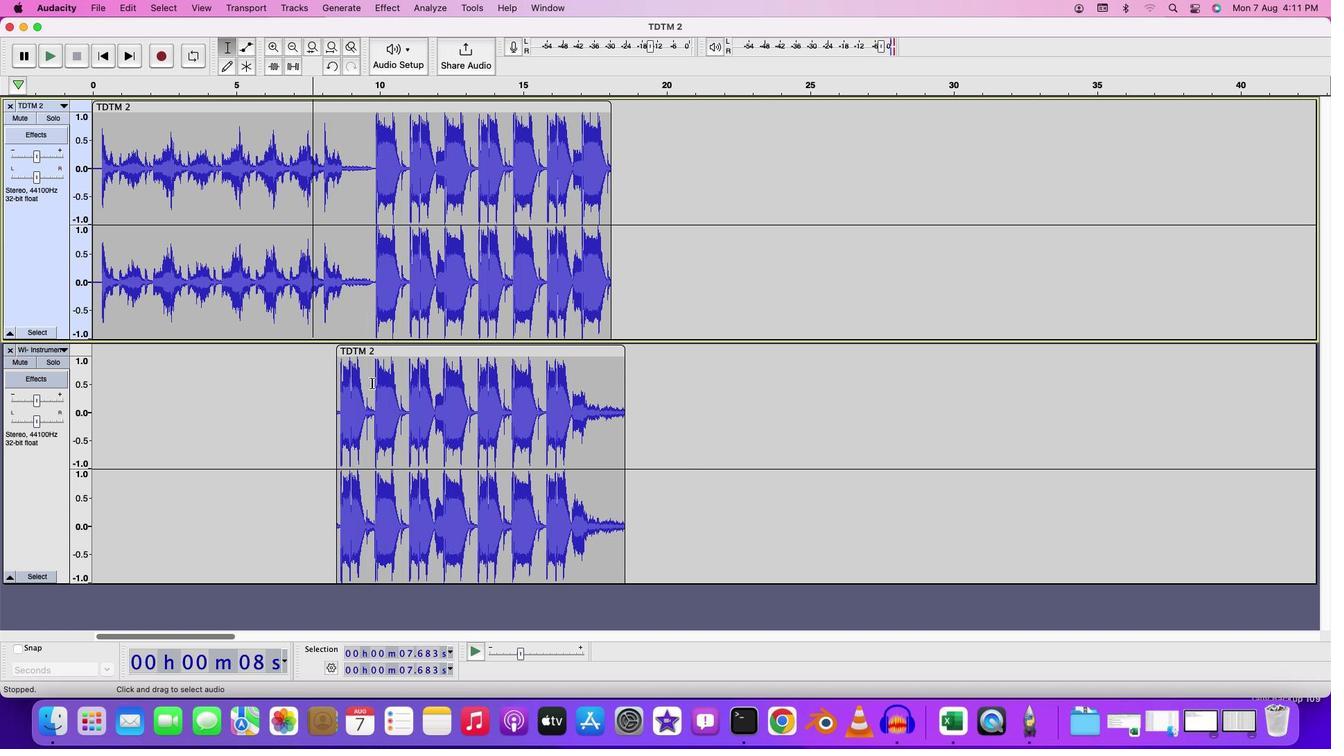 
Action: Mouse moved to (337, 381)
Screenshot: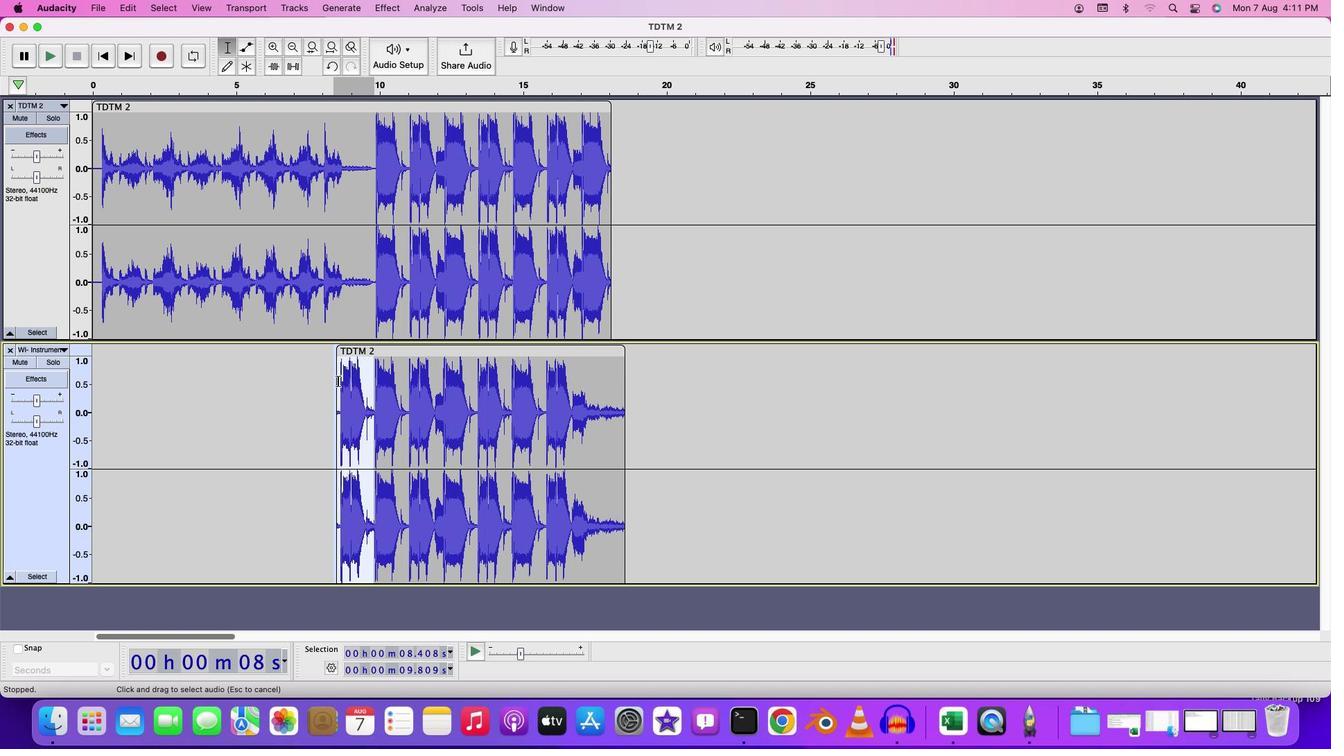 
Action: Key pressed Key.delete
Screenshot: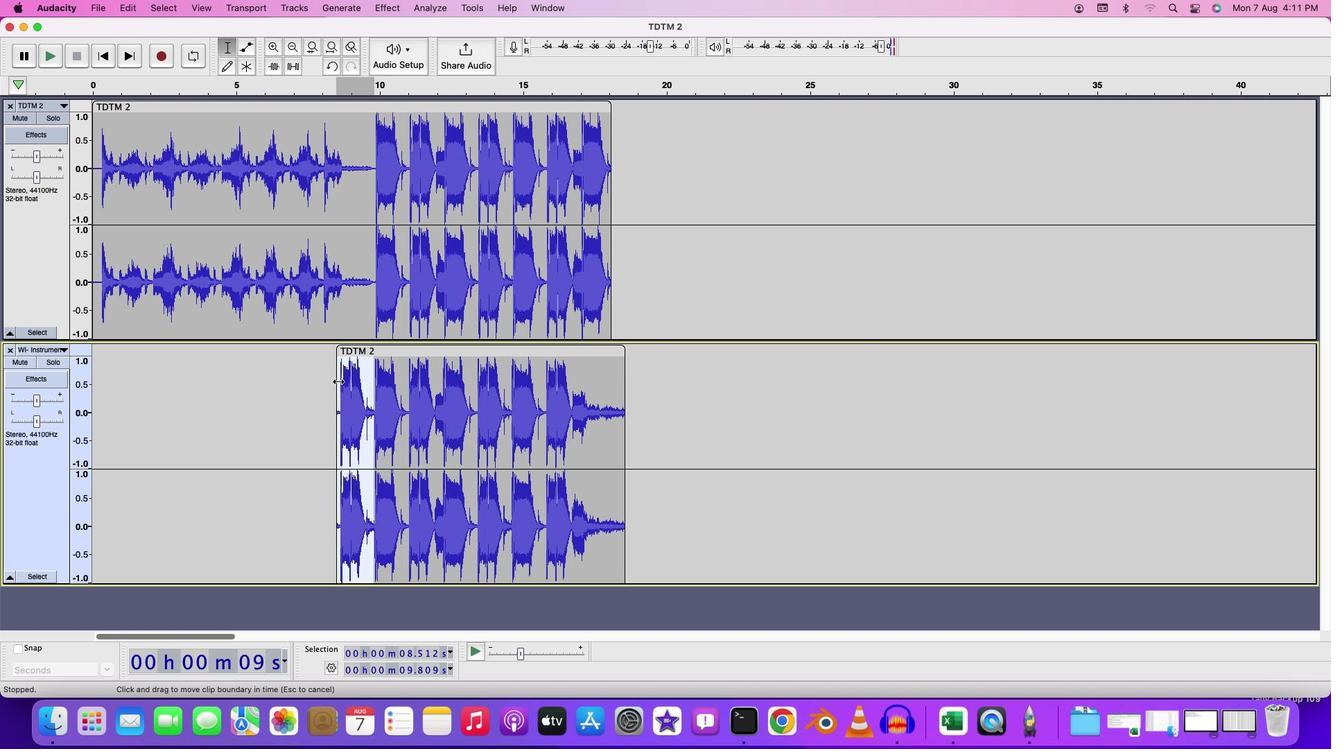 
Action: Mouse moved to (374, 352)
Screenshot: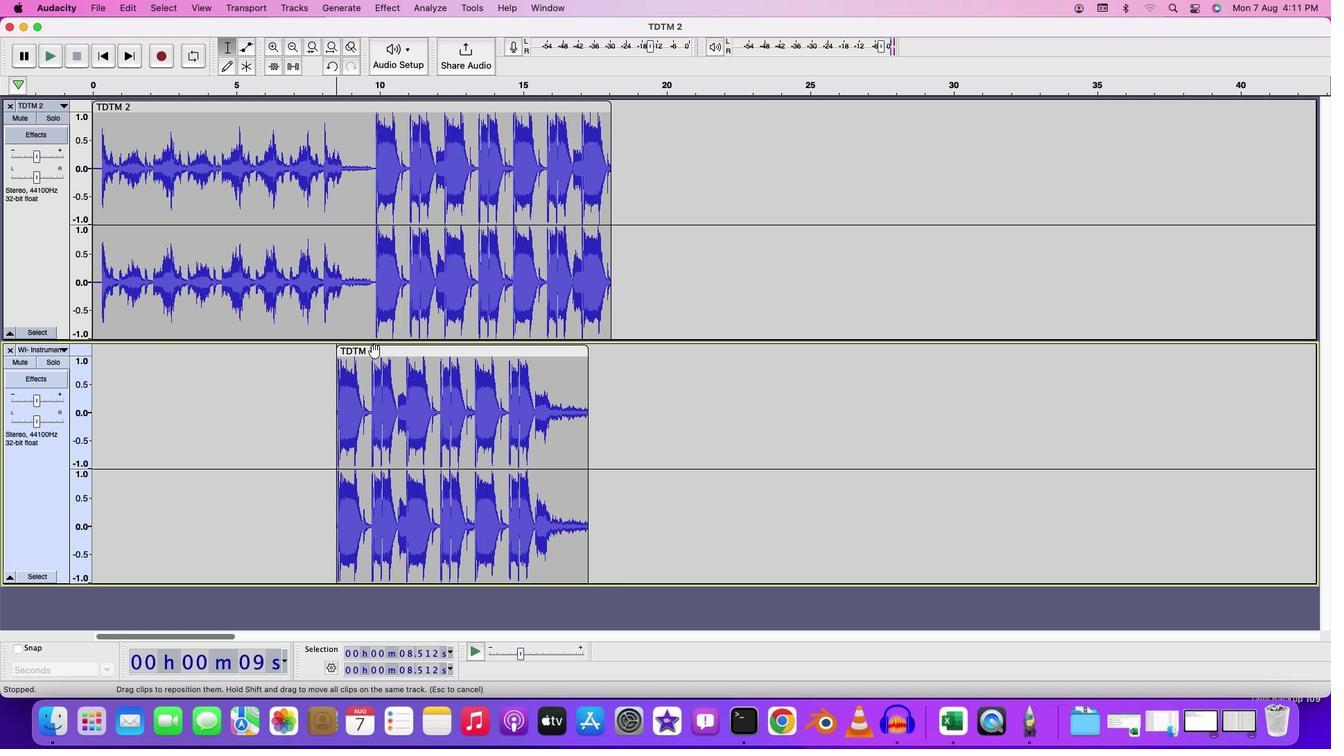 
Action: Mouse pressed left at (374, 352)
Screenshot: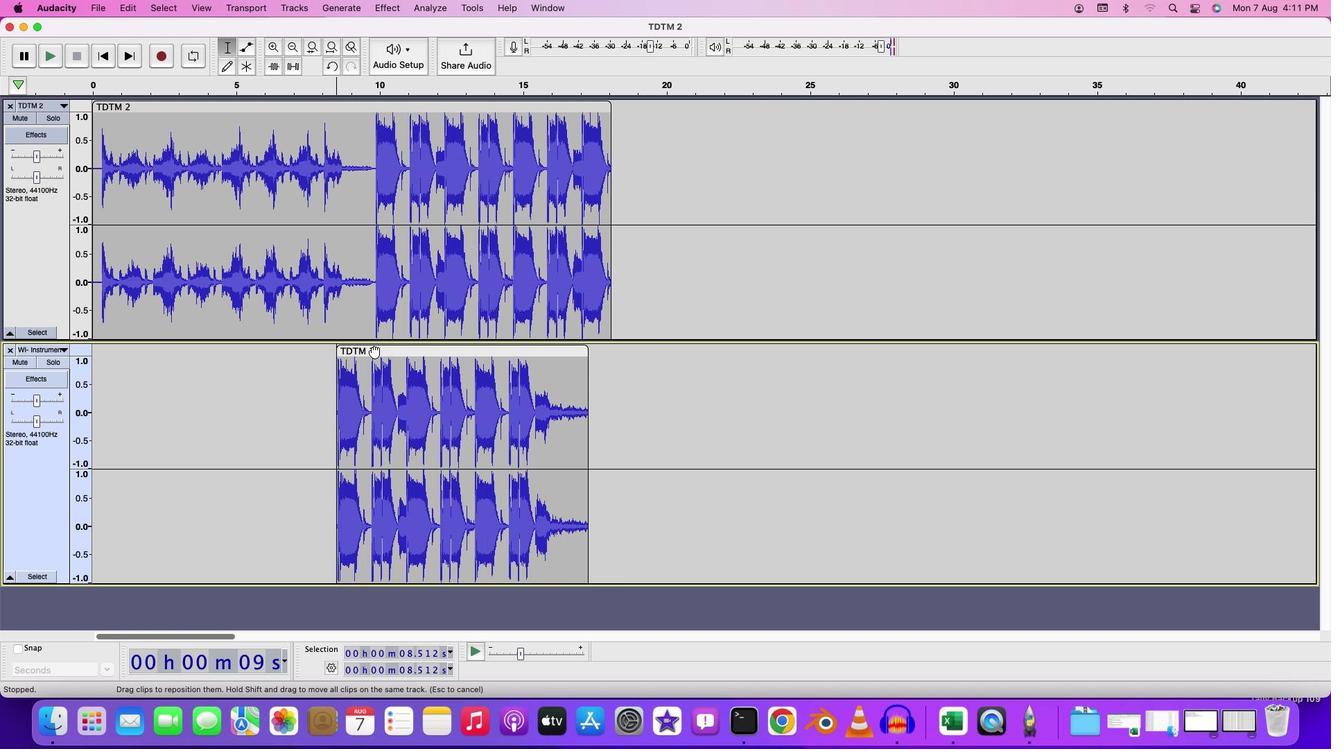 
Action: Mouse moved to (326, 201)
Screenshot: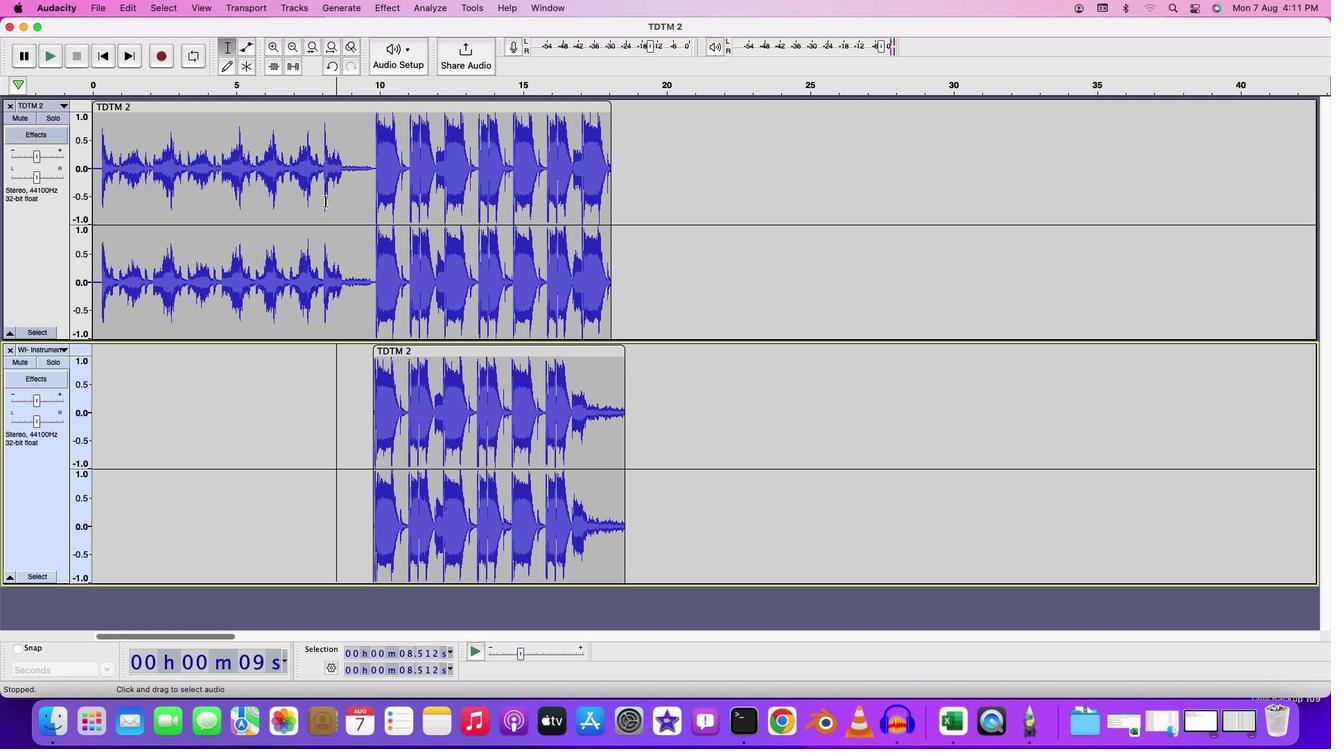 
Action: Mouse pressed left at (326, 201)
Screenshot: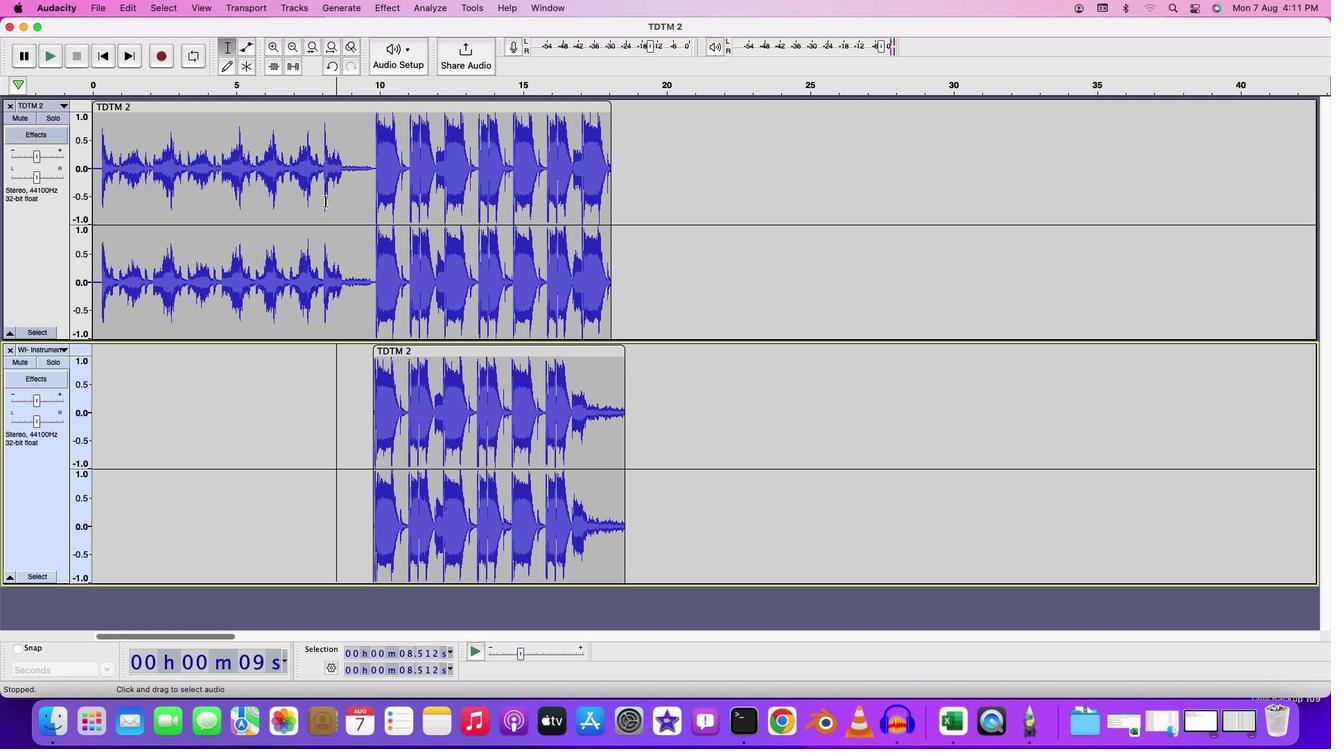 
Action: Key pressed Key.spaceKey.space
Screenshot: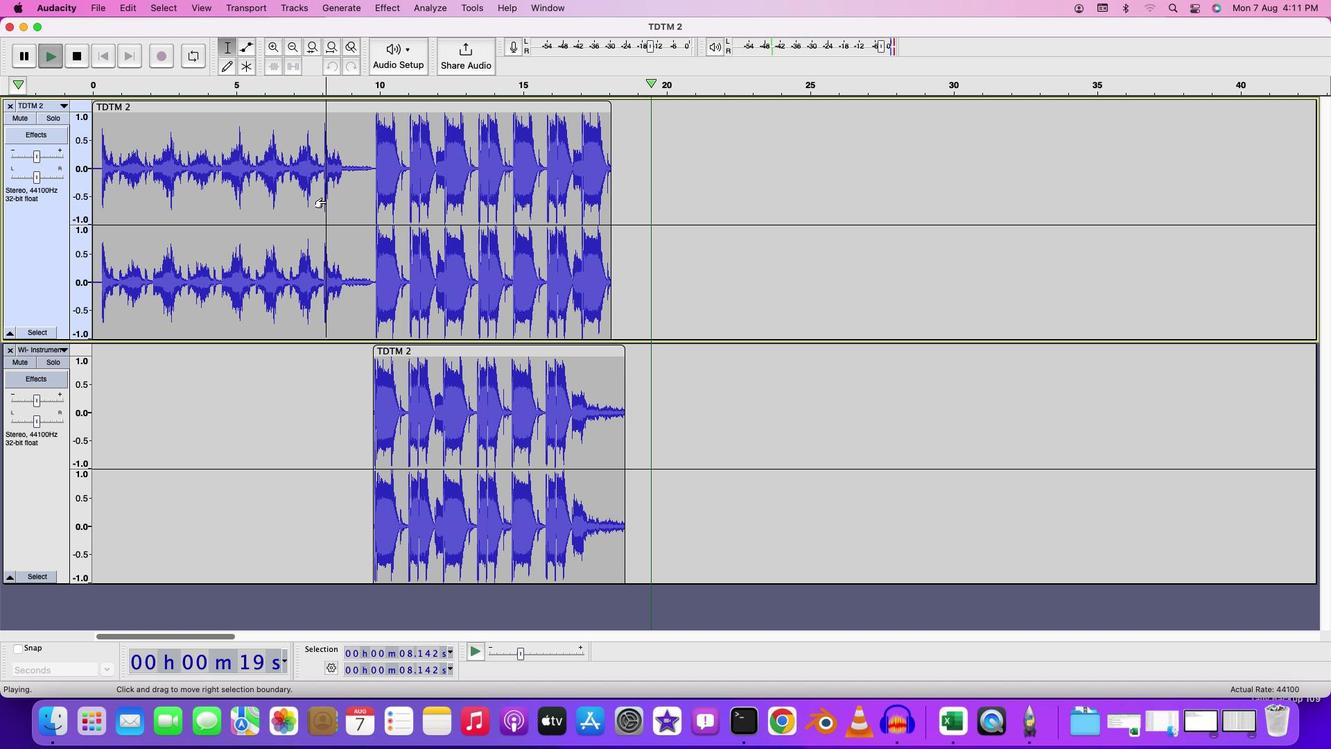 
Action: Mouse moved to (708, 407)
Screenshot: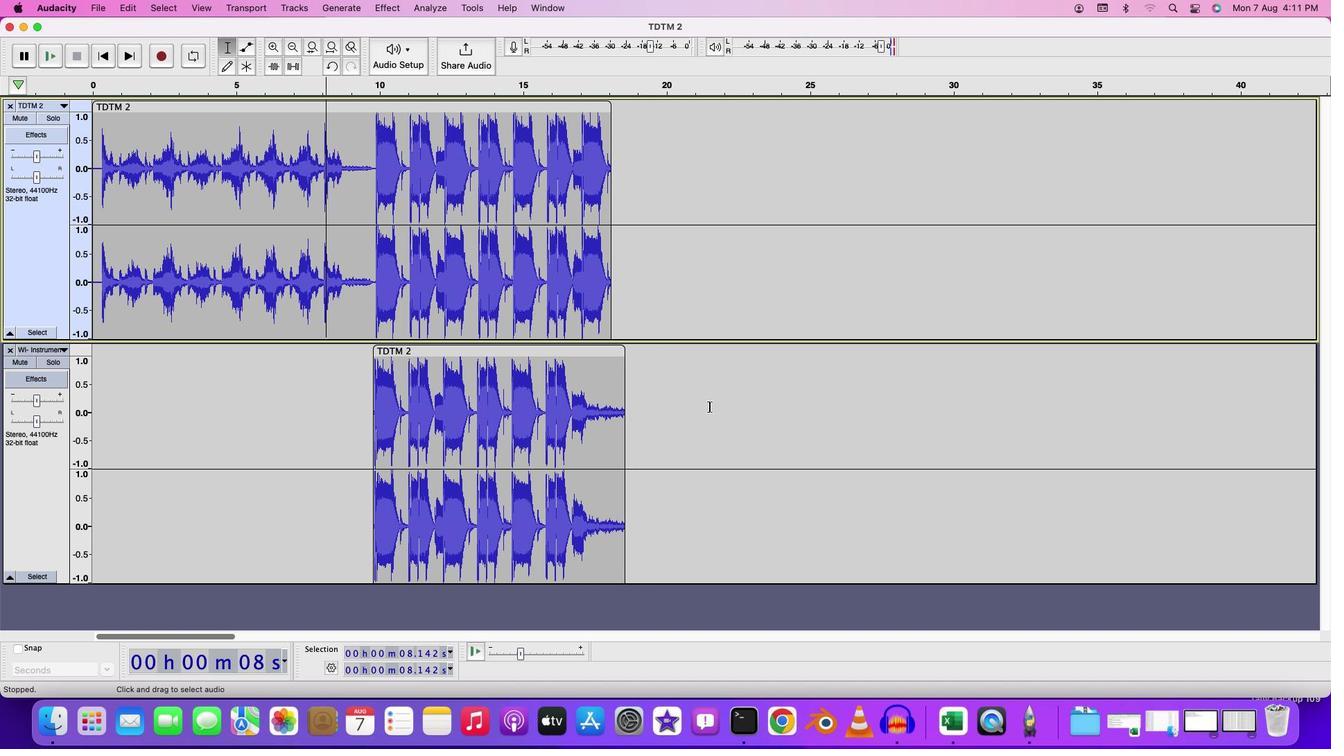 
Action: Key pressed Key.cmd
Screenshot: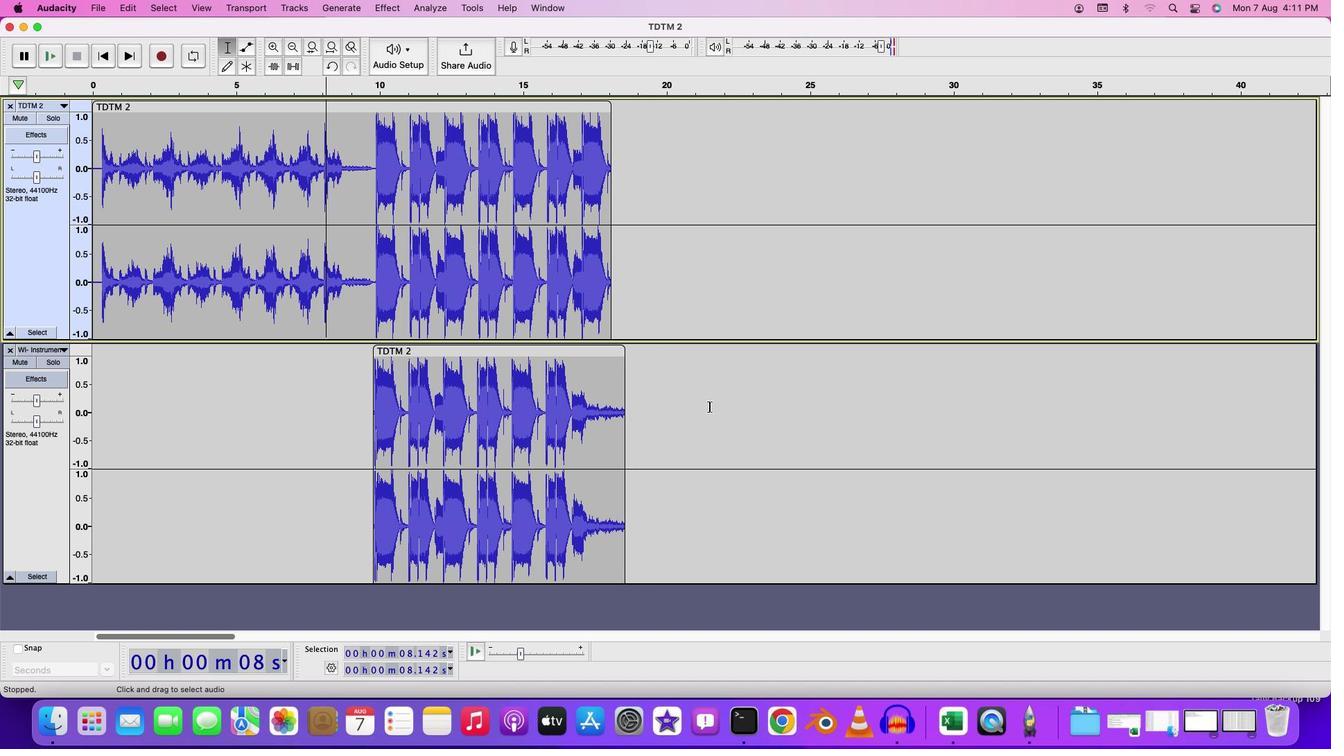 
Action: Mouse moved to (709, 407)
Screenshot: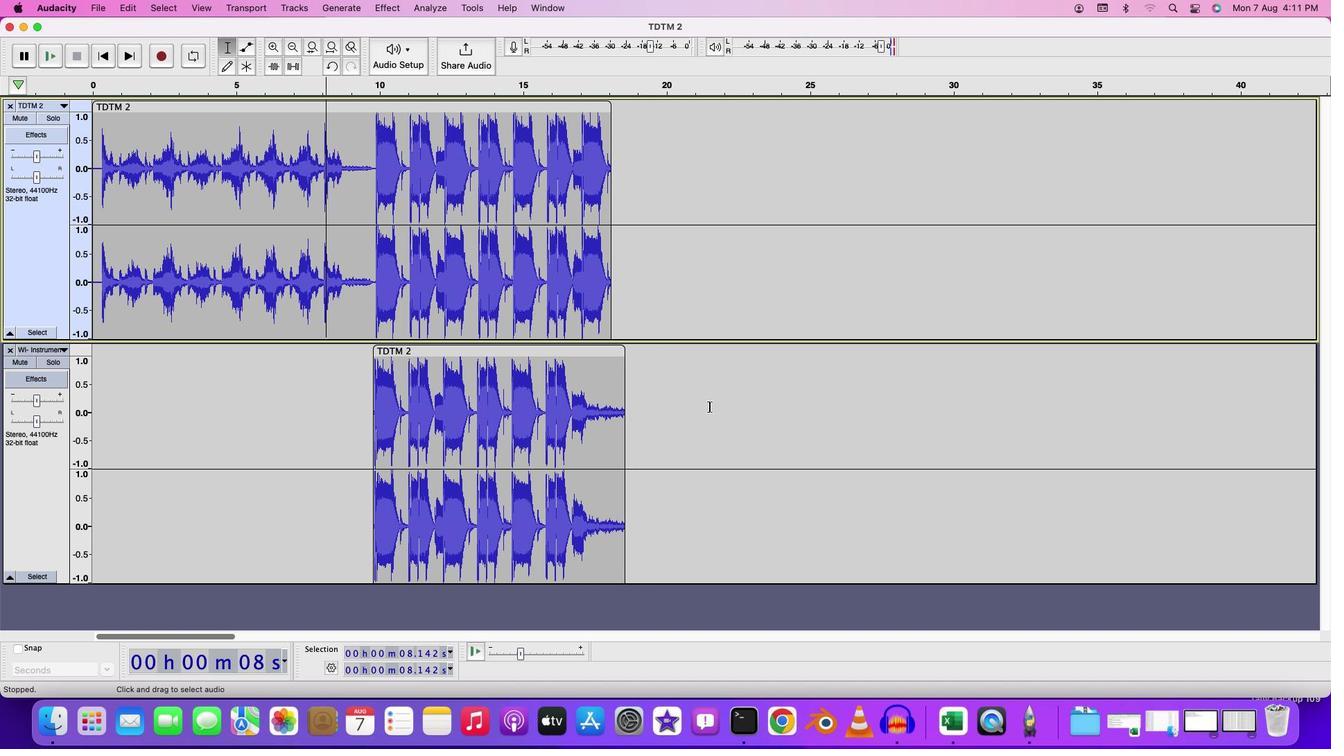
Action: Mouse scrolled (709, 407) with delta (0, 0)
Screenshot: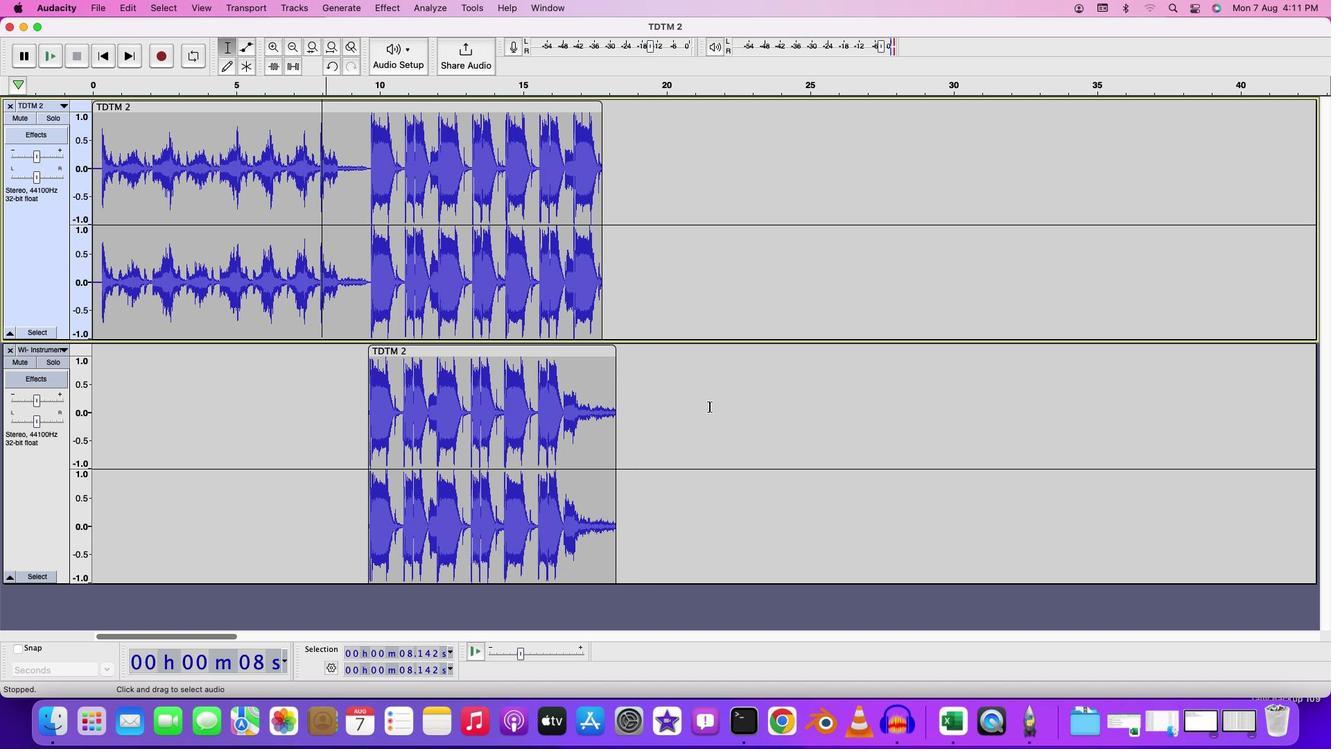 
Action: Mouse scrolled (709, 407) with delta (0, 0)
Screenshot: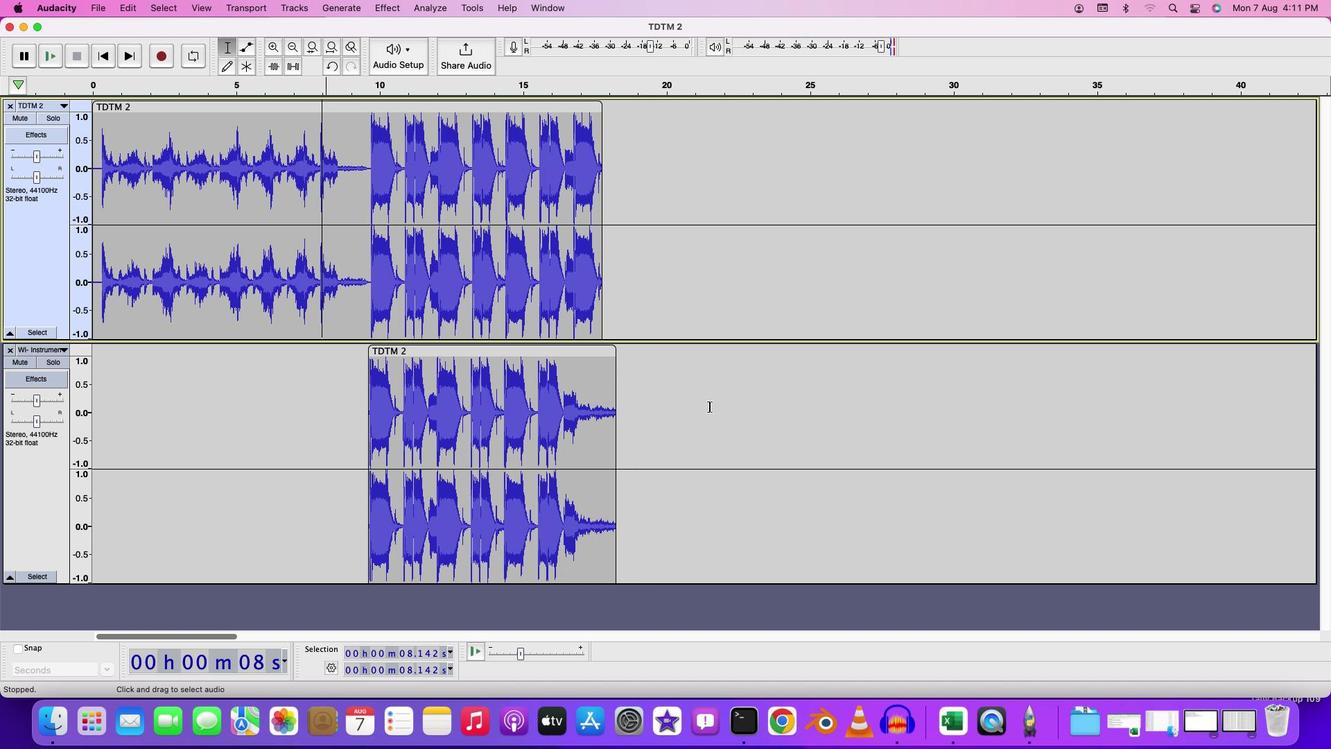 
Action: Mouse scrolled (709, 407) with delta (0, -2)
Screenshot: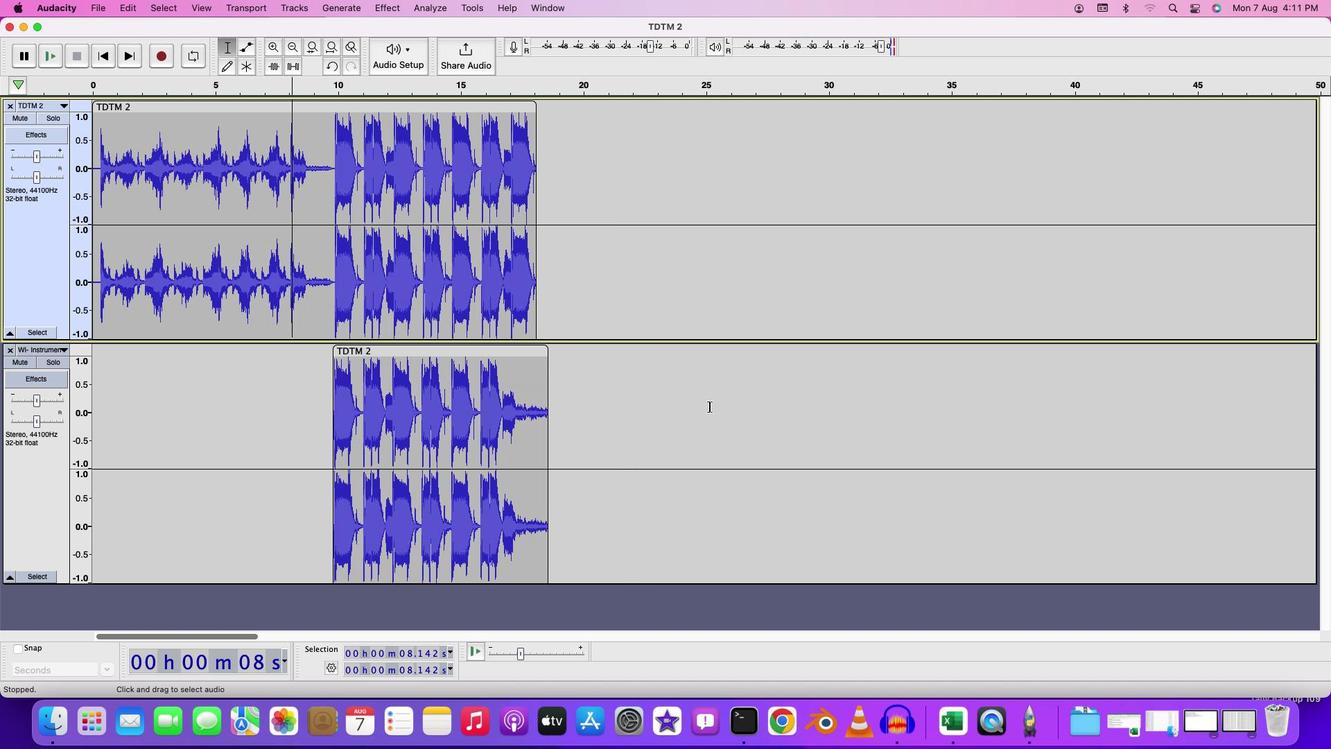 
Action: Mouse scrolled (709, 407) with delta (0, -2)
Screenshot: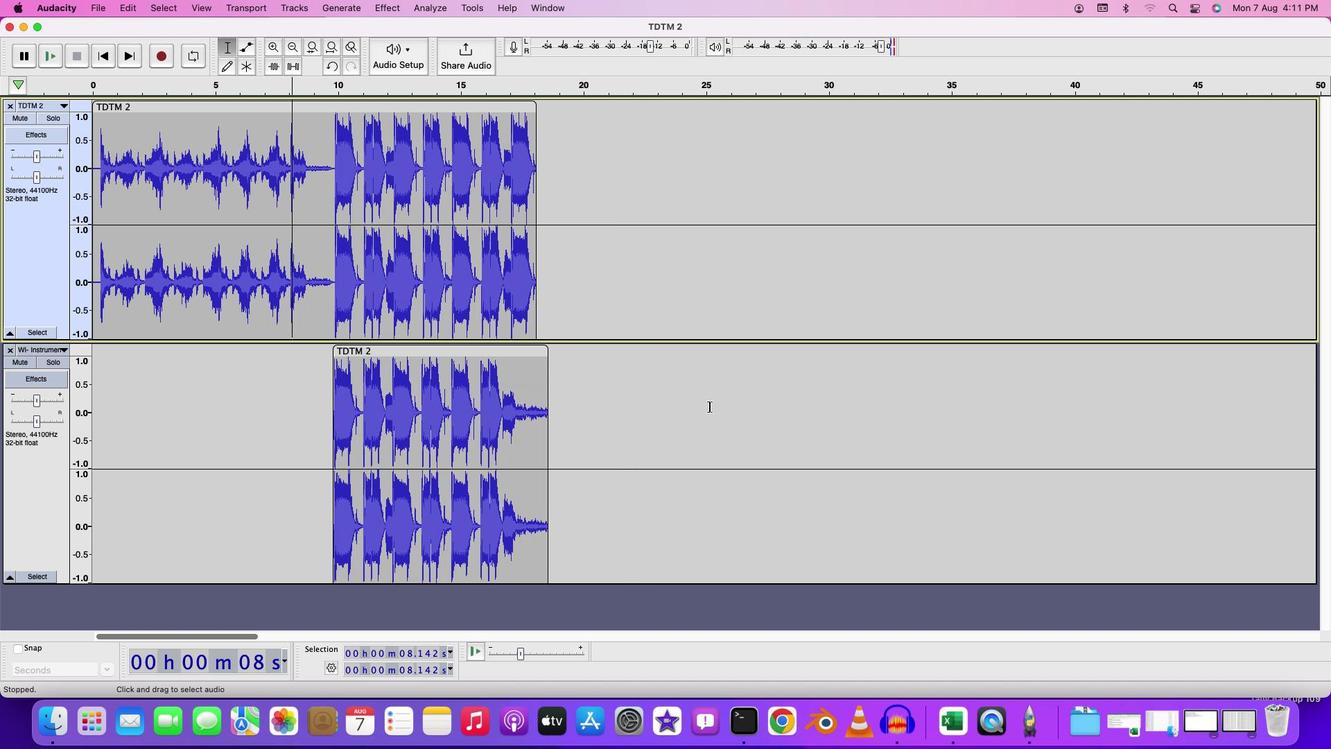 
Action: Mouse scrolled (709, 407) with delta (0, -3)
Screenshot: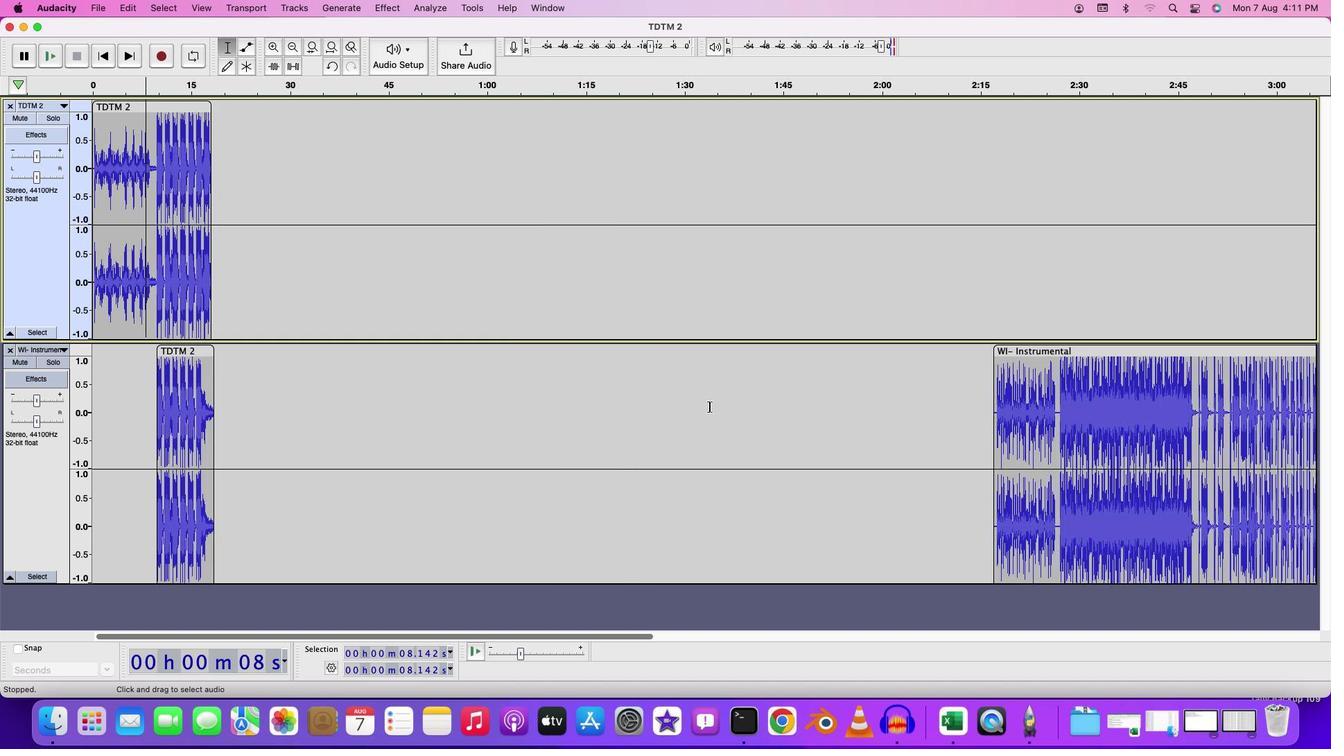 
Action: Mouse moved to (431, 360)
Screenshot: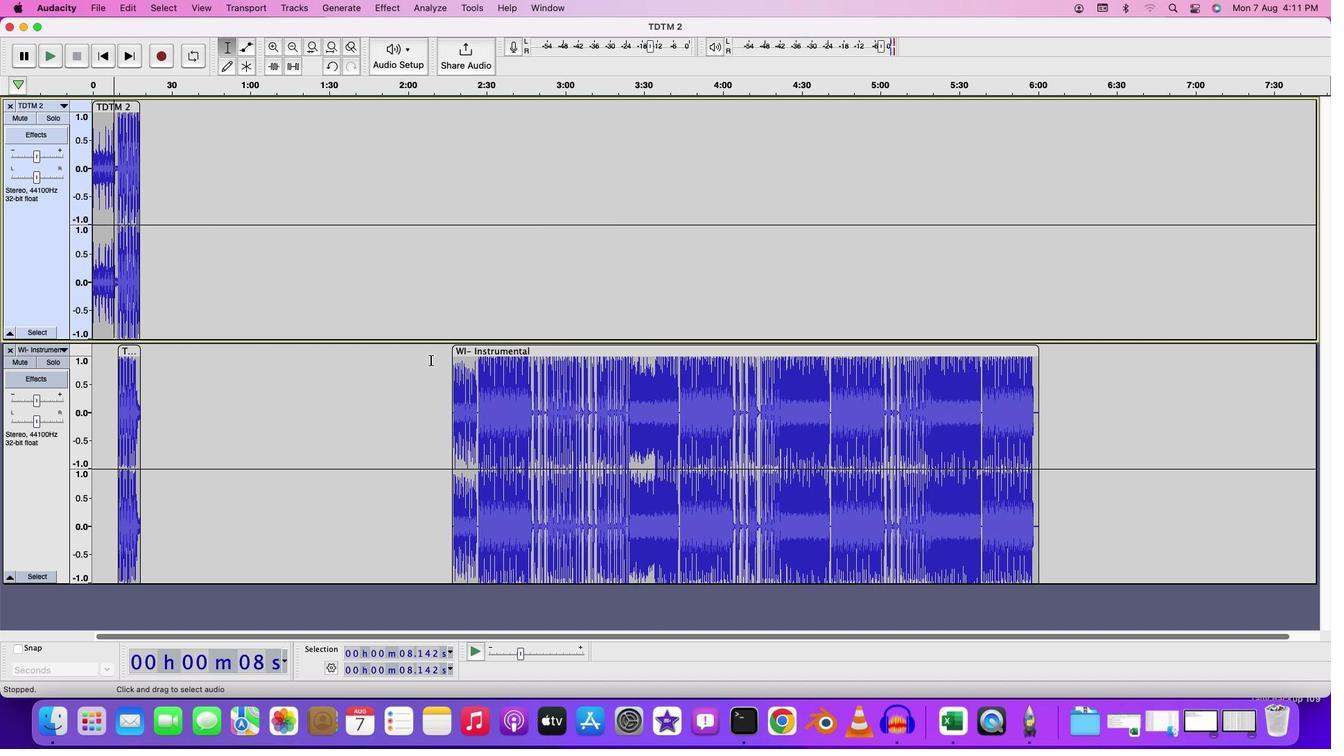 
Action: Mouse pressed left at (431, 360)
Screenshot: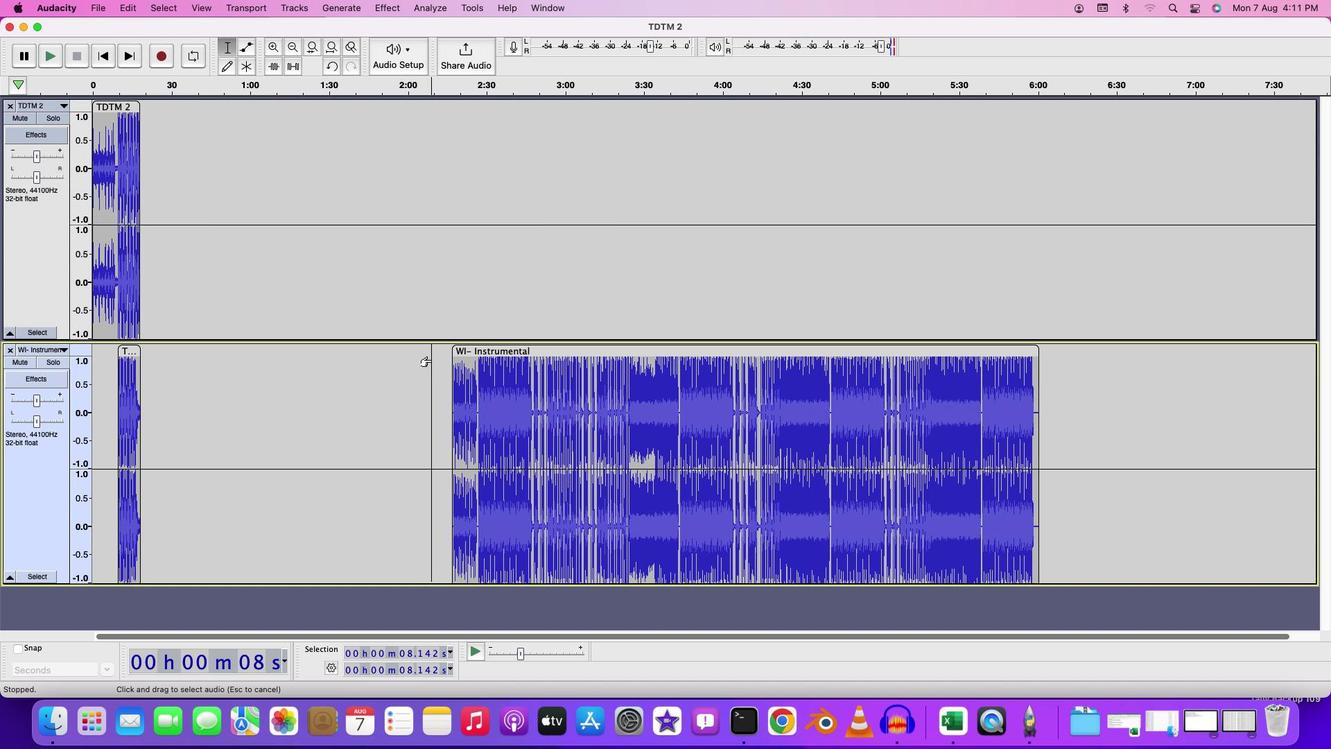 
Action: Key pressed Key.space
Screenshot: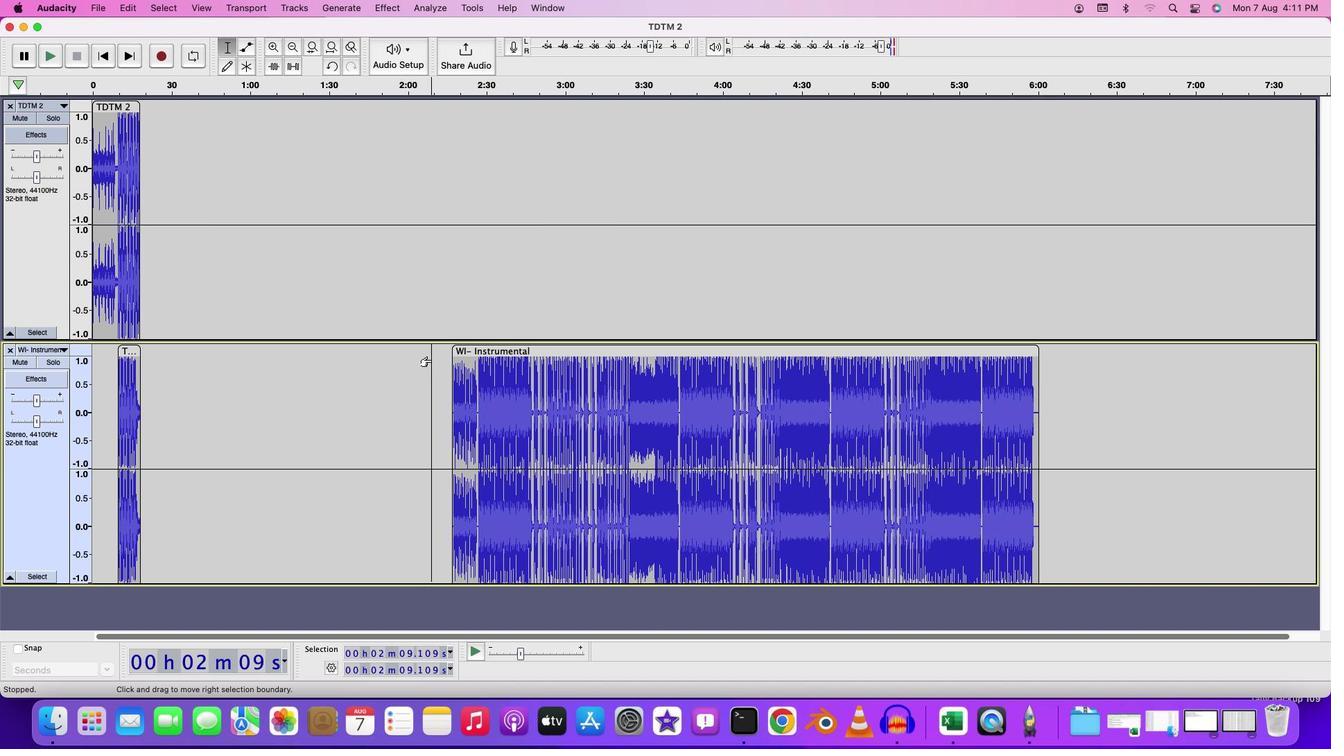 
Action: Mouse moved to (530, 393)
Screenshot: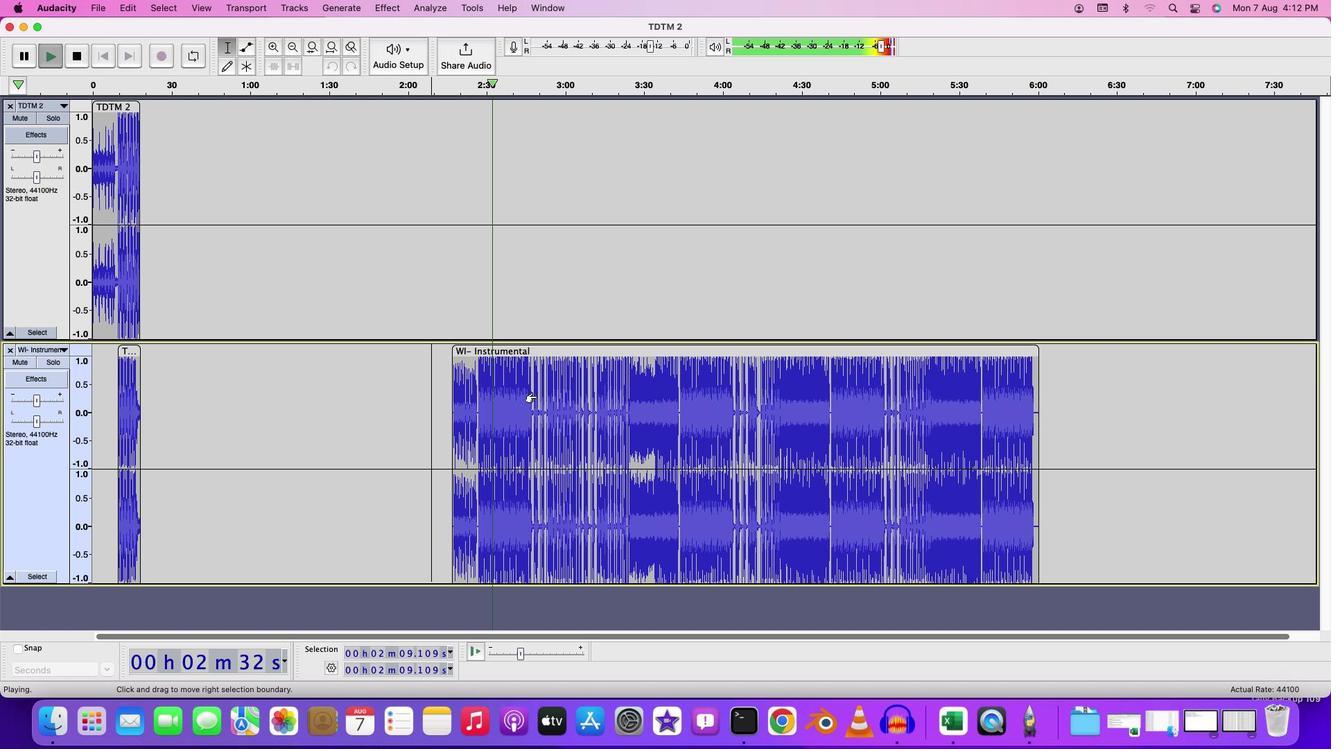 
Action: Key pressed Key.cmd
Screenshot: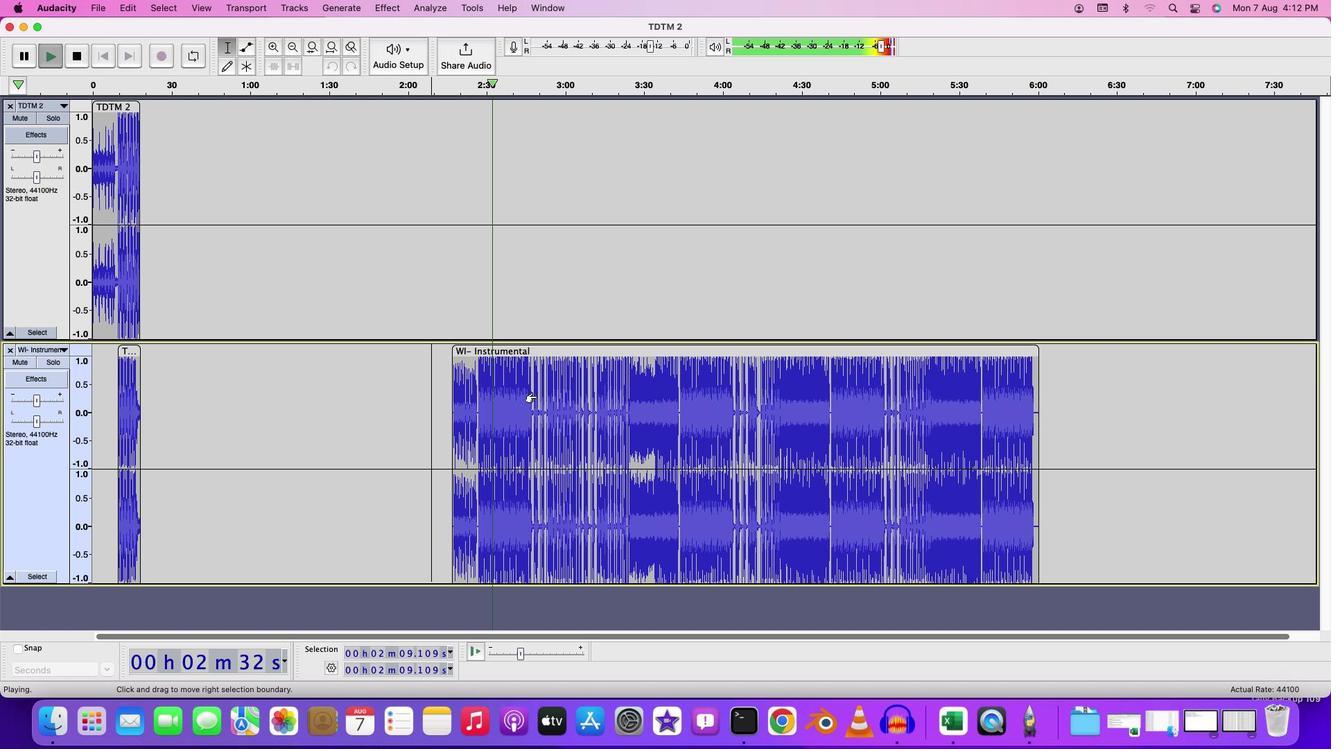 
Action: Mouse moved to (536, 396)
Screenshot: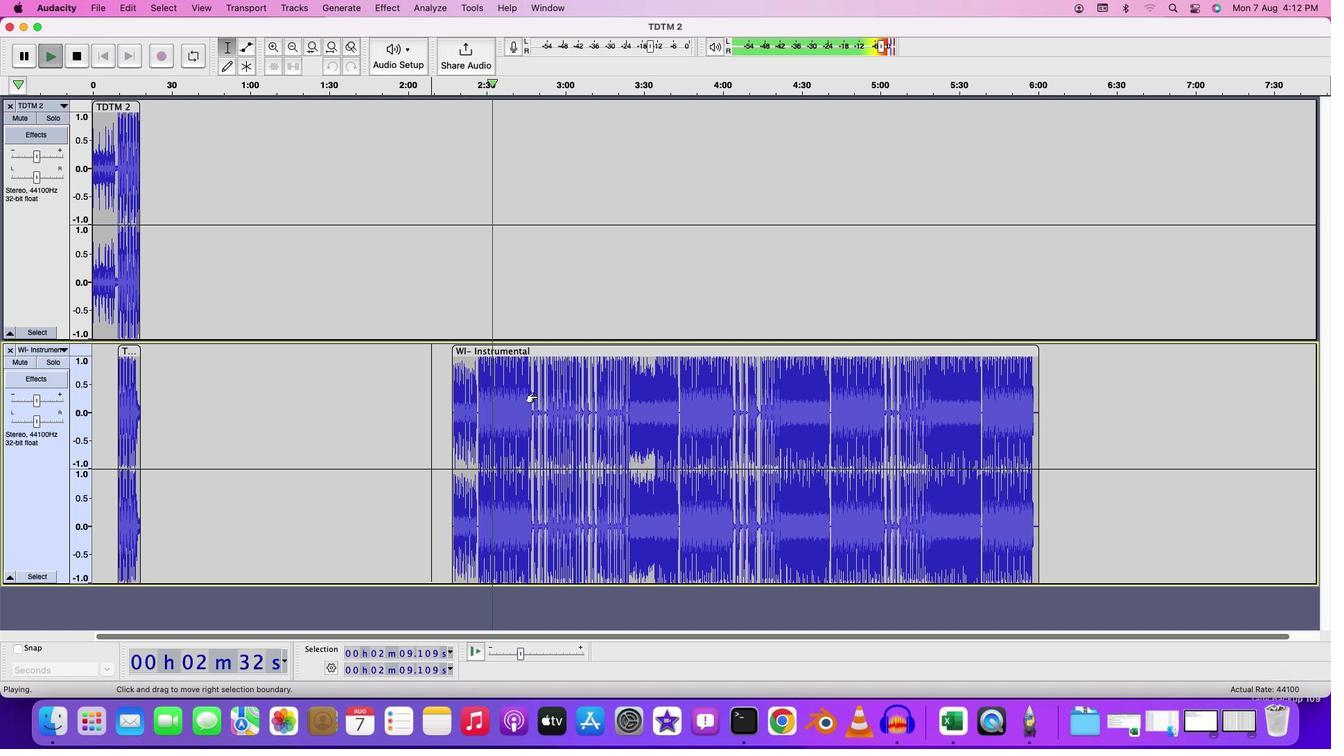 
Action: Mouse scrolled (536, 396) with delta (0, 0)
Screenshot: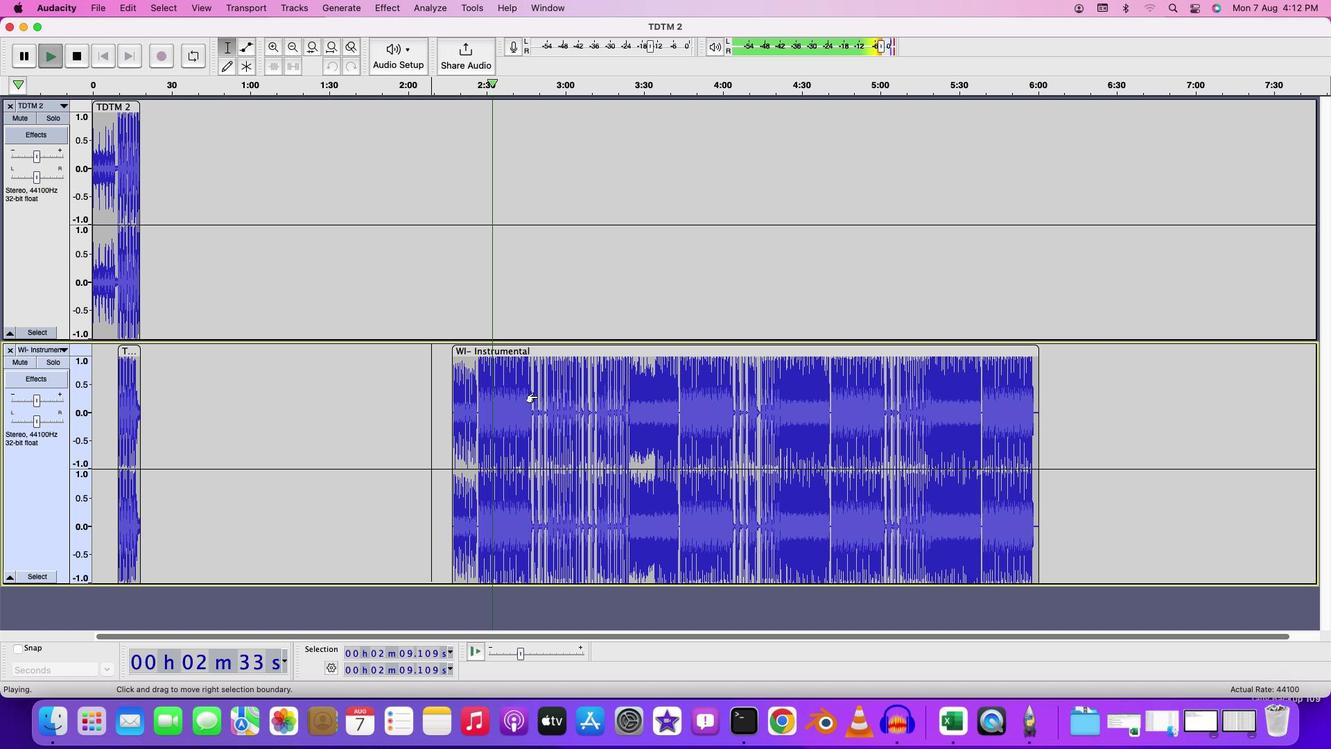 
Action: Mouse scrolled (536, 396) with delta (0, 0)
Screenshot: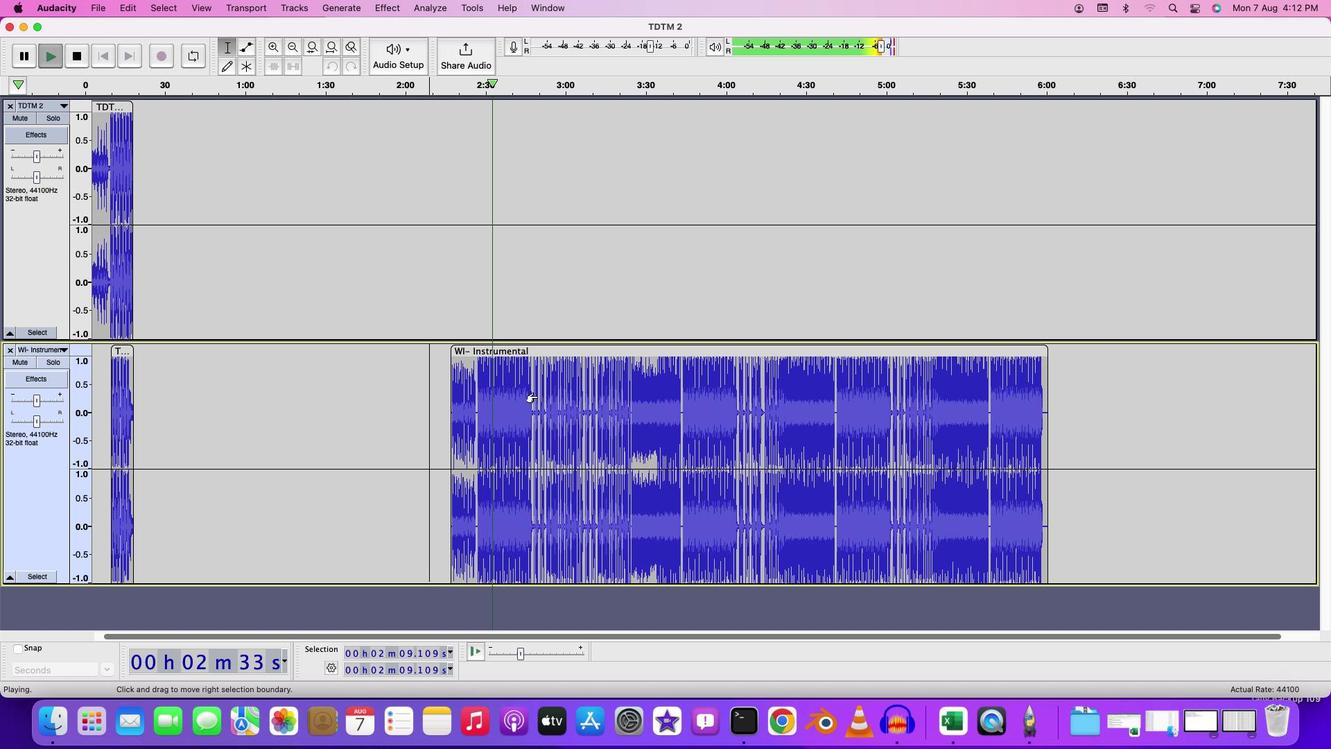 
Action: Mouse scrolled (536, 396) with delta (0, 1)
Screenshot: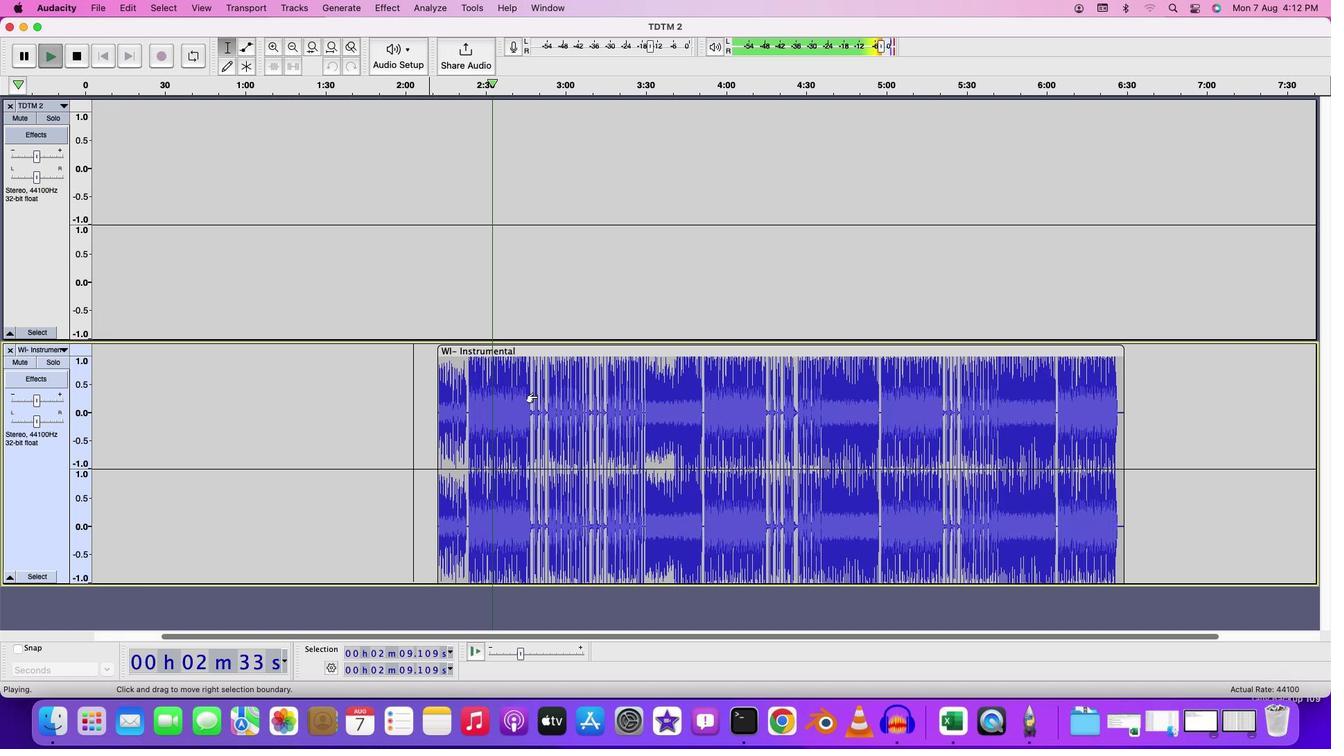 
Action: Mouse scrolled (536, 396) with delta (0, 0)
Screenshot: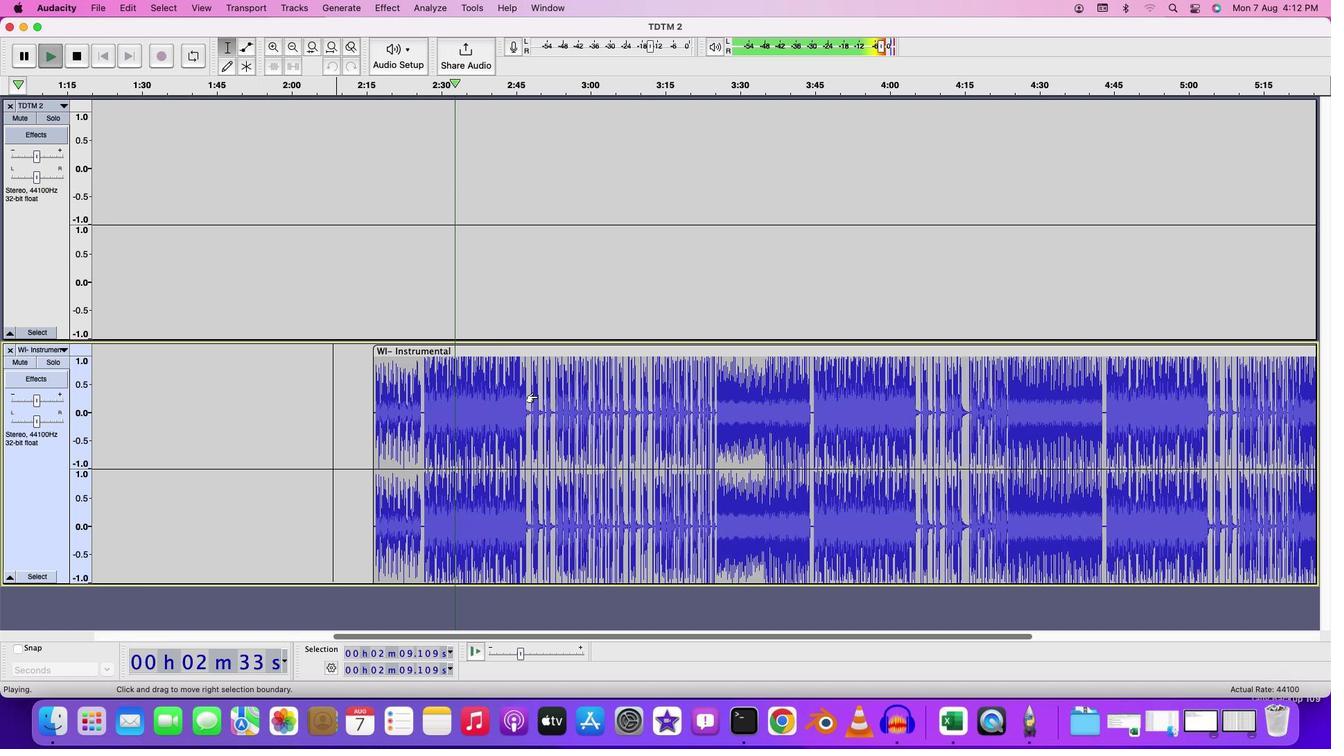 
Action: Mouse scrolled (536, 396) with delta (0, 0)
Screenshot: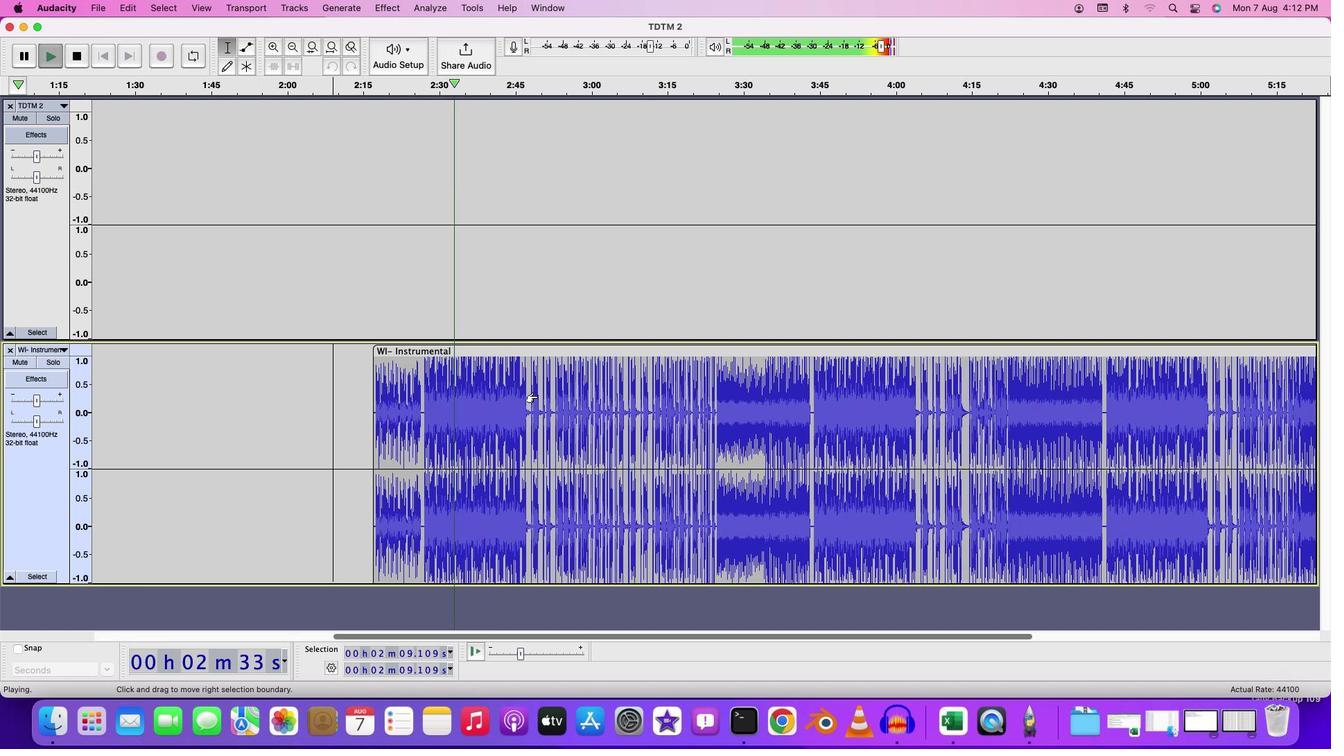 
Action: Mouse moved to (520, 368)
Screenshot: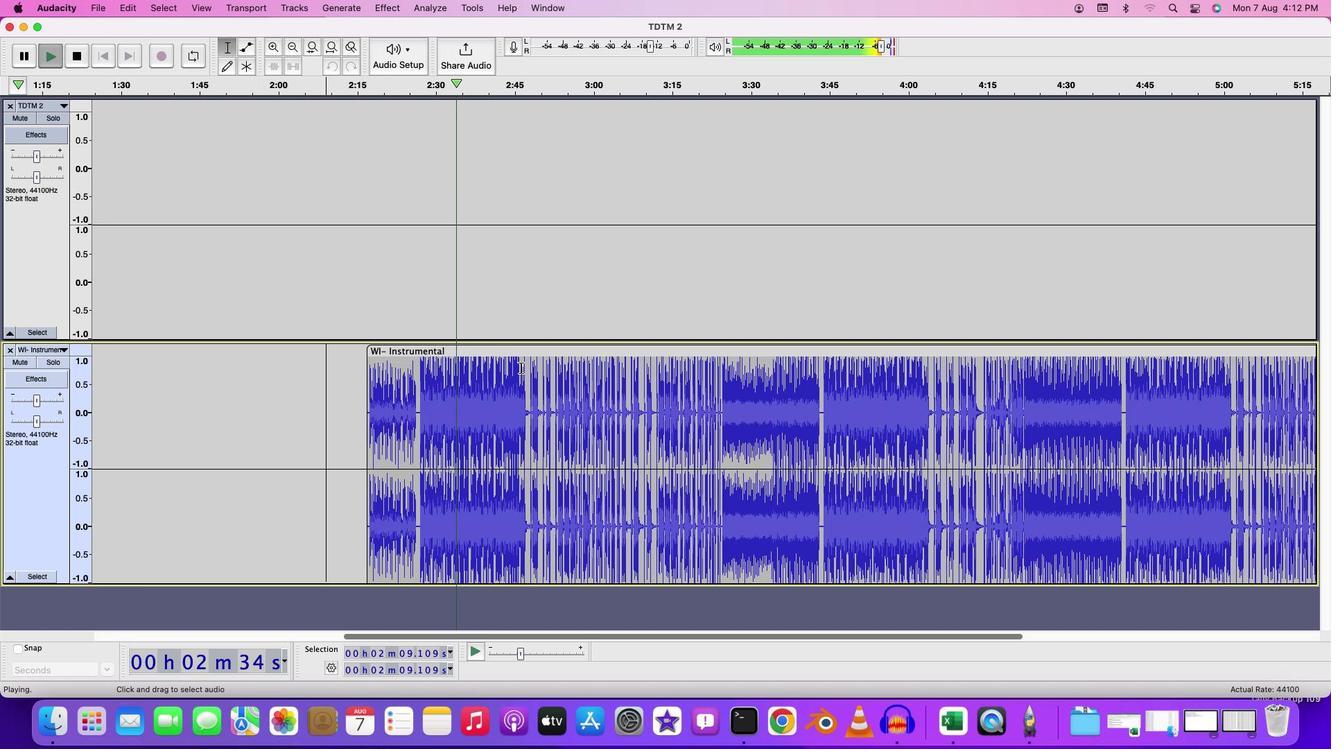
Action: Mouse pressed left at (520, 368)
Screenshot: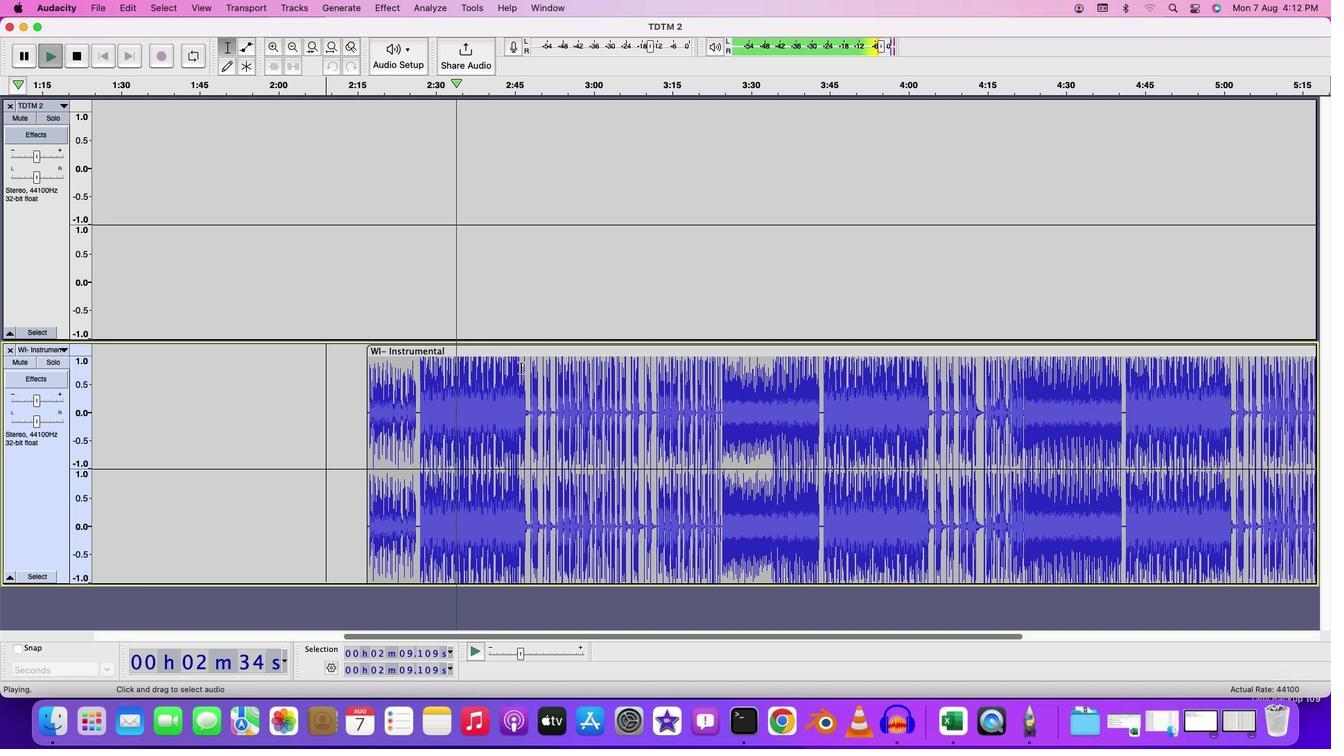 
Action: Key pressed Key.spaceKey.spaceKey.space
Screenshot: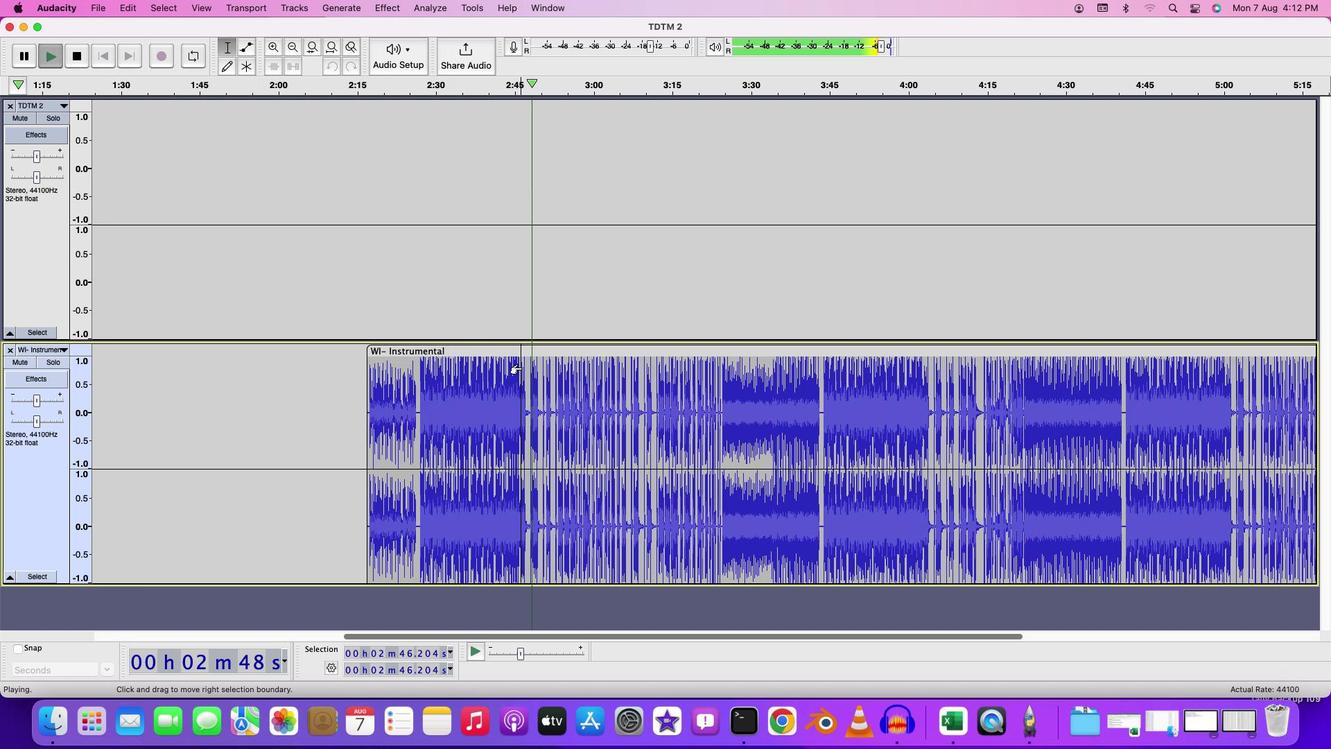 
Action: Mouse moved to (518, 368)
Screenshot: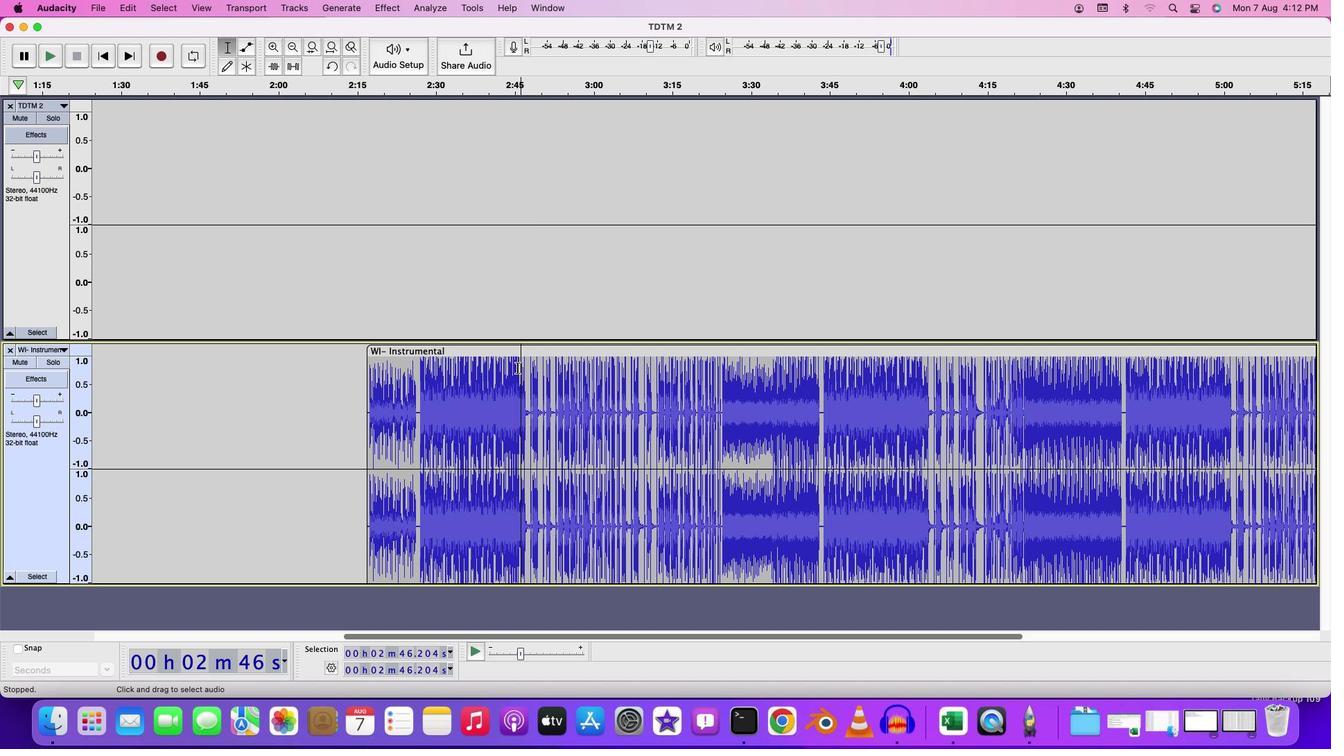 
Action: Mouse pressed left at (518, 368)
Screenshot: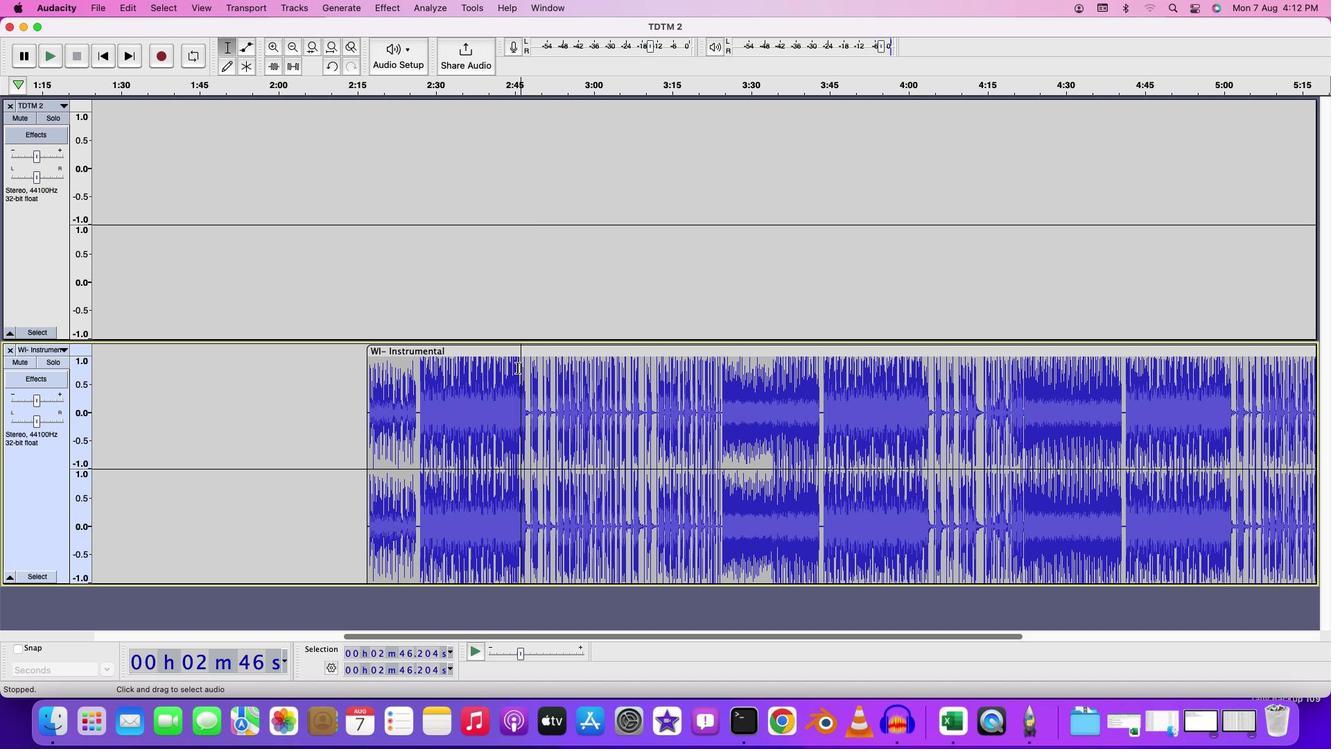 
Action: Key pressed Key.space
Screenshot: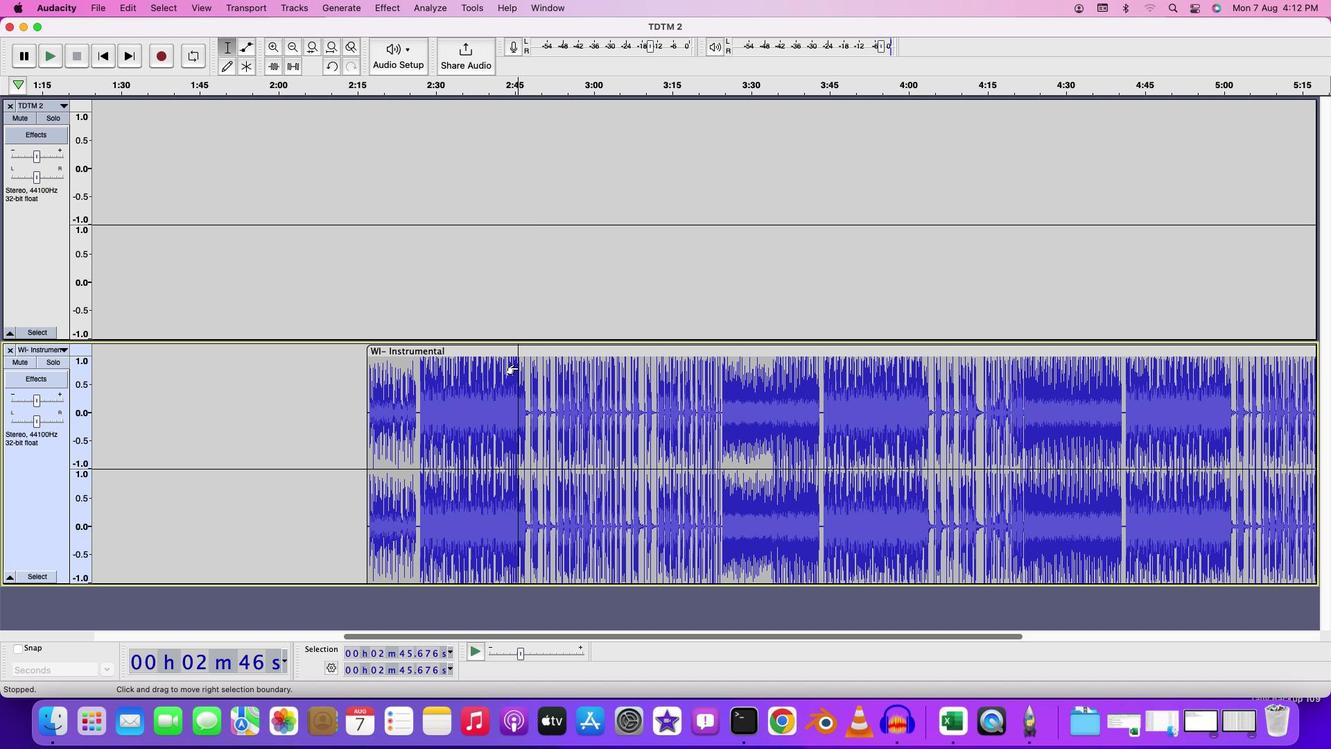 
Action: Mouse moved to (499, 371)
Screenshot: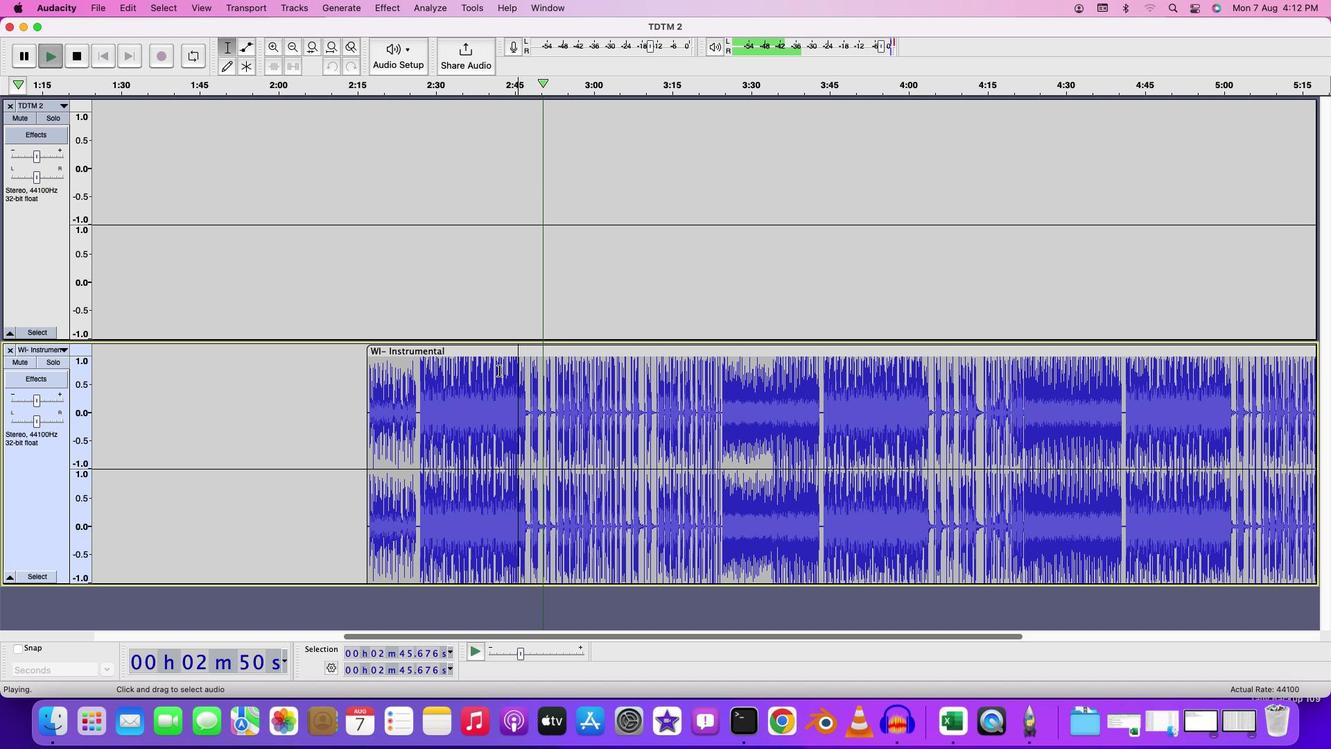 
Action: Mouse pressed left at (499, 371)
Screenshot: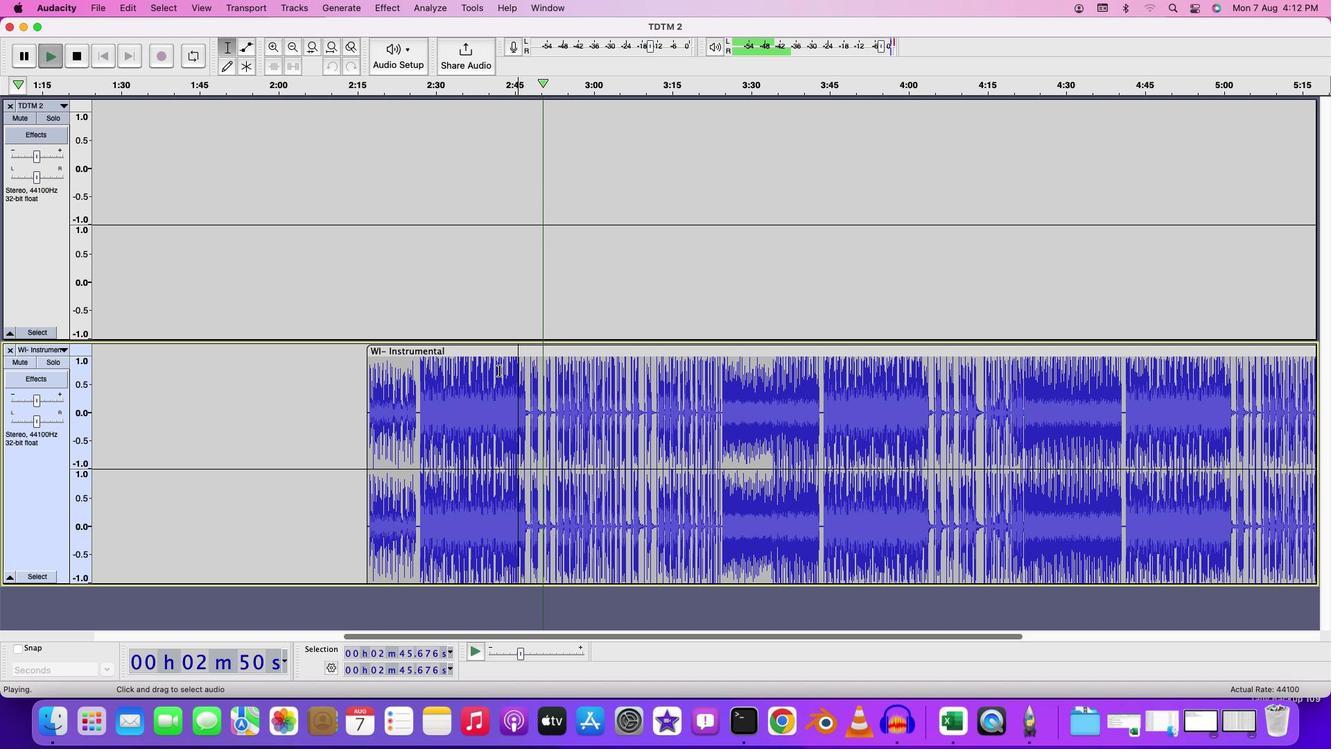 
Action: Key pressed Key.spaceKey.space
Screenshot: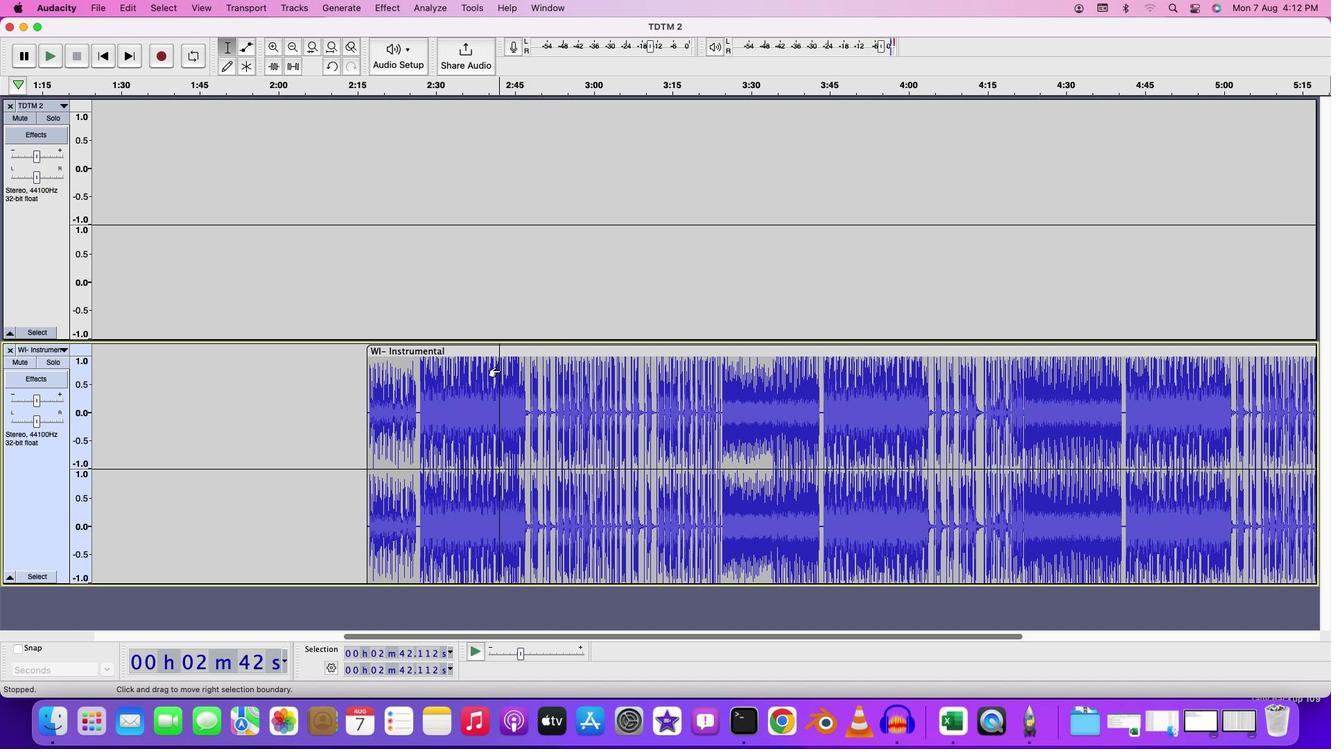 
Action: Mouse moved to (527, 379)
Screenshot: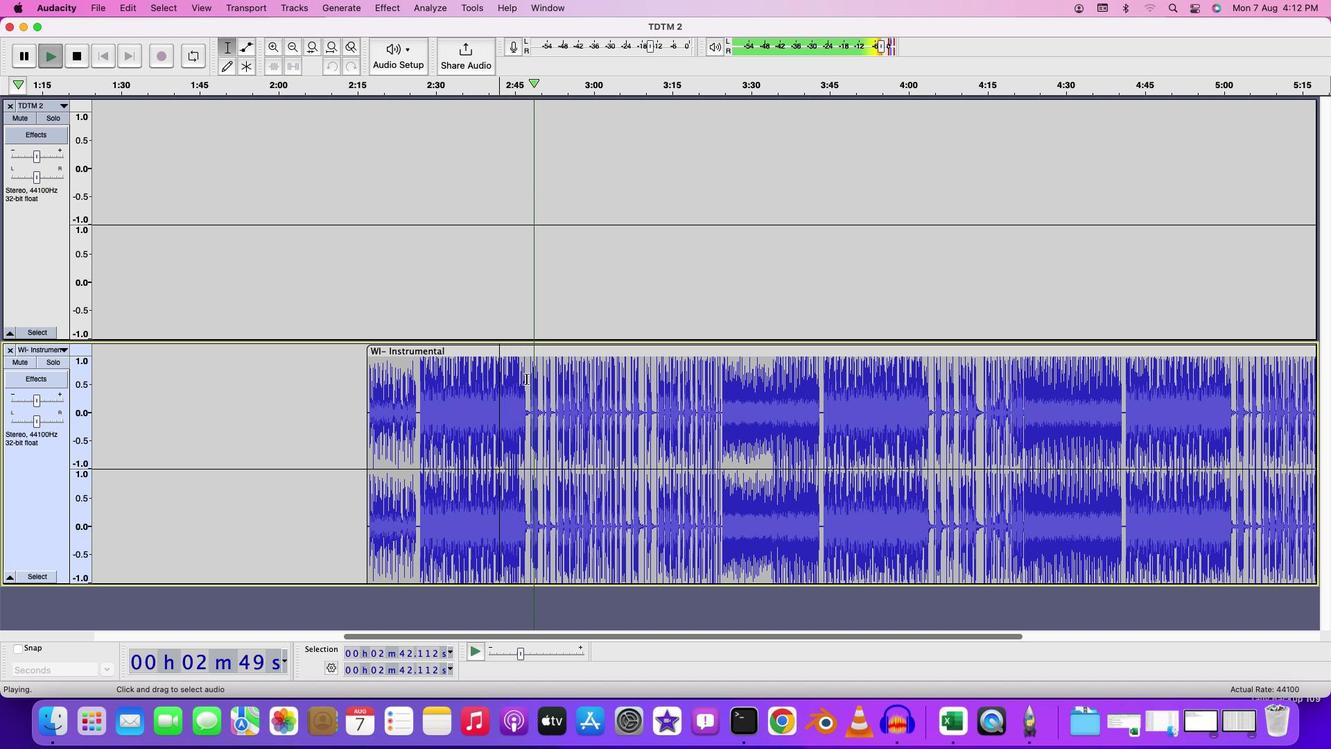 
Action: Mouse pressed left at (527, 379)
Screenshot: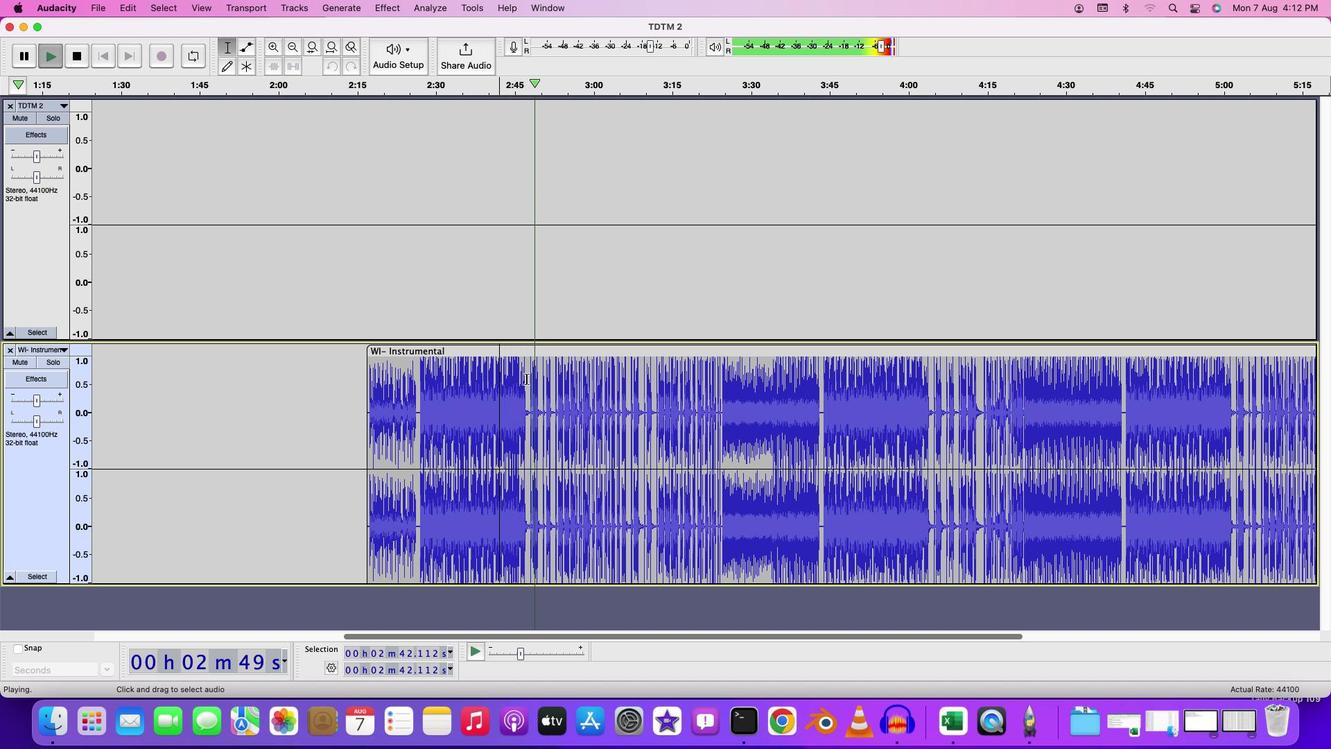 
Action: Mouse moved to (369, 384)
Screenshot: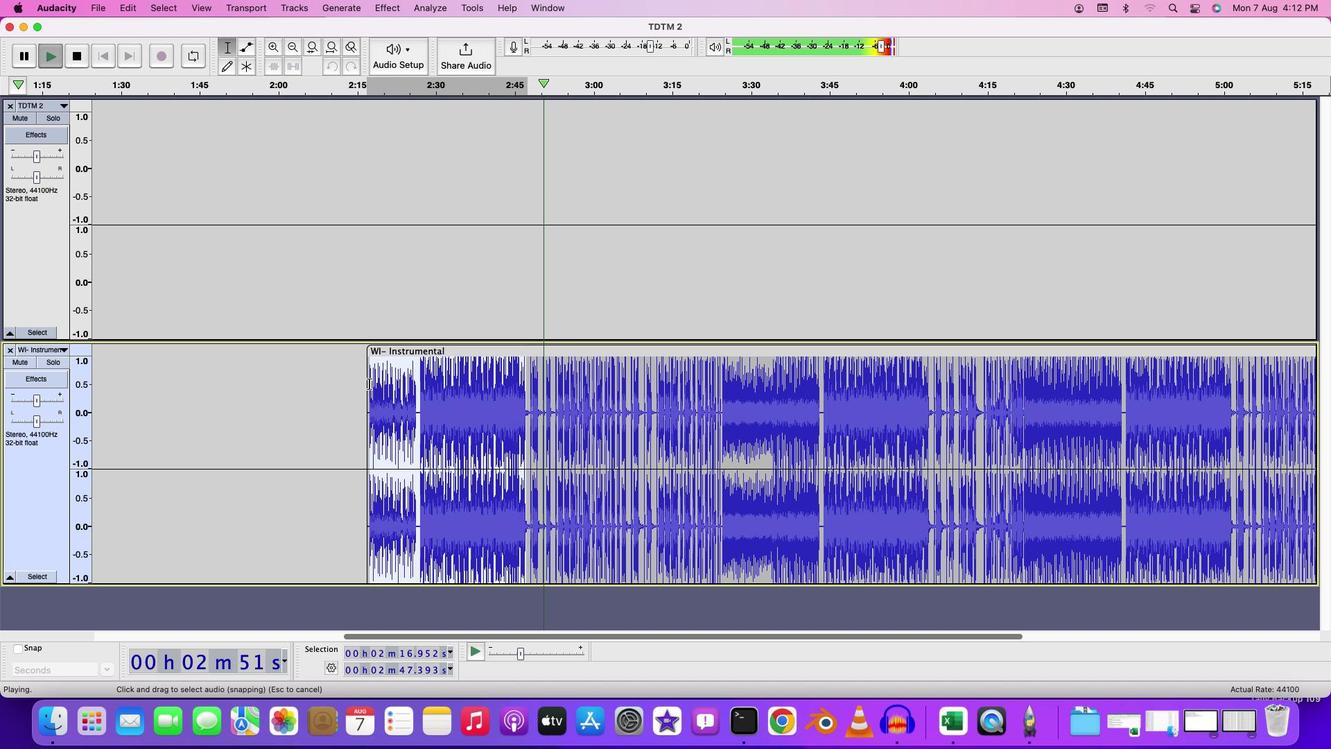 
Action: Key pressed Key.spaceKey.delete
Screenshot: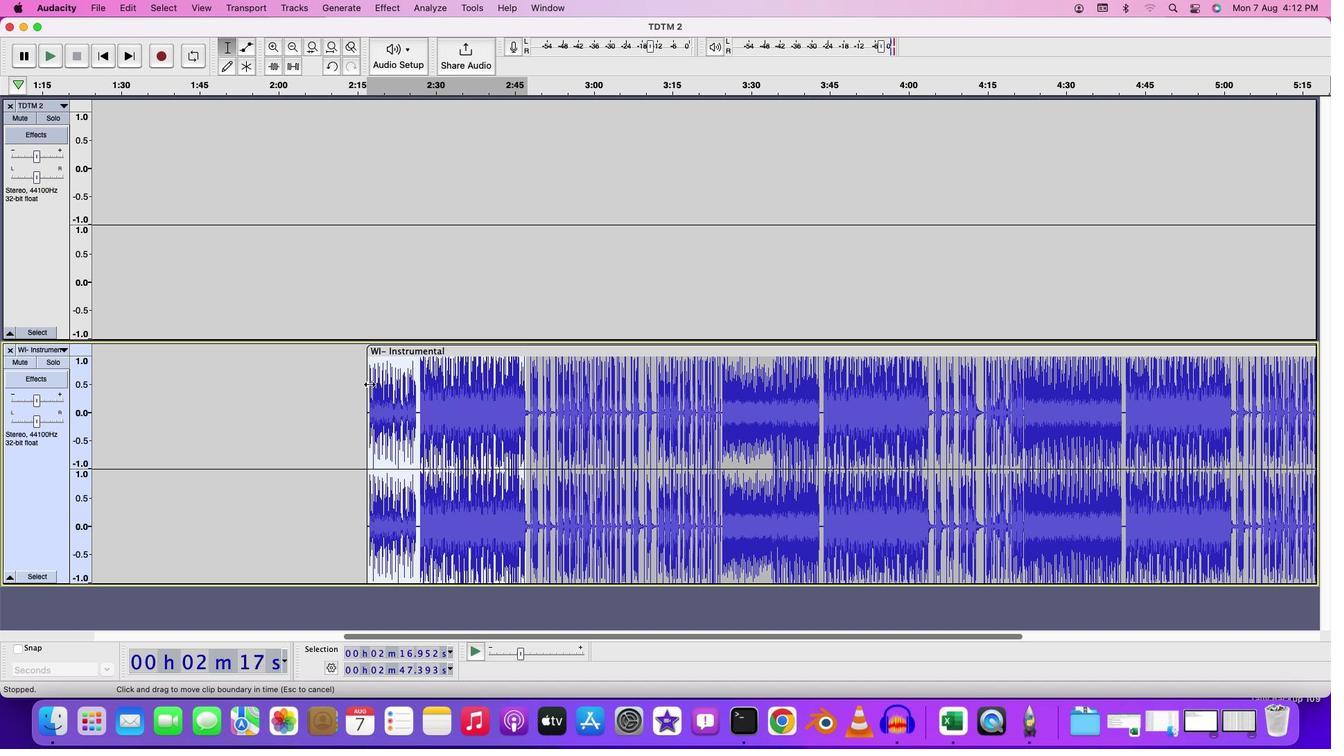
Action: Mouse moved to (355, 377)
Screenshot: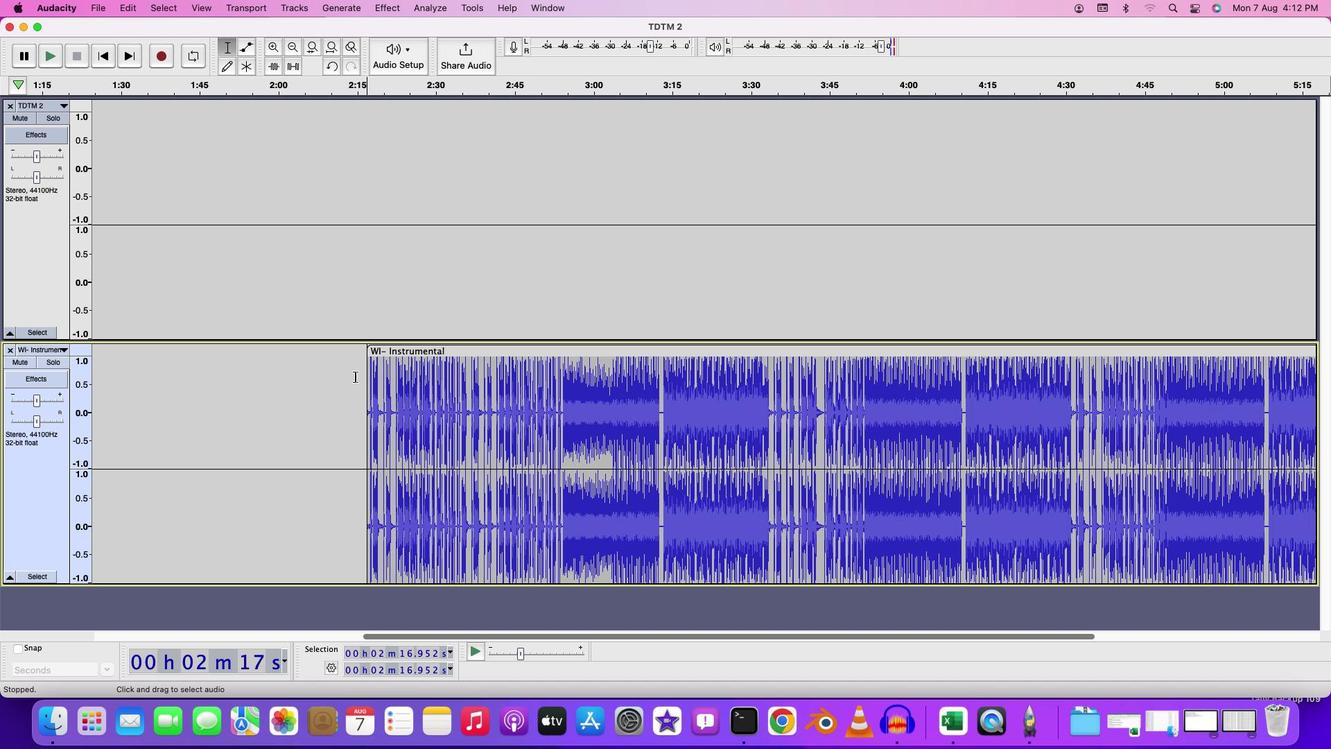 
Action: Mouse pressed left at (355, 377)
Screenshot: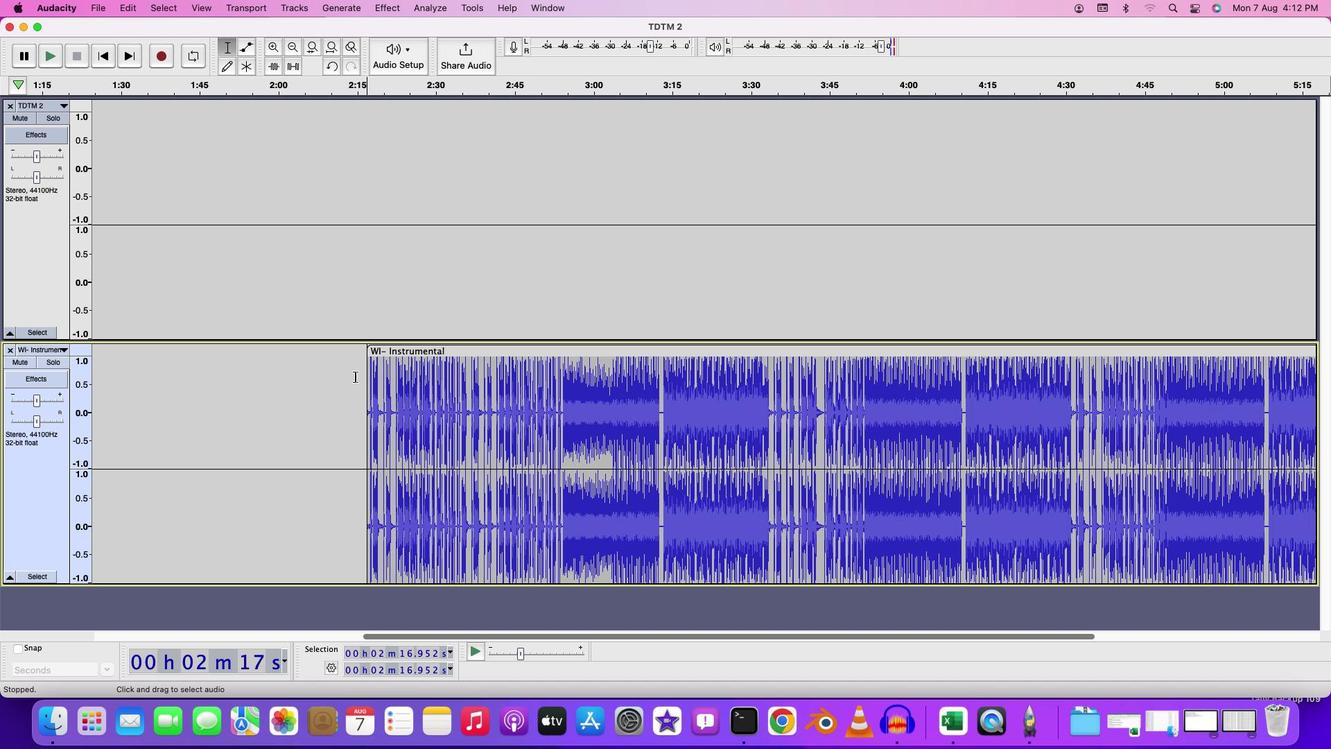 
Action: Key pressed Key.space
Screenshot: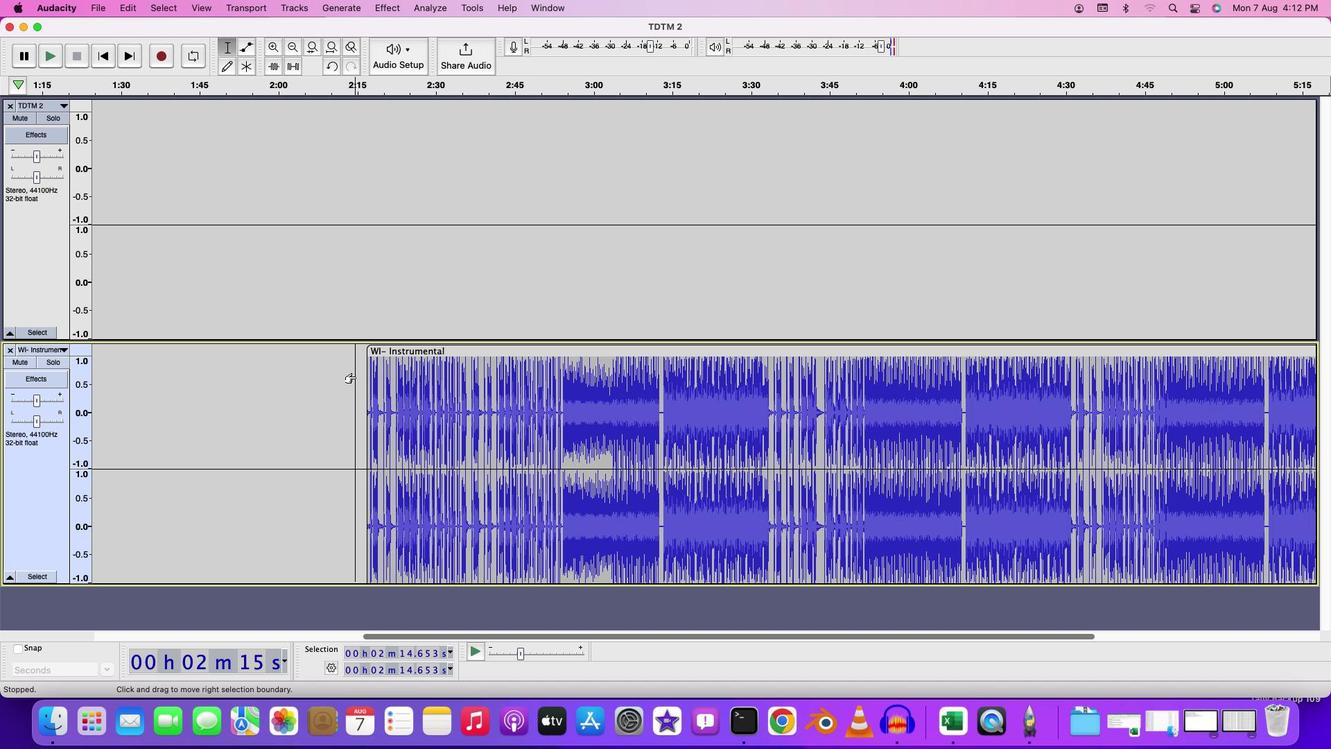 
Action: Mouse moved to (379, 400)
Screenshot: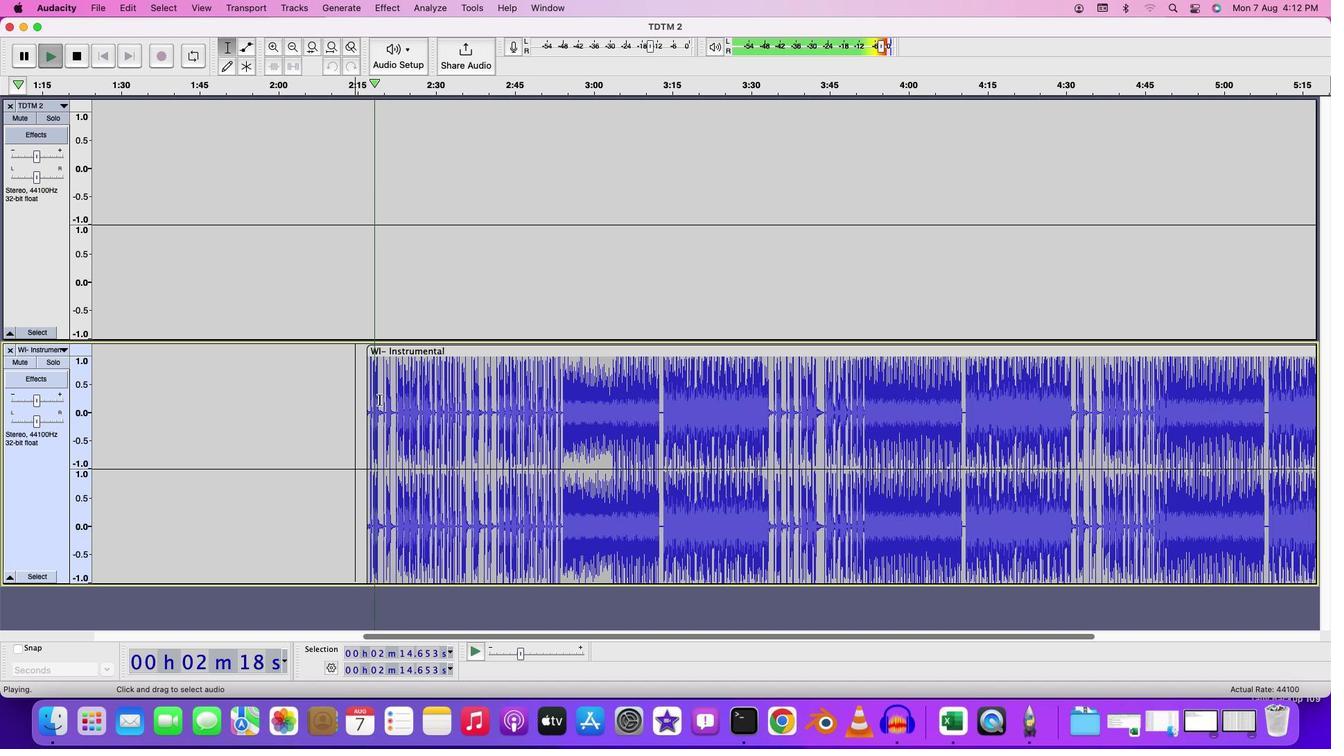 
Action: Key pressed Key.space
Screenshot: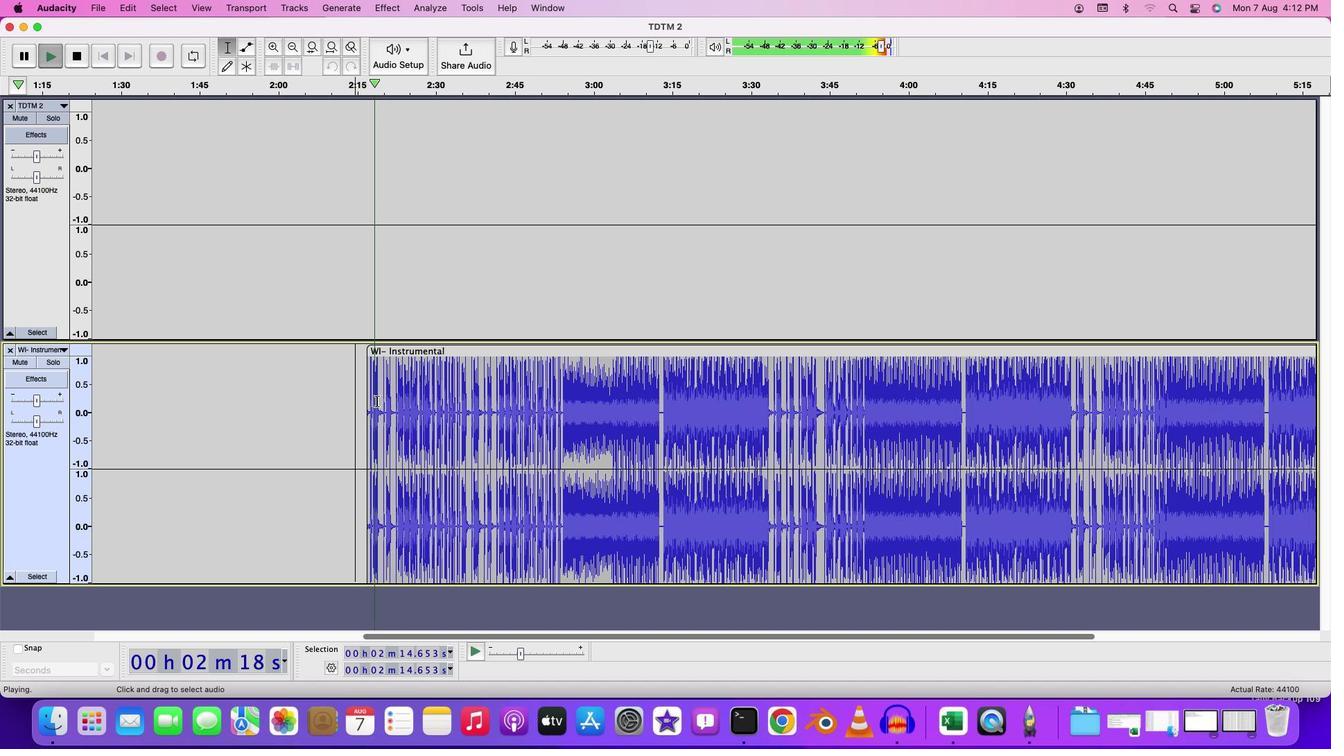 
Action: Mouse moved to (372, 402)
Screenshot: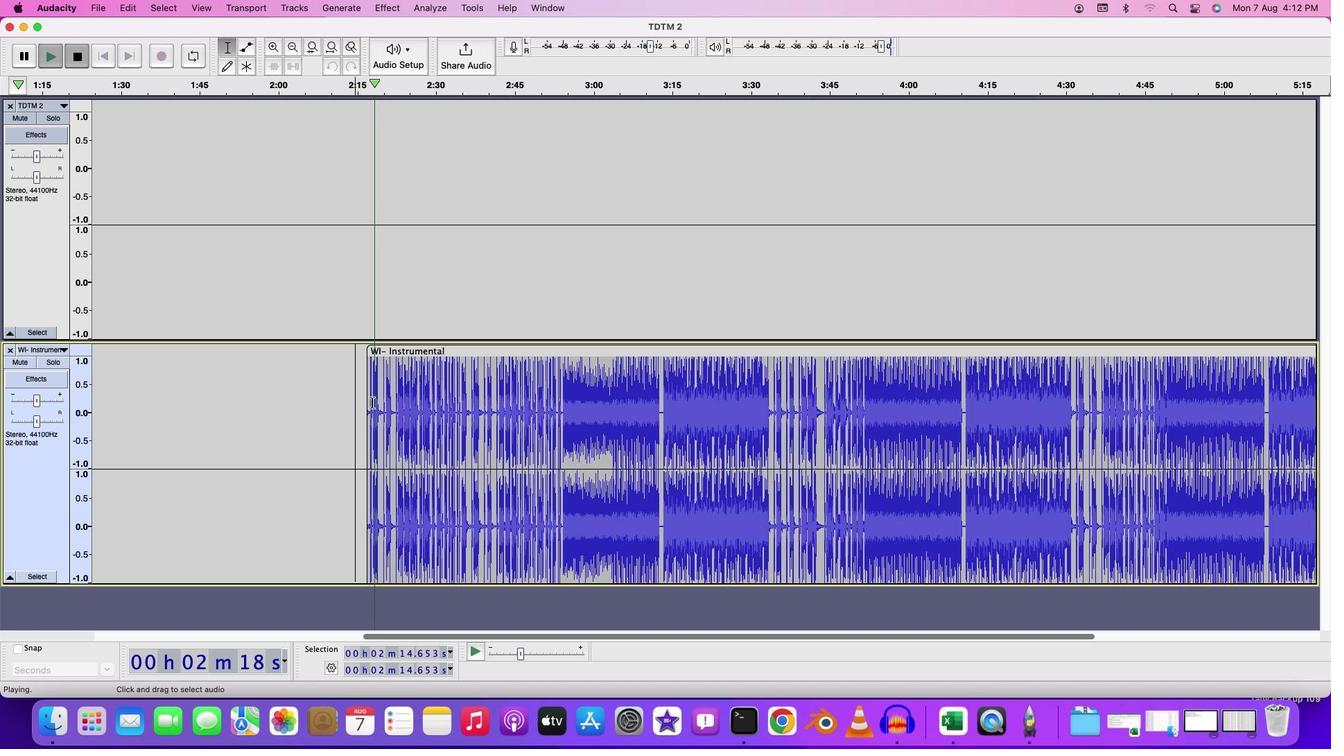 
Action: Mouse scrolled (372, 402) with delta (0, 0)
Screenshot: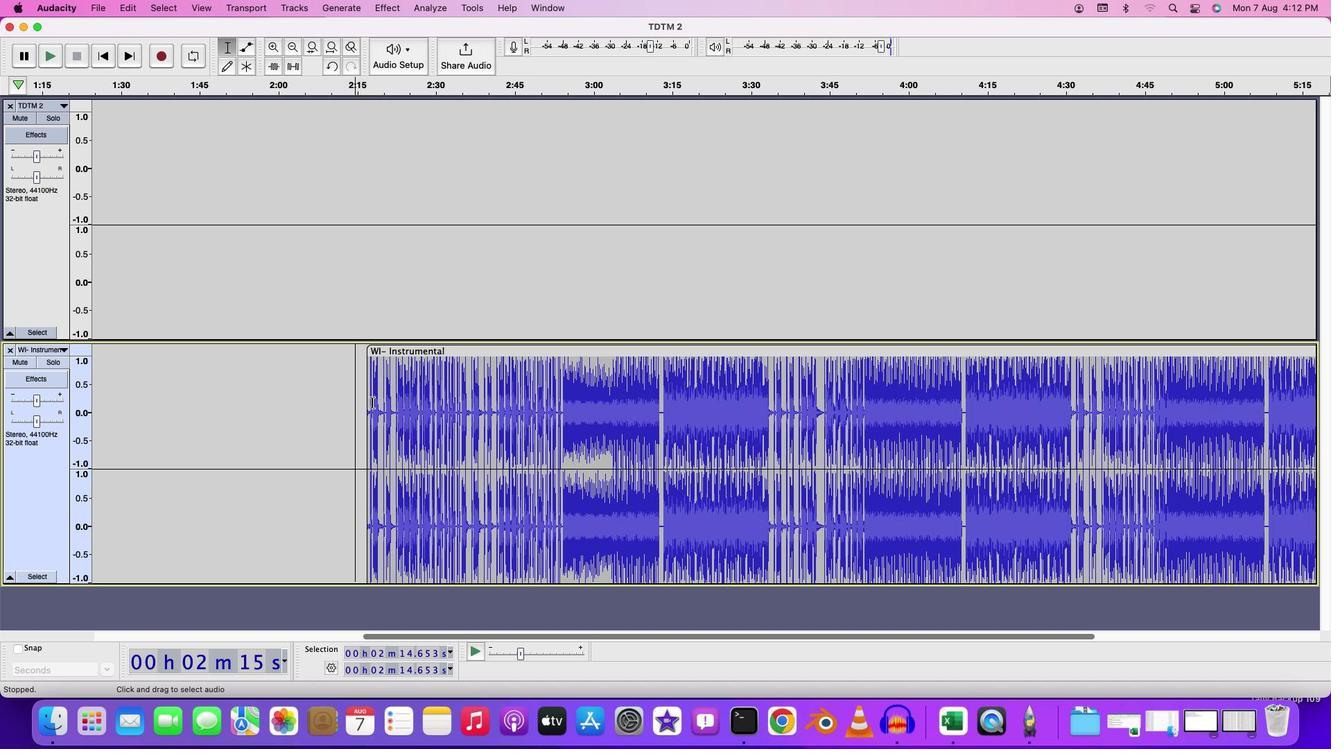 
Action: Mouse scrolled (372, 402) with delta (0, 0)
Screenshot: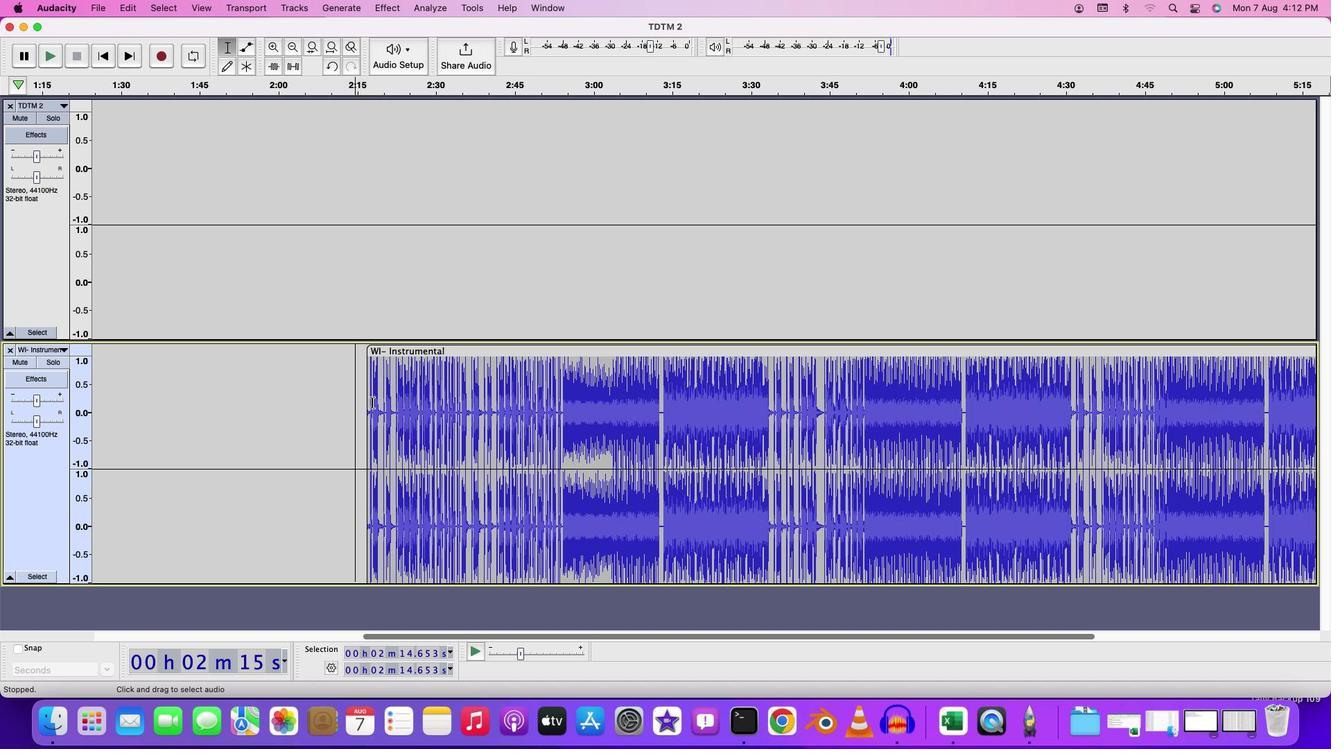 
Action: Mouse scrolled (372, 402) with delta (0, 1)
Screenshot: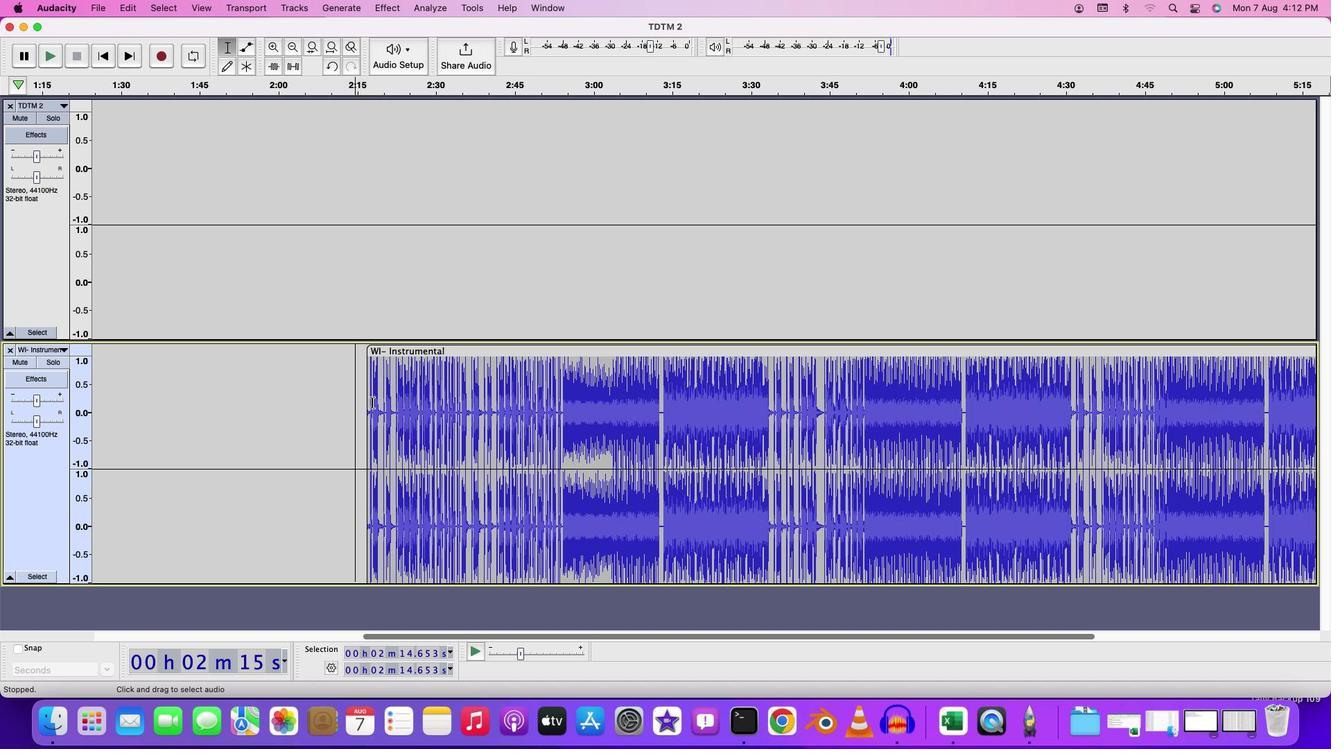 
Action: Mouse scrolled (372, 402) with delta (0, 2)
Screenshot: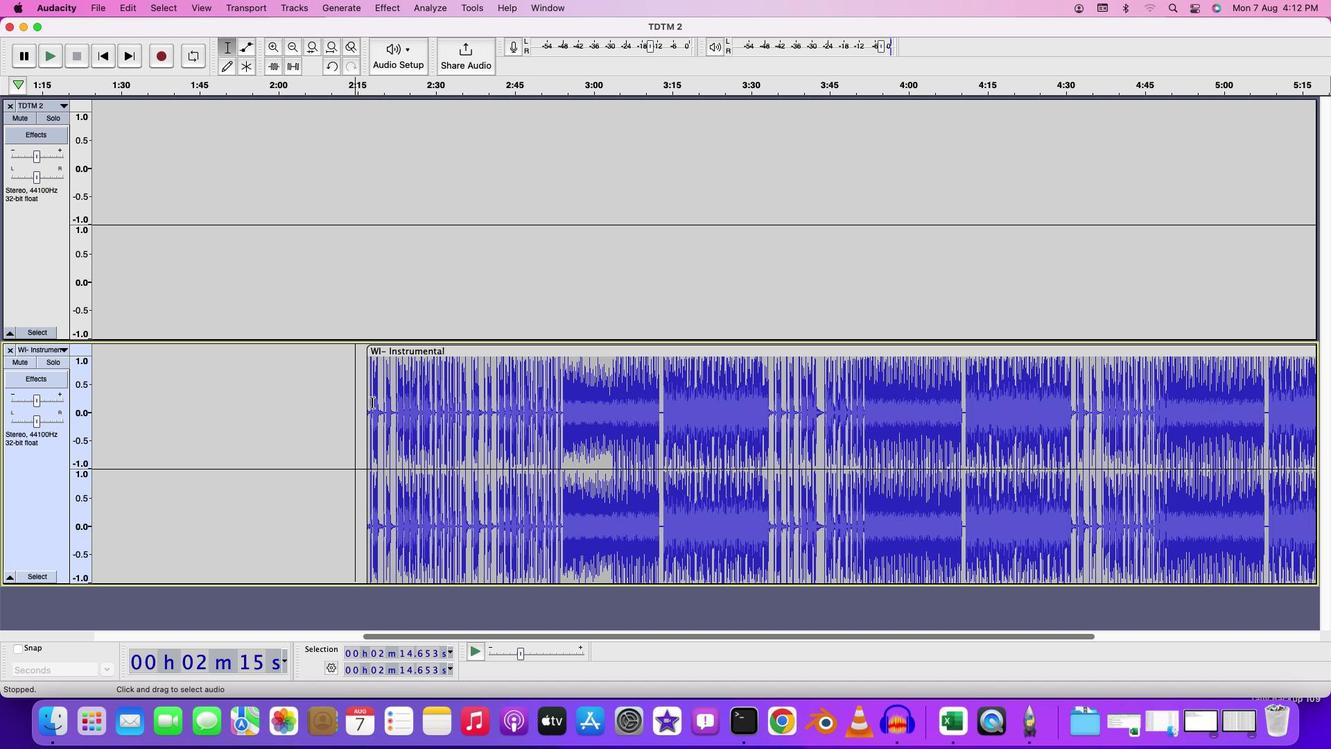
Action: Mouse moved to (371, 391)
Screenshot: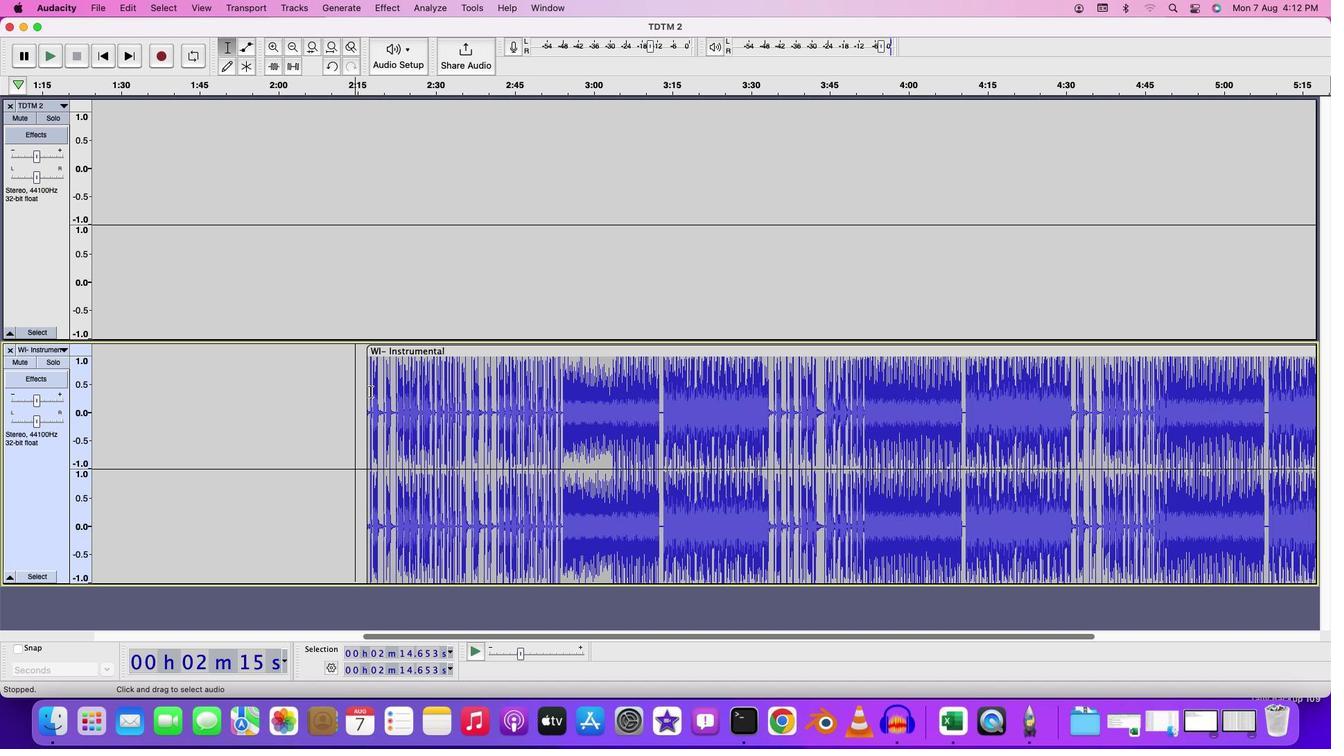 
Action: Mouse pressed left at (371, 391)
Screenshot: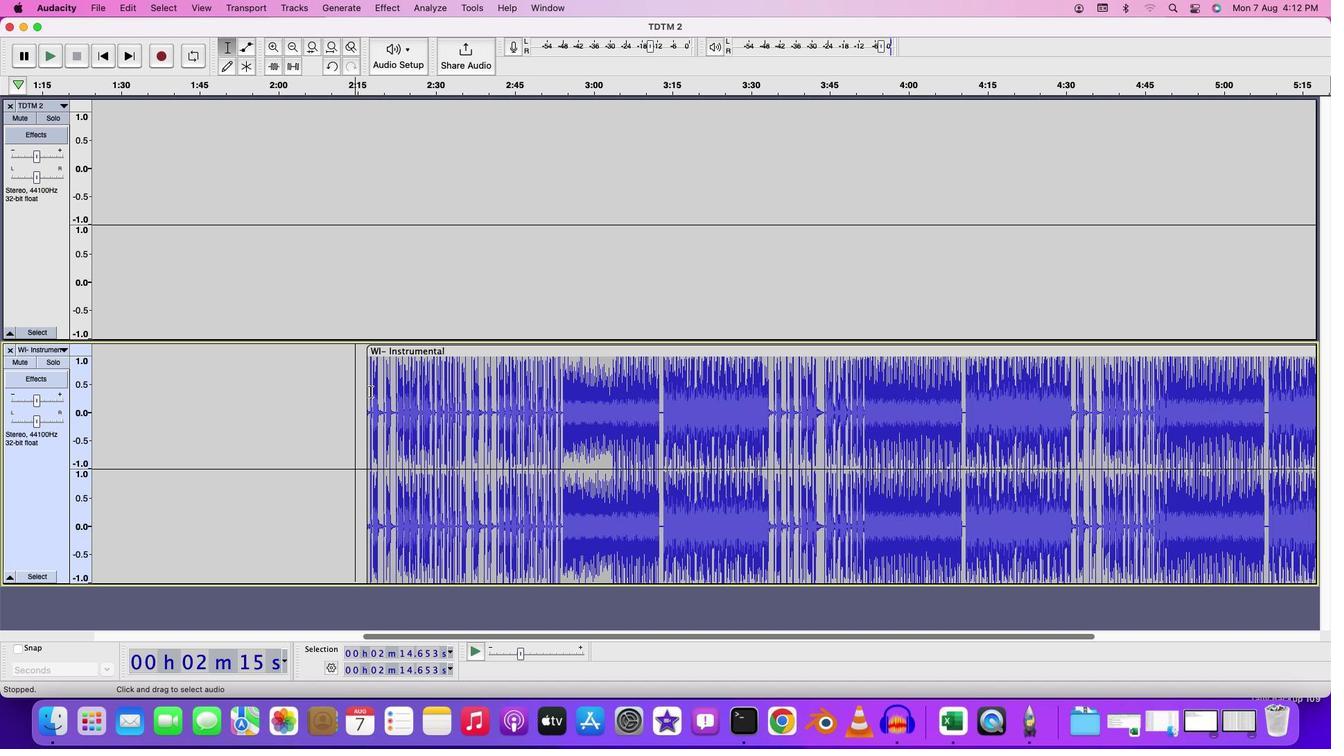 
Action: Mouse moved to (377, 406)
Screenshot: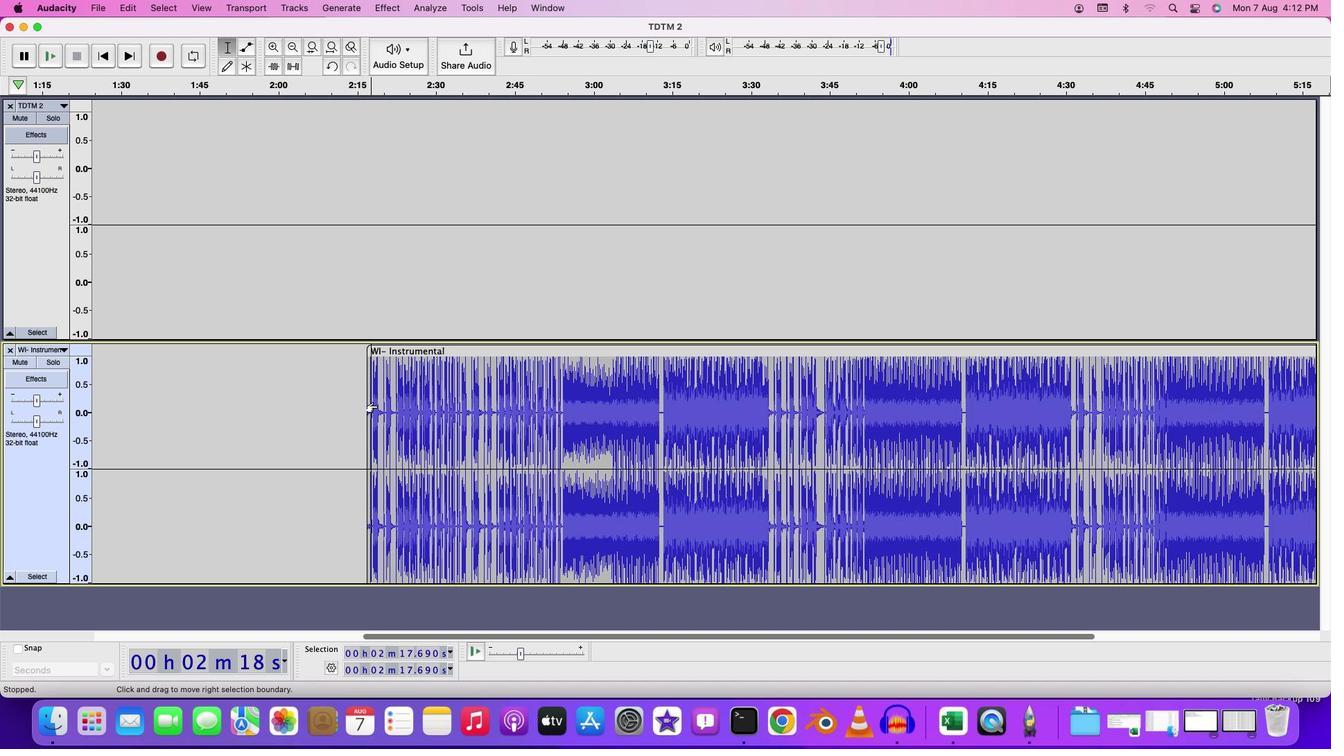 
Action: Key pressed Key.cmd
Screenshot: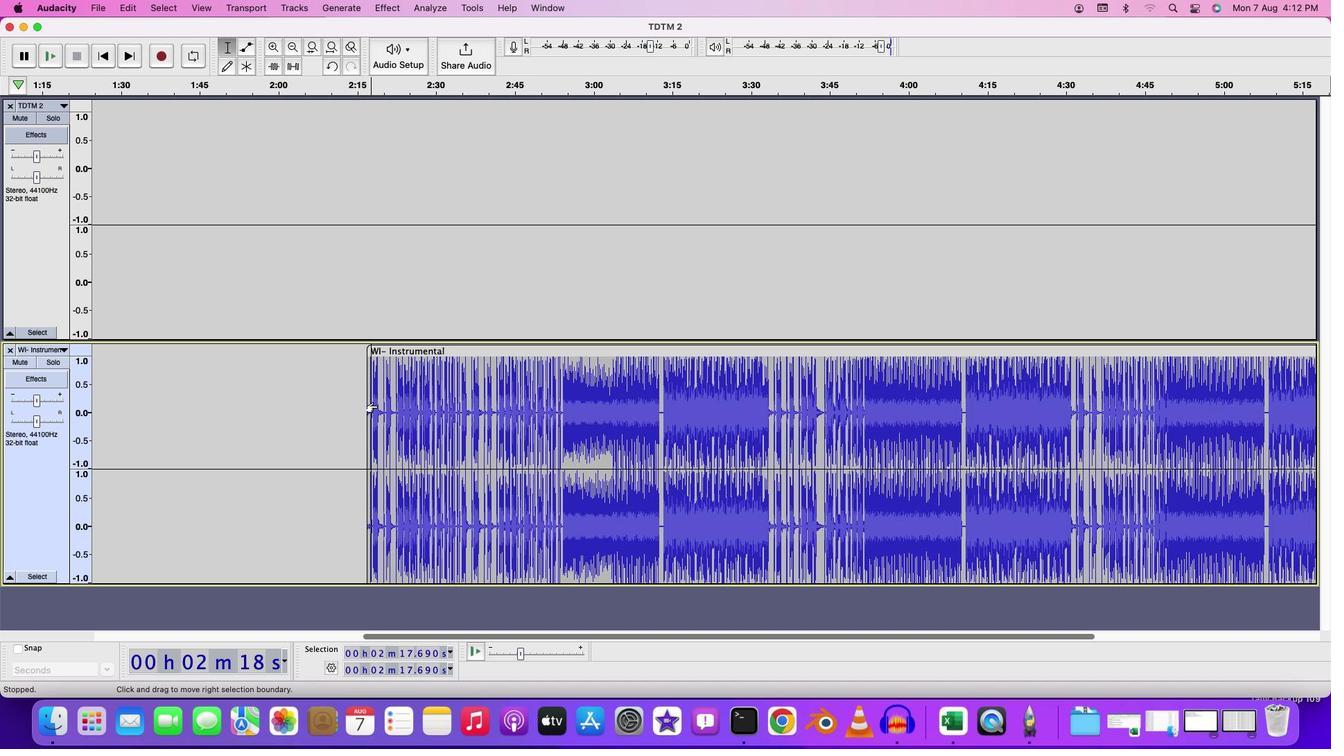 
Action: Mouse moved to (377, 405)
Screenshot: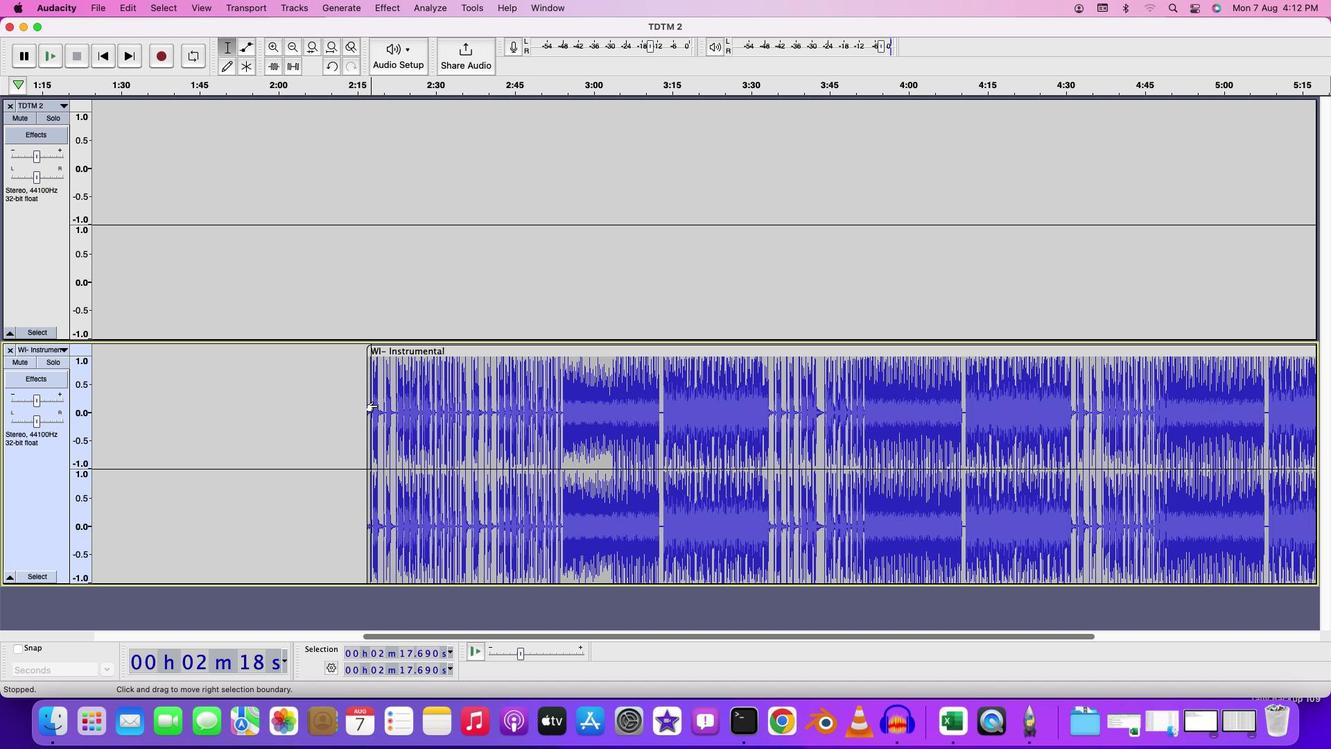 
Action: Mouse scrolled (377, 405) with delta (0, 0)
Screenshot: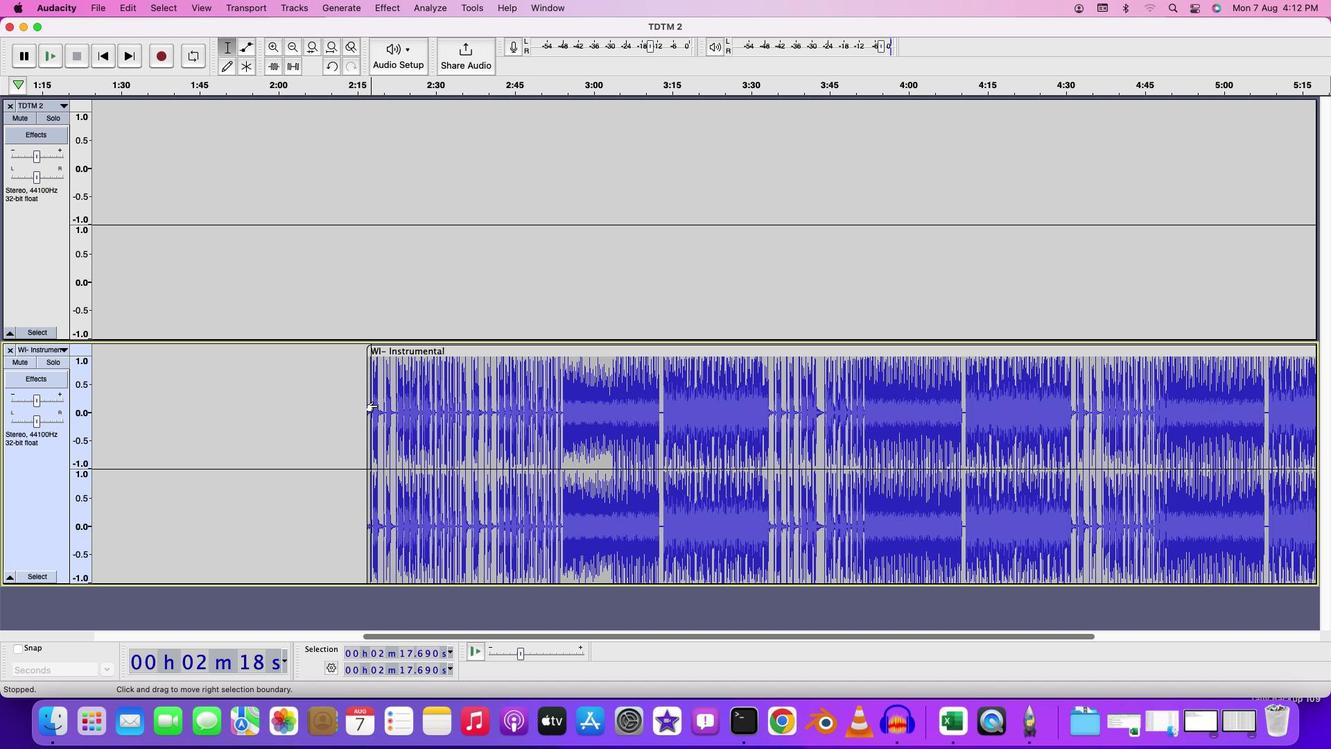 
Action: Mouse scrolled (377, 405) with delta (0, 0)
Screenshot: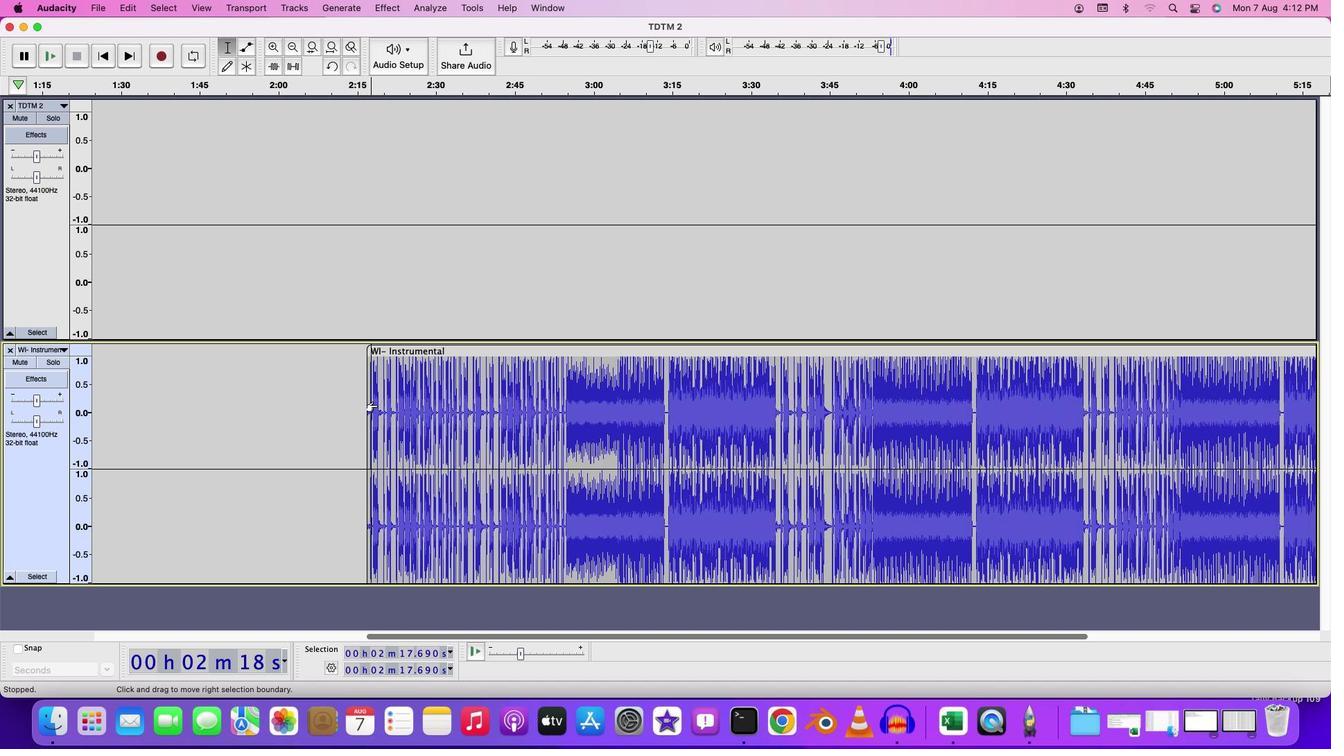 
Action: Mouse scrolled (377, 405) with delta (0, 2)
Screenshot: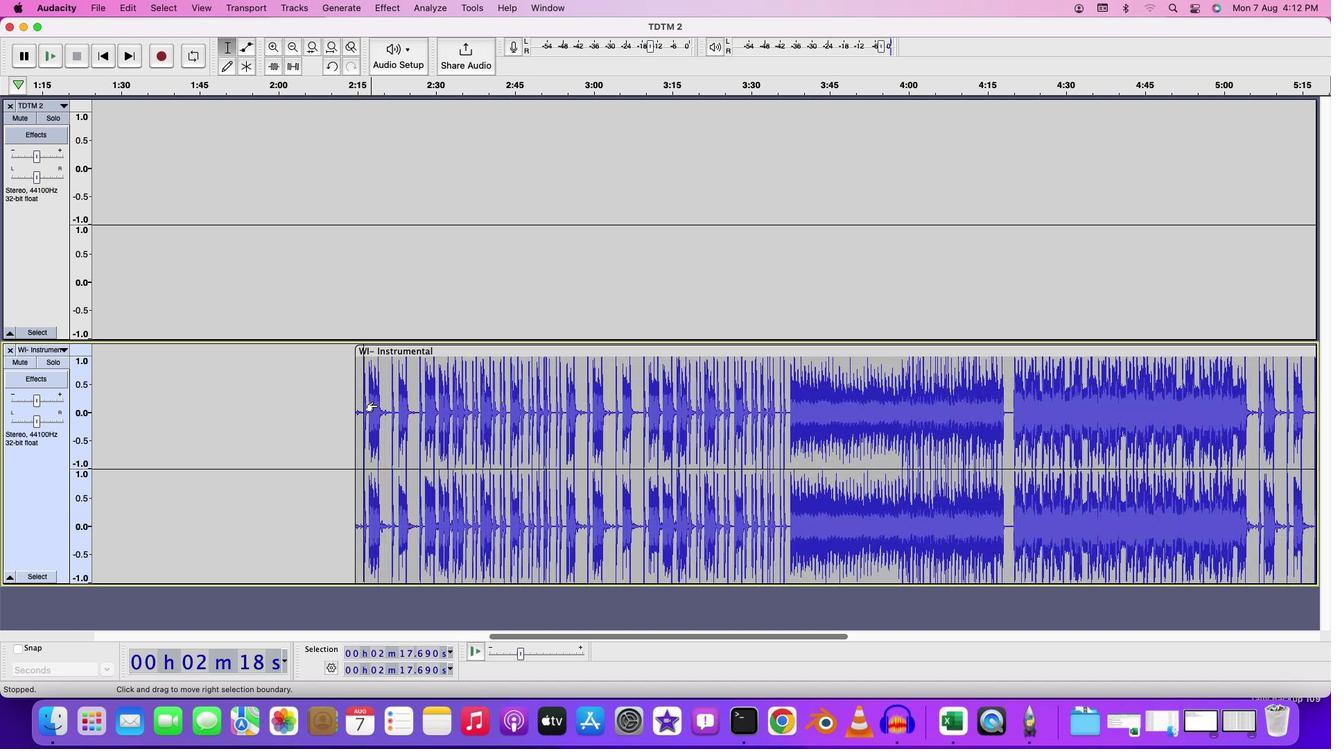 
Action: Mouse scrolled (377, 405) with delta (0, 3)
Screenshot: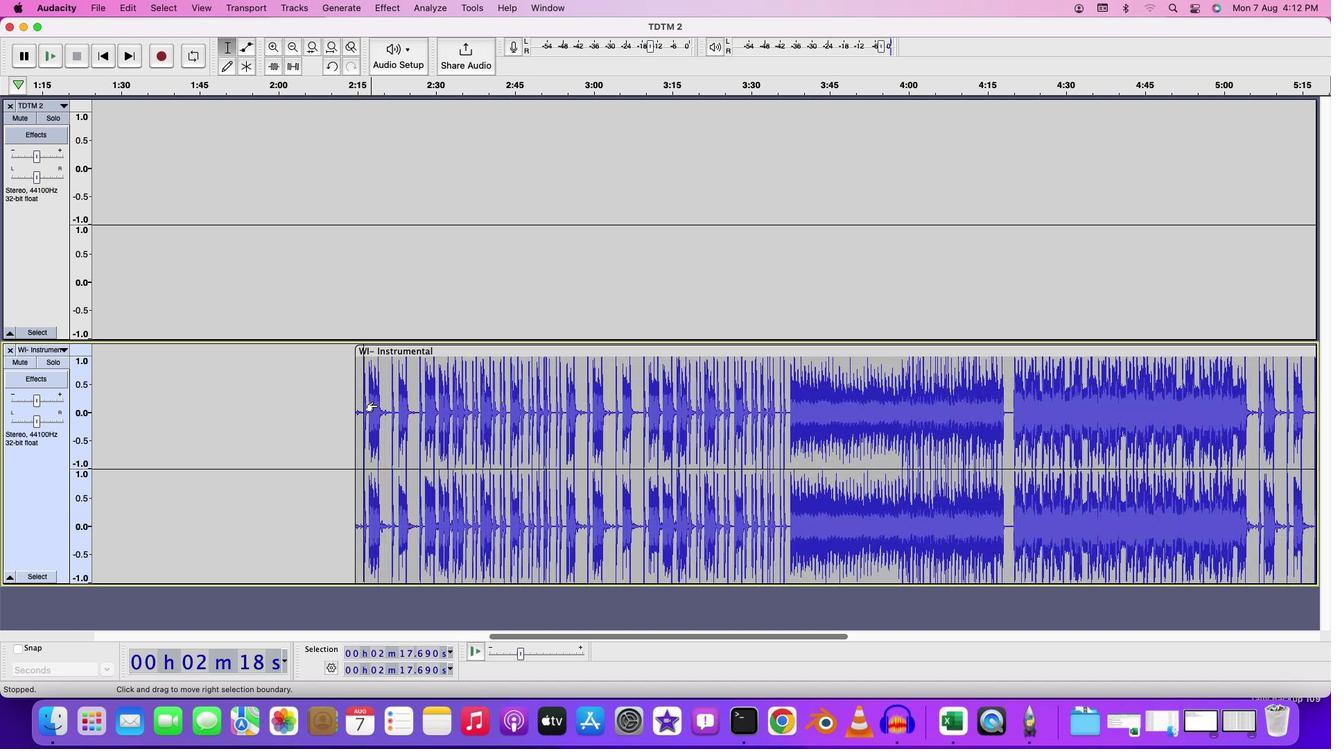 
Action: Mouse moved to (339, 401)
Screenshot: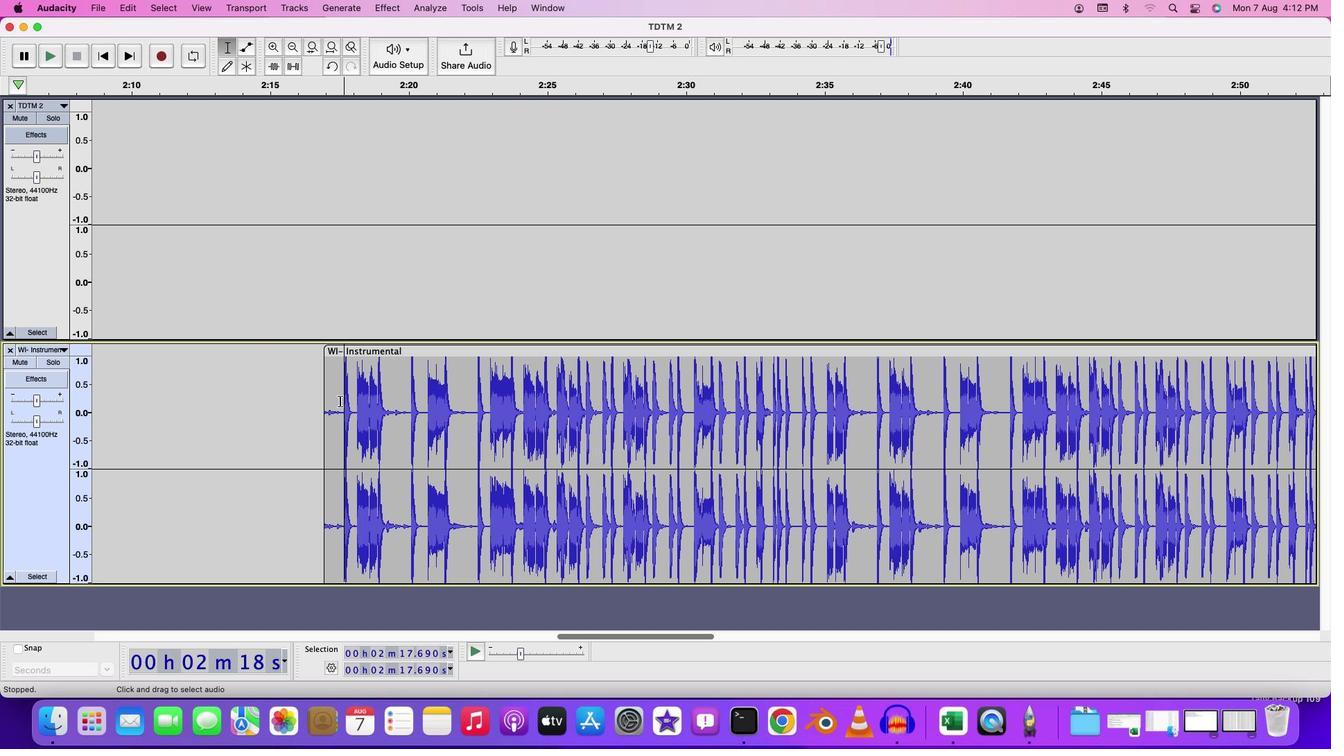 
Action: Mouse pressed left at (339, 401)
Screenshot: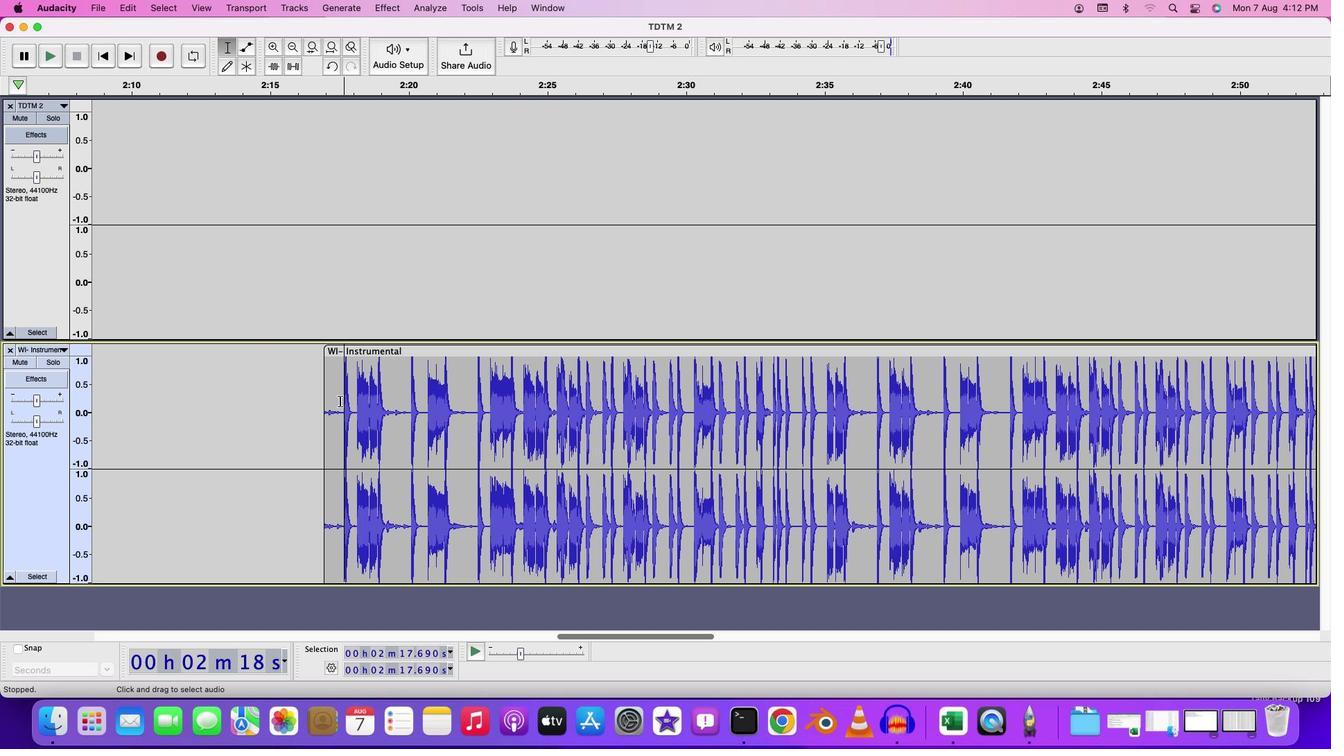
Action: Mouse moved to (323, 400)
Screenshot: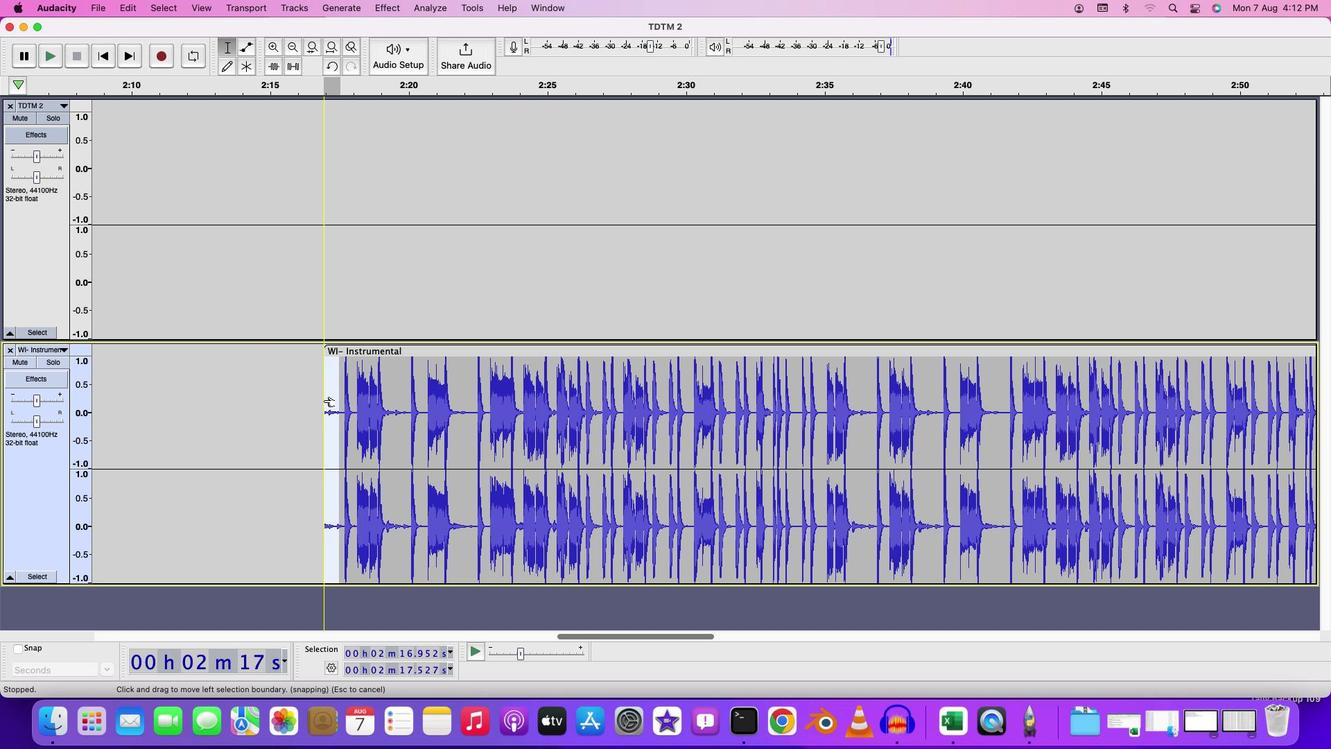 
Action: Key pressed Key.delete
Screenshot: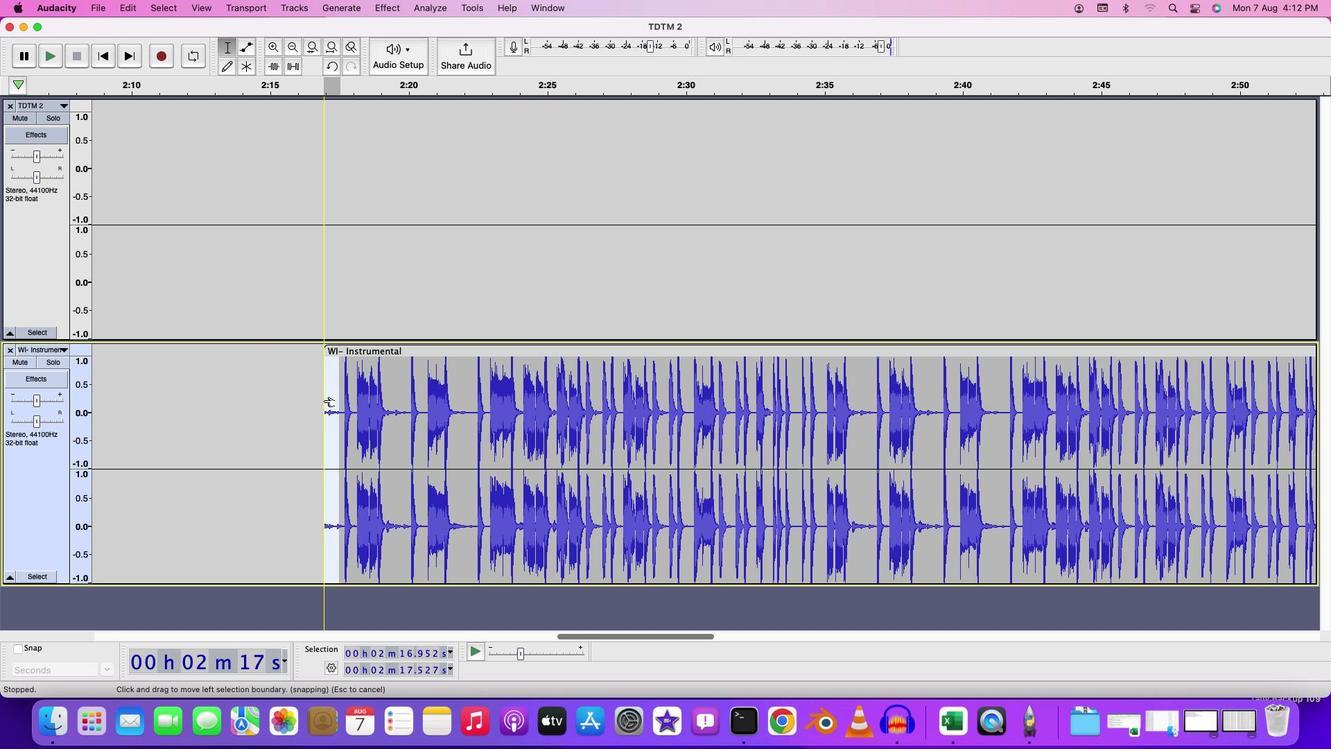 
Action: Mouse moved to (314, 374)
Screenshot: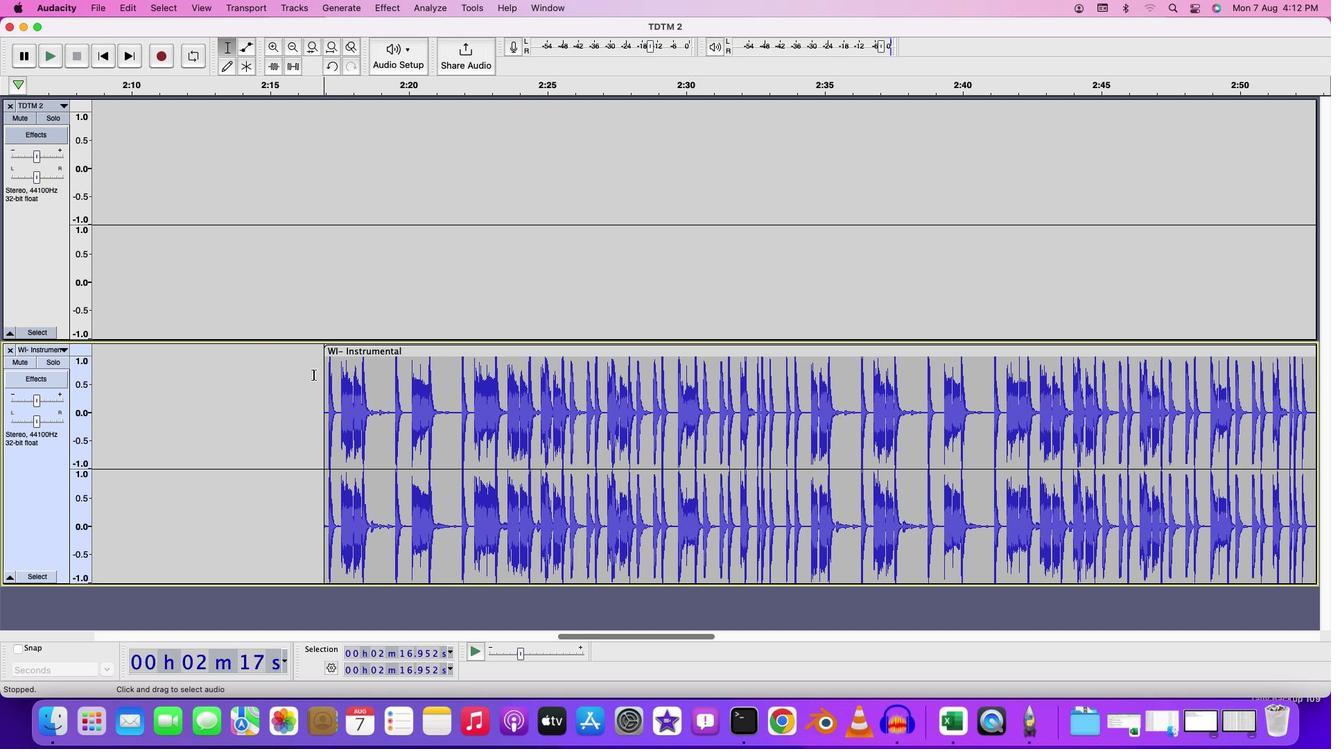 
Action: Mouse pressed left at (314, 374)
Screenshot: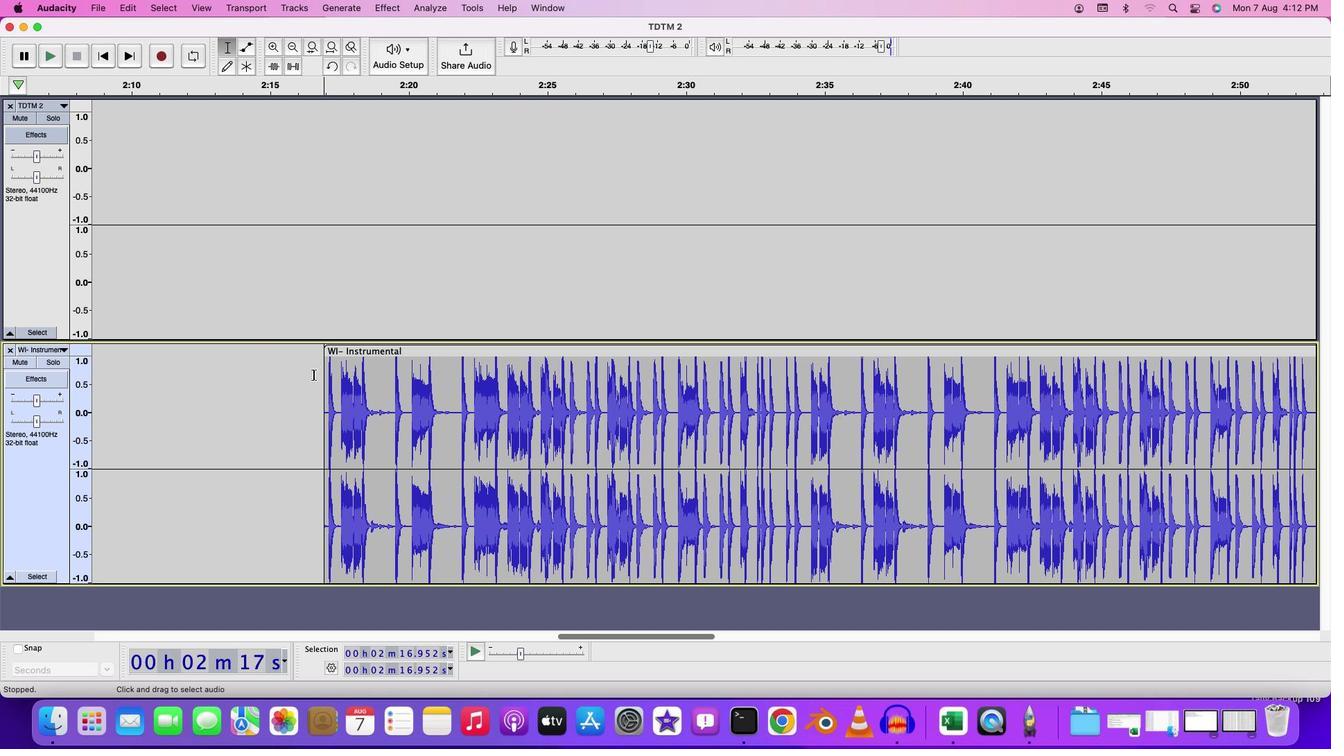 
Action: Key pressed Key.space
Screenshot: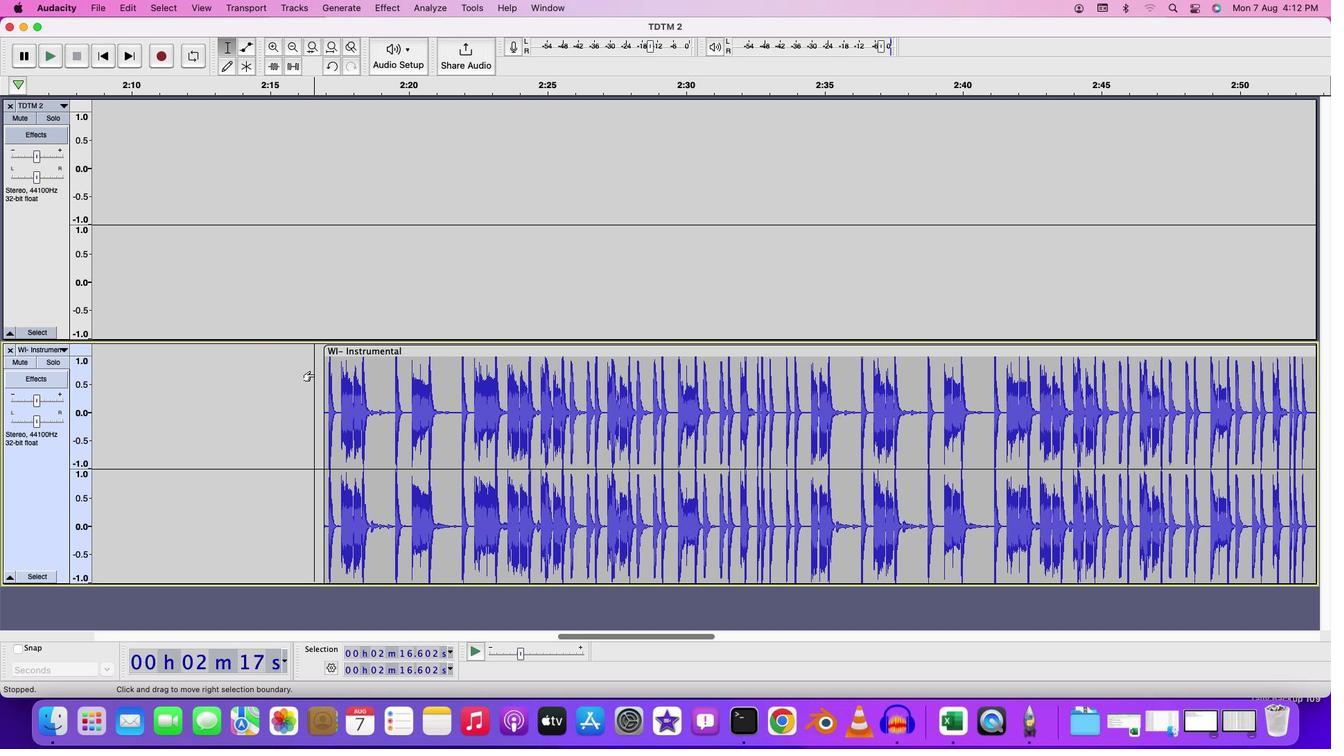 
Action: Mouse moved to (334, 386)
Screenshot: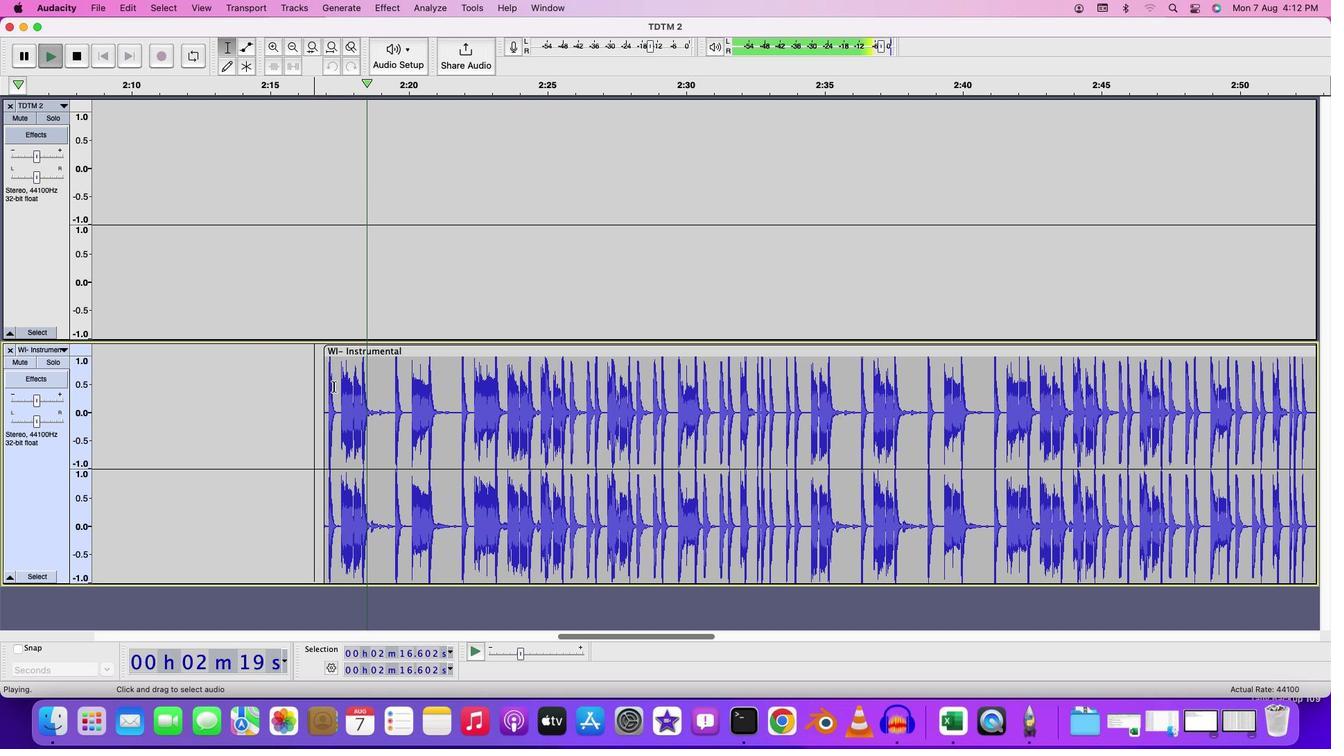 
Action: Key pressed Key.space
Screenshot: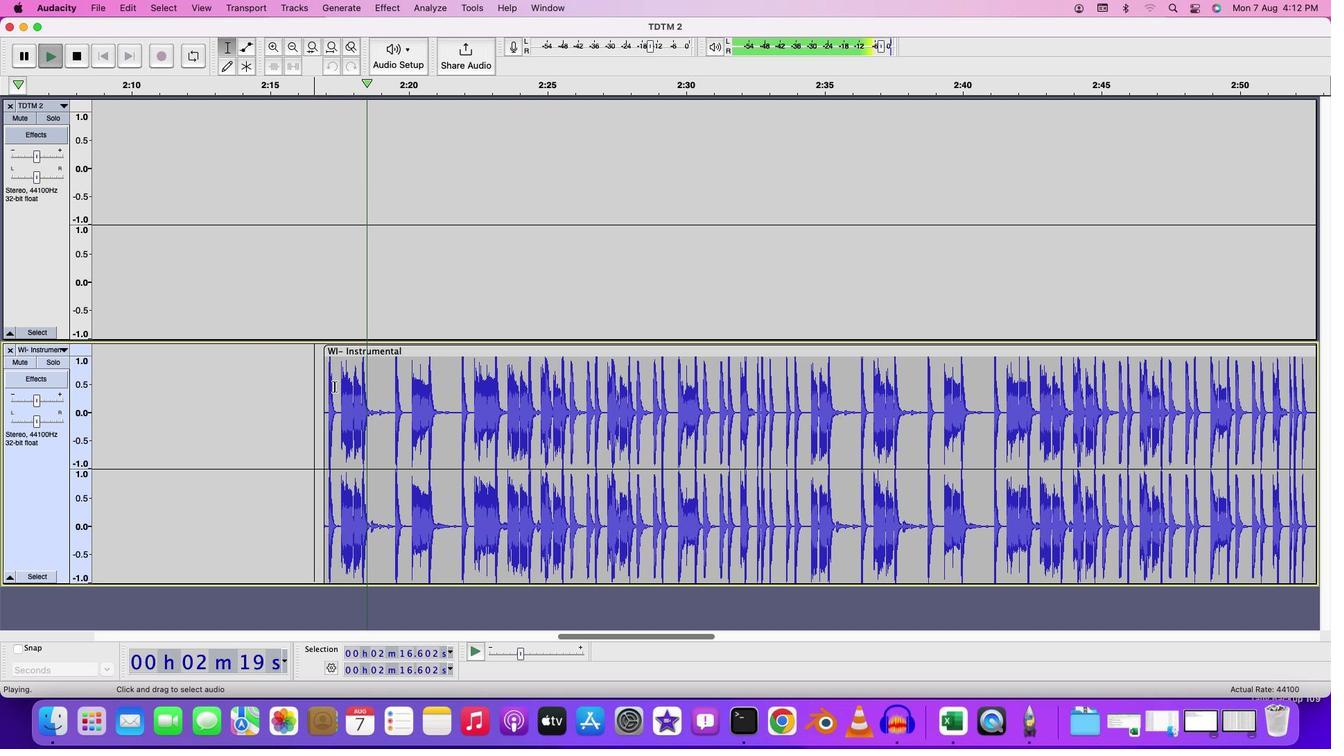 
Action: Mouse moved to (336, 388)
Screenshot: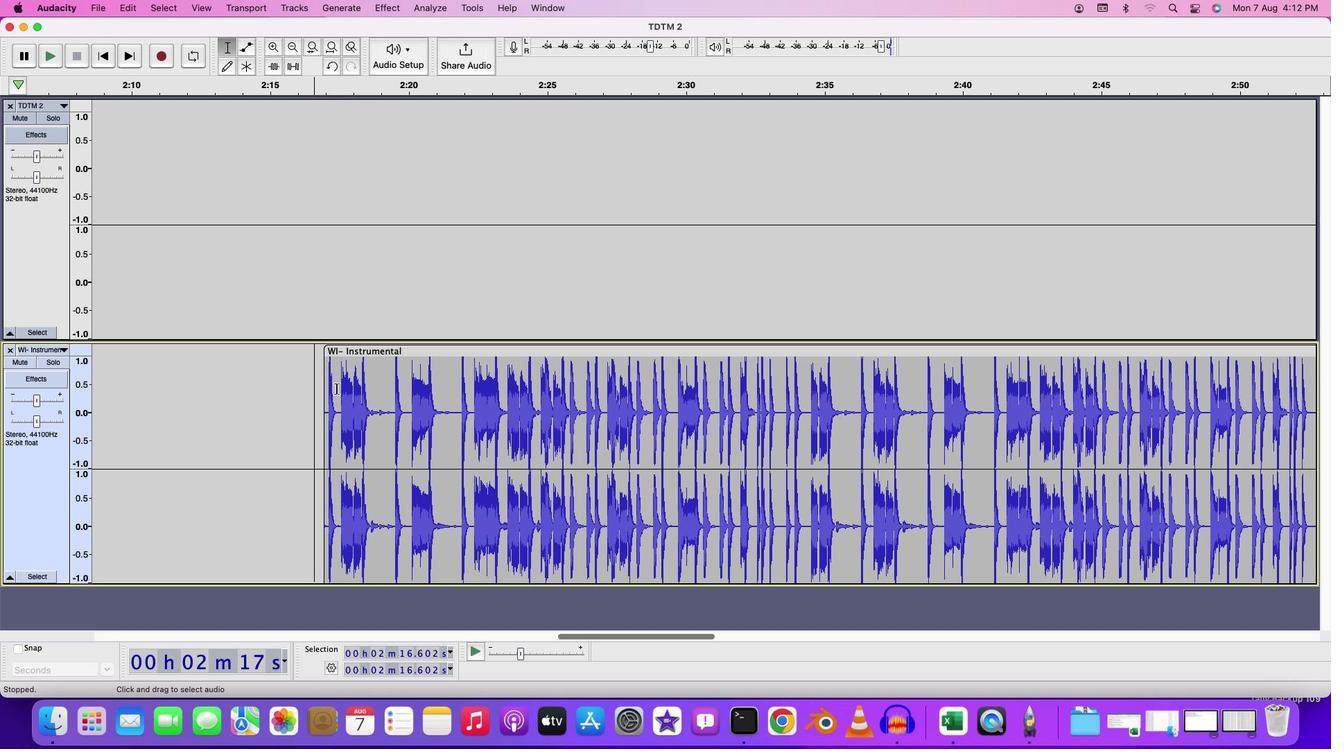 
Action: Mouse pressed left at (336, 388)
Screenshot: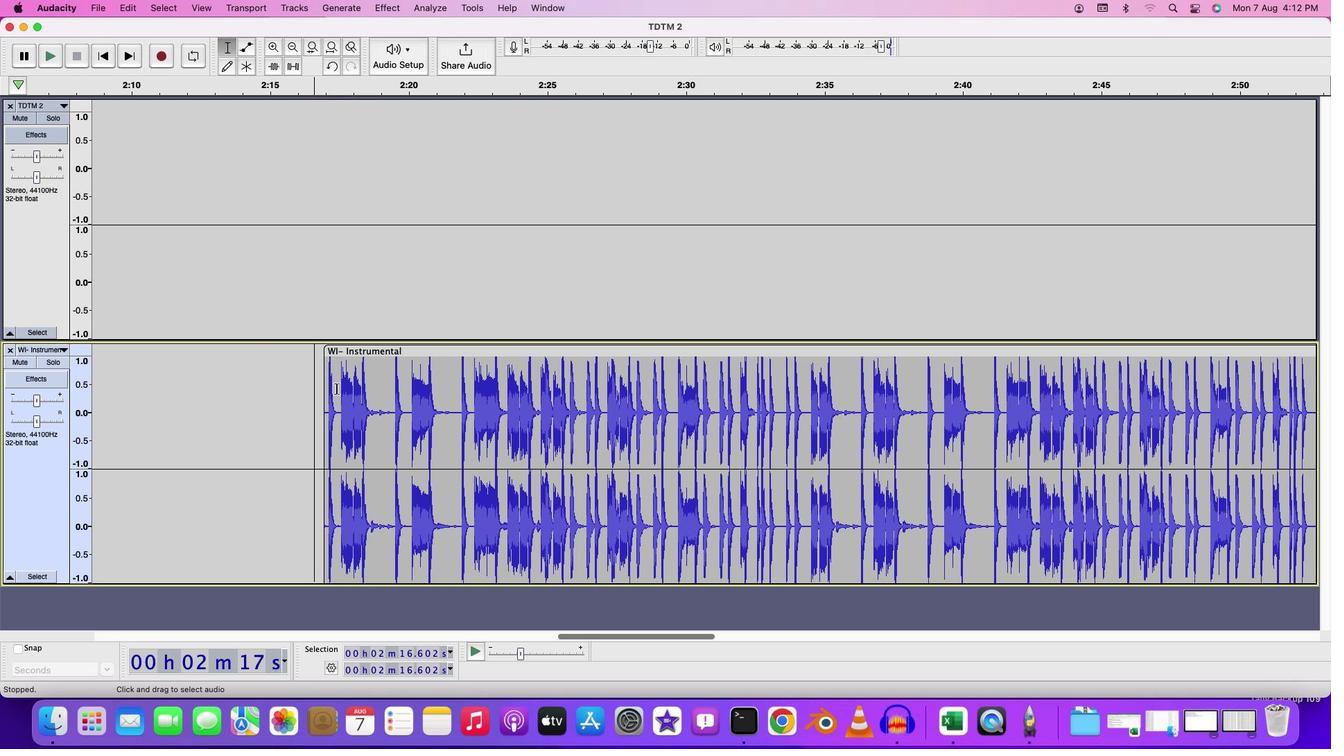 
Action: Mouse moved to (324, 388)
Screenshot: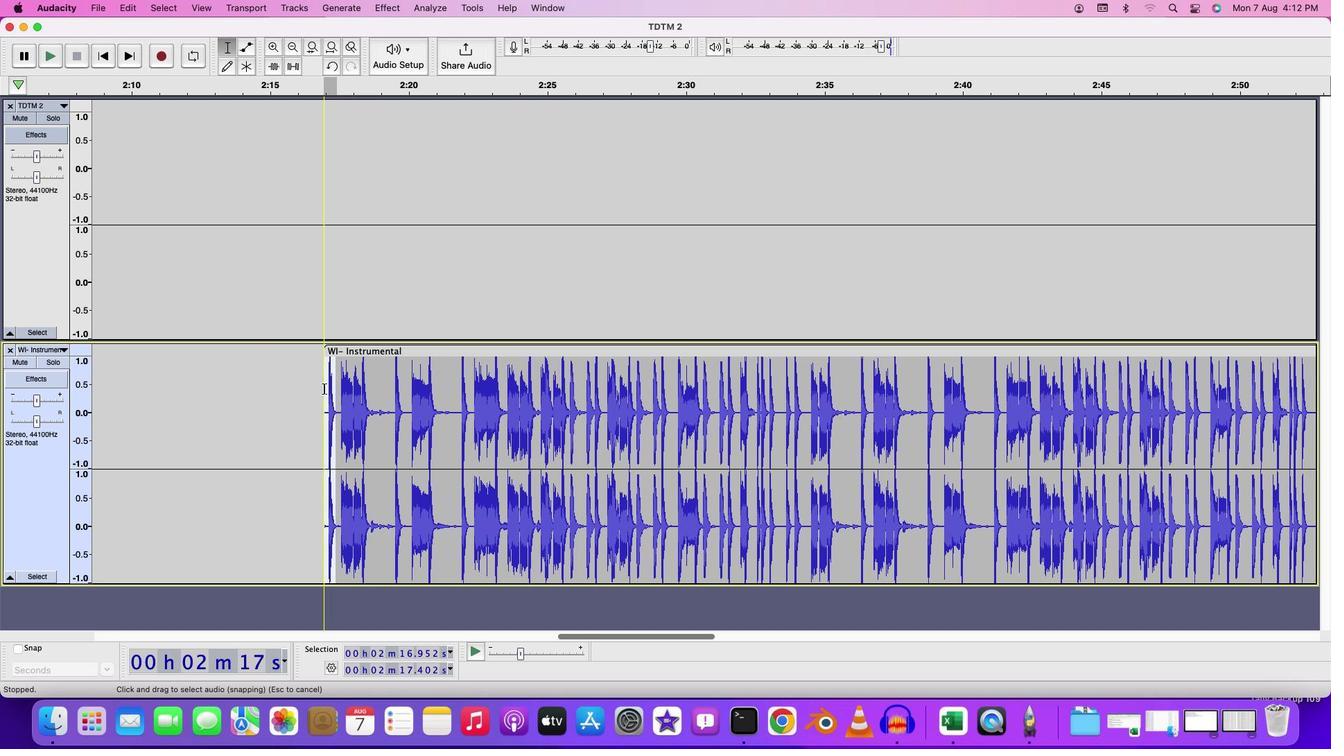
Action: Key pressed Key.delete
Screenshot: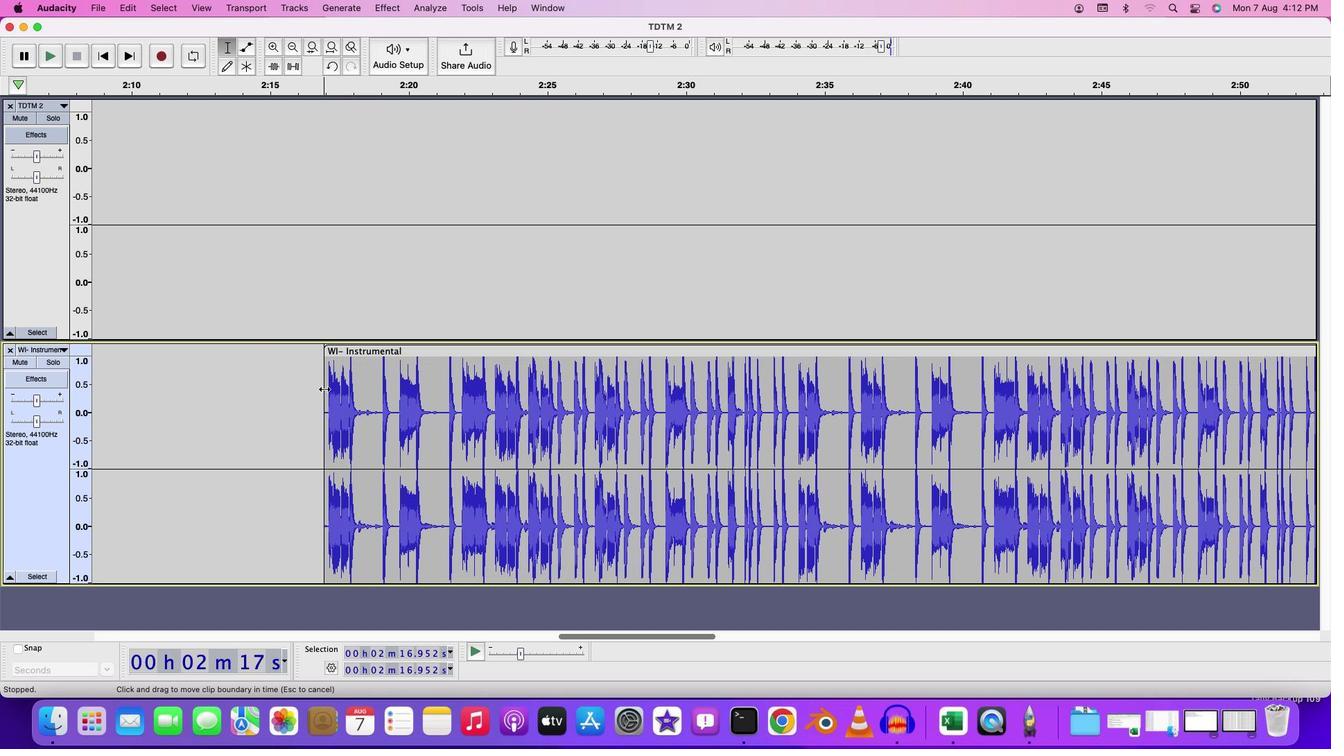 
Action: Mouse moved to (318, 386)
Screenshot: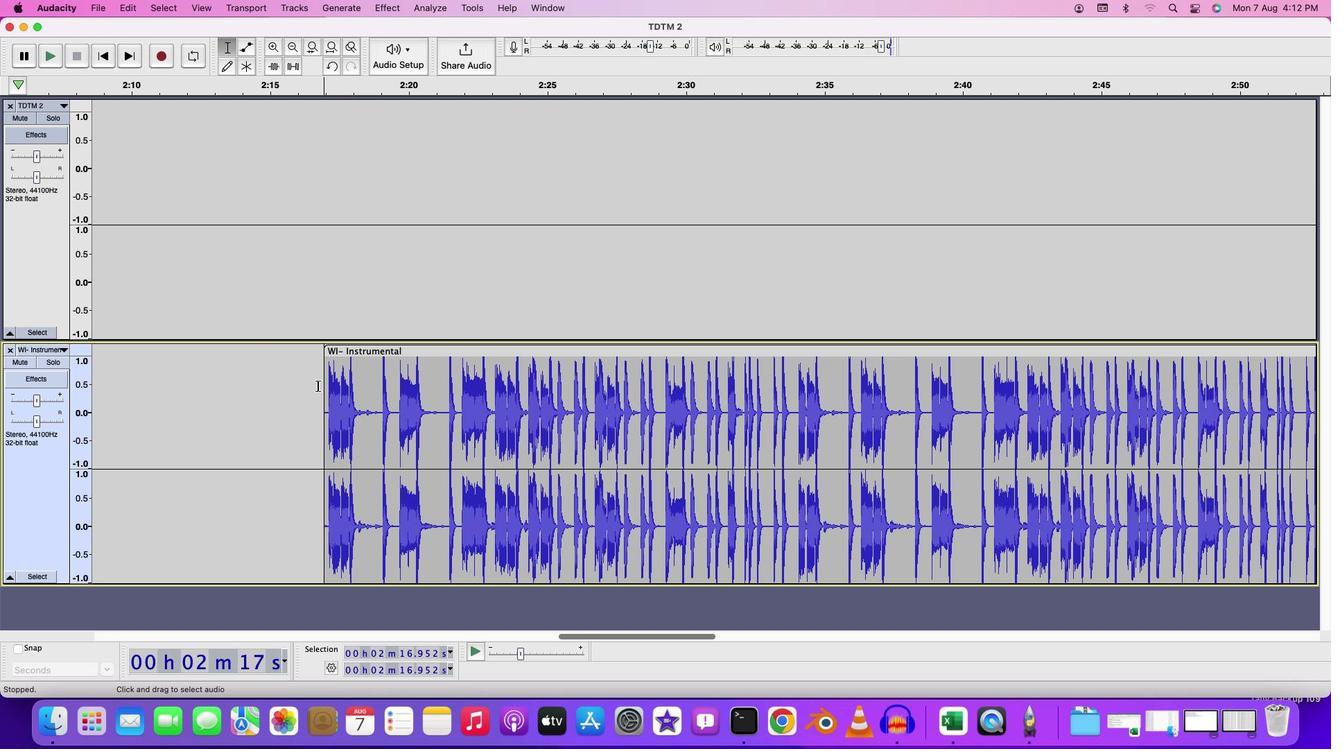 
Action: Mouse pressed left at (318, 386)
Screenshot: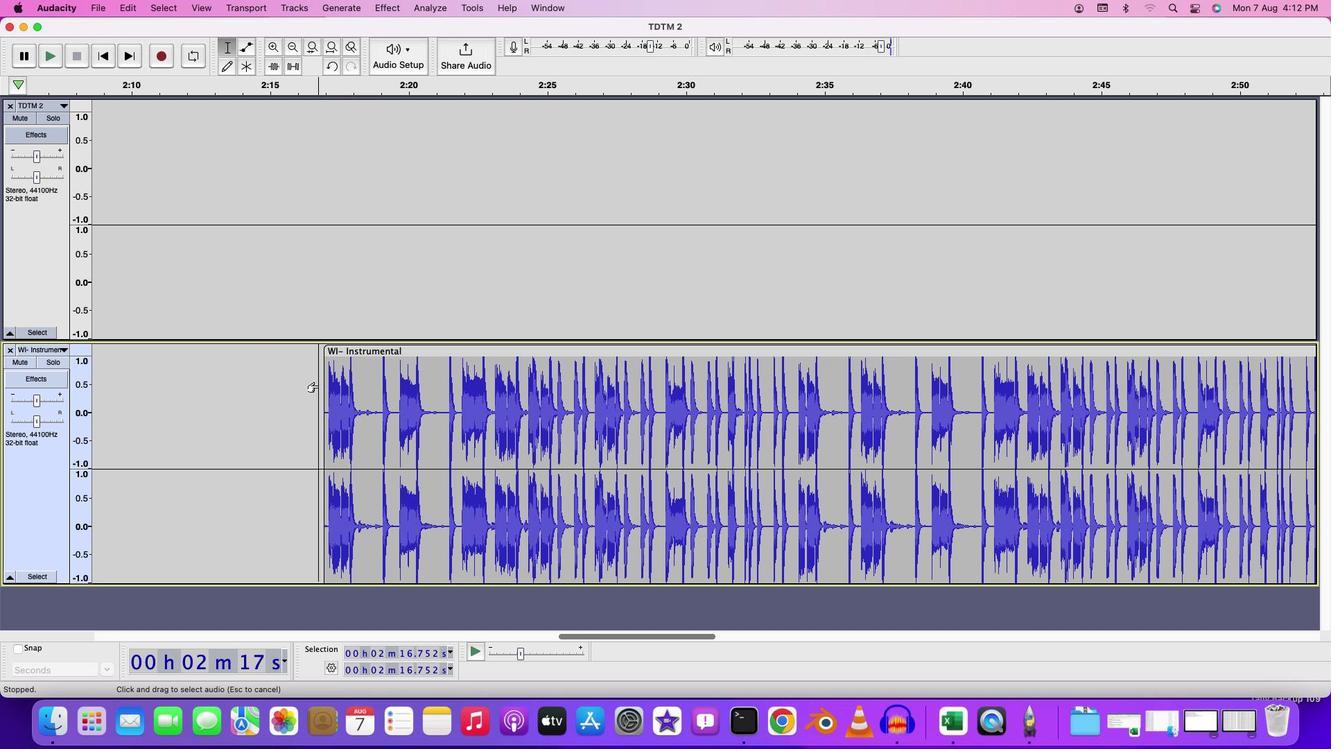 
Action: Key pressed Key.spaceKey.space
Screenshot: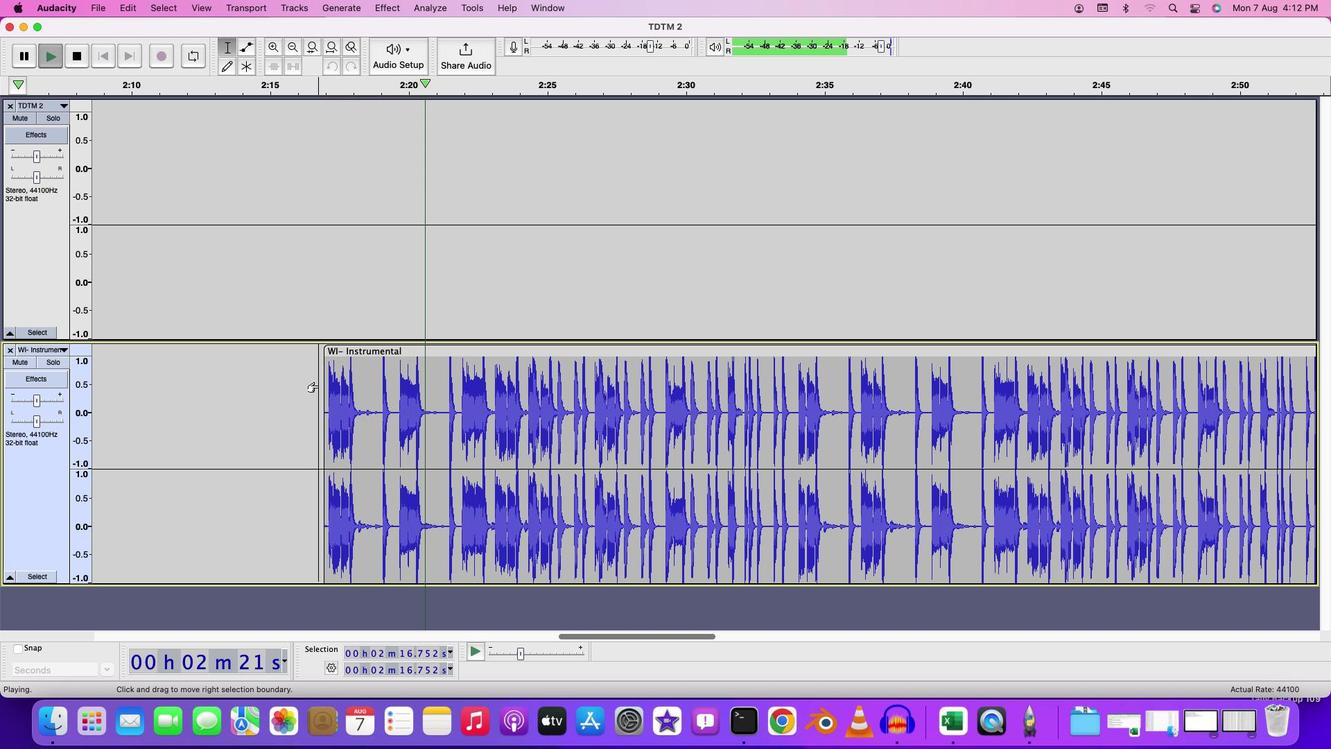 
Action: Mouse moved to (329, 389)
Screenshot: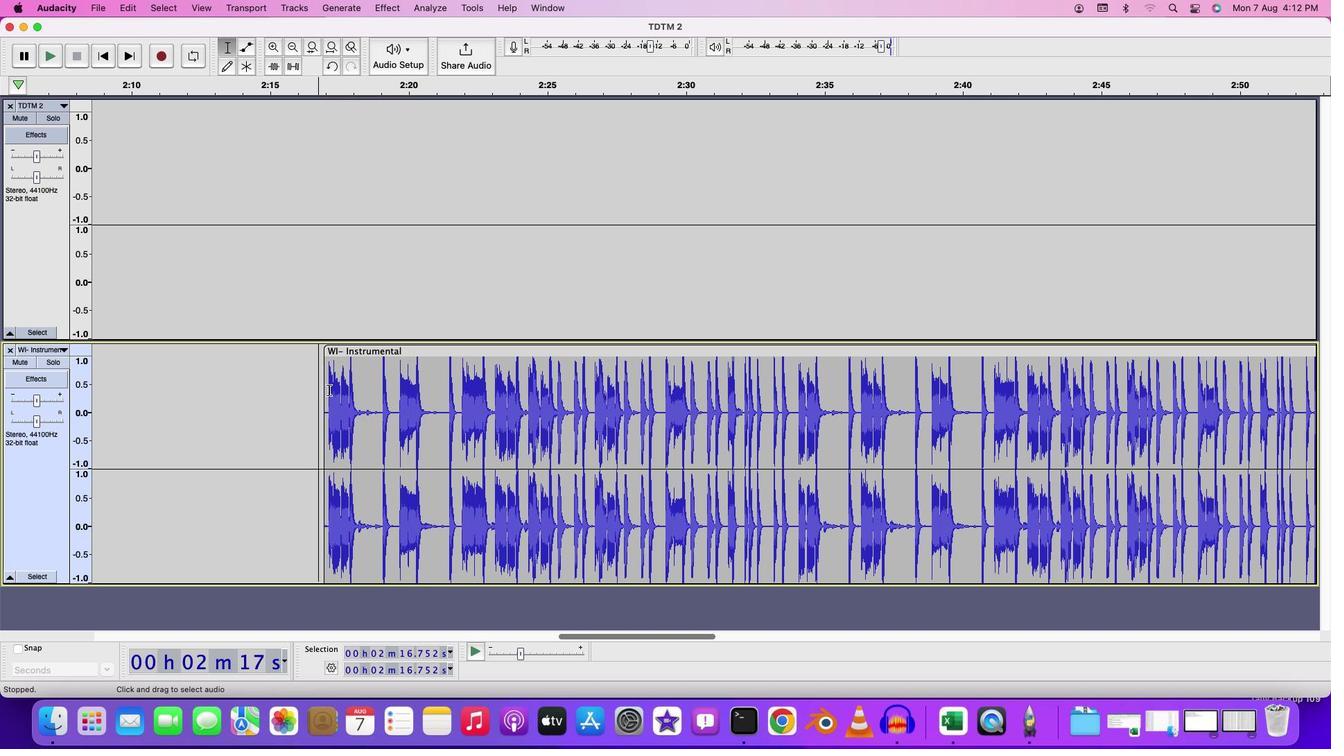 
Action: Key pressed Key.cmd
Screenshot: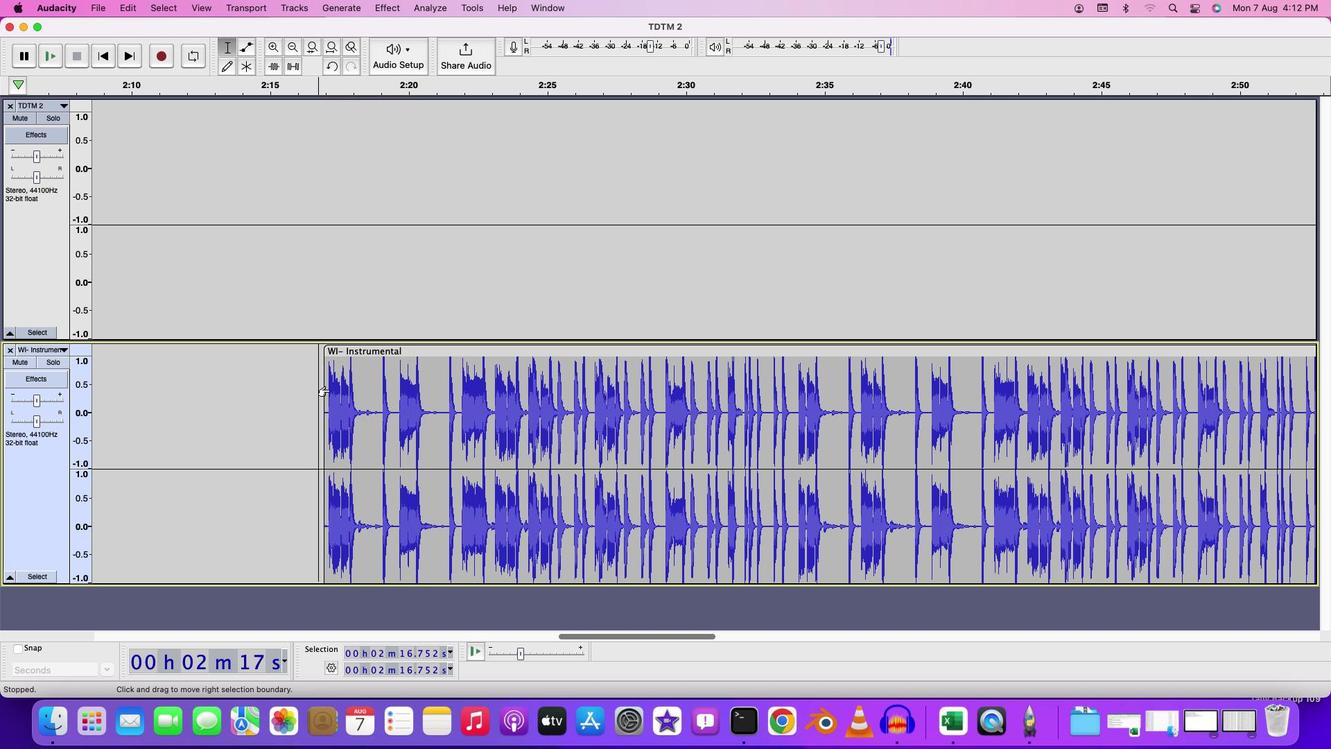 
Action: Mouse scrolled (329, 389) with delta (0, 0)
Screenshot: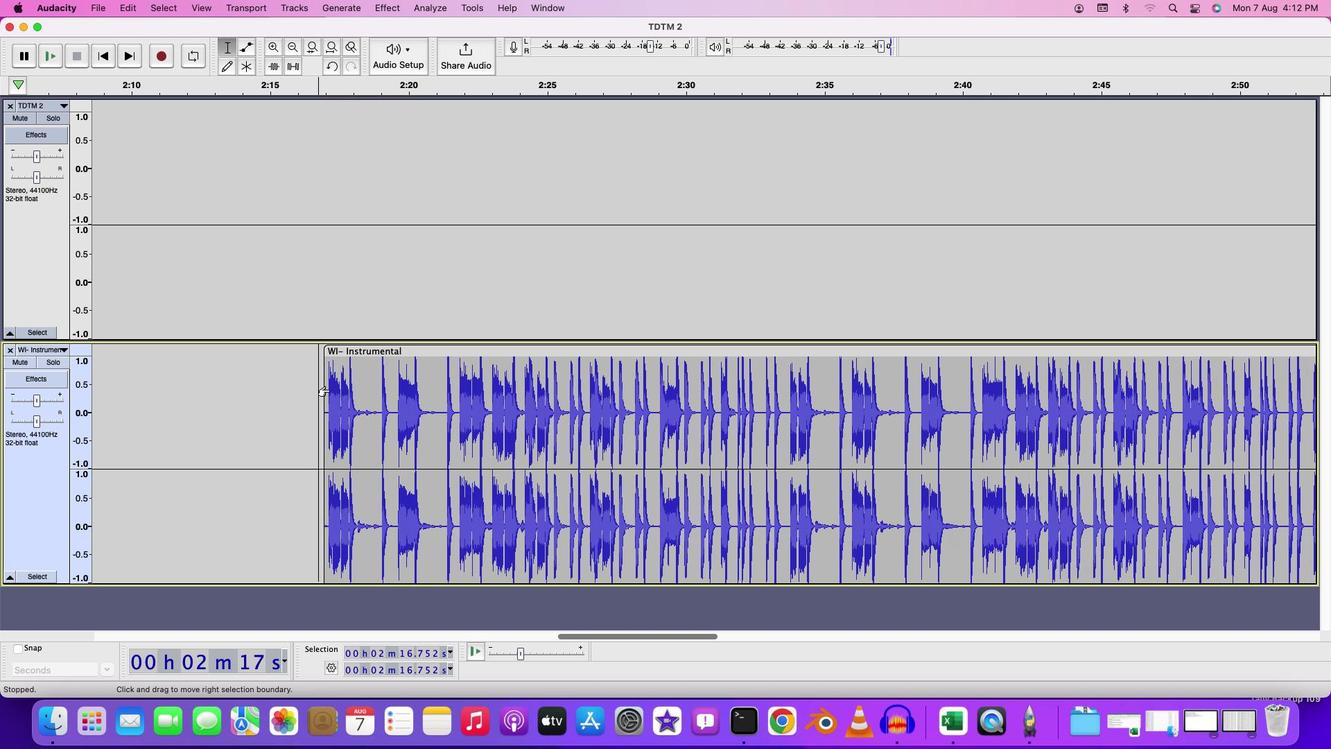 
Action: Mouse scrolled (329, 389) with delta (0, 0)
Screenshot: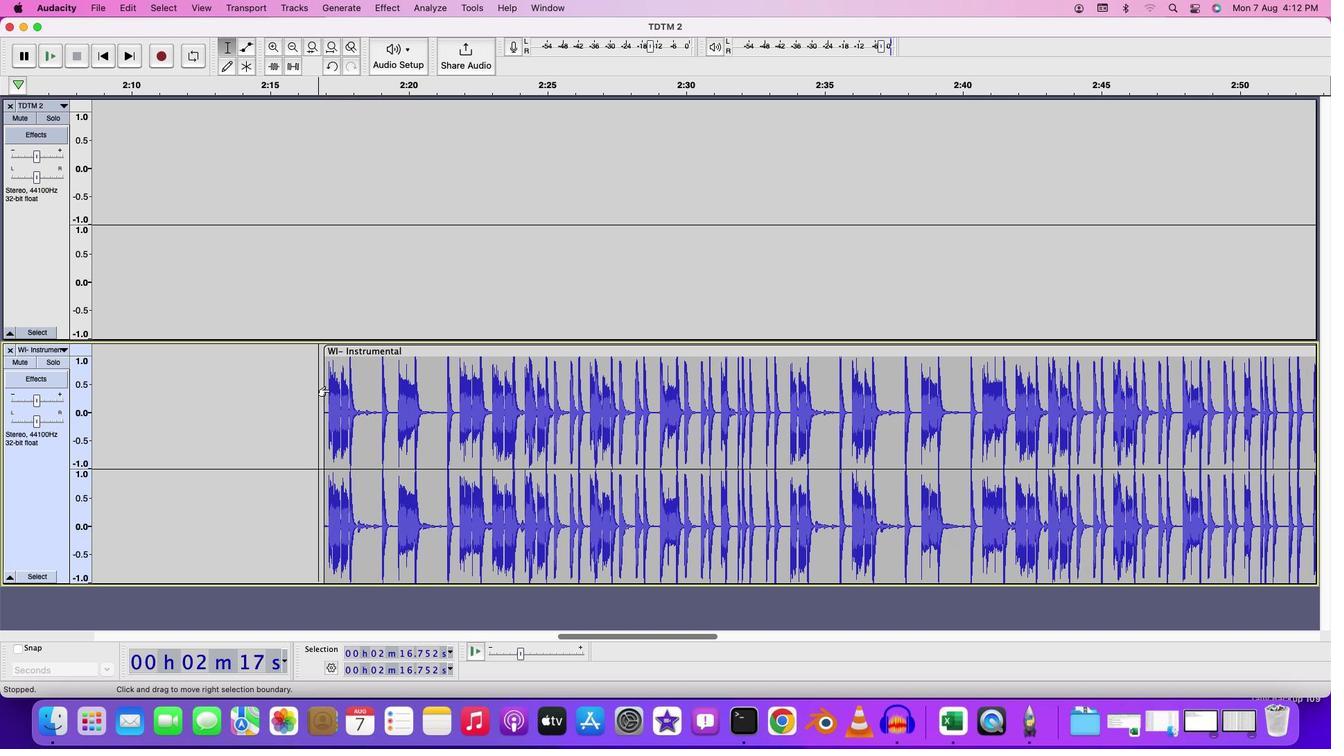 
Action: Mouse scrolled (329, 389) with delta (0, -2)
Screenshot: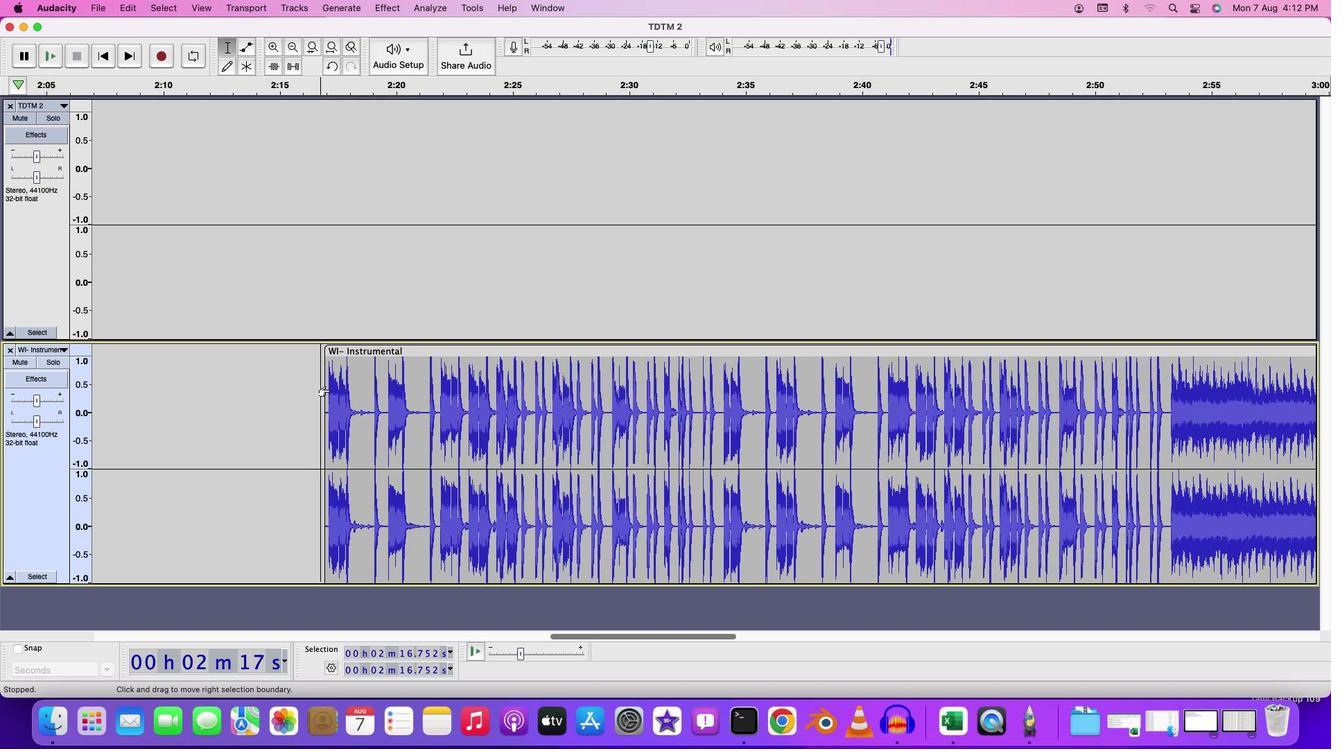 
Action: Mouse scrolled (329, 389) with delta (0, -2)
Screenshot: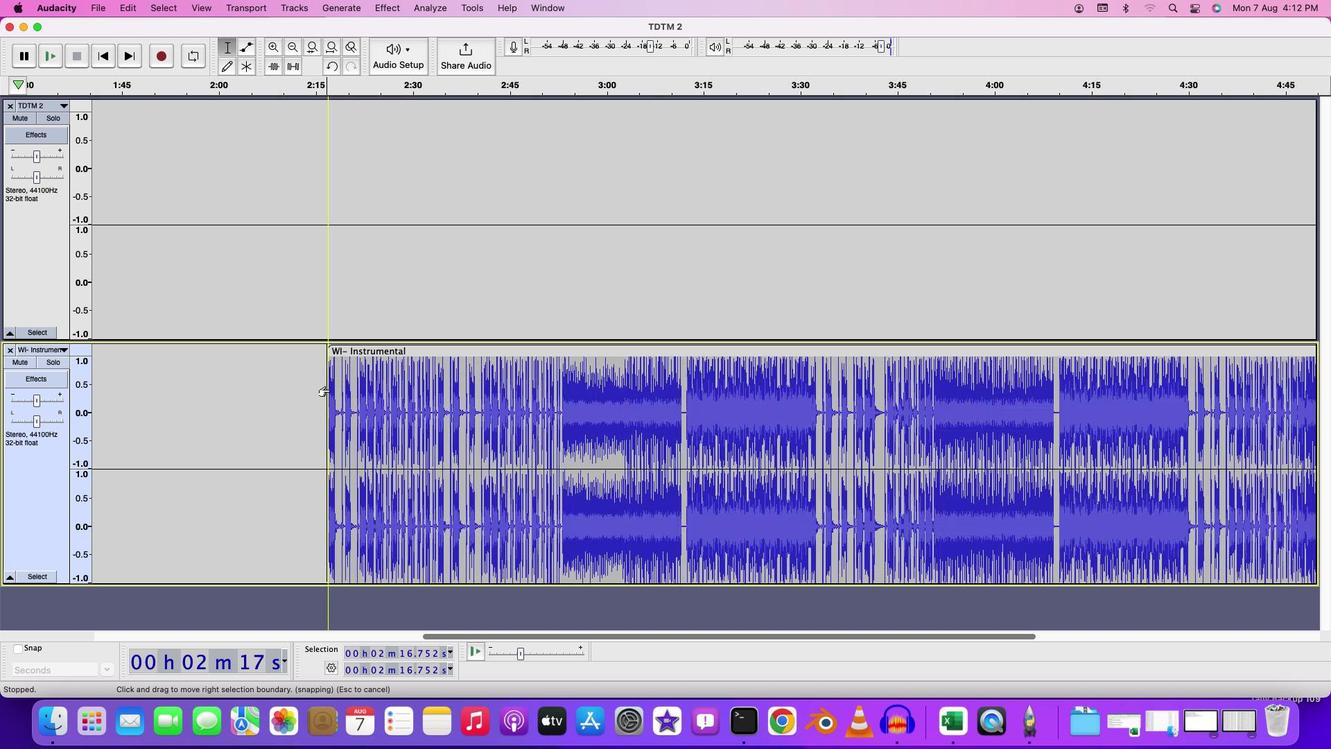 
Action: Mouse moved to (485, 633)
Screenshot: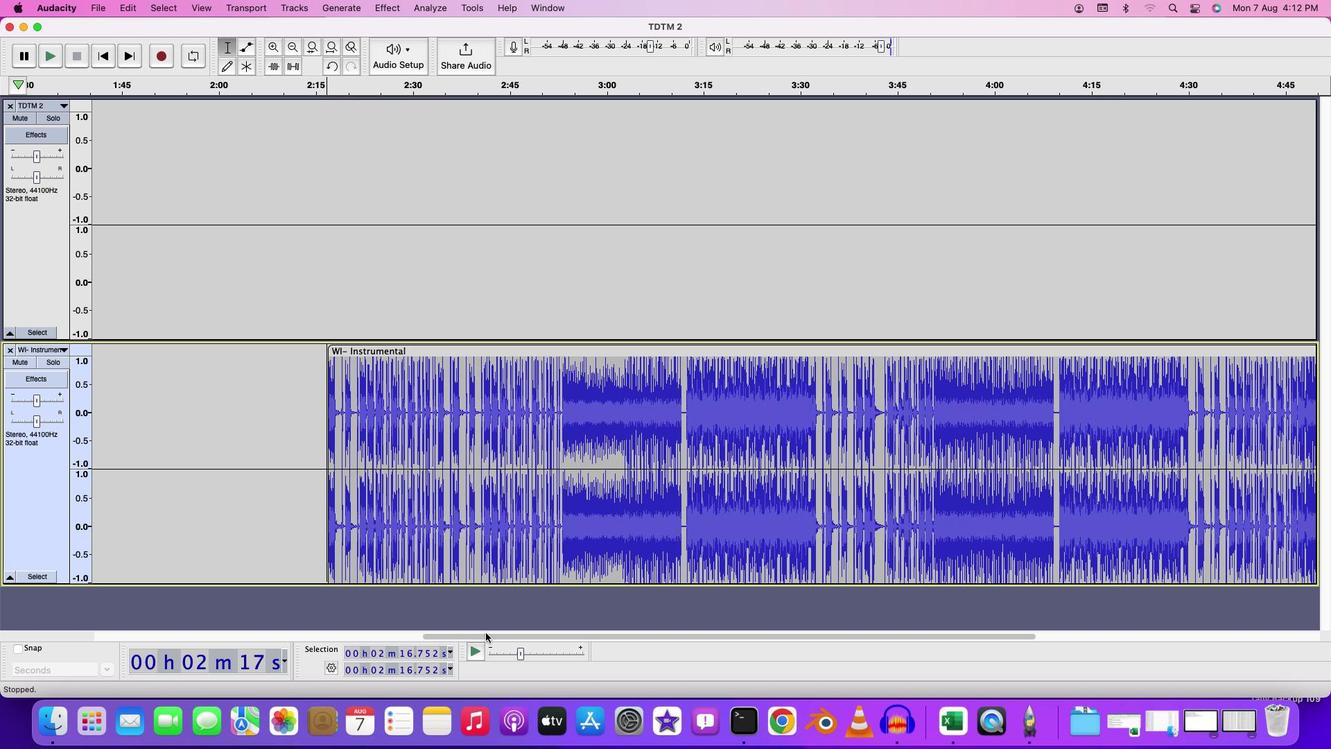 
Action: Mouse pressed left at (485, 633)
Screenshot: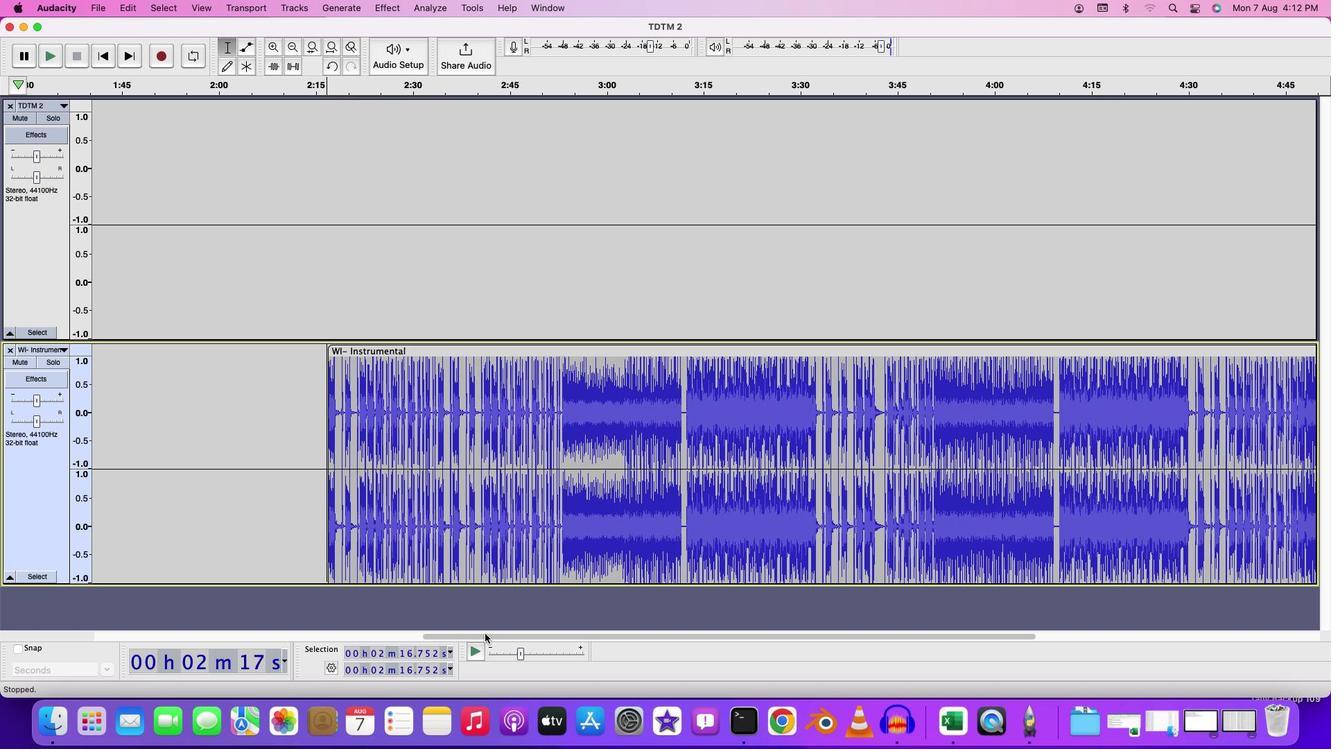 
Action: Mouse moved to (310, 579)
Screenshot: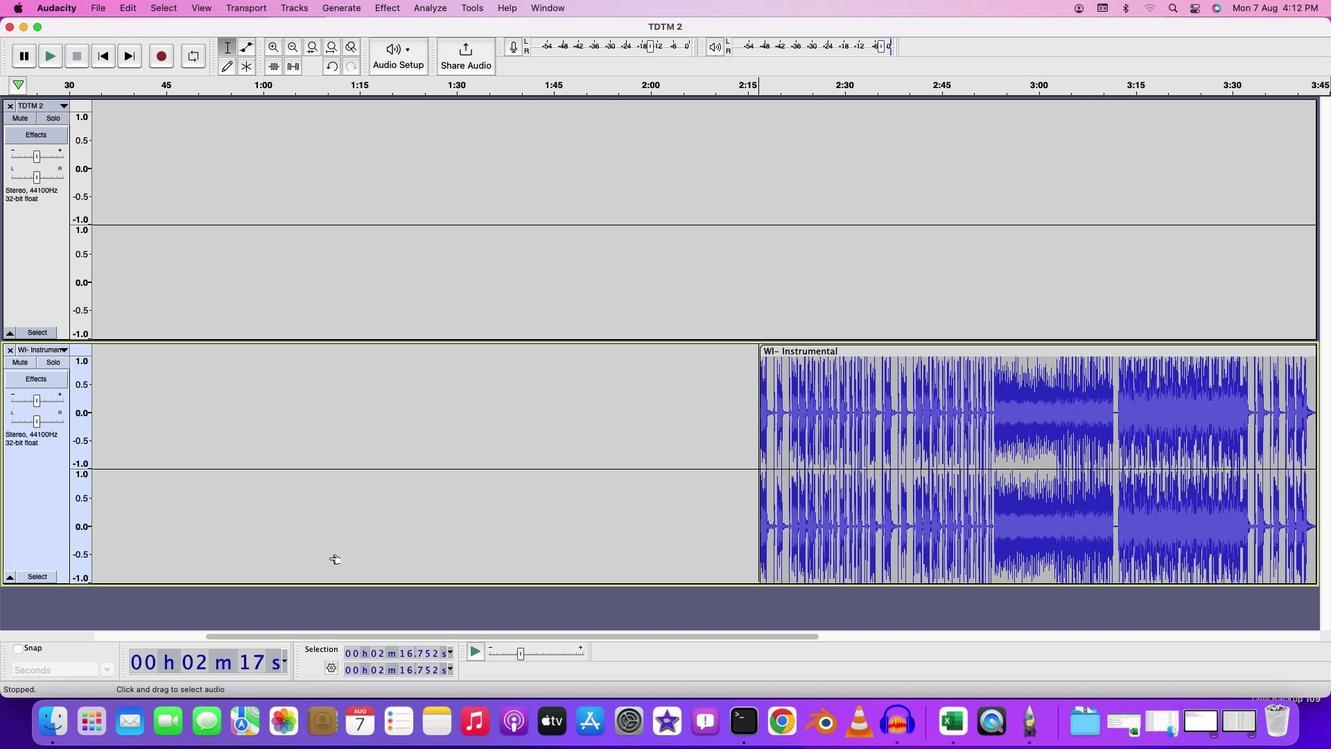 
Action: Key pressed Key.cmd
Screenshot: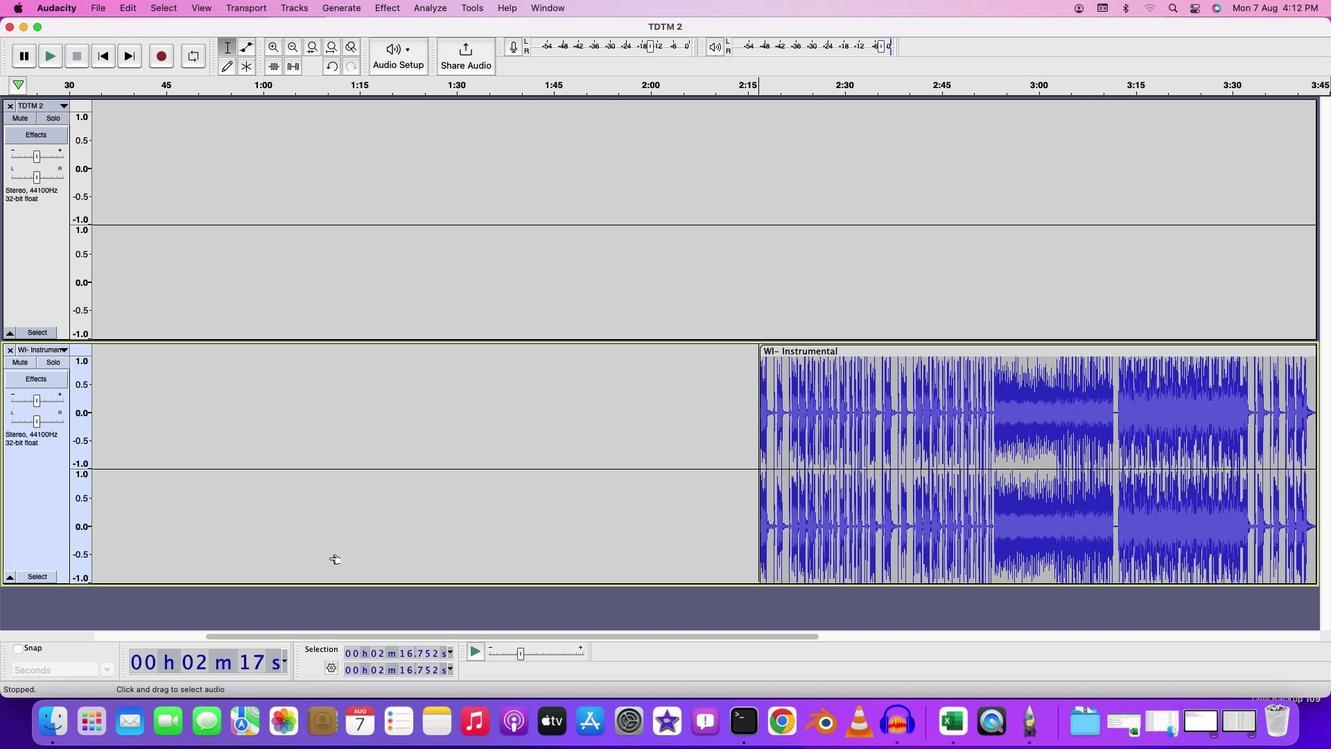
Action: Mouse moved to (346, 543)
Screenshot: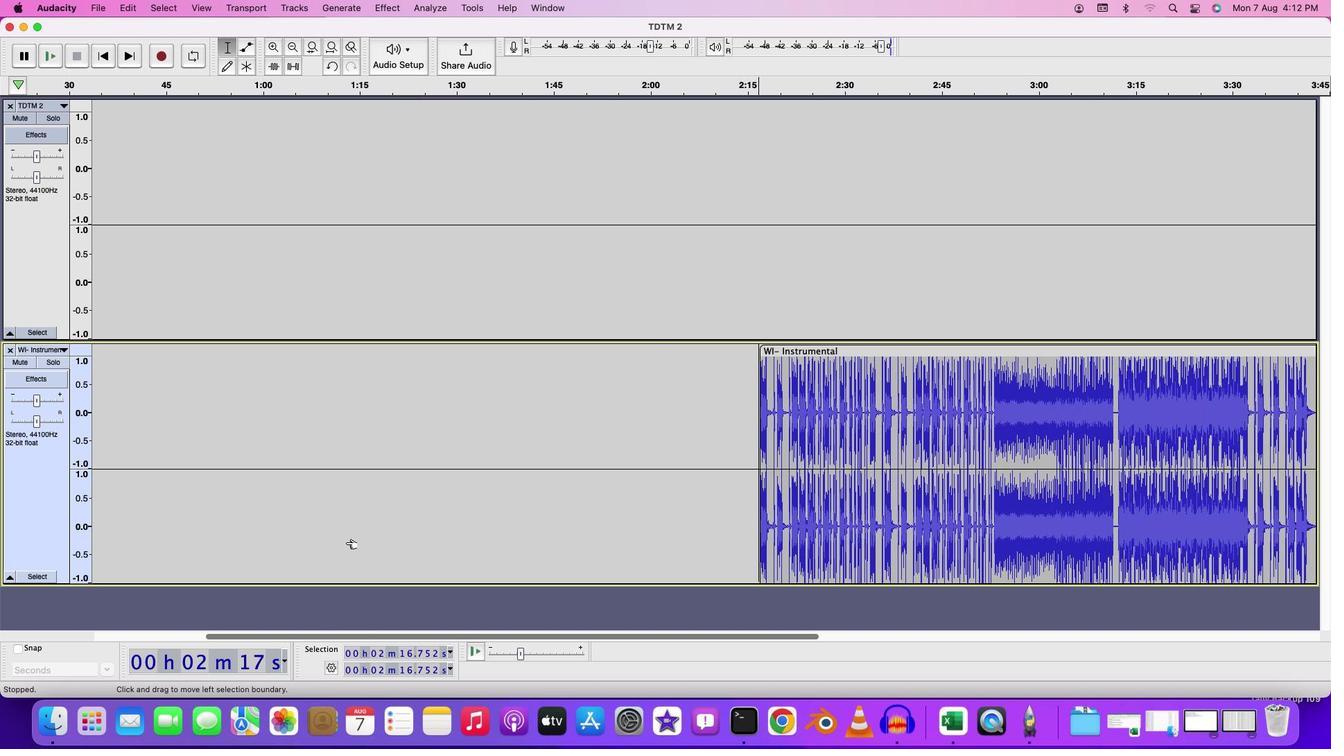 
Action: Mouse scrolled (346, 543) with delta (0, 0)
Screenshot: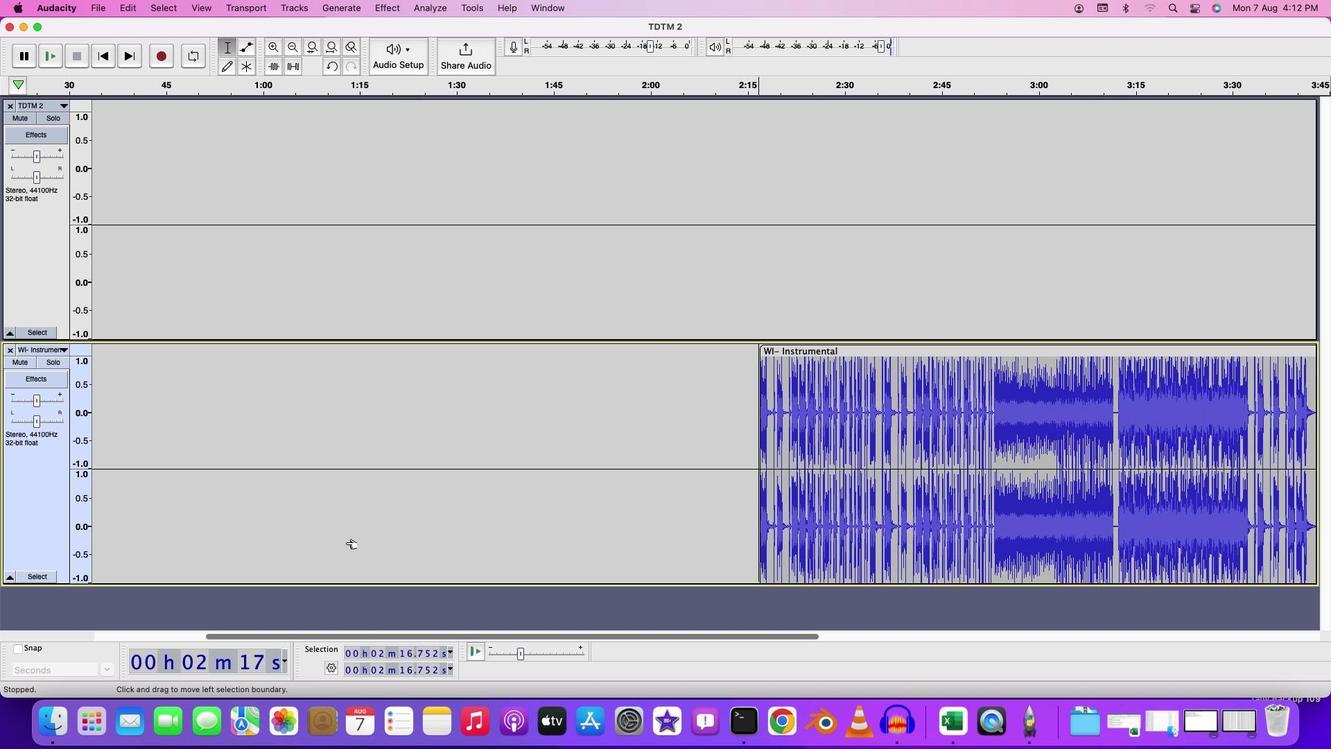 
Action: Mouse scrolled (346, 543) with delta (0, 0)
Screenshot: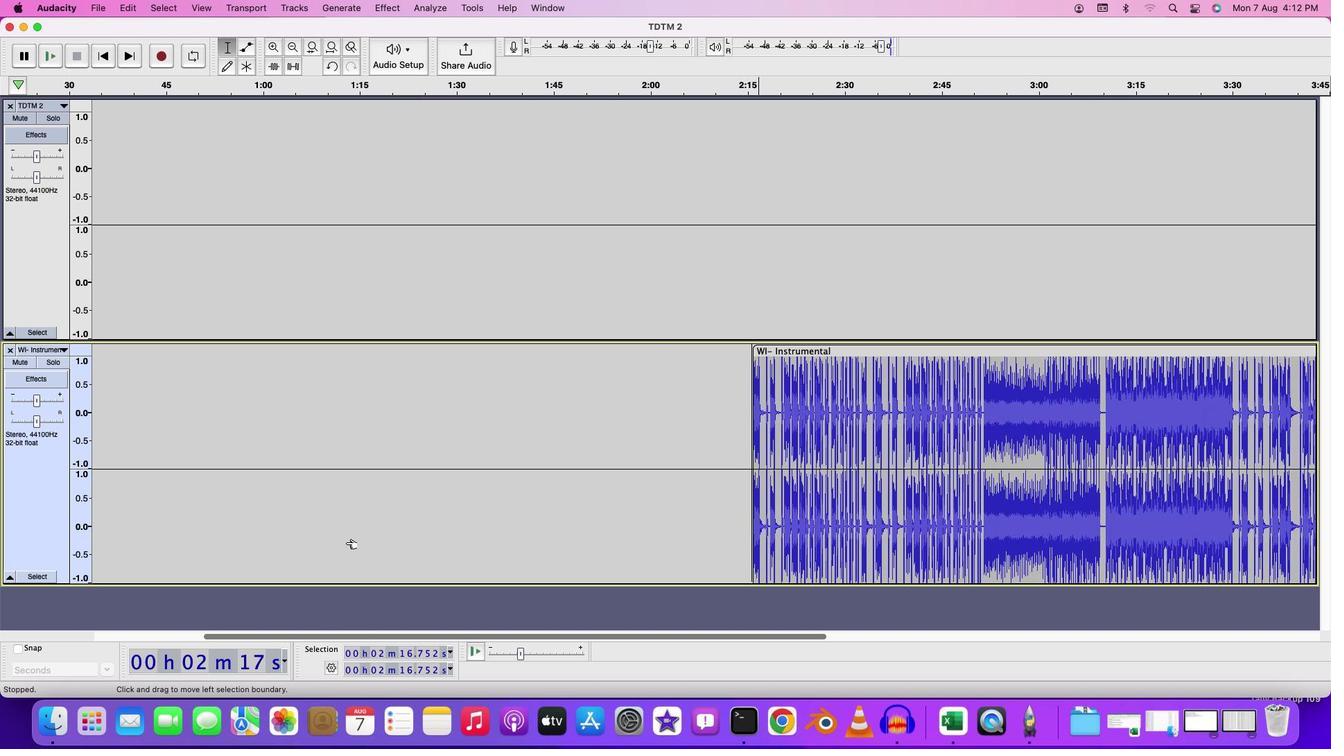 
Action: Mouse scrolled (346, 543) with delta (0, -1)
Screenshot: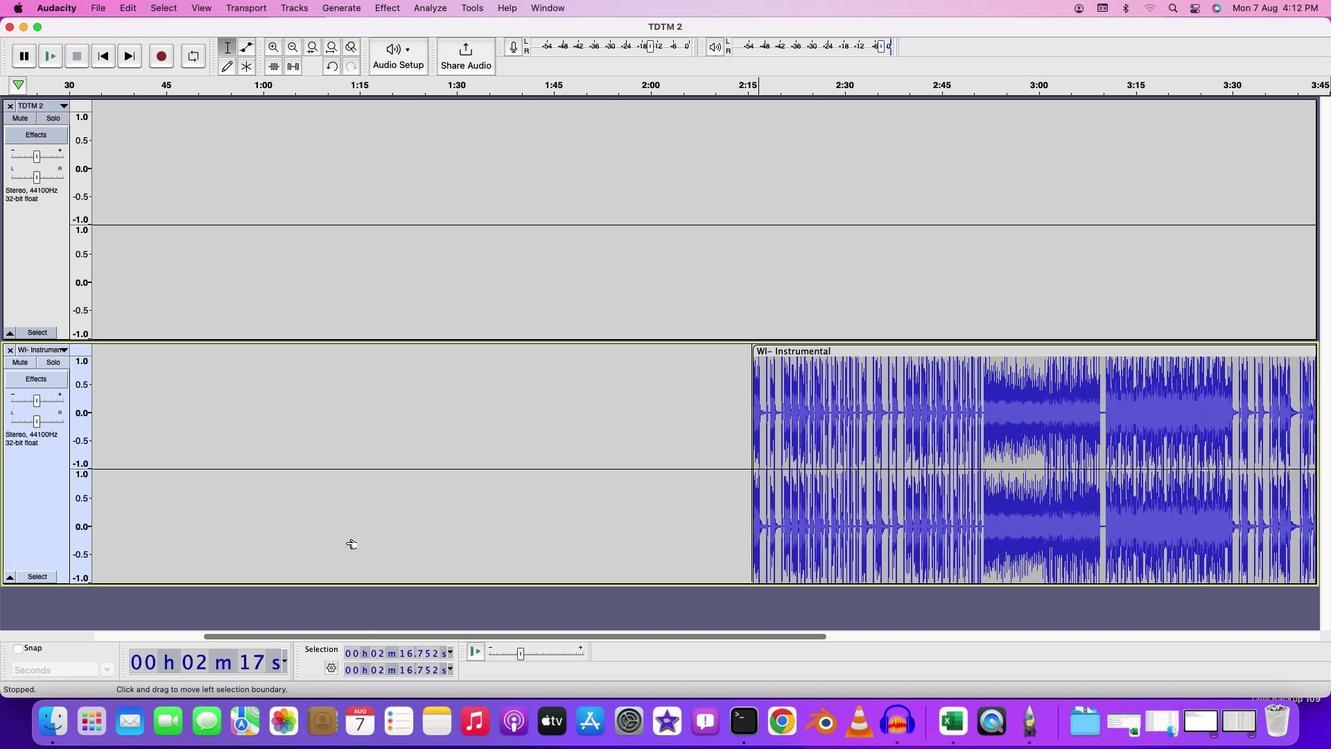 
Action: Mouse moved to (568, 355)
Screenshot: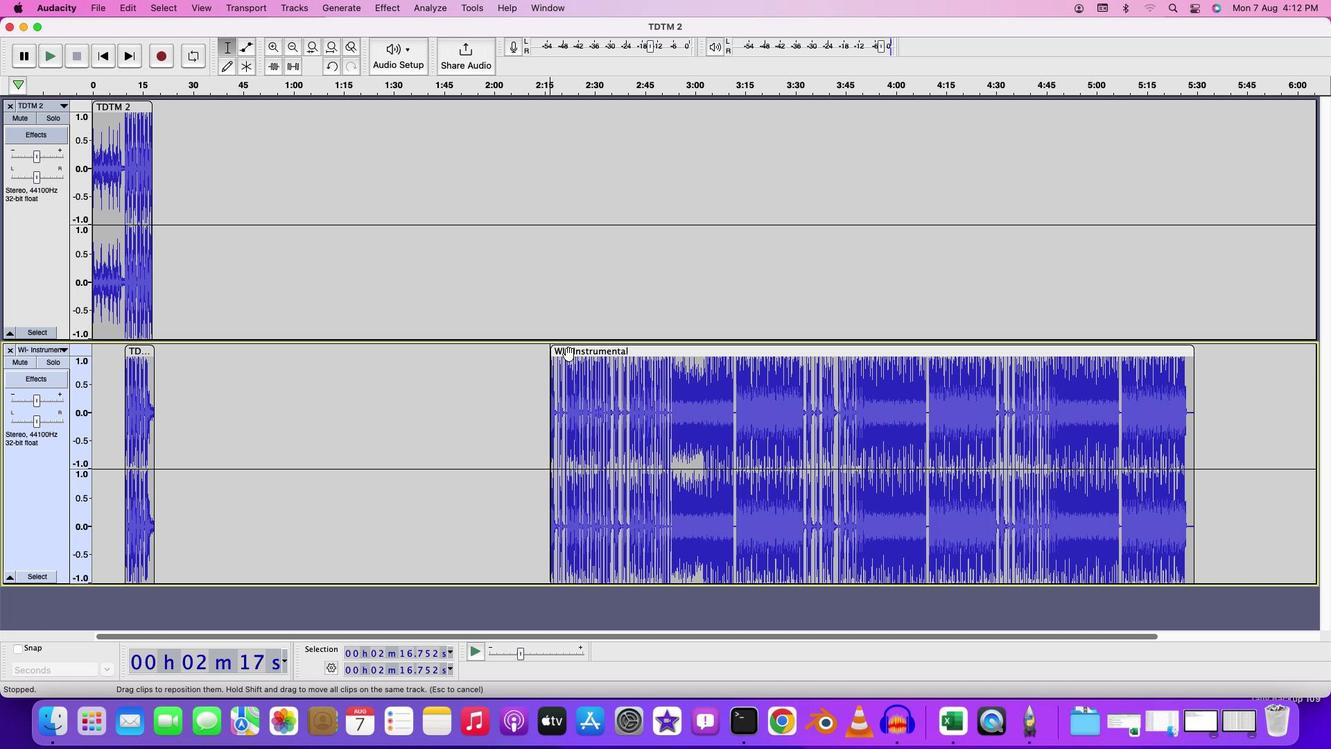 
Action: Mouse pressed left at (568, 355)
Screenshot: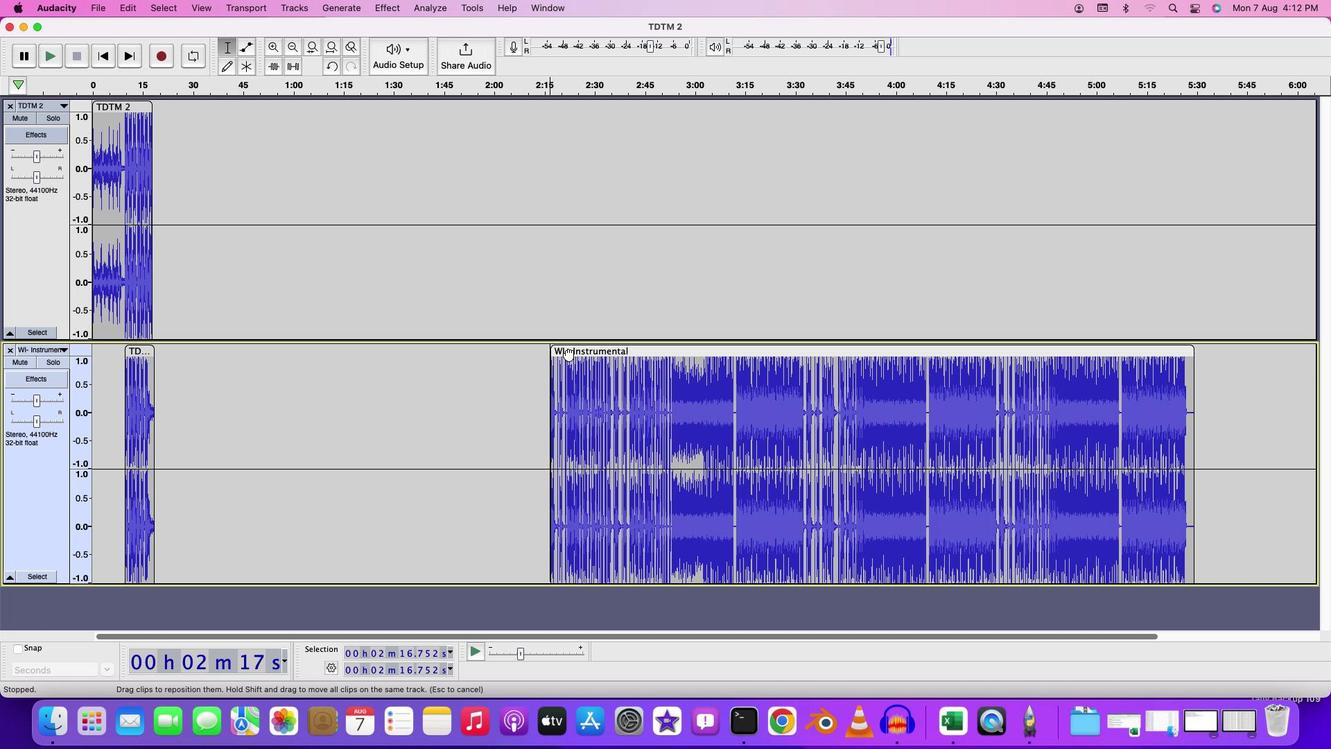 
Action: Mouse moved to (138, 219)
Screenshot: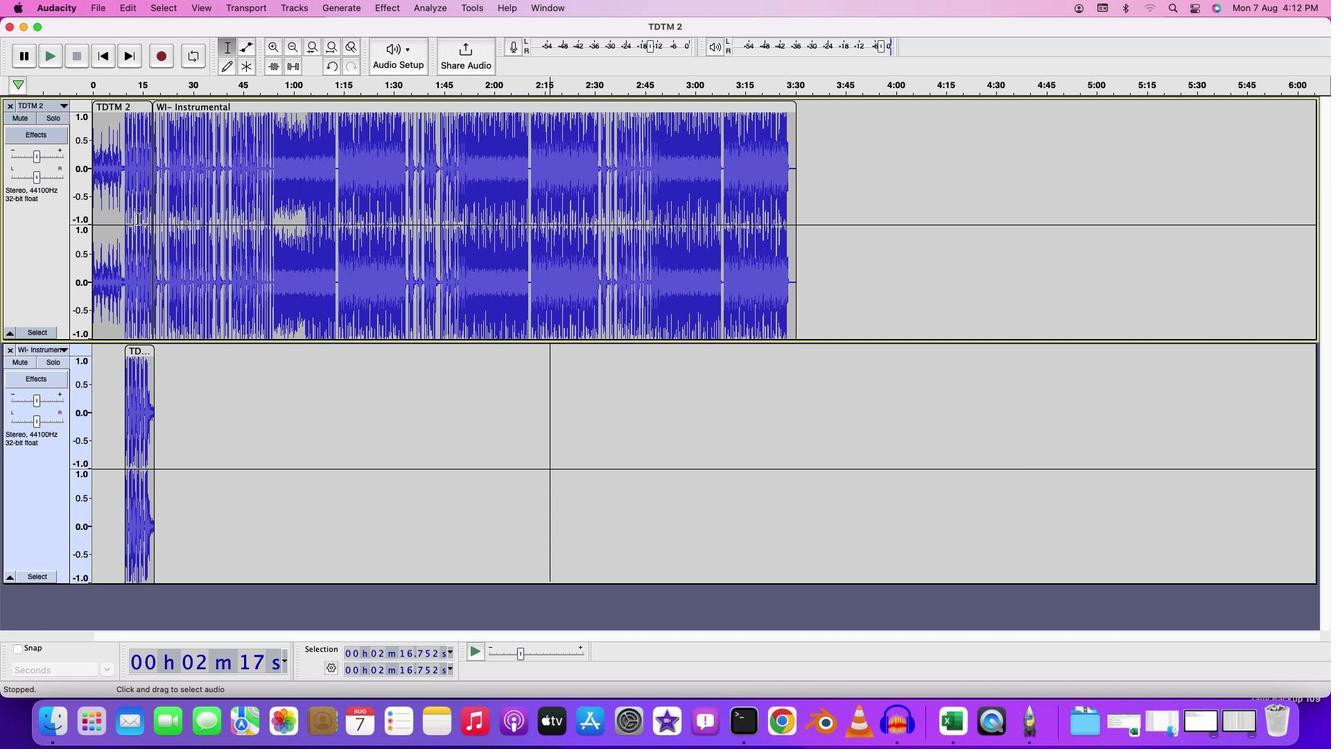 
Action: Mouse pressed left at (138, 219)
Screenshot: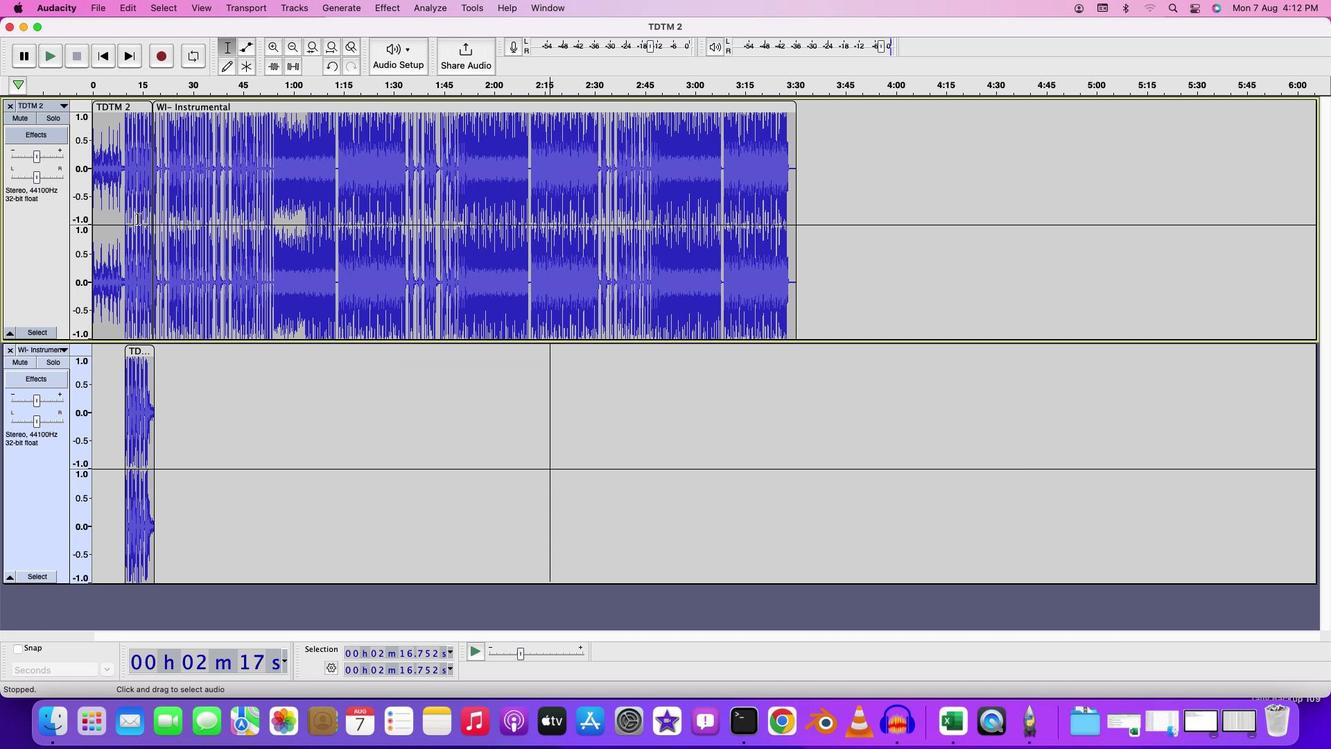 
Action: Mouse moved to (146, 253)
Screenshot: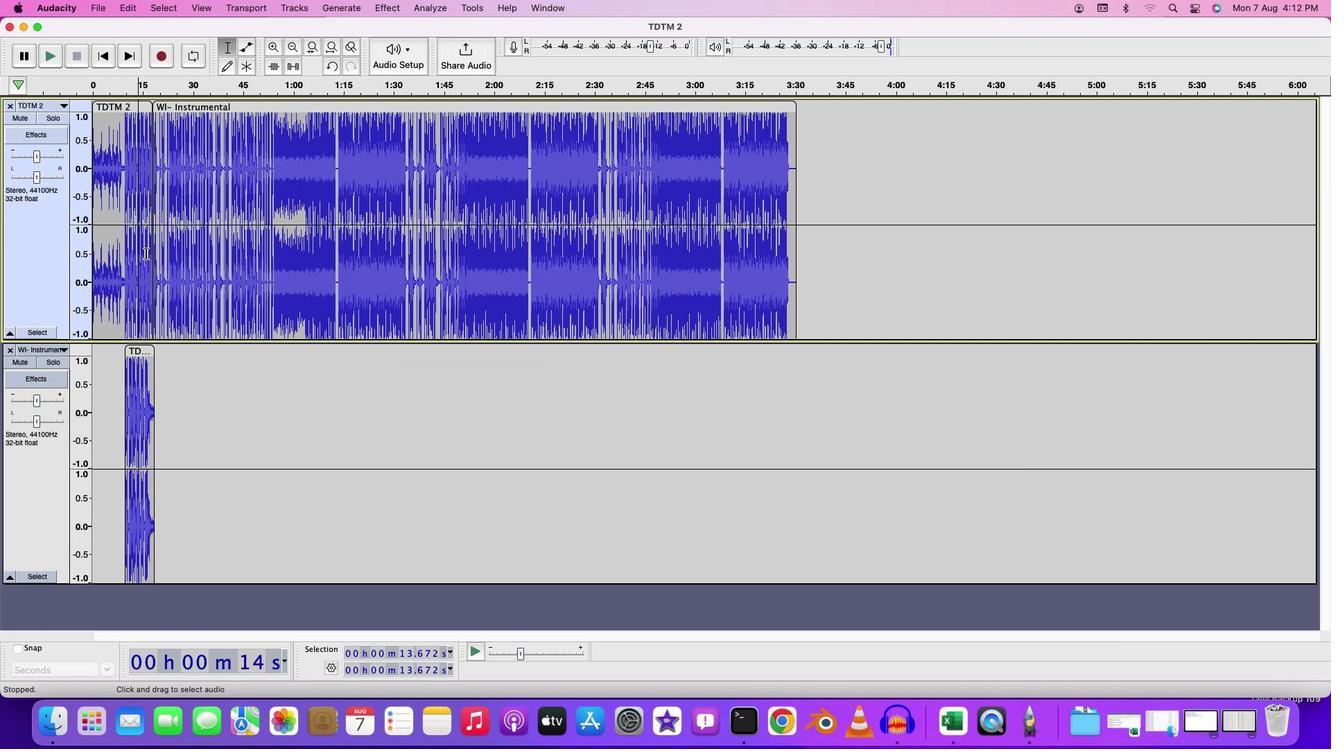
Action: Key pressed Key.cmd
Screenshot: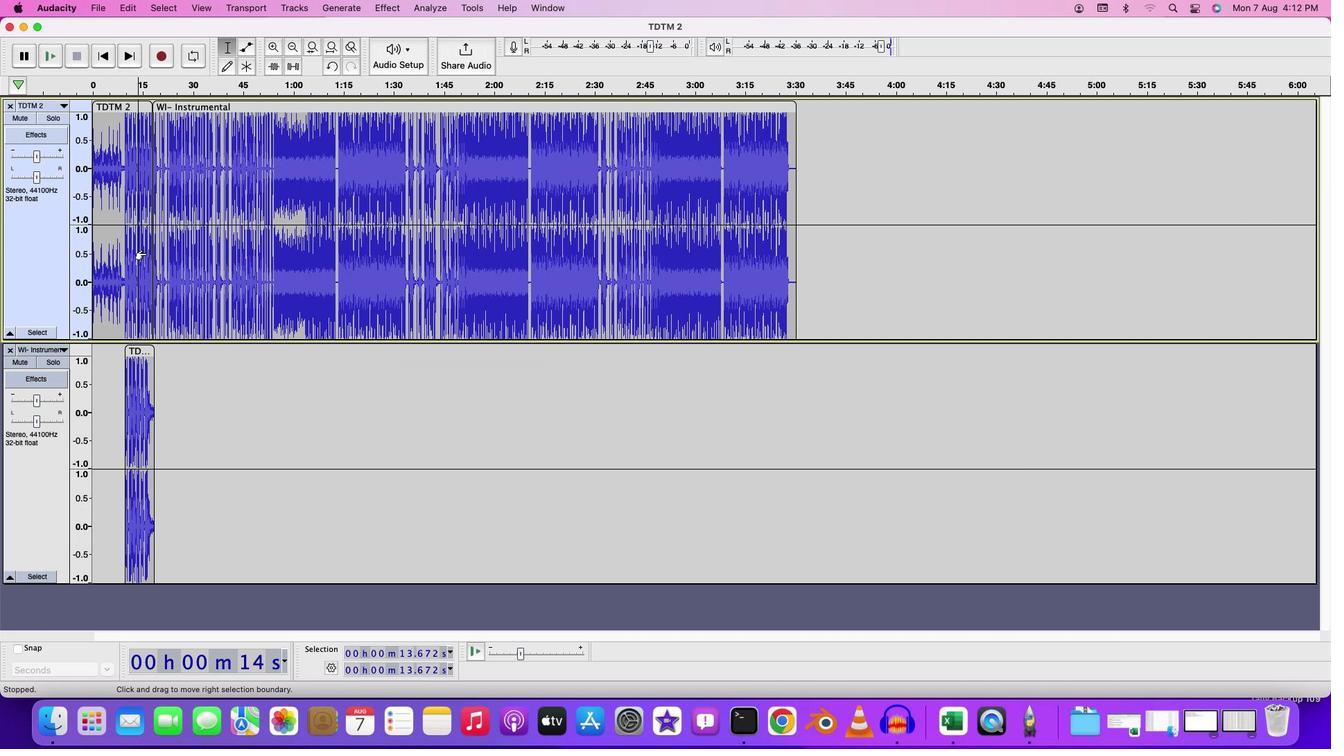 
Action: Mouse scrolled (146, 253) with delta (0, 0)
Screenshot: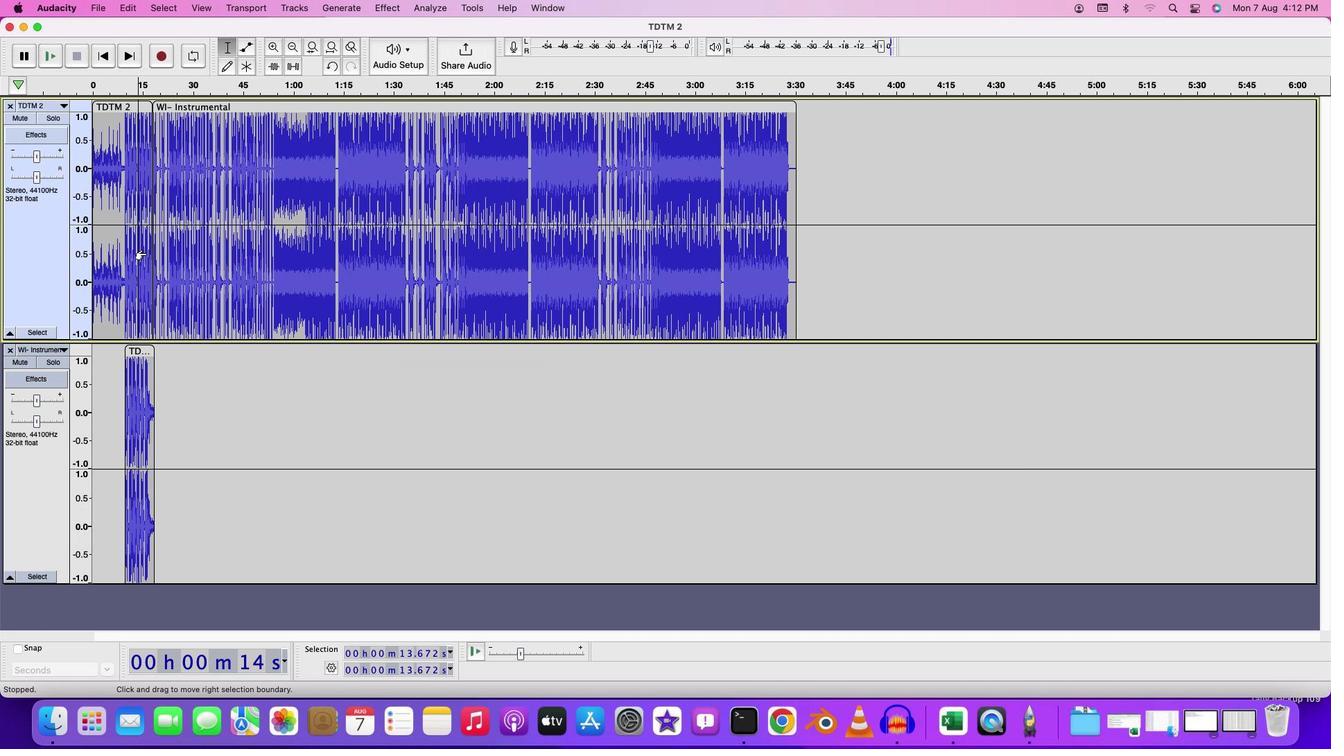 
Action: Mouse scrolled (146, 253) with delta (0, 0)
Screenshot: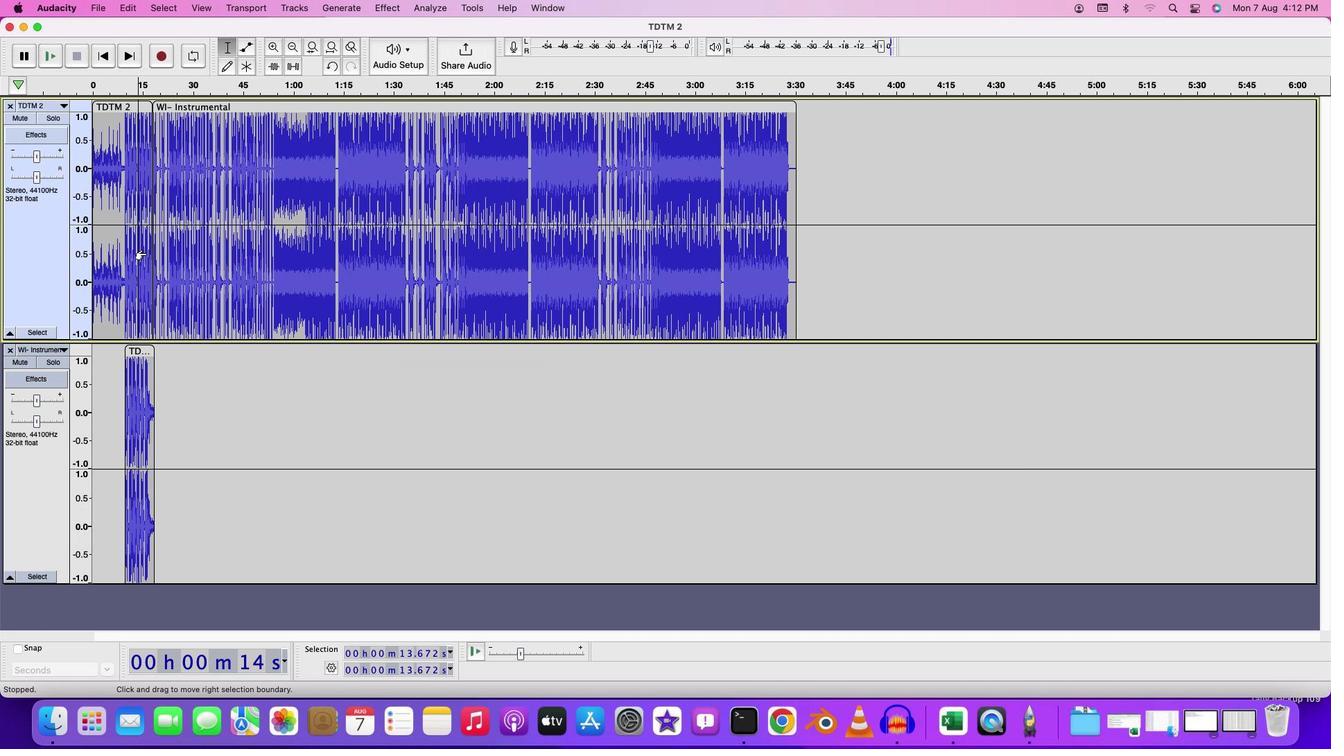 
Action: Mouse scrolled (146, 253) with delta (0, 2)
Screenshot: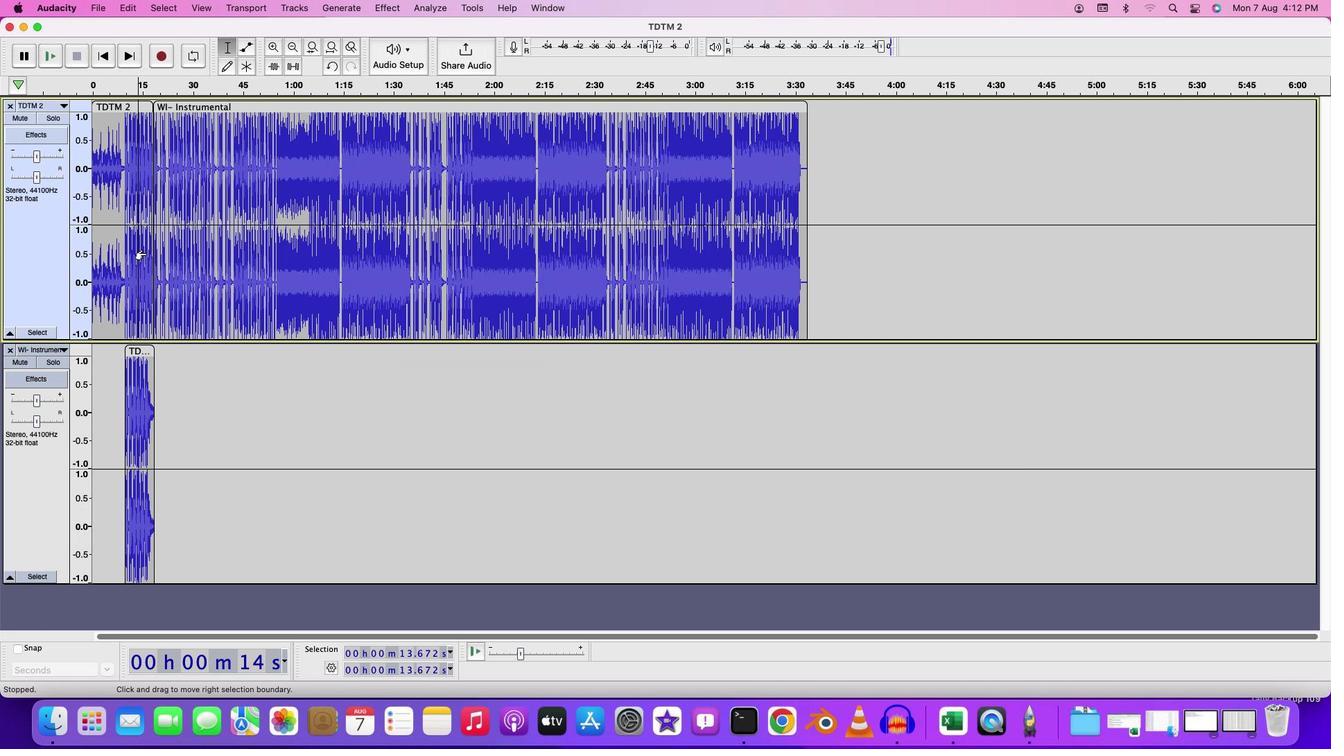 
Action: Mouse scrolled (146, 253) with delta (0, 2)
Screenshot: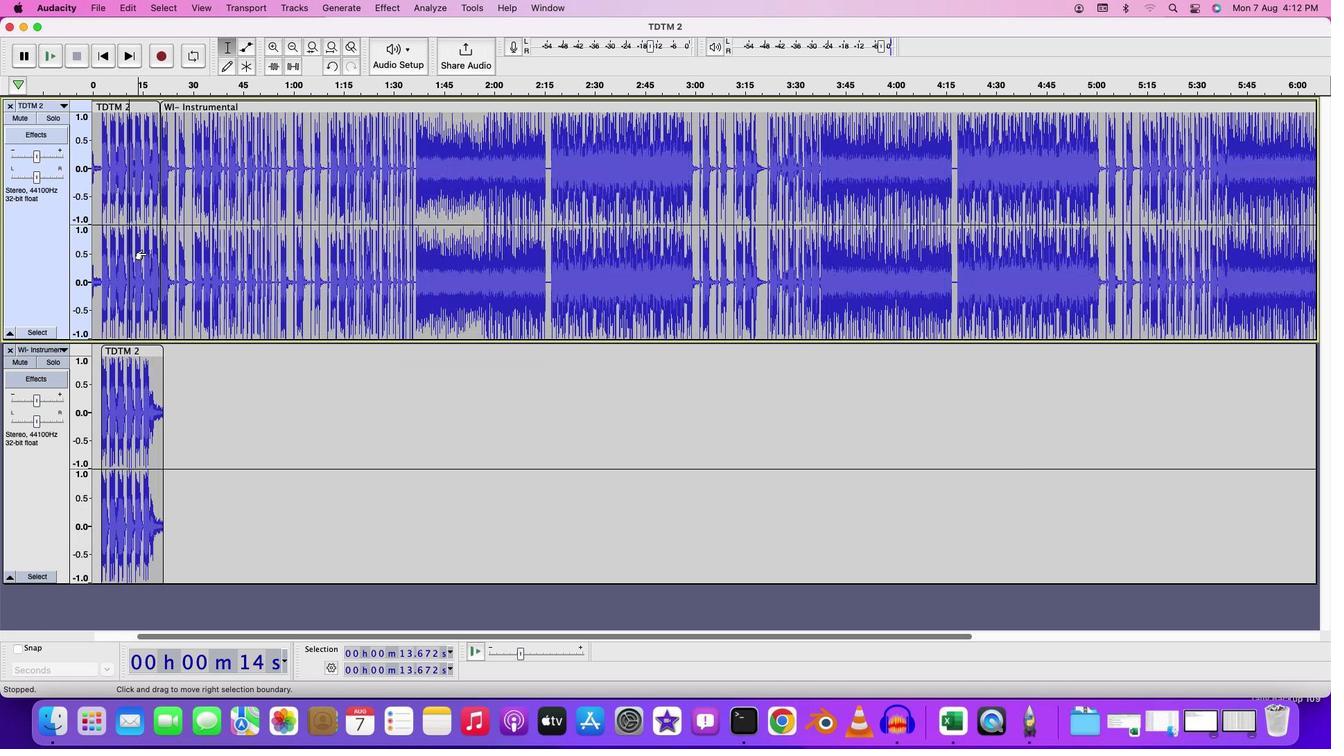 
Action: Mouse scrolled (146, 253) with delta (0, 0)
Screenshot: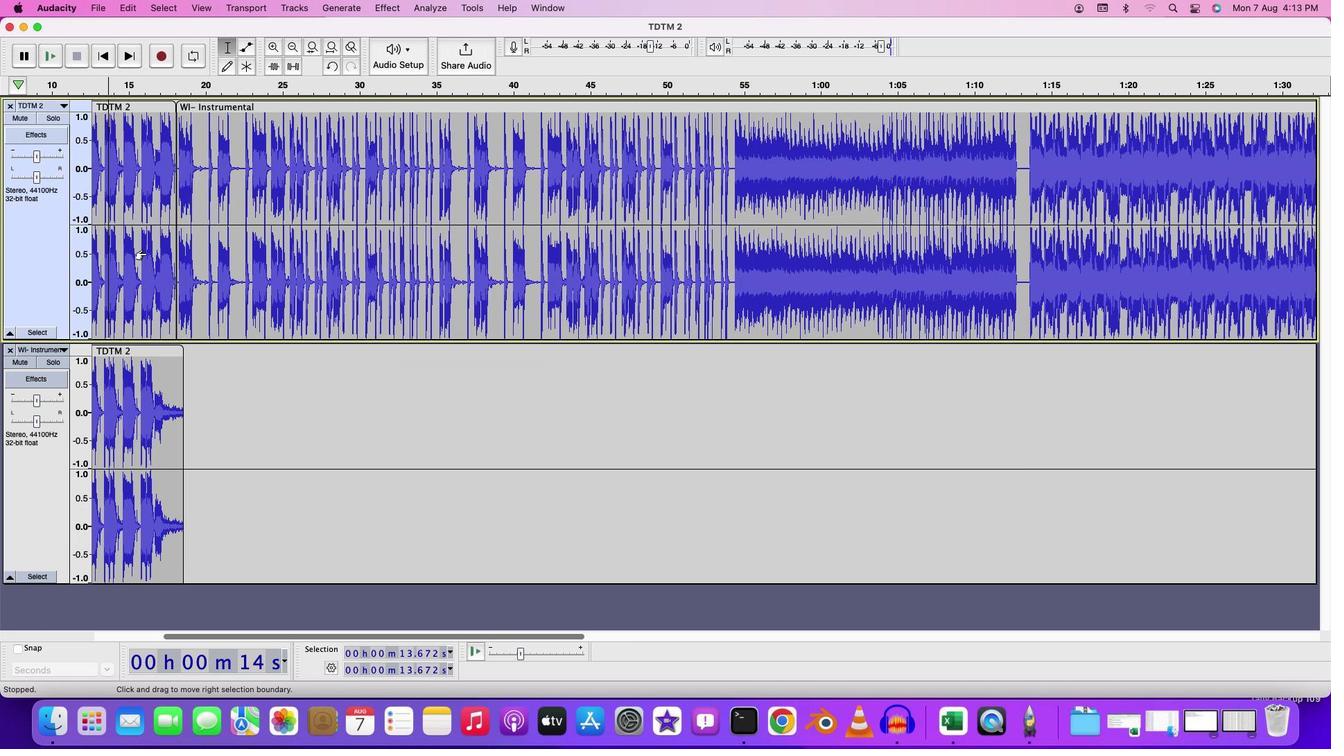 
Action: Mouse scrolled (146, 253) with delta (0, 0)
Screenshot: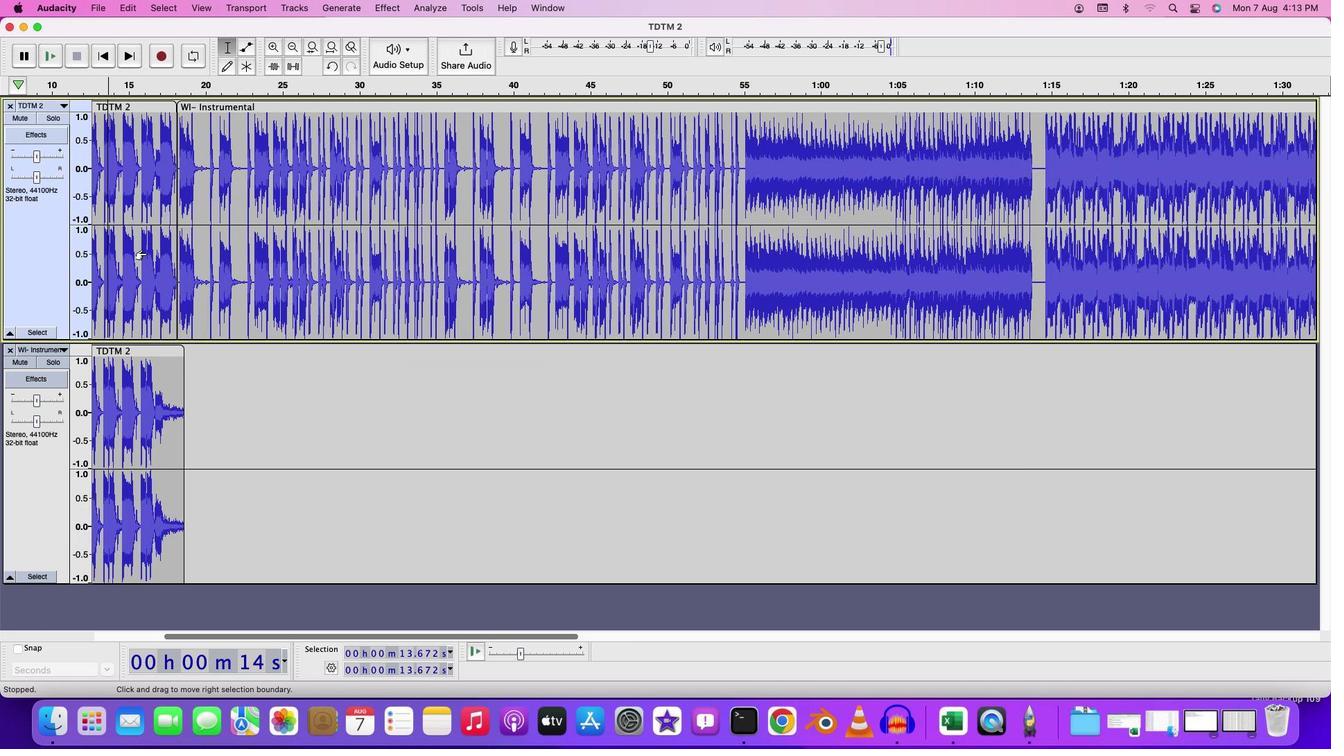 
Action: Mouse scrolled (146, 253) with delta (0, 1)
Screenshot: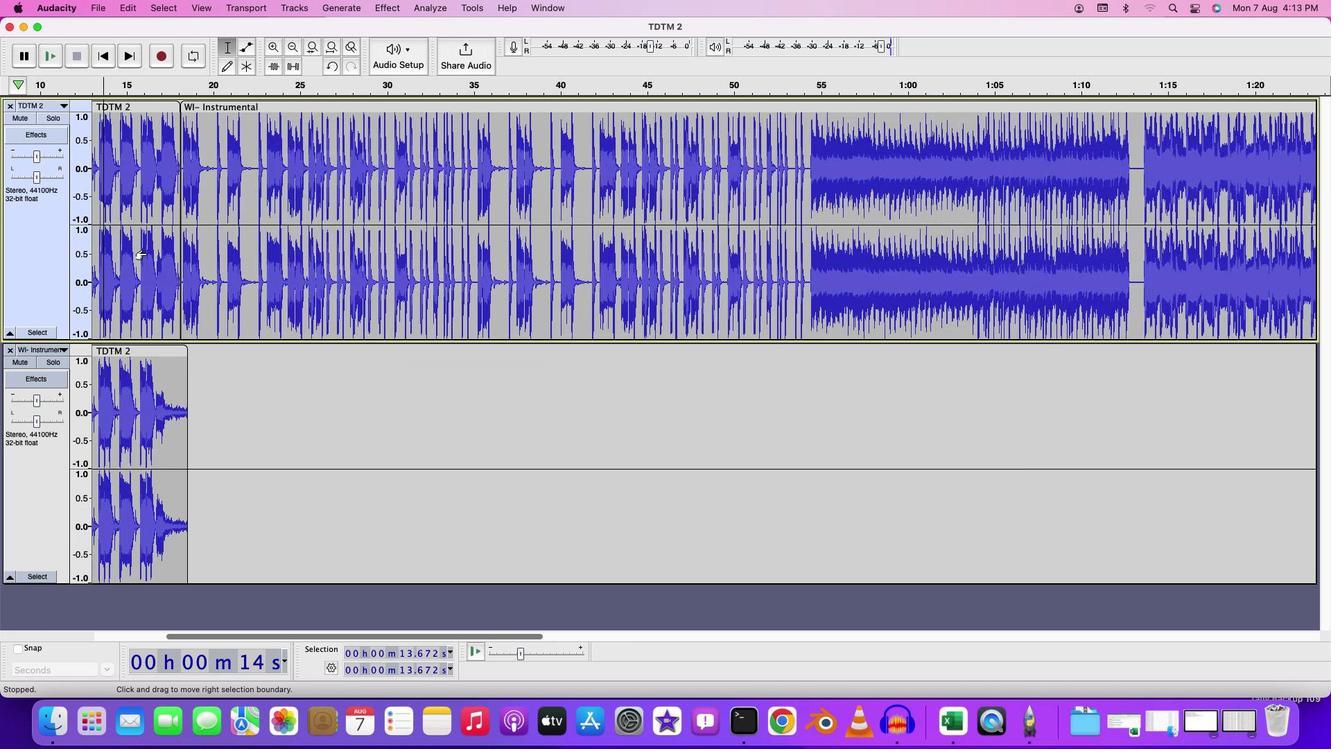 
Action: Mouse moved to (153, 240)
Screenshot: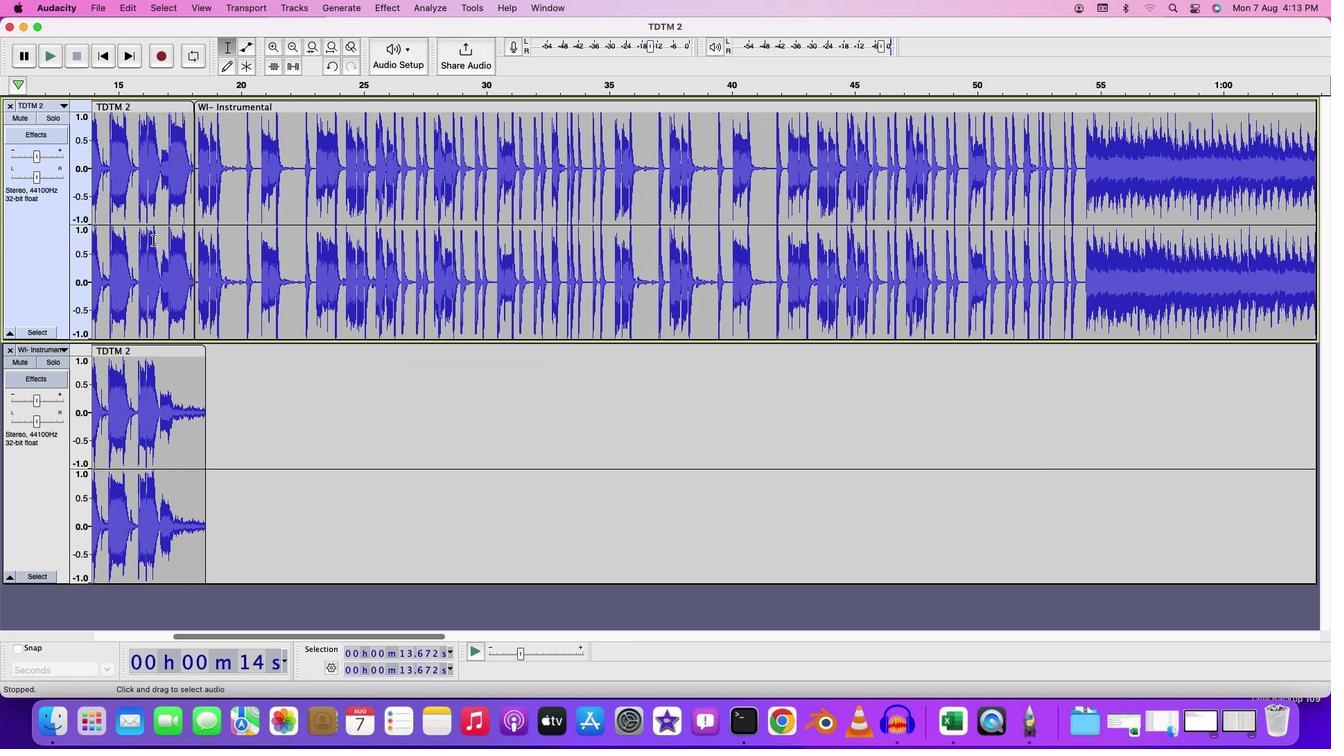 
Action: Mouse pressed left at (153, 240)
Screenshot: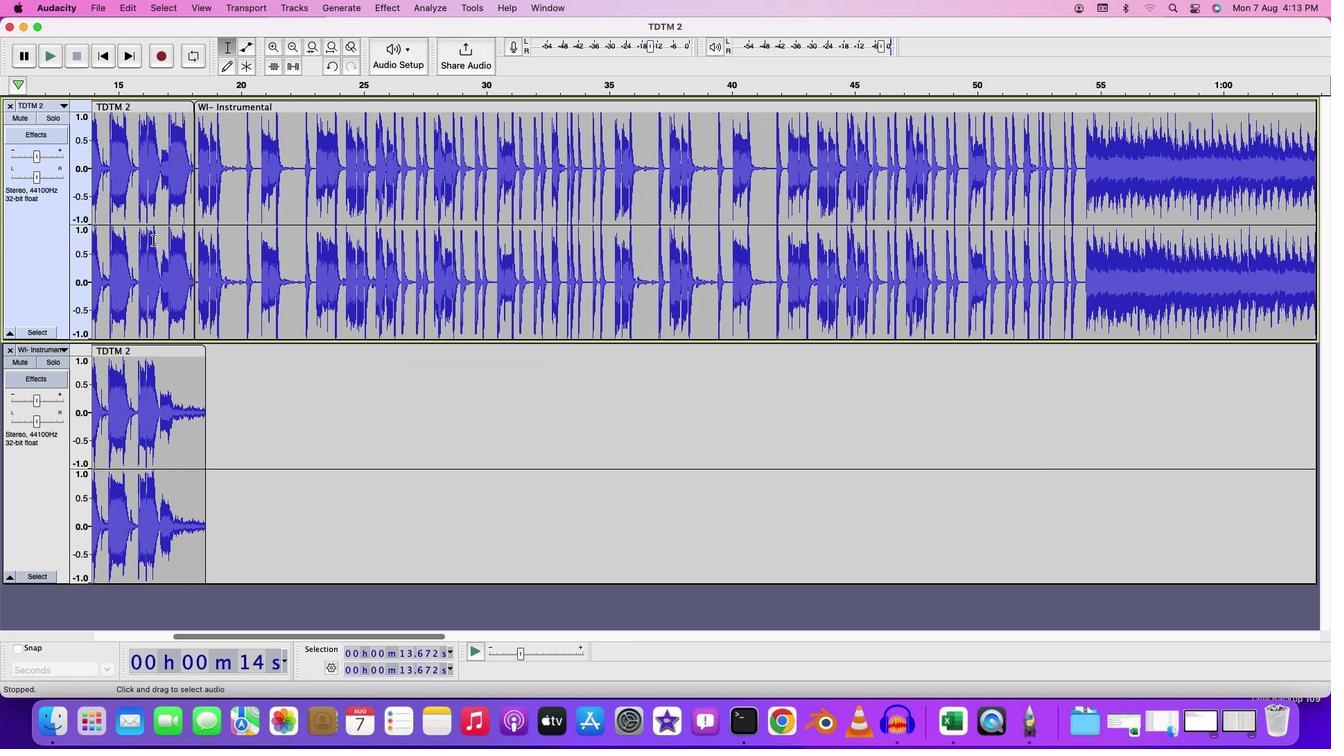 
Action: Key pressed Key.space
